 Task: Use the "Mint" extension for tracking spending and budgeting.
Action: Mouse moved to (341, 41)
Screenshot: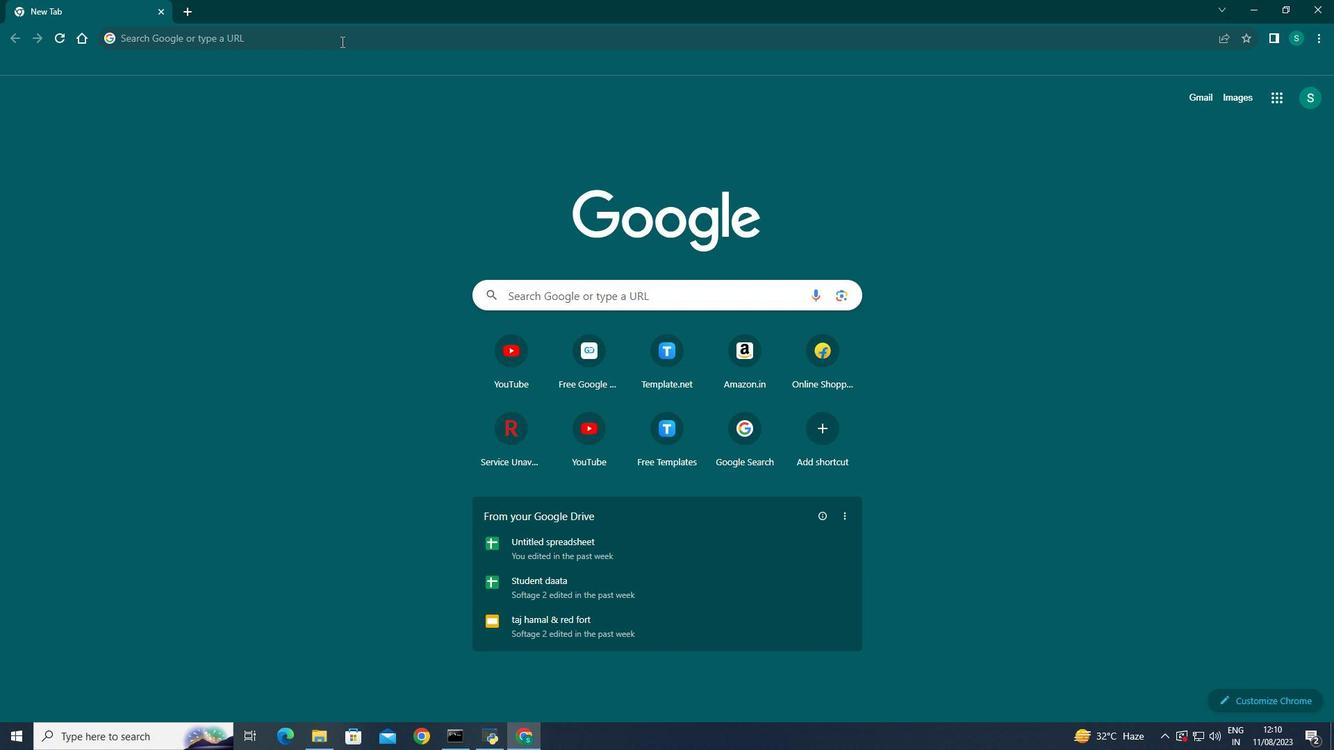 
Action: Mouse pressed left at (341, 41)
Screenshot: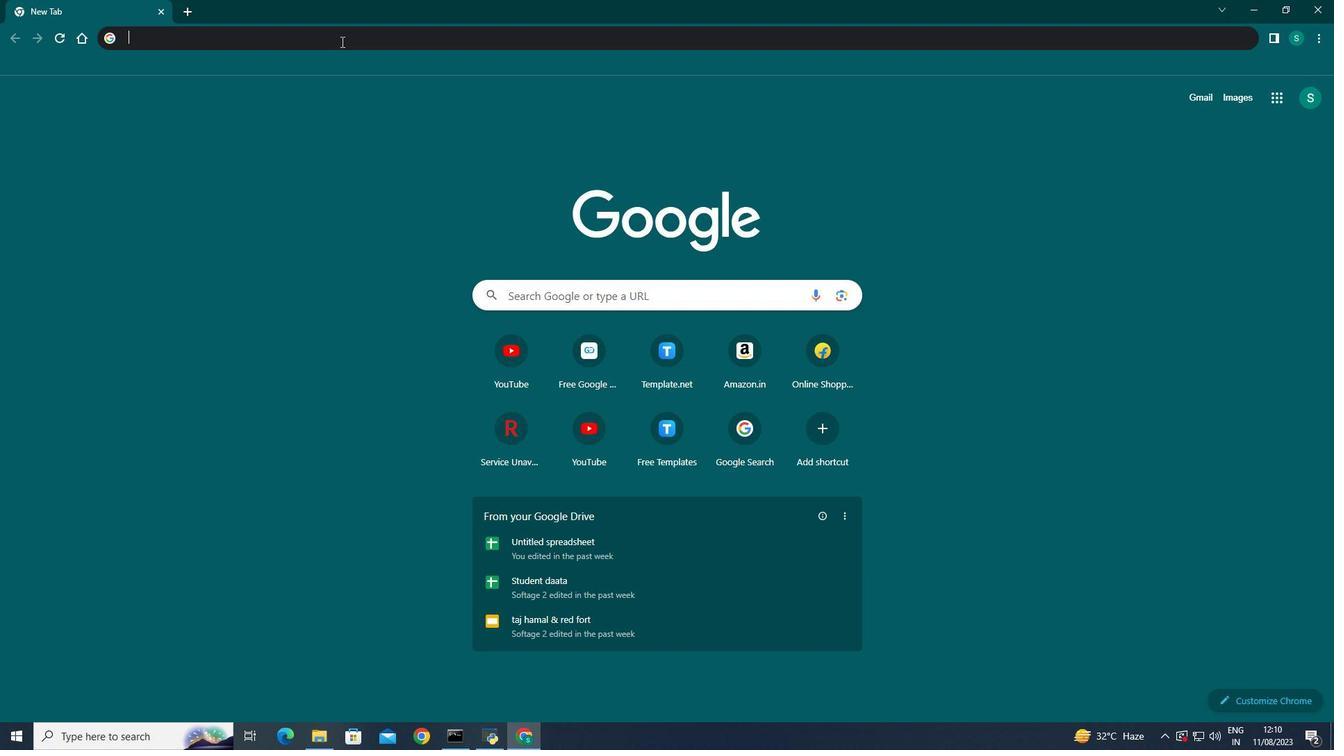 
Action: Key pressed mint<Key.space>extensions<Key.space>for<Key.space>budgeting<Key.space>tracking<Key.enter>
Screenshot: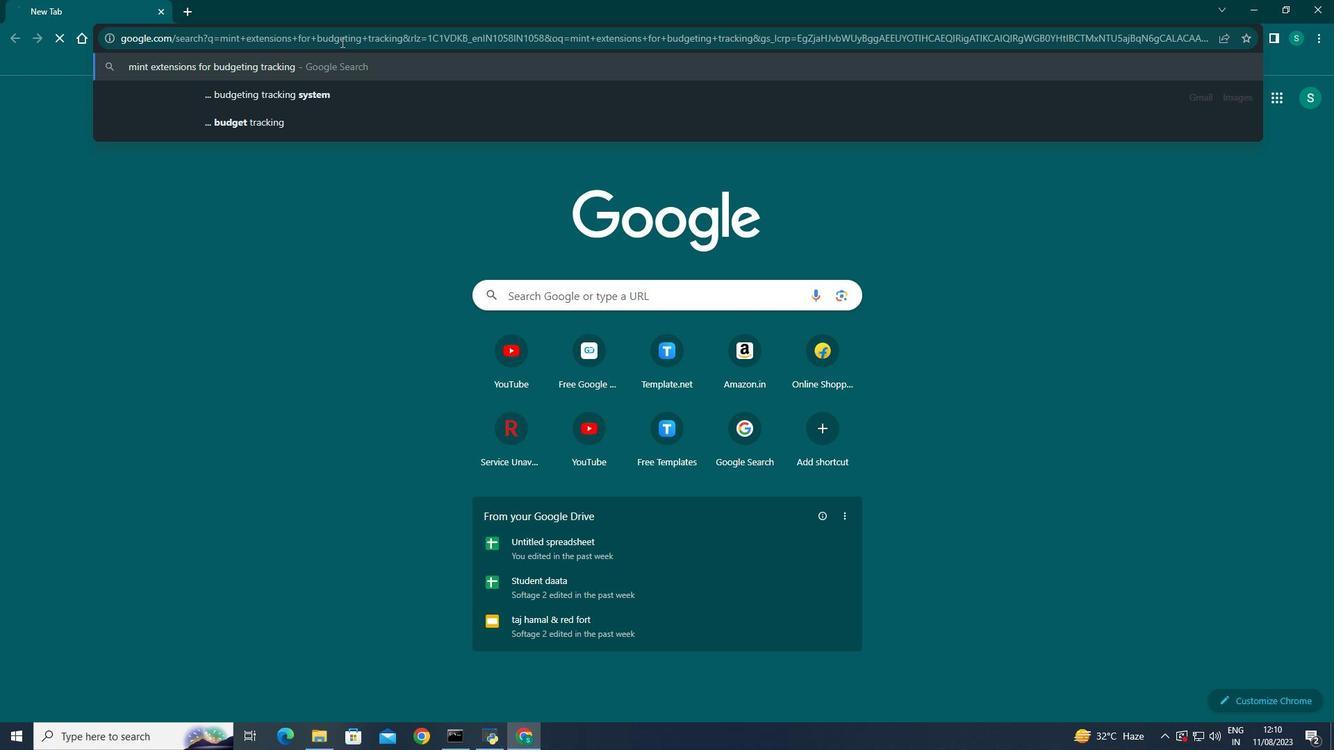 
Action: Mouse moved to (355, 108)
Screenshot: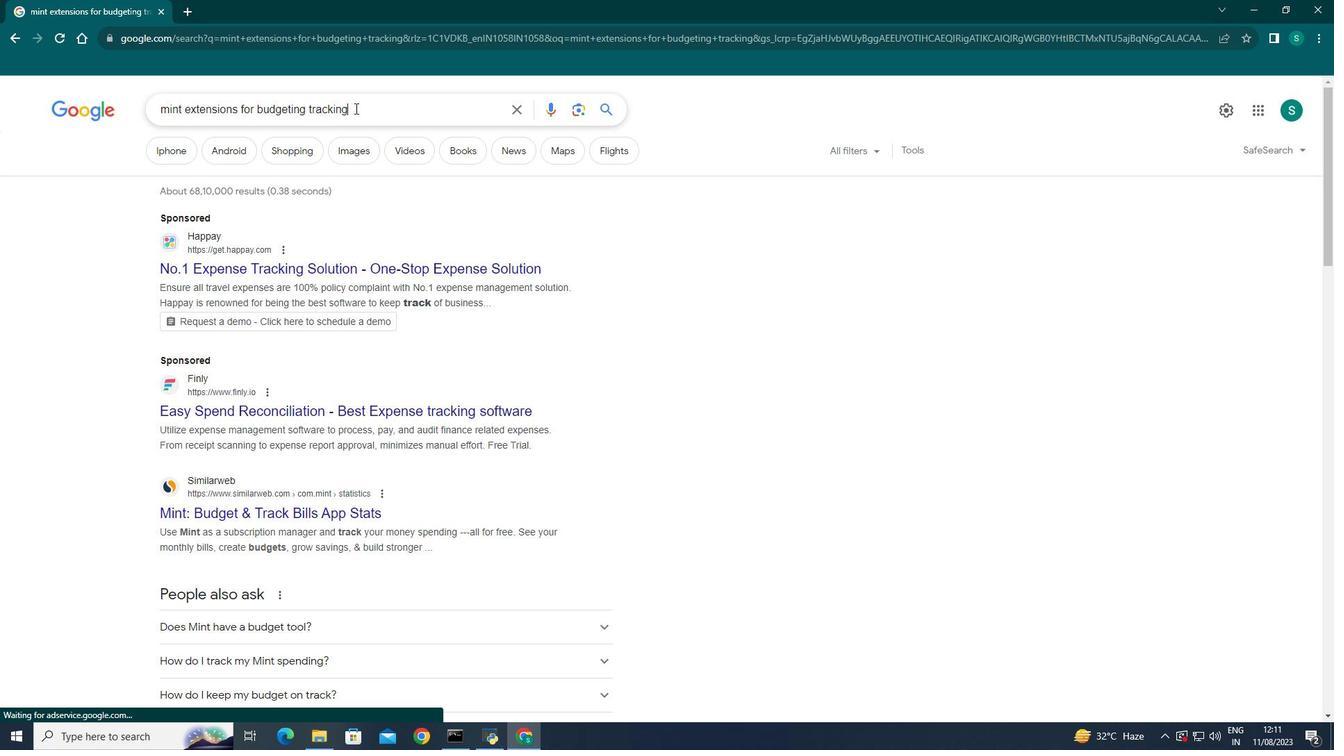 
Action: Mouse pressed left at (355, 108)
Screenshot: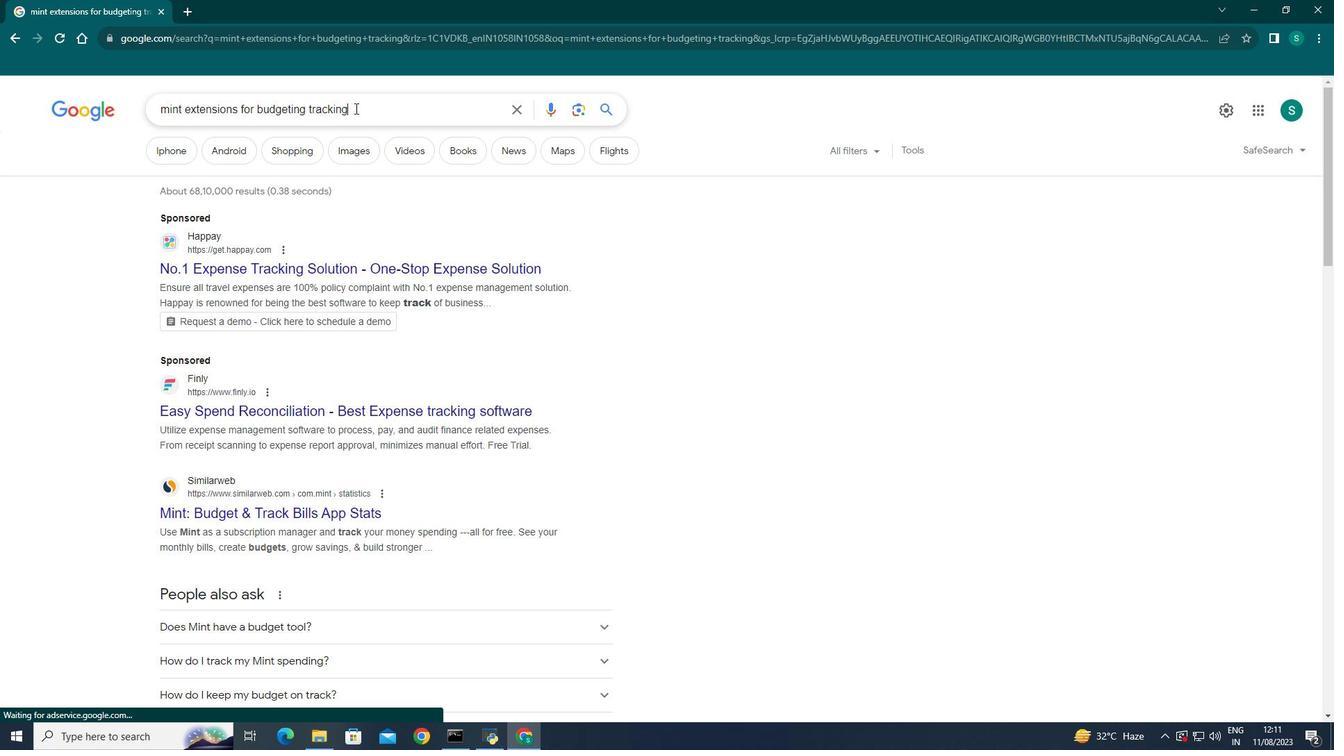 
Action: Mouse moved to (361, 112)
Screenshot: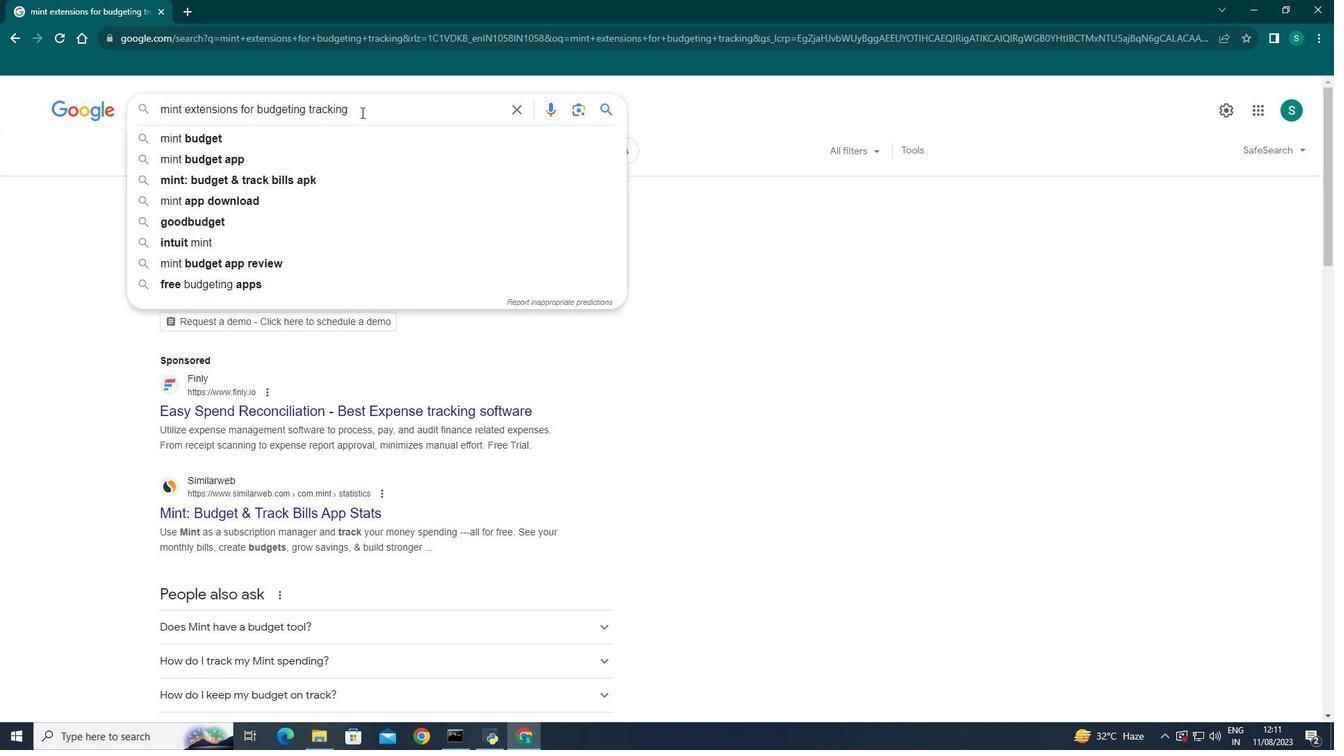 
Action: Key pressed <Key.space>exti<Key.backspace>ension<Key.enter>
Screenshot: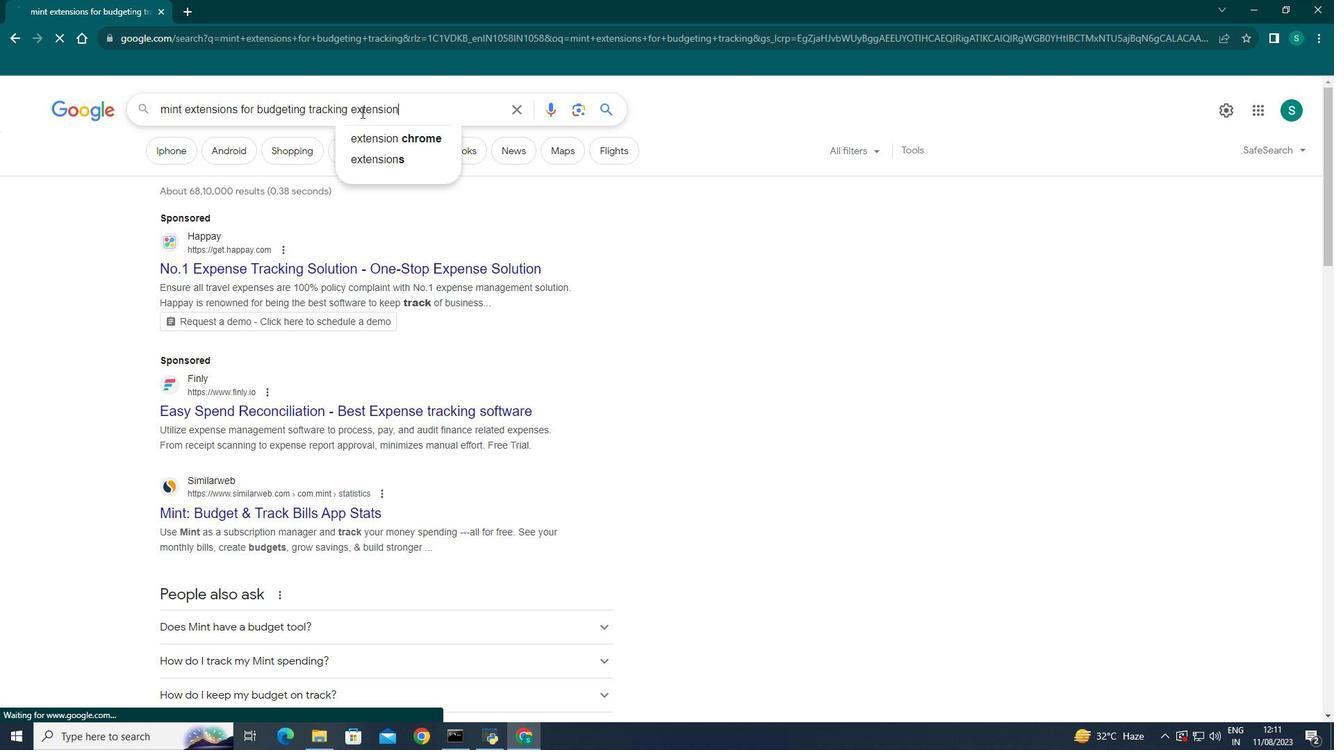 
Action: Mouse moved to (230, 410)
Screenshot: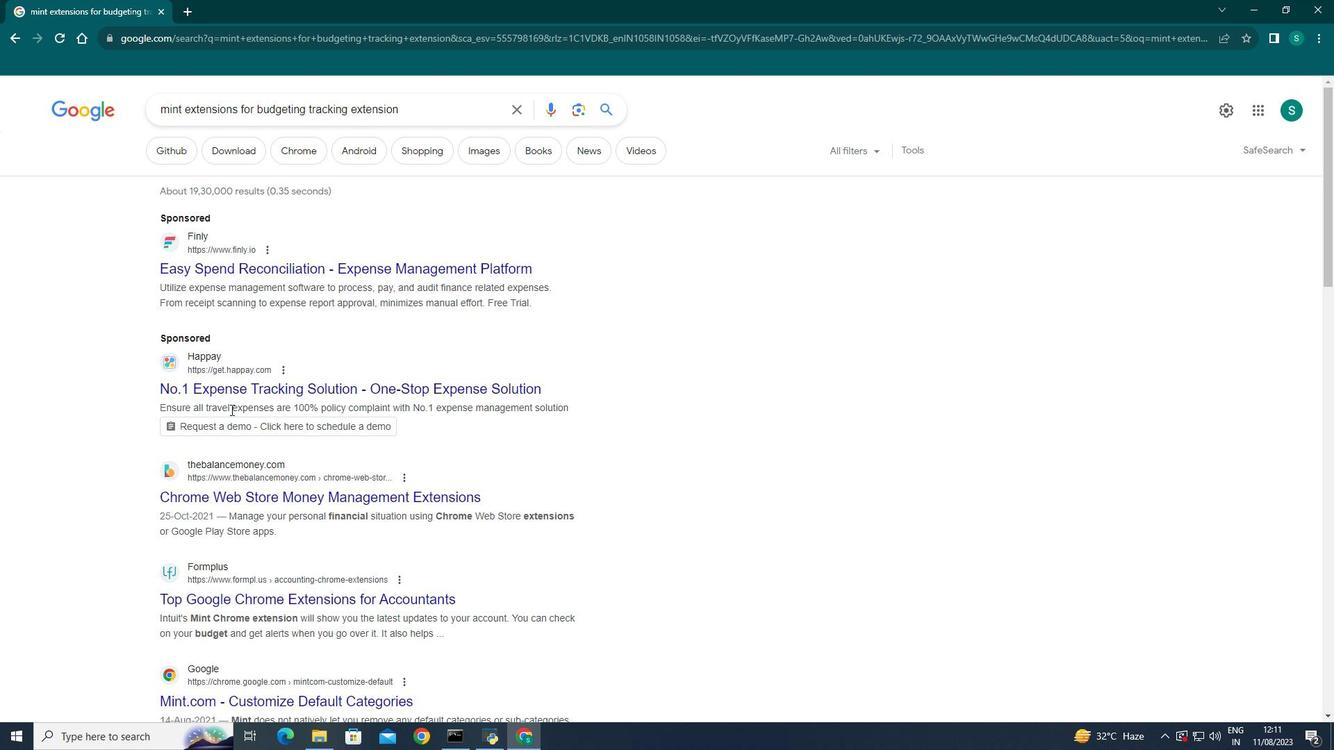 
Action: Mouse scrolled (230, 409) with delta (0, 0)
Screenshot: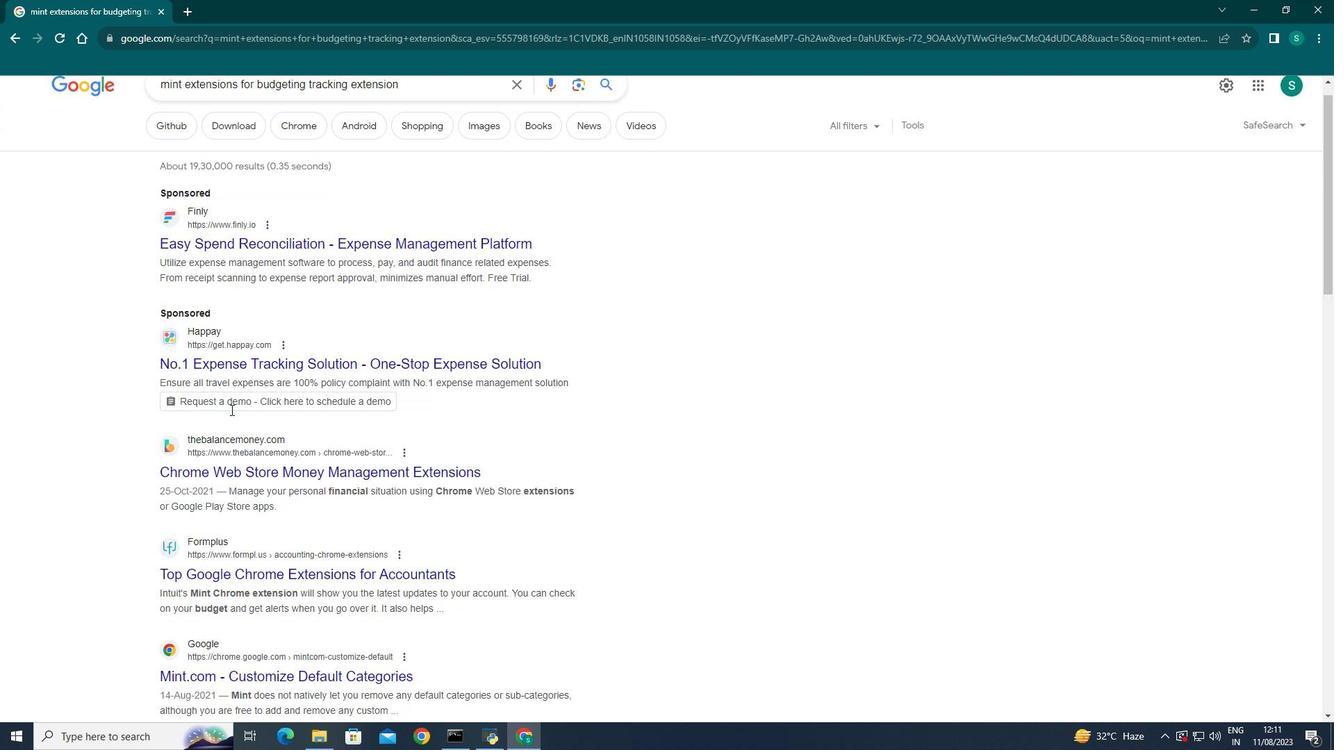 
Action: Mouse scrolled (230, 409) with delta (0, 0)
Screenshot: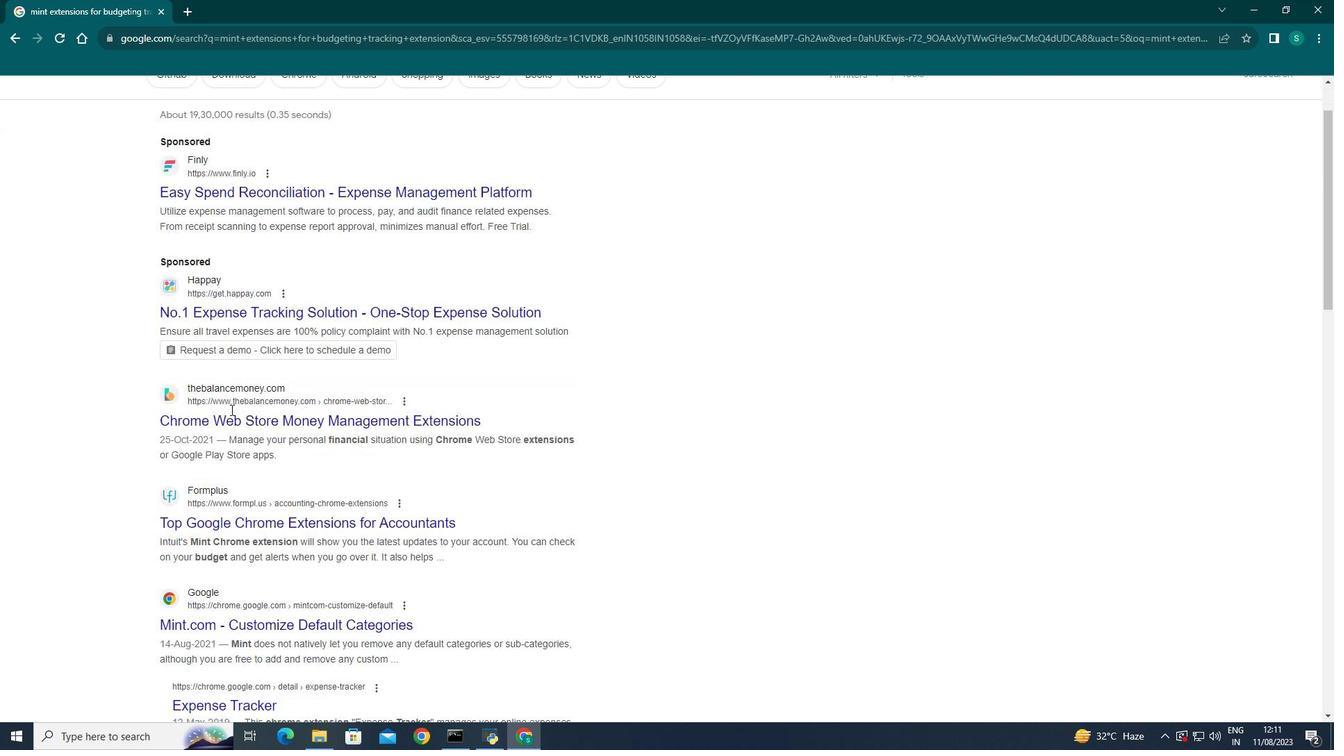 
Action: Mouse scrolled (230, 409) with delta (0, 0)
Screenshot: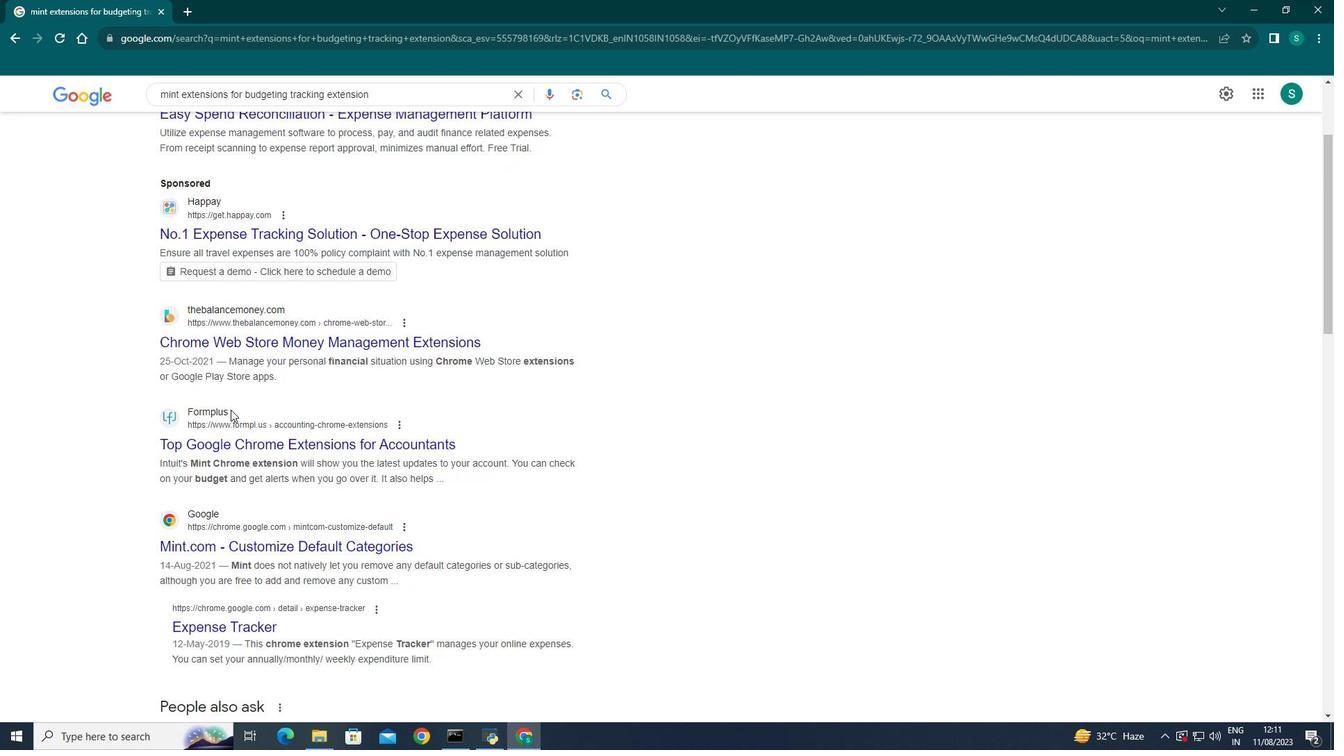 
Action: Mouse scrolled (230, 409) with delta (0, 0)
Screenshot: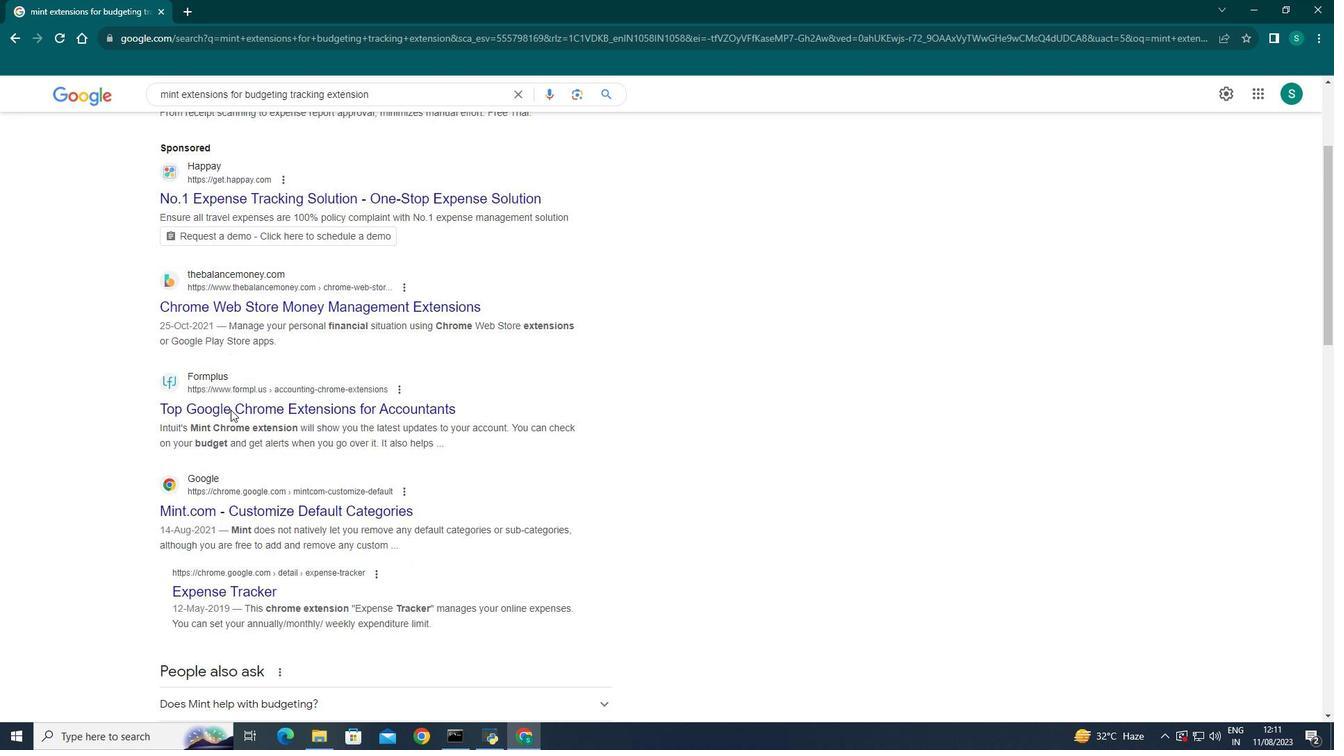 
Action: Mouse moved to (207, 499)
Screenshot: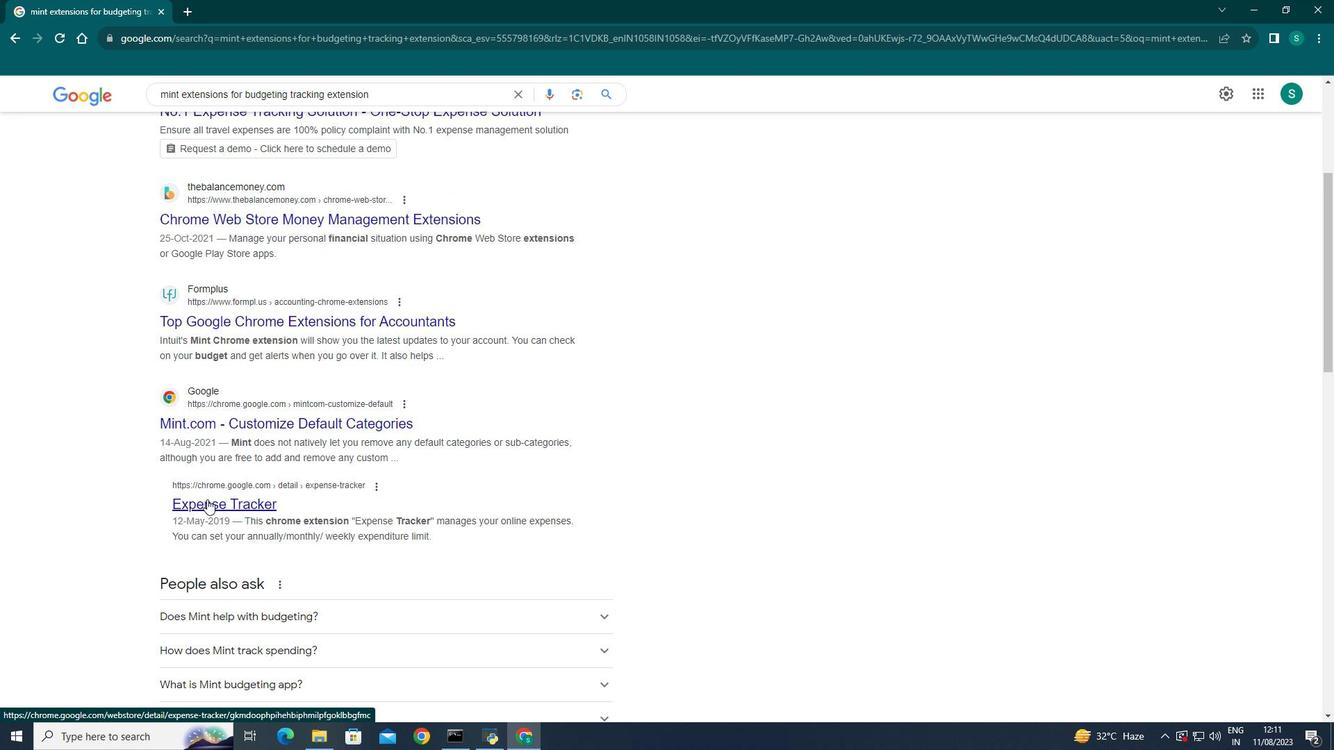 
Action: Mouse pressed left at (207, 499)
Screenshot: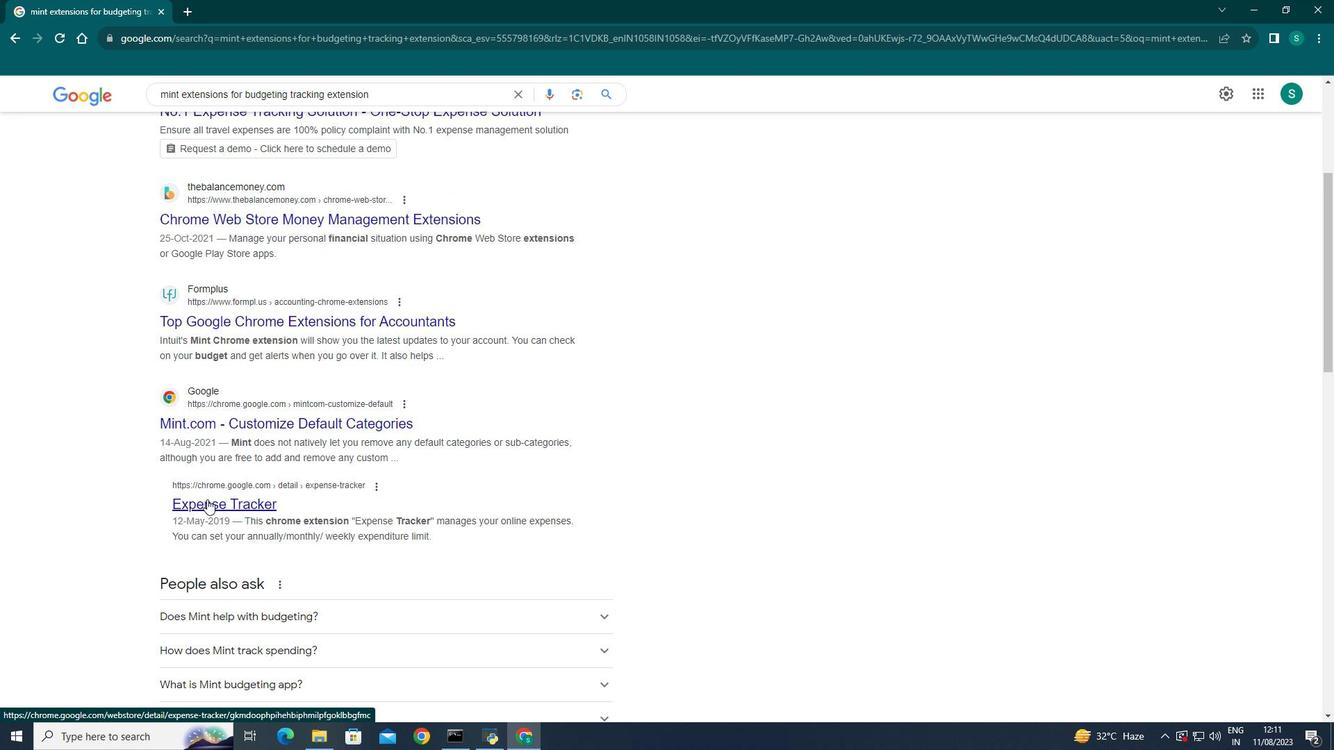 
Action: Mouse moved to (965, 196)
Screenshot: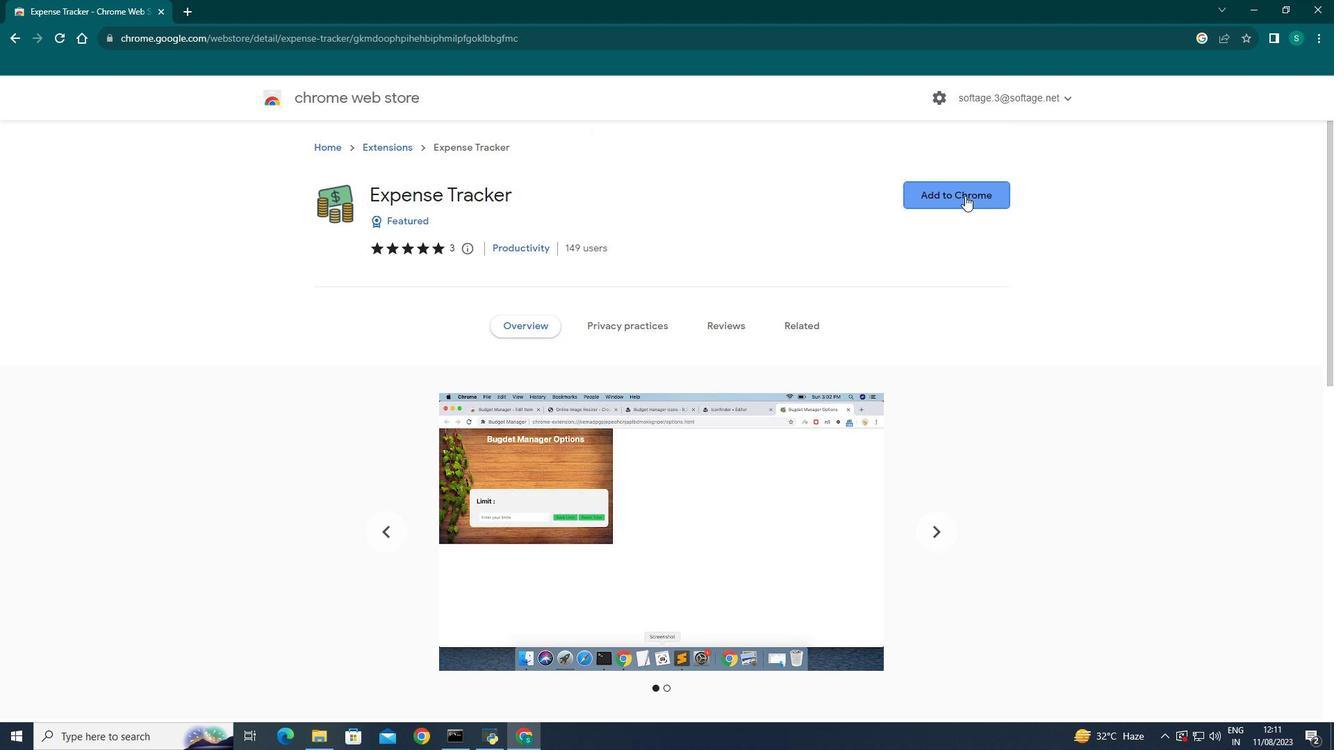 
Action: Mouse pressed left at (965, 196)
Screenshot: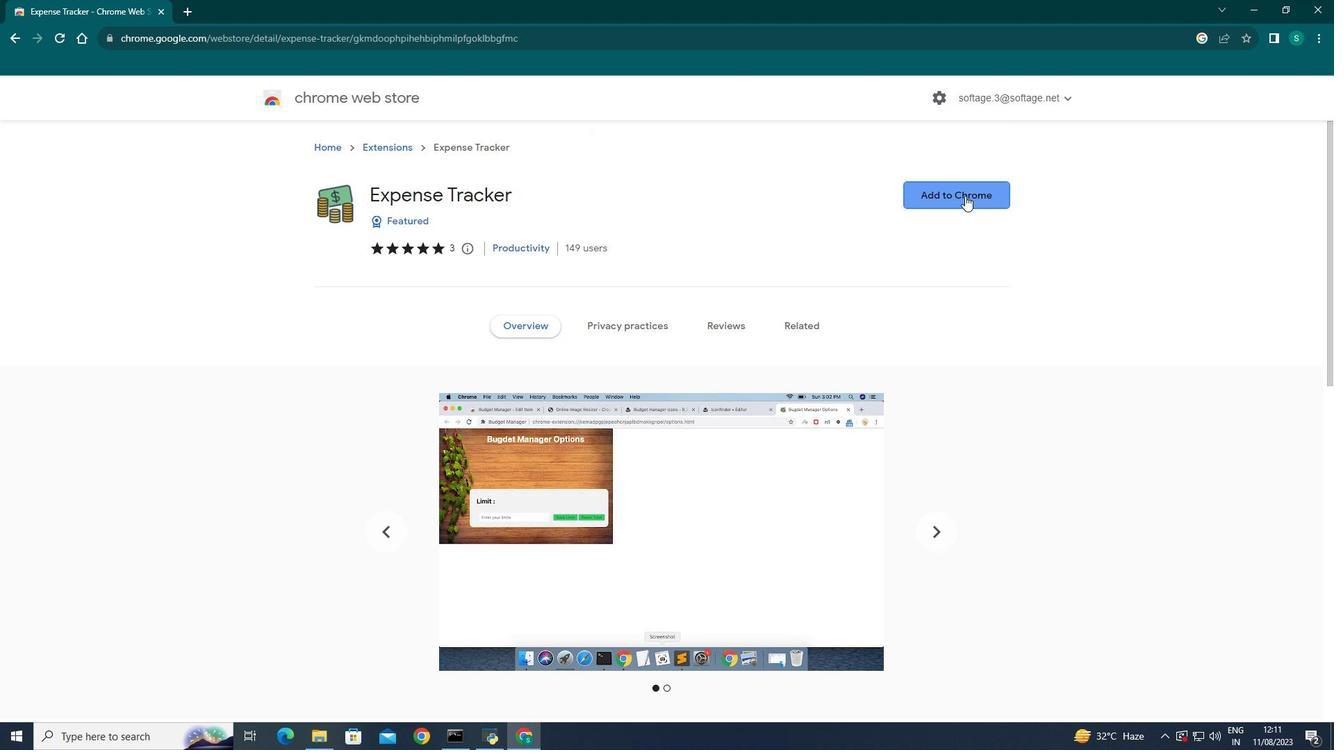 
Action: Mouse moved to (676, 152)
Screenshot: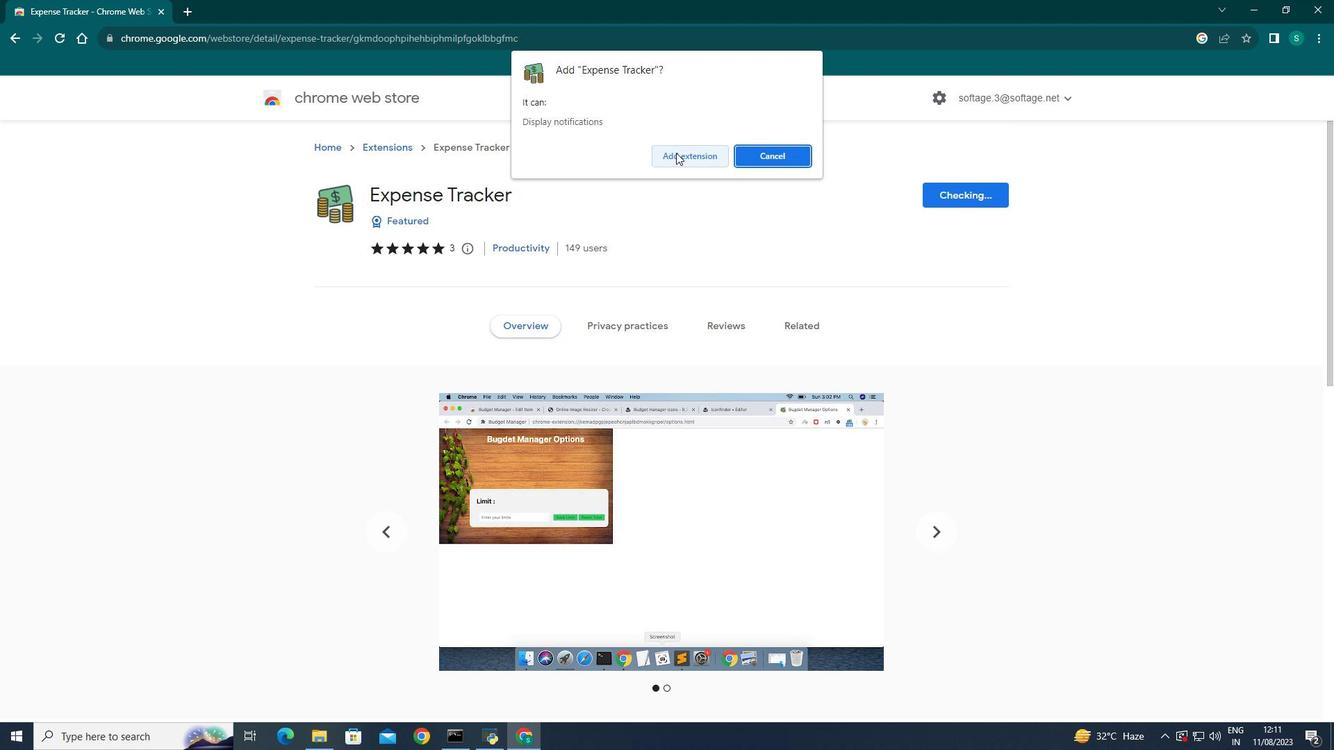 
Action: Mouse pressed left at (676, 152)
Screenshot: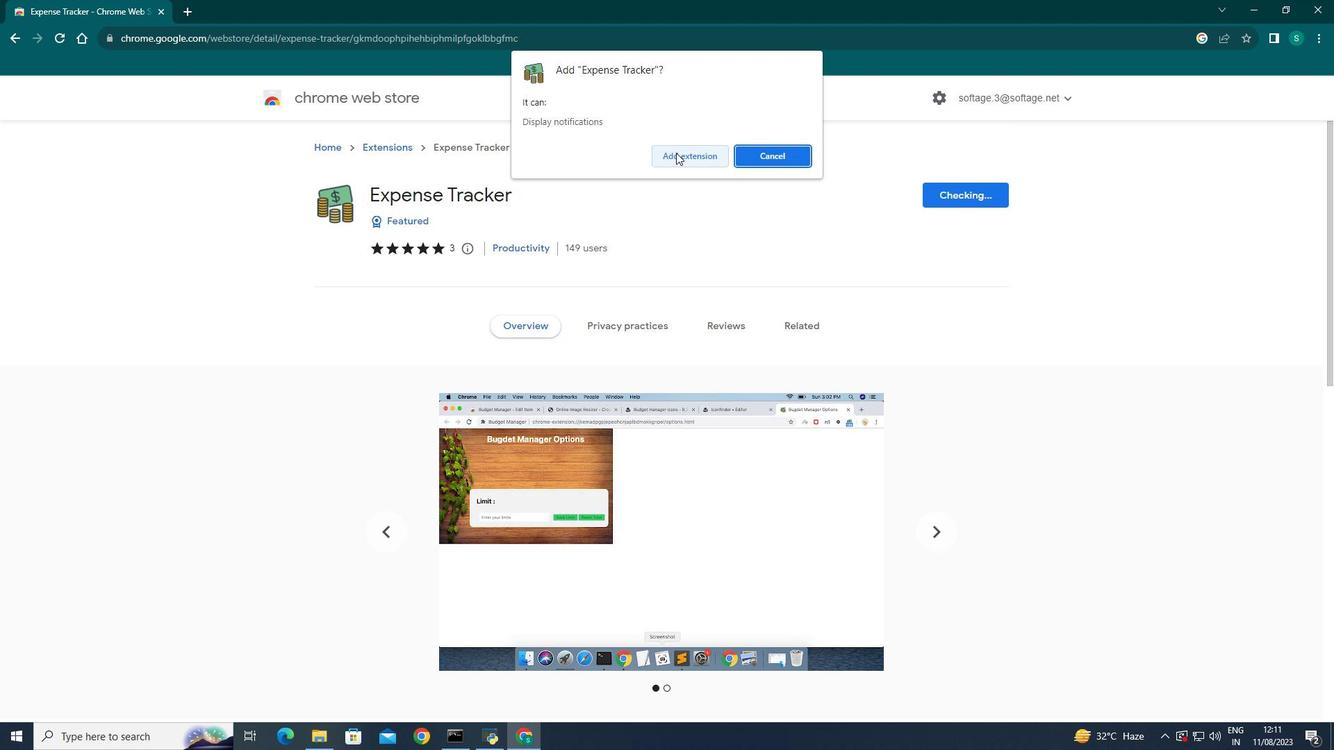 
Action: Mouse moved to (1228, 58)
Screenshot: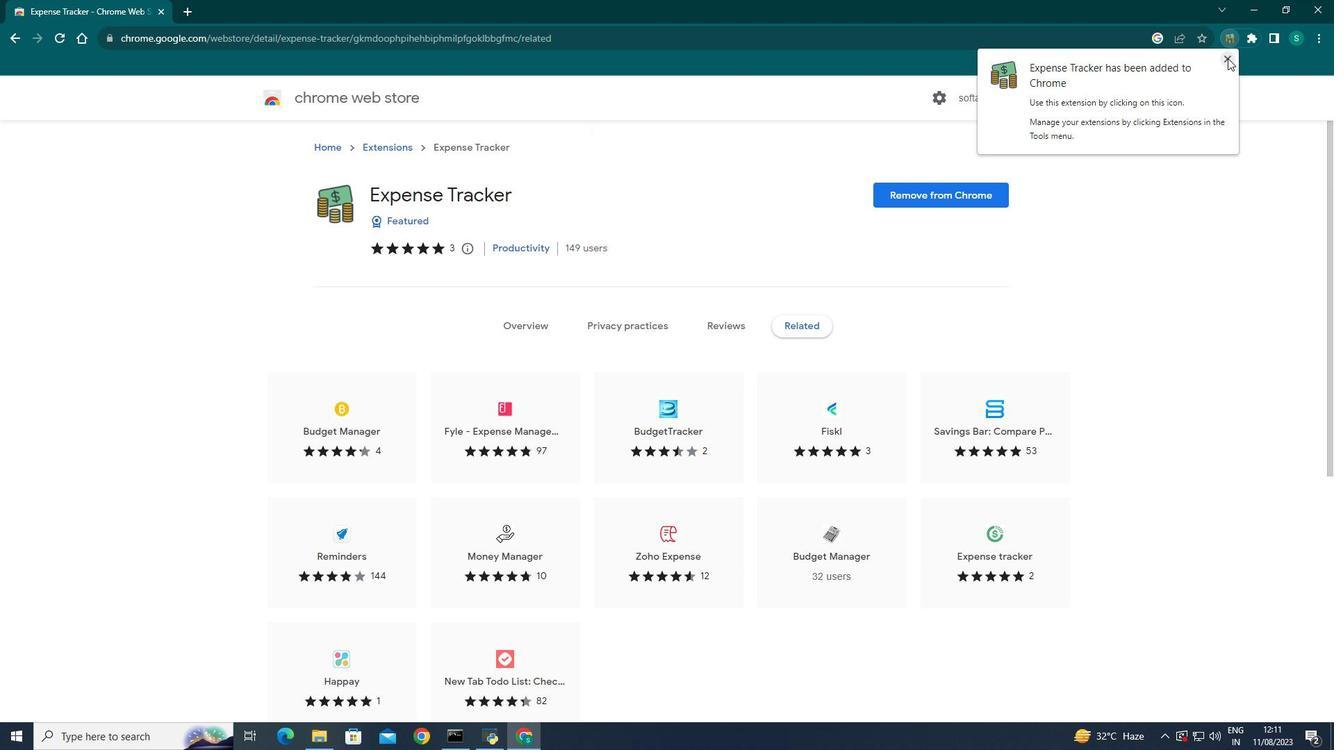 
Action: Mouse pressed left at (1228, 58)
Screenshot: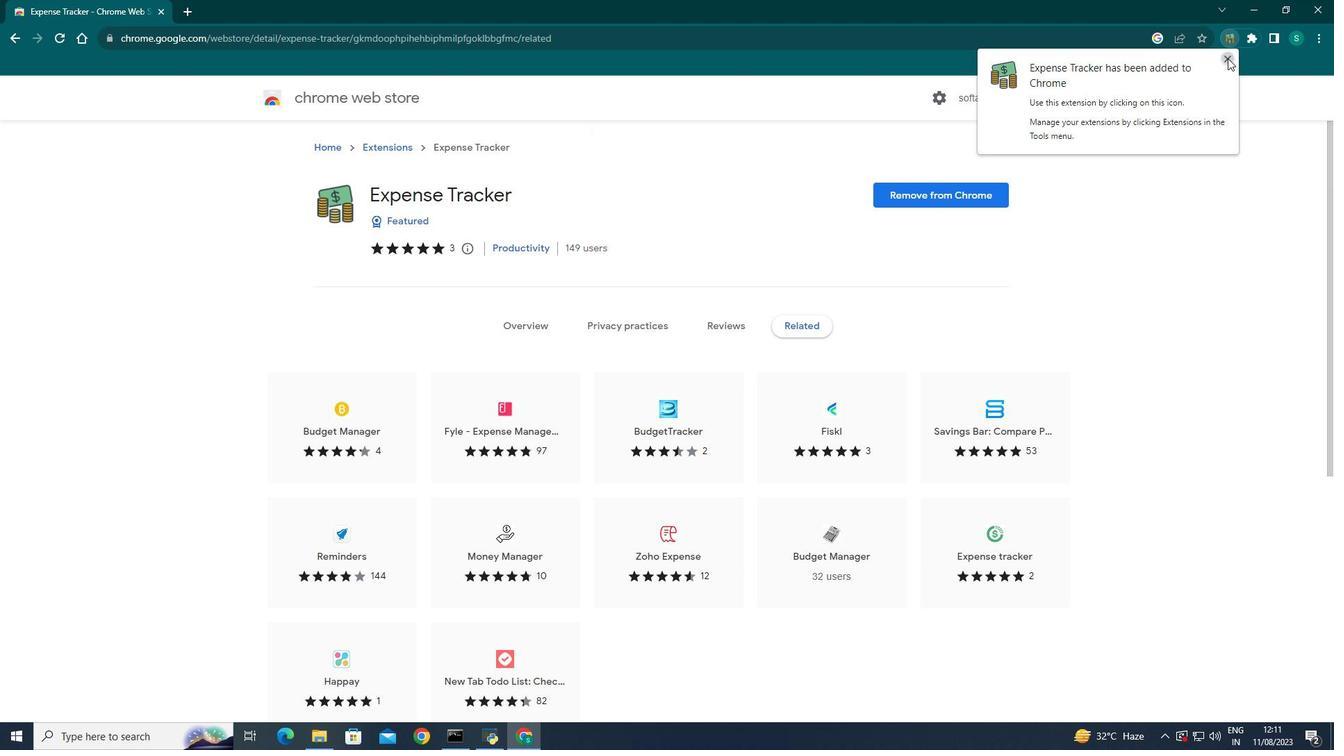 
Action: Mouse moved to (327, 150)
Screenshot: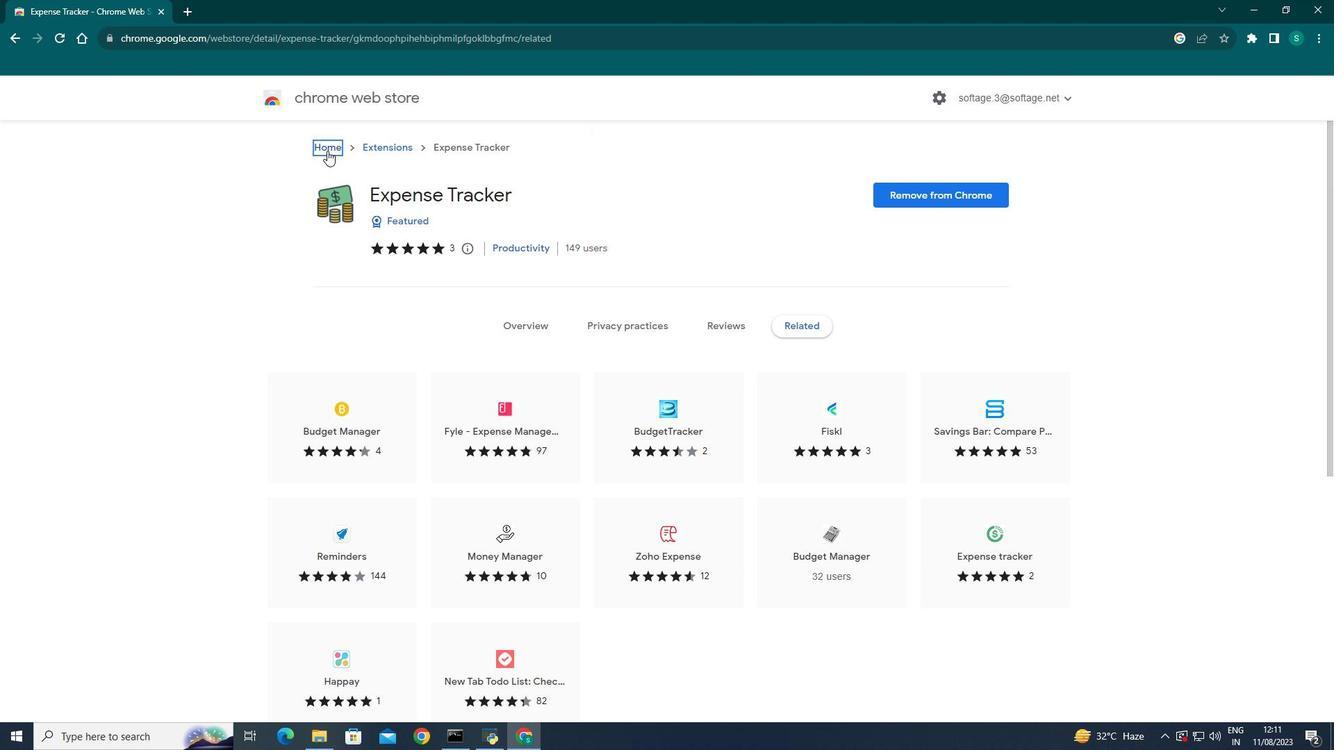
Action: Mouse pressed left at (327, 150)
Screenshot: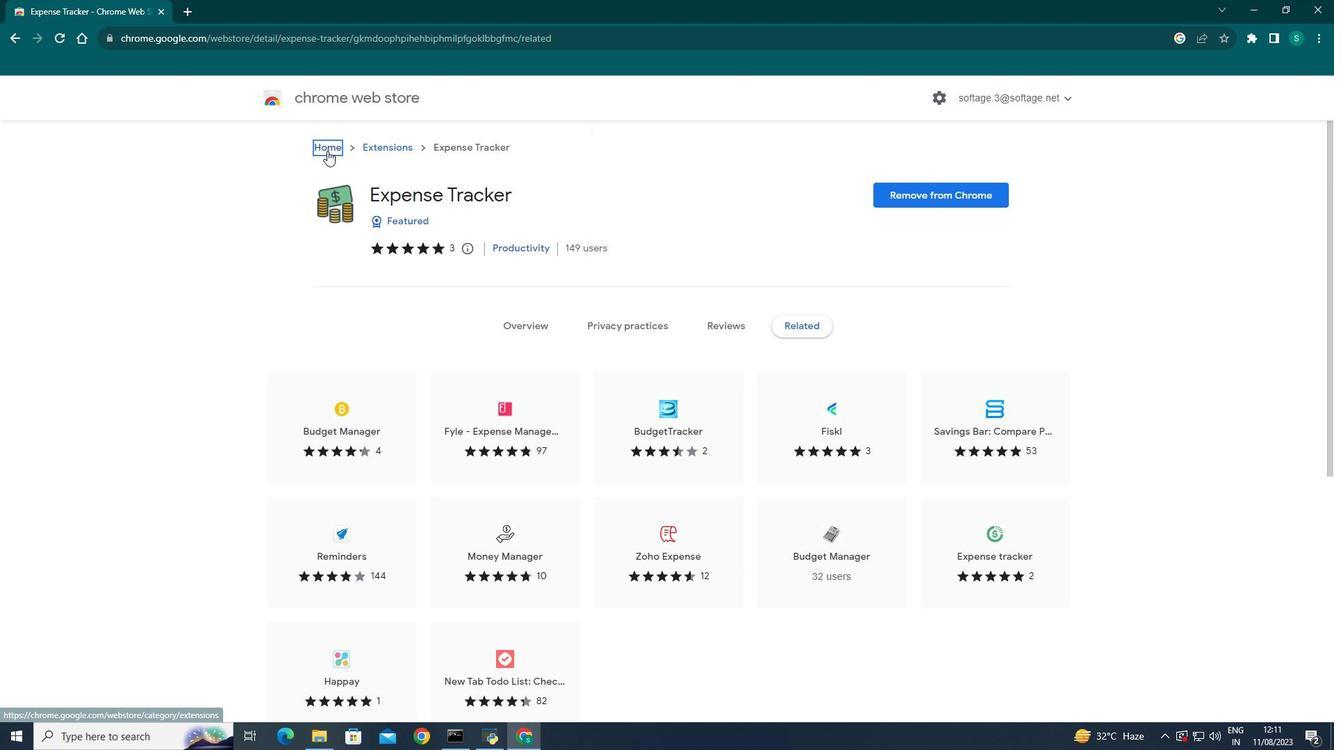 
Action: Mouse moved to (319, 151)
Screenshot: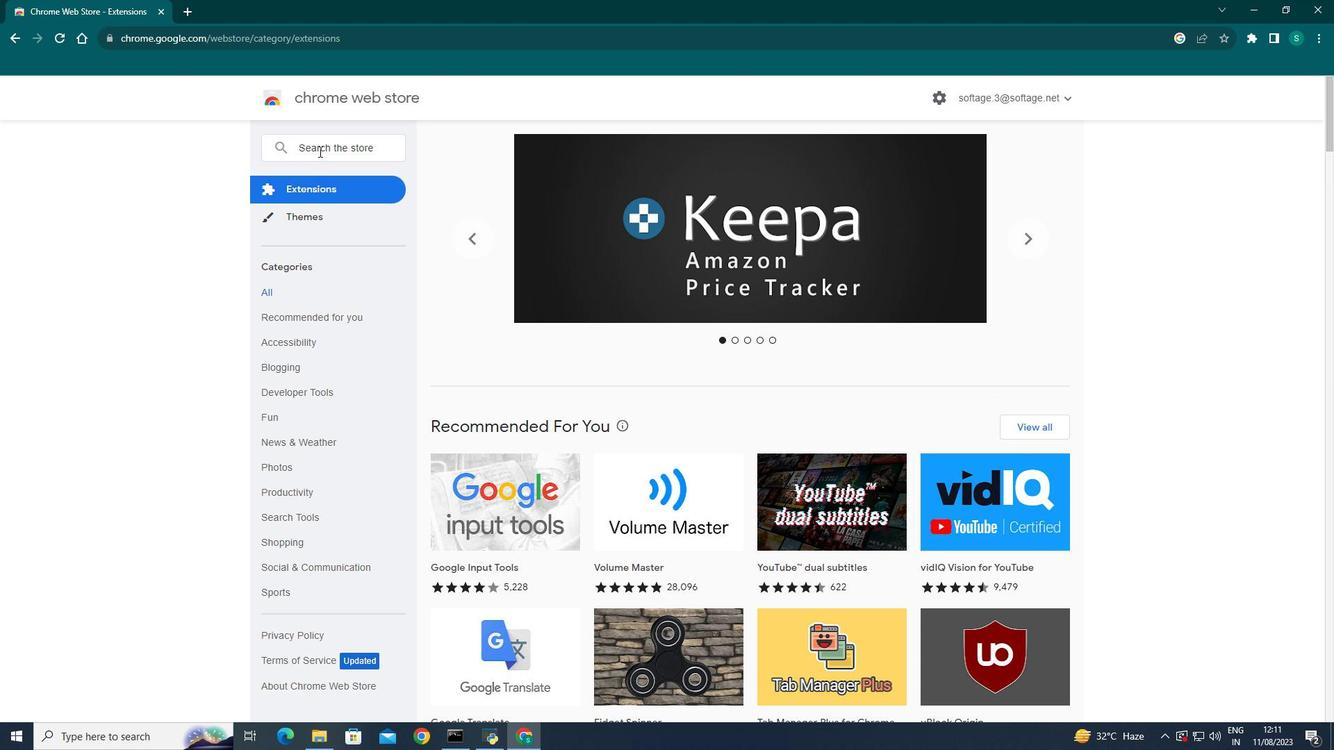 
Action: Mouse pressed left at (319, 151)
Screenshot: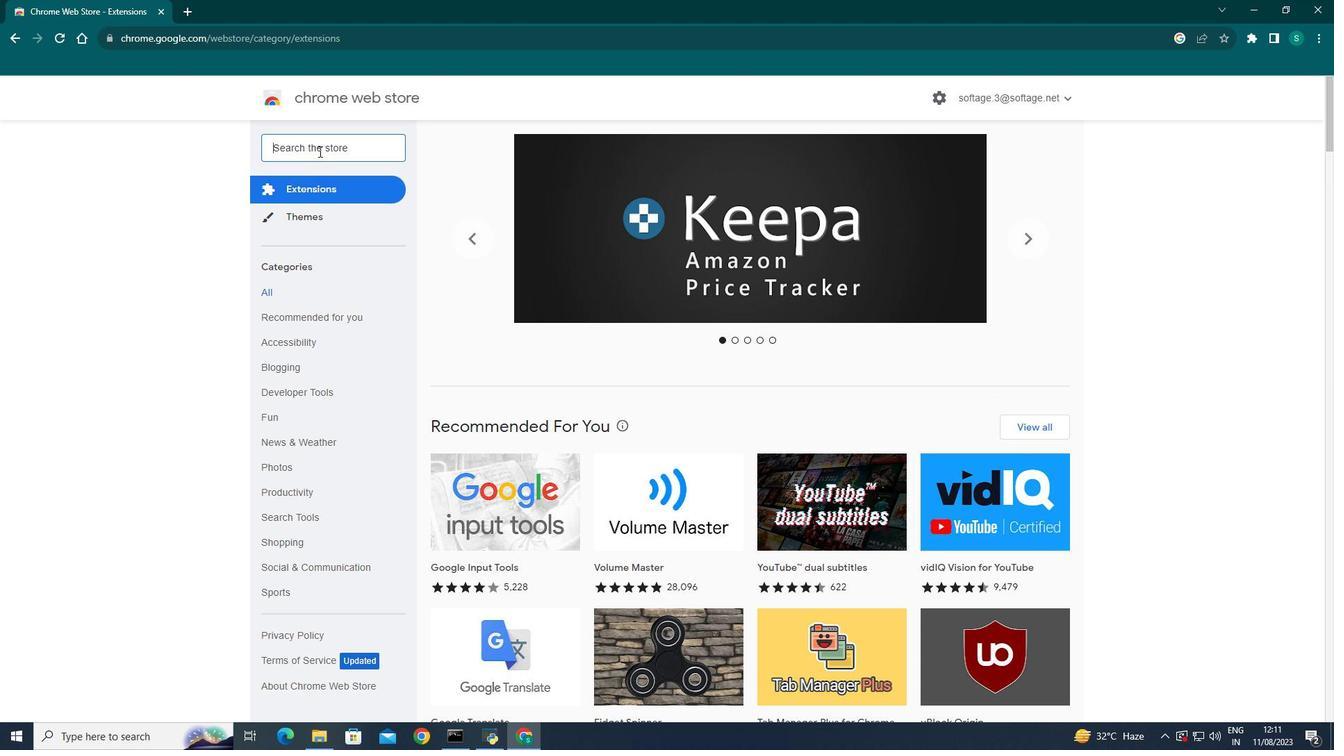 
Action: Key pressed buget
Screenshot: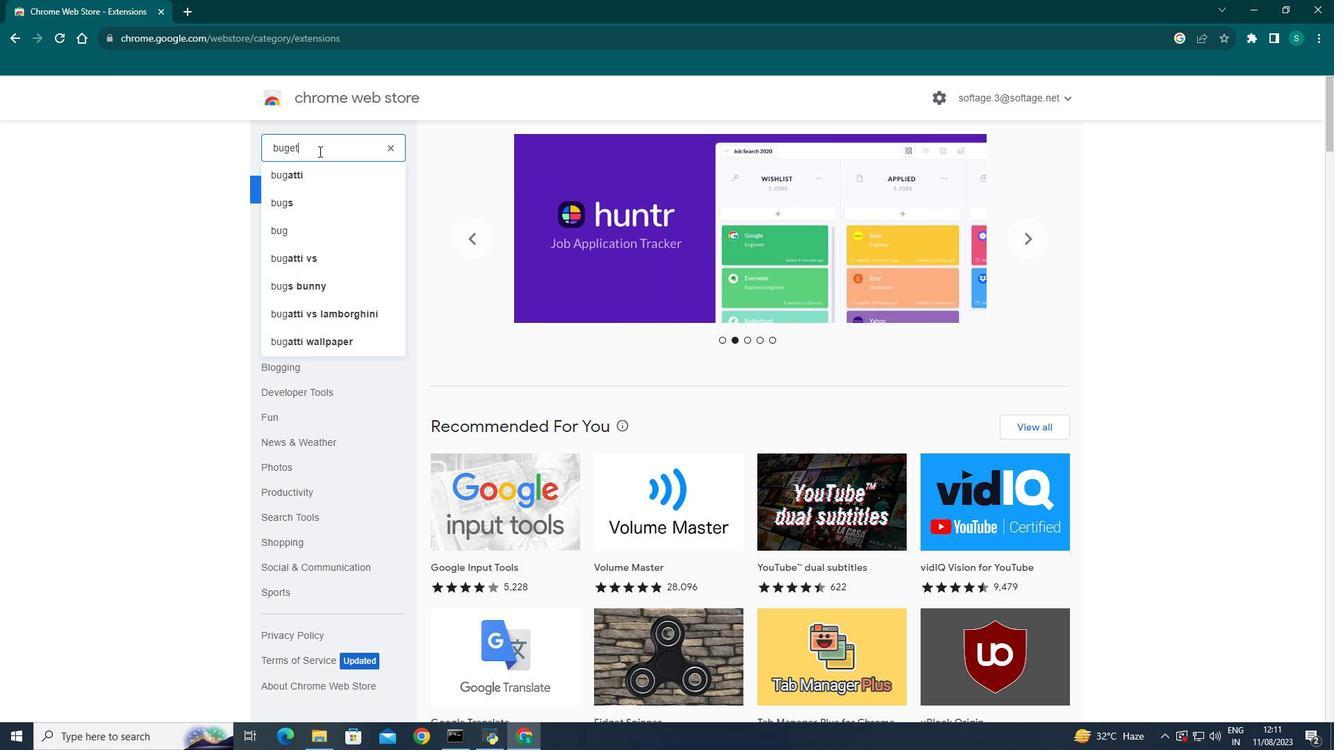 
Action: Mouse moved to (282, 149)
Screenshot: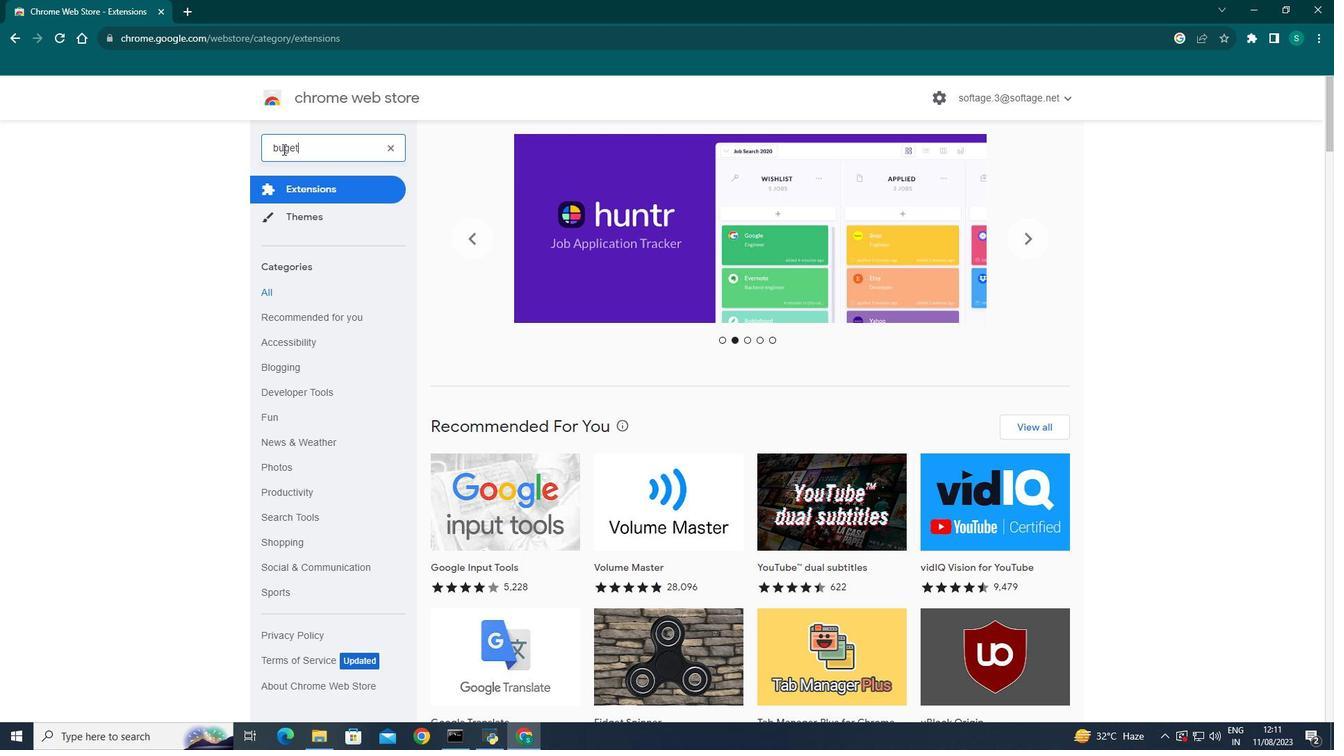 
Action: Mouse pressed left at (282, 149)
Screenshot: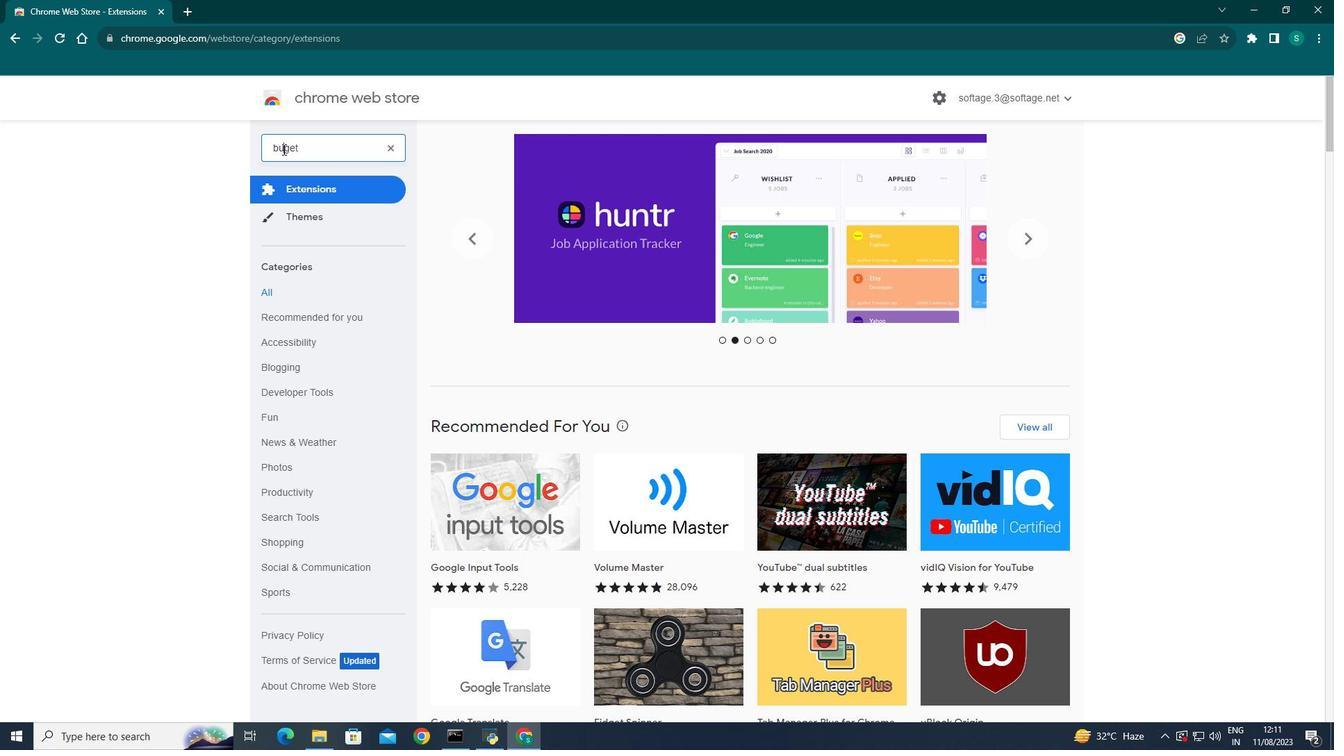 
Action: Mouse moved to (292, 180)
Screenshot: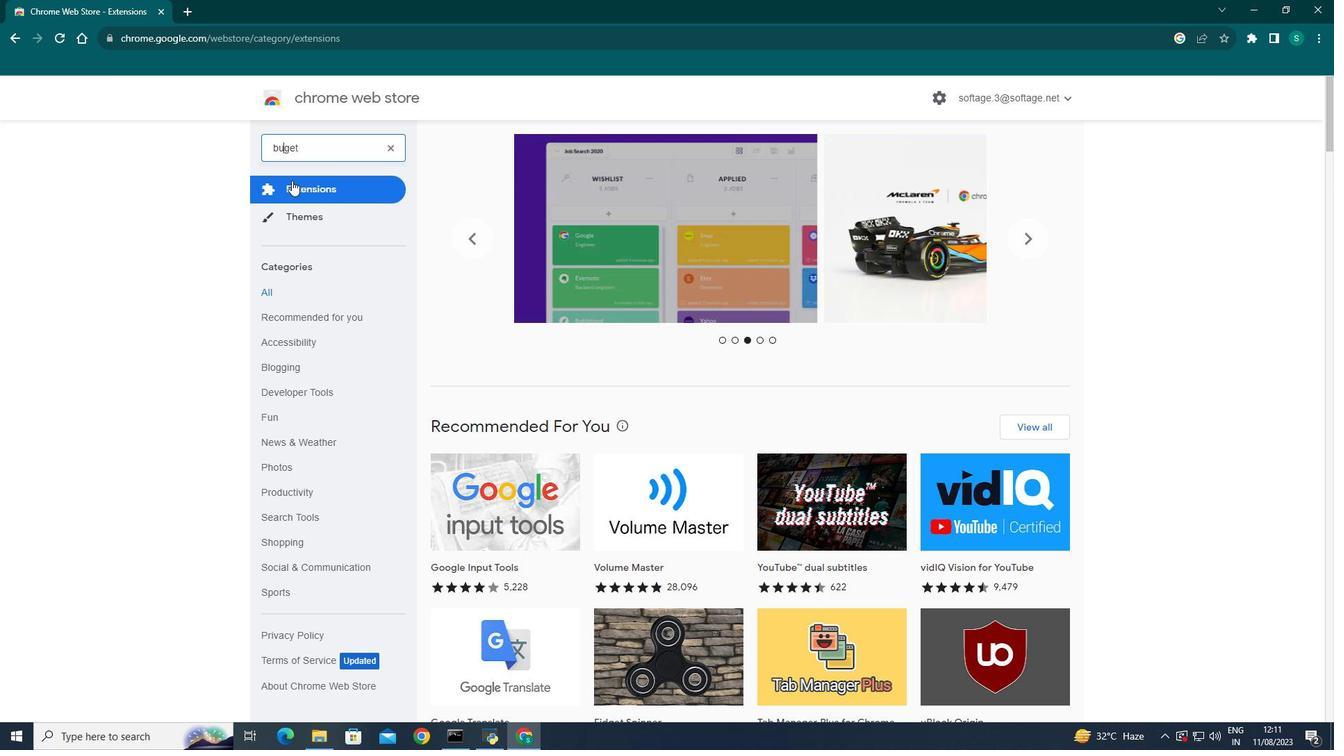 
Action: Key pressed d
Screenshot: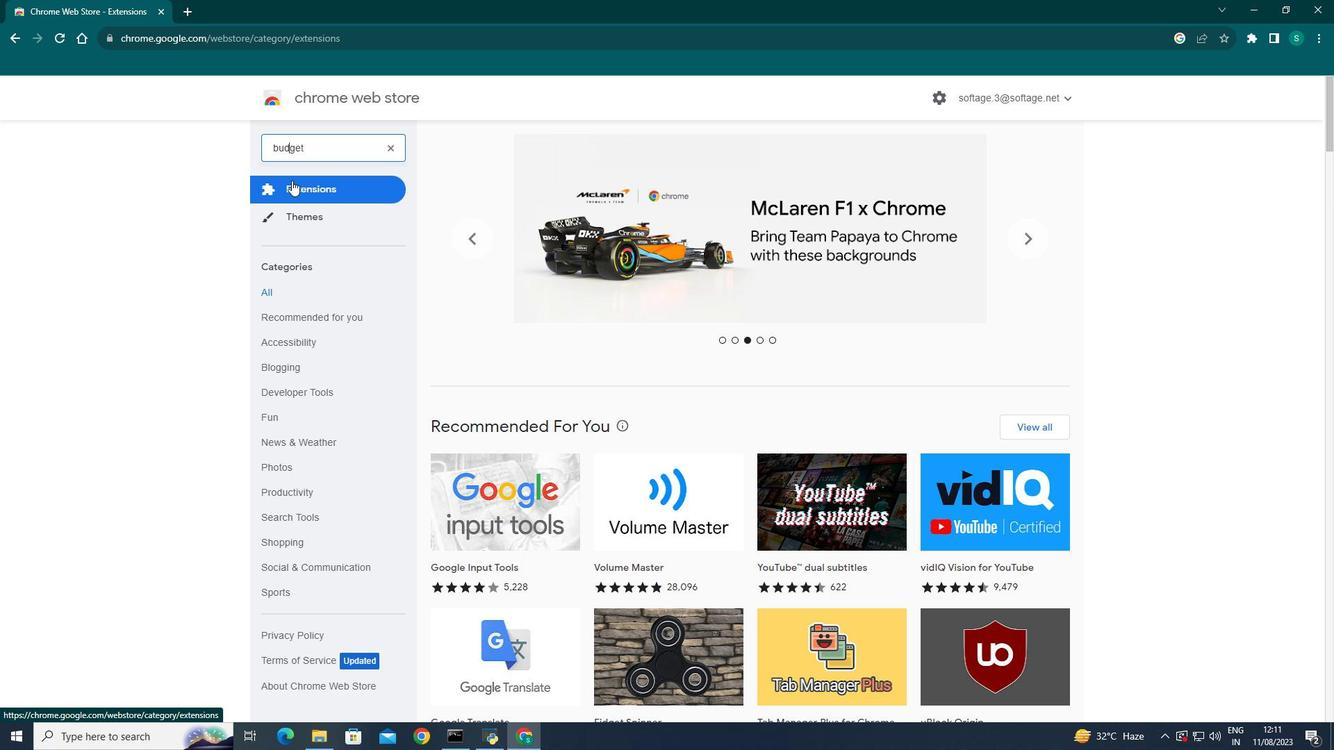 
Action: Mouse moved to (315, 149)
Screenshot: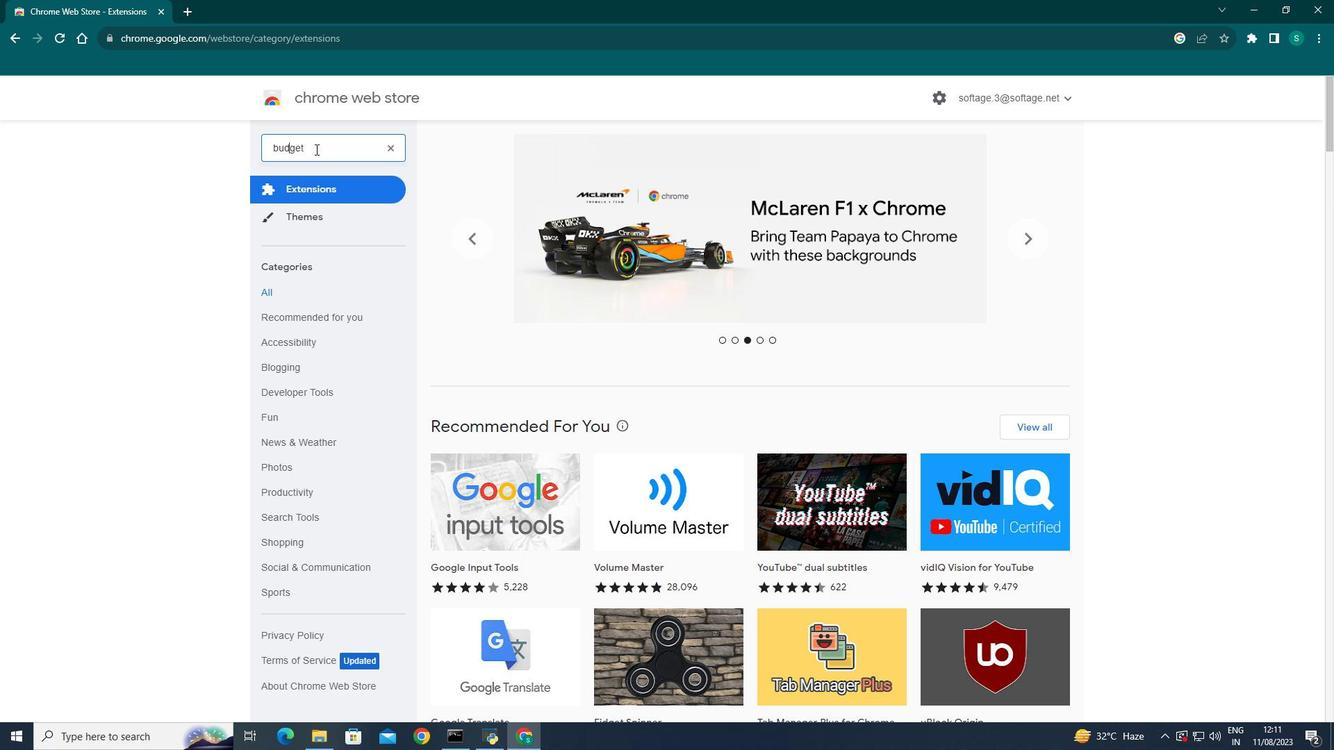 
Action: Mouse pressed left at (315, 149)
Screenshot: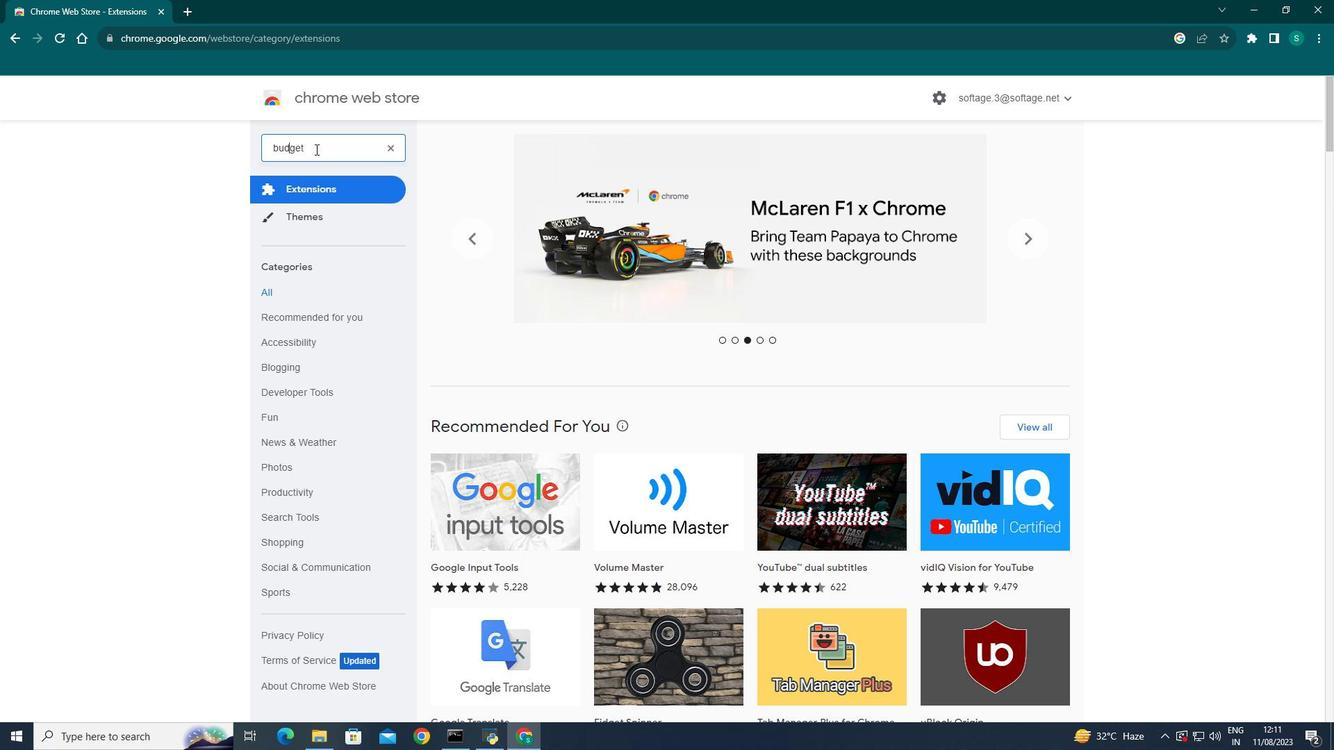 
Action: Mouse moved to (316, 195)
Screenshot: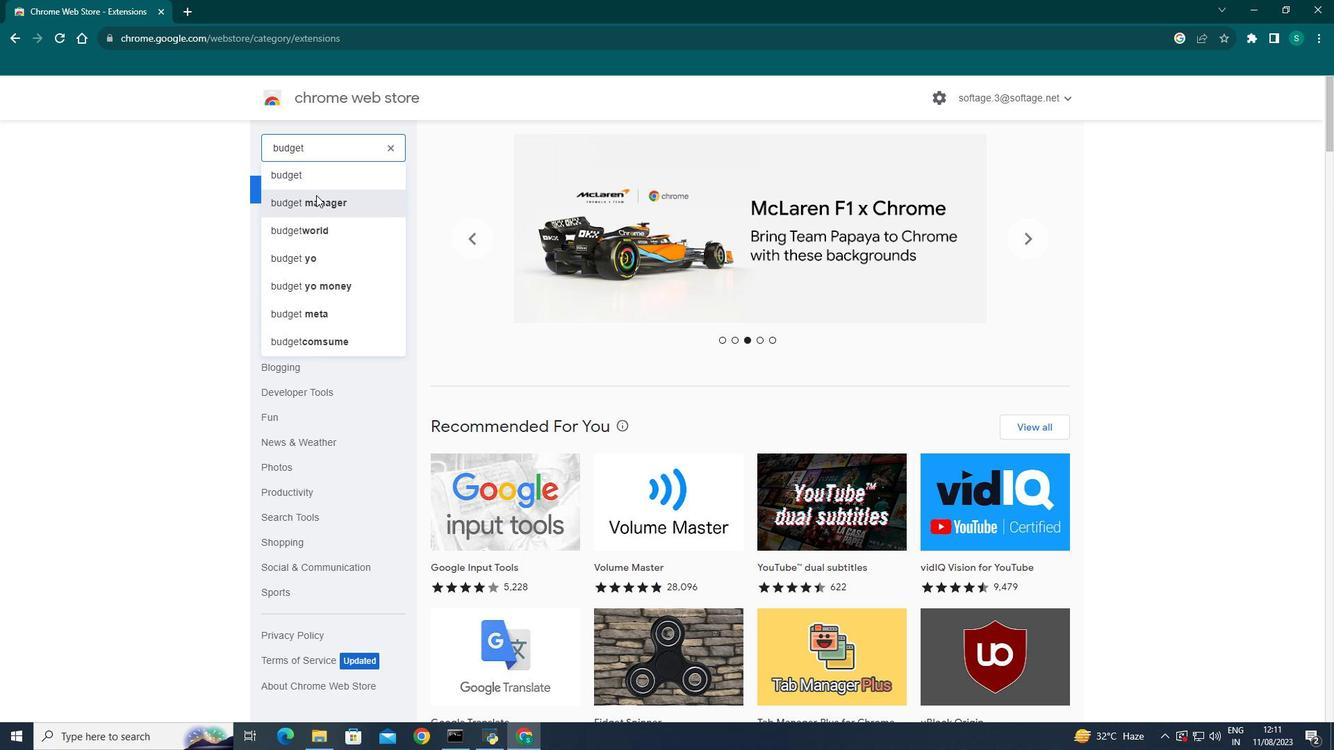 
Action: Mouse pressed left at (316, 195)
Screenshot: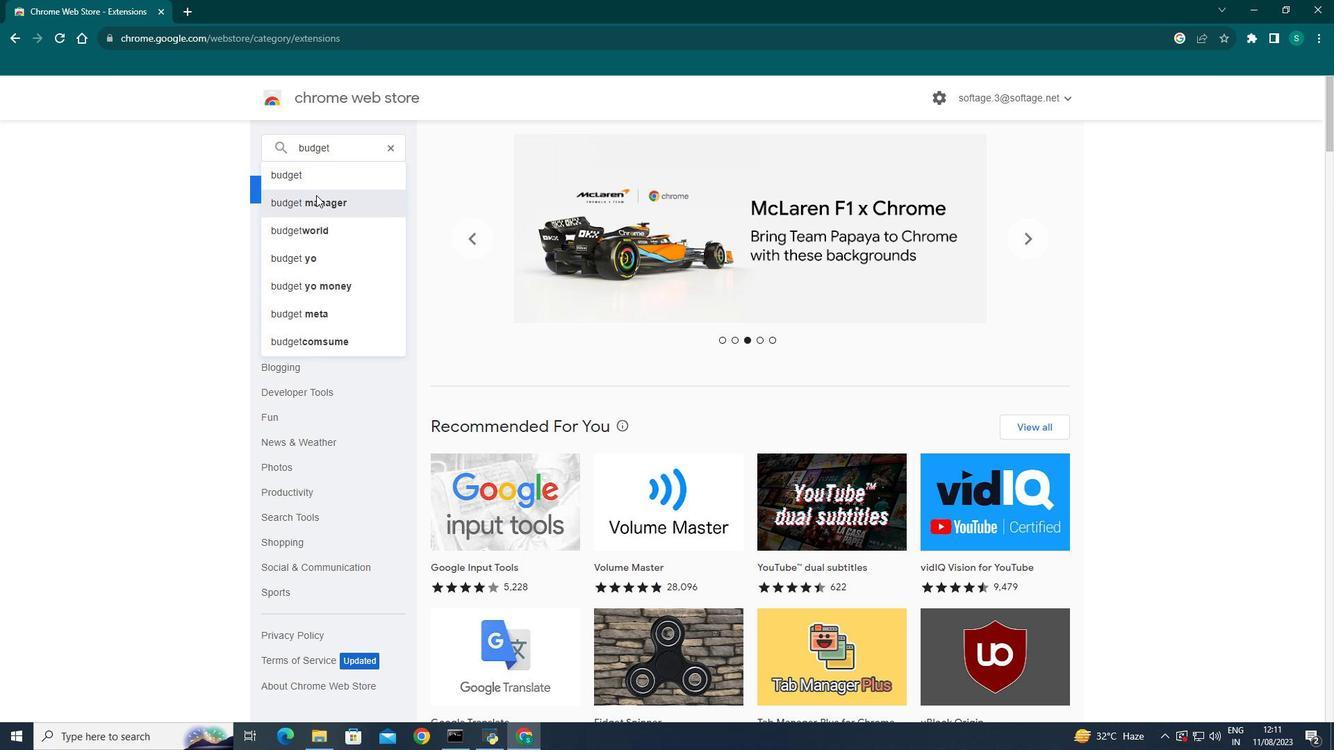 
Action: Mouse moved to (554, 245)
Screenshot: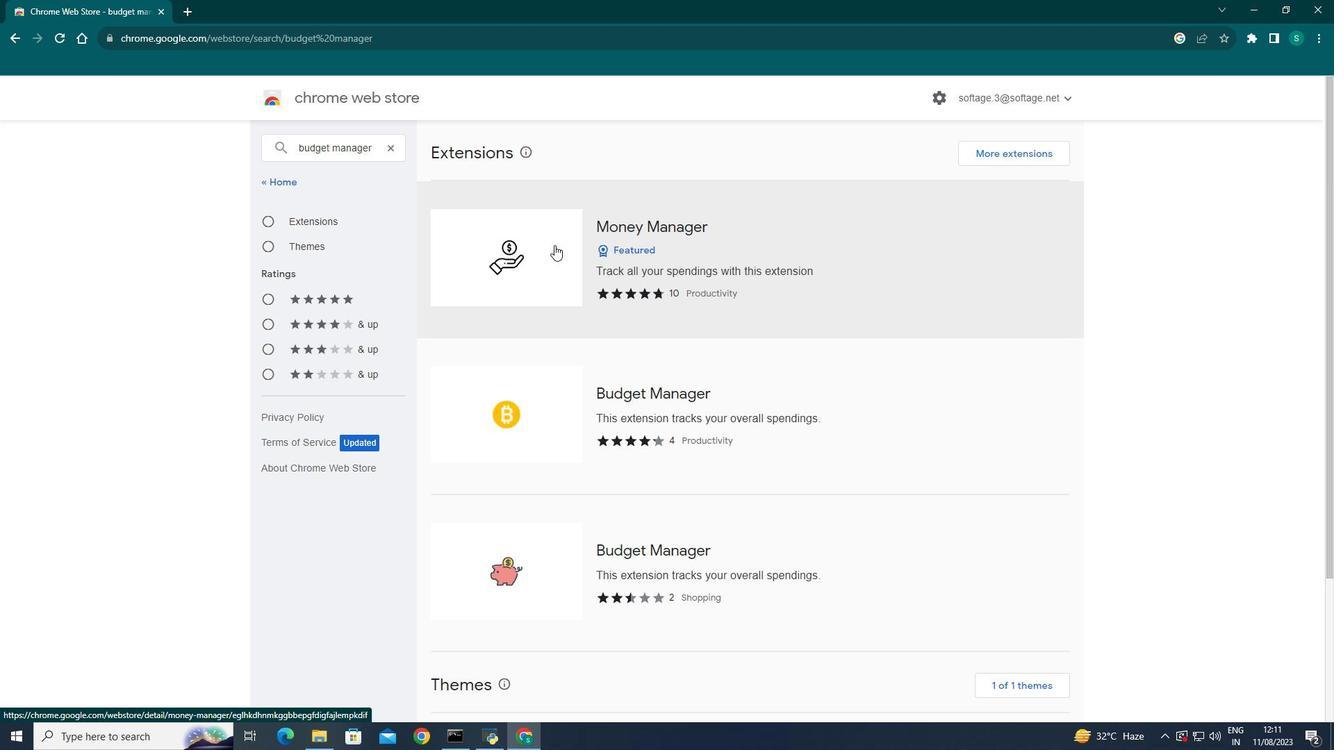 
Action: Mouse pressed left at (554, 245)
Screenshot: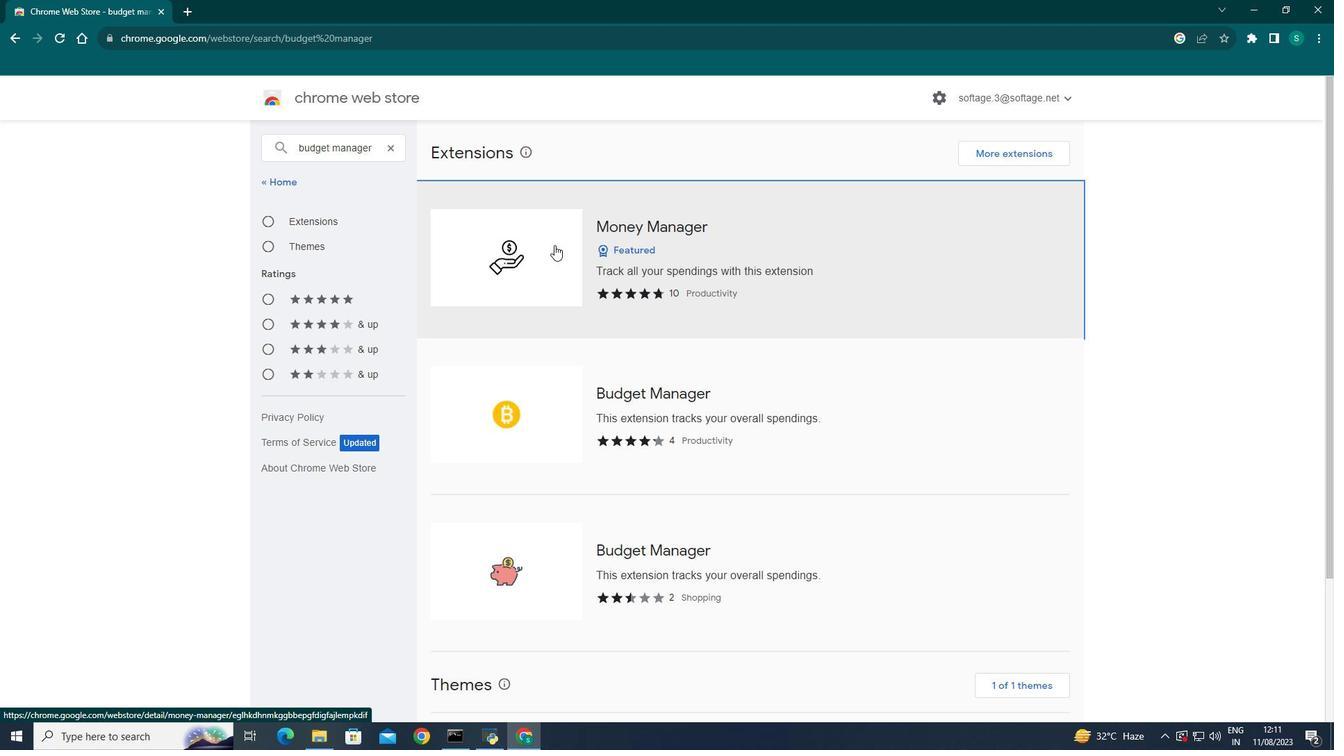 
Action: Mouse moved to (930, 199)
Screenshot: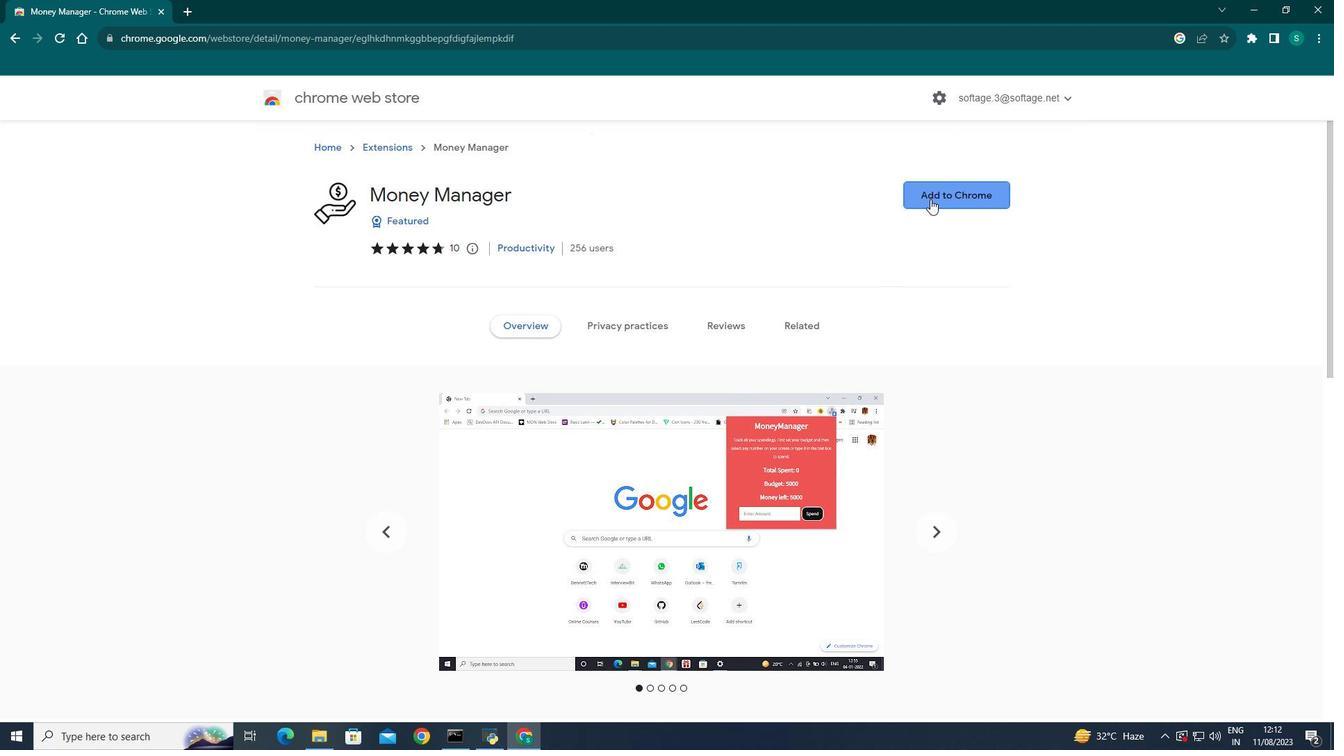 
Action: Mouse pressed left at (930, 199)
Screenshot: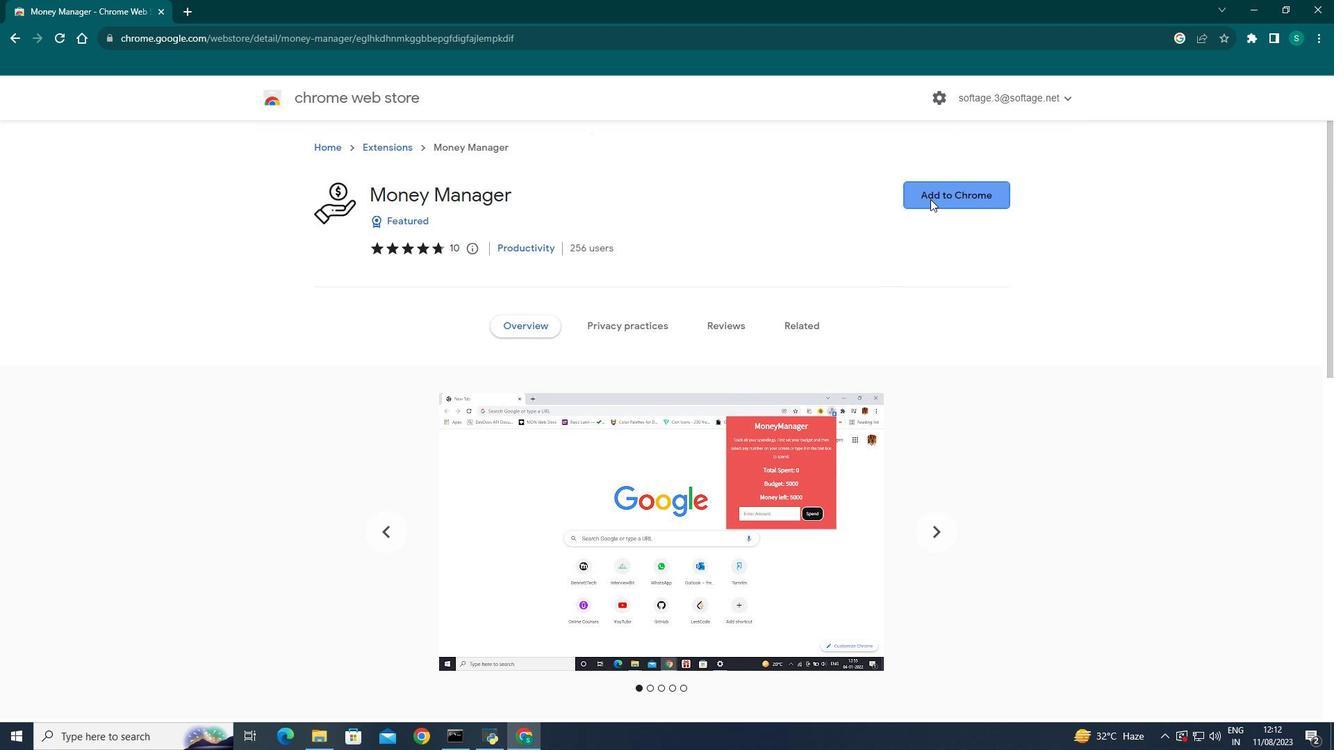 
Action: Mouse moved to (679, 150)
Screenshot: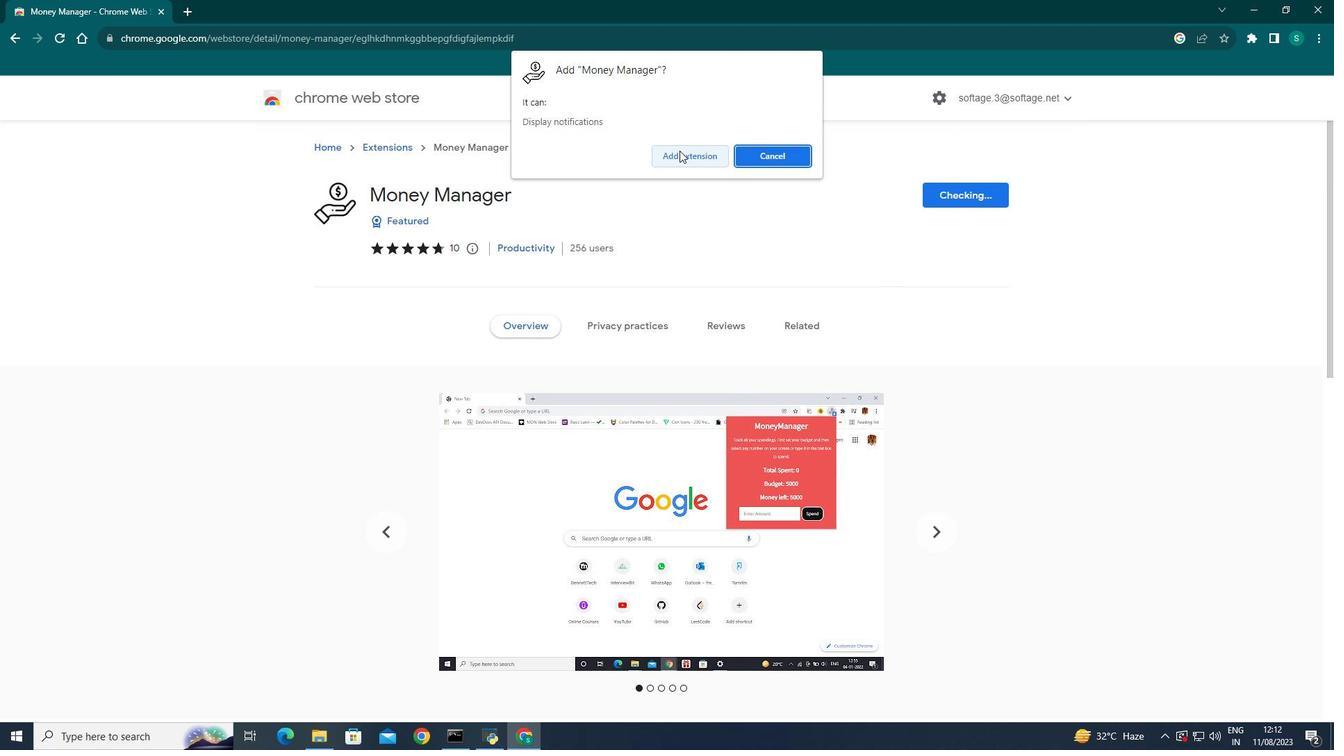 
Action: Mouse pressed left at (679, 150)
Screenshot: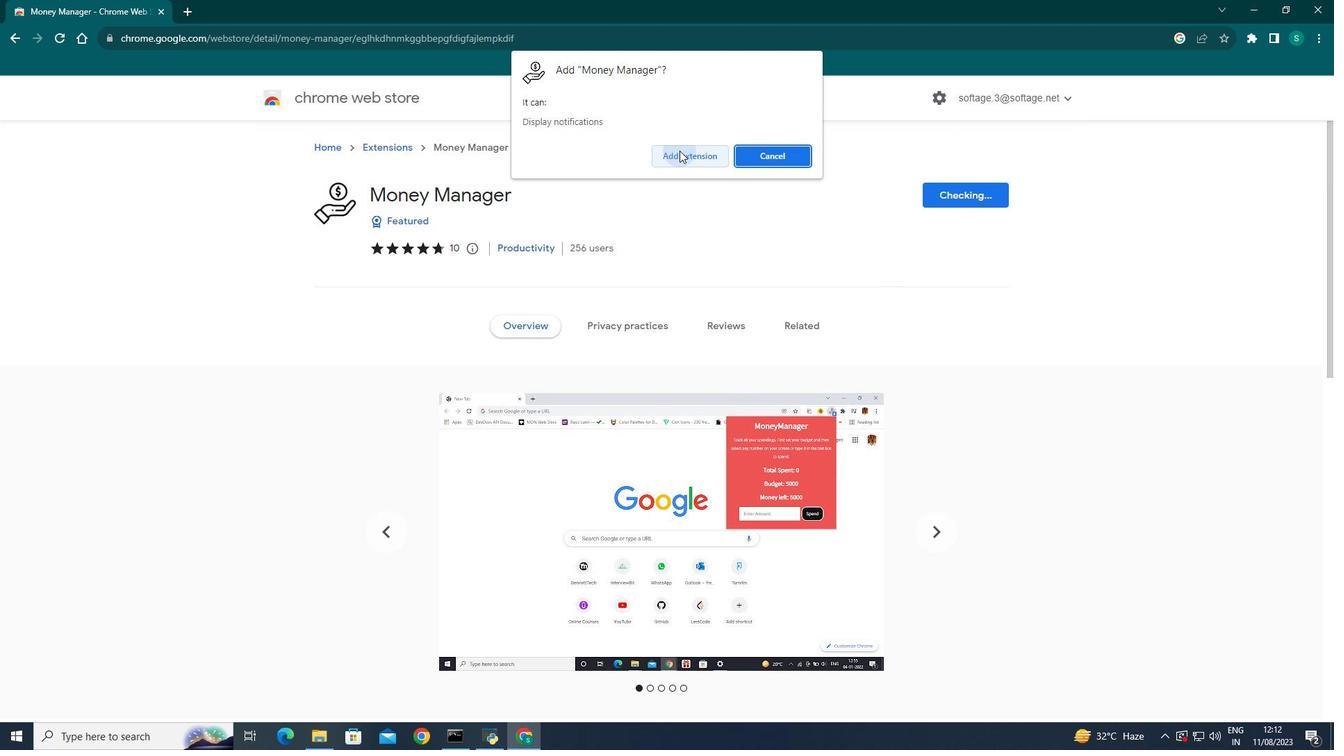 
Action: Mouse moved to (11, 42)
Screenshot: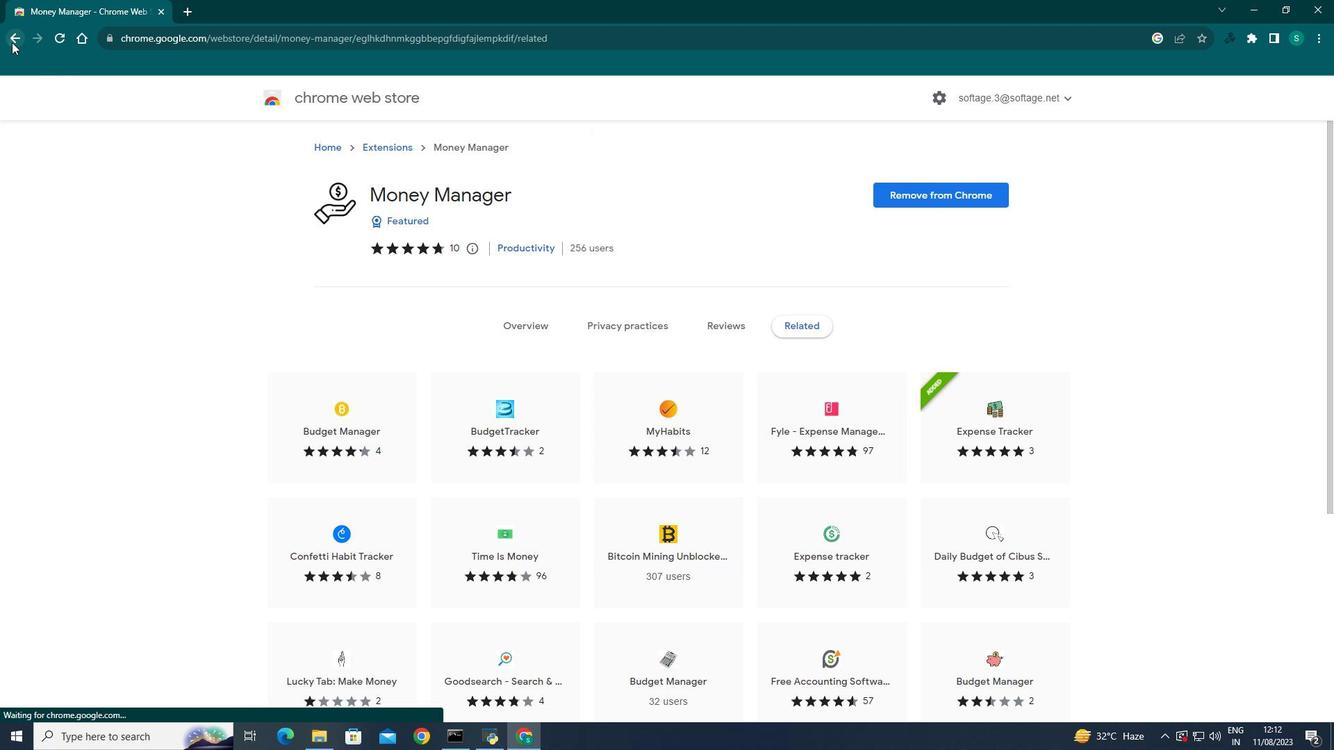 
Action: Mouse pressed left at (11, 42)
Screenshot: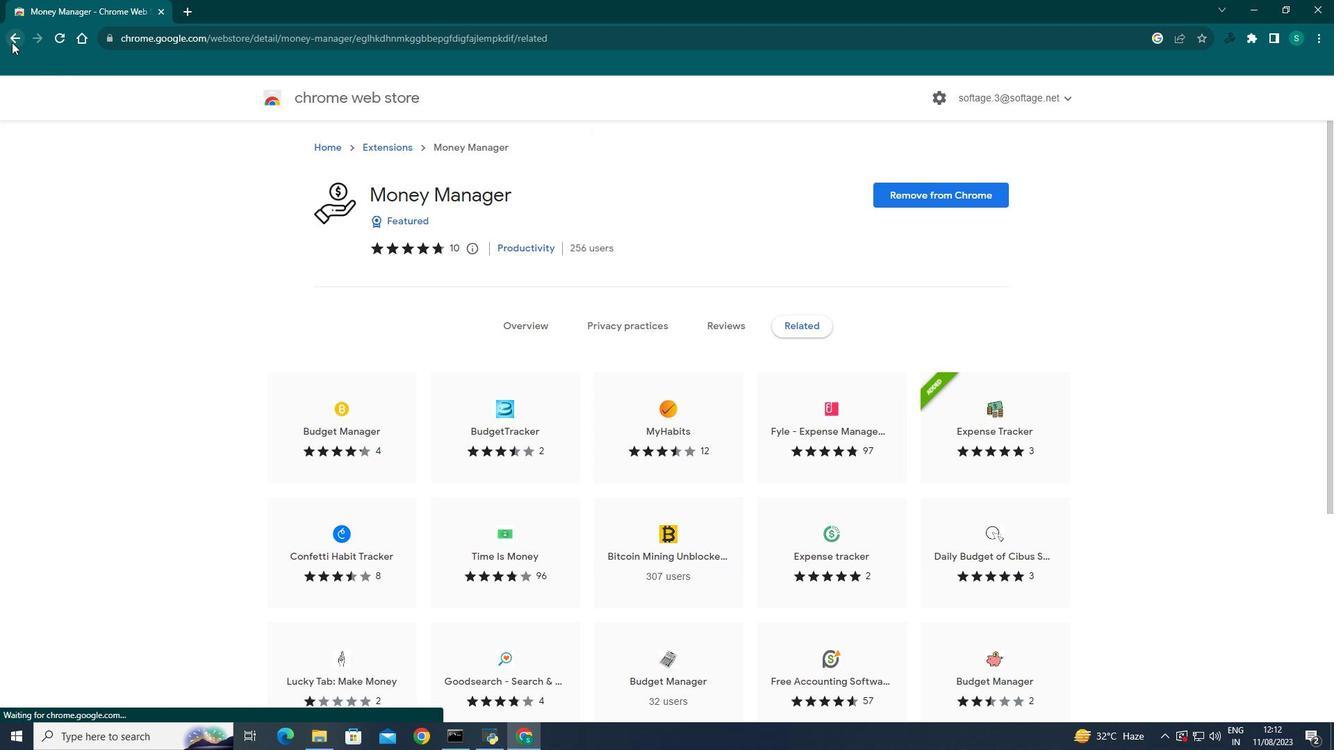 
Action: Mouse moved to (13, 36)
Screenshot: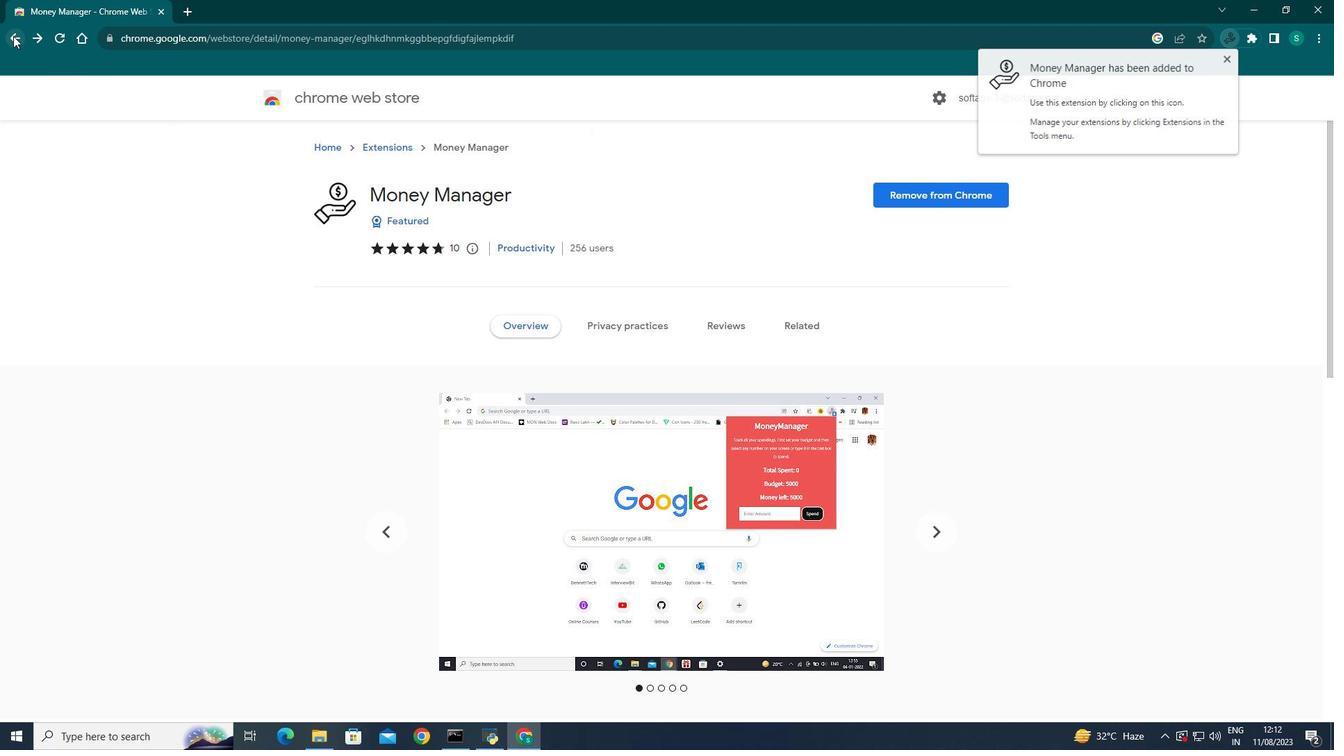 
Action: Mouse pressed left at (13, 36)
Screenshot: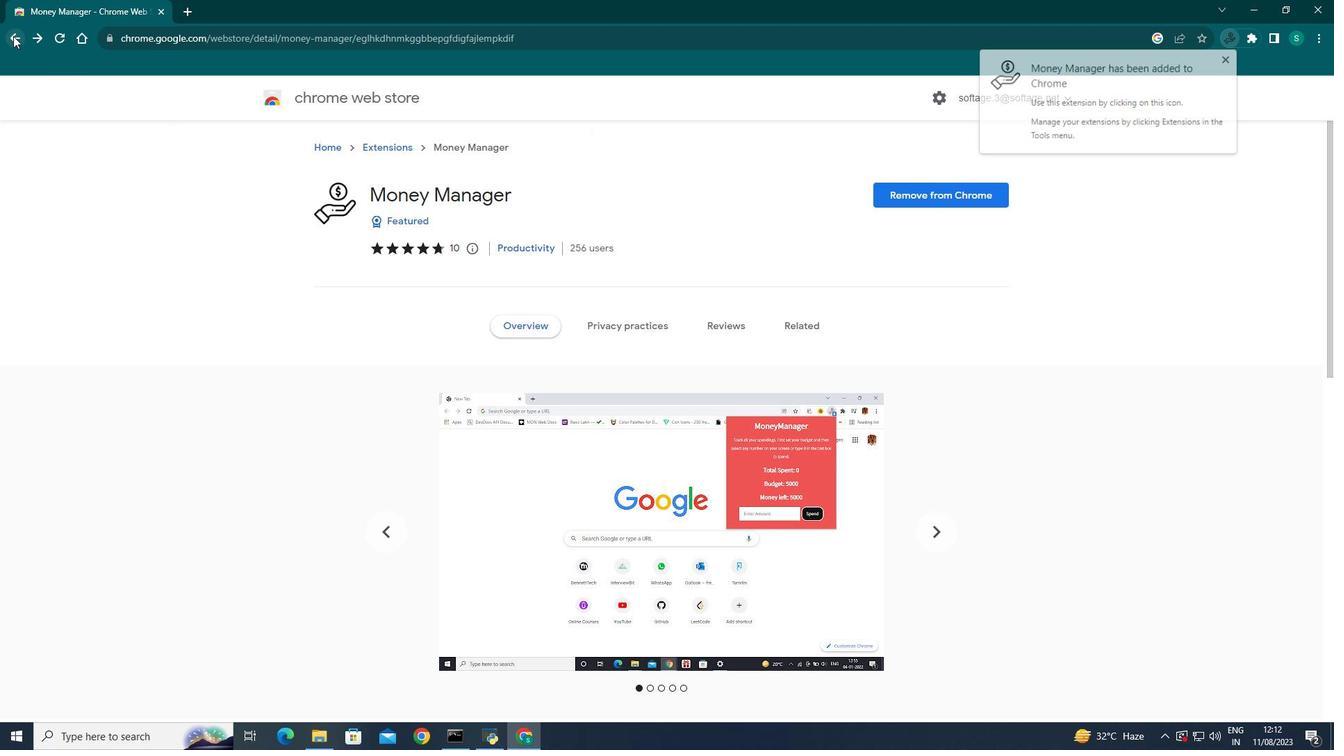 
Action: Mouse moved to (645, 390)
Screenshot: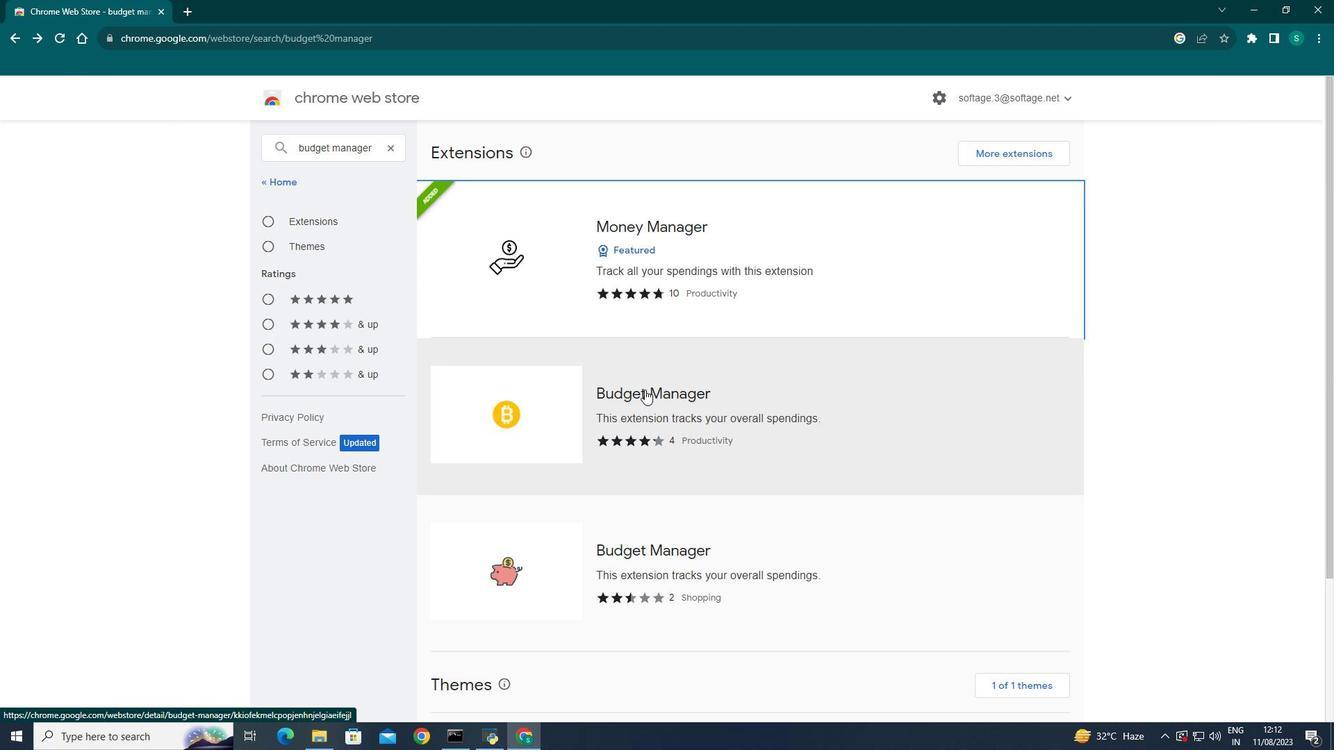 
Action: Mouse pressed left at (645, 390)
Screenshot: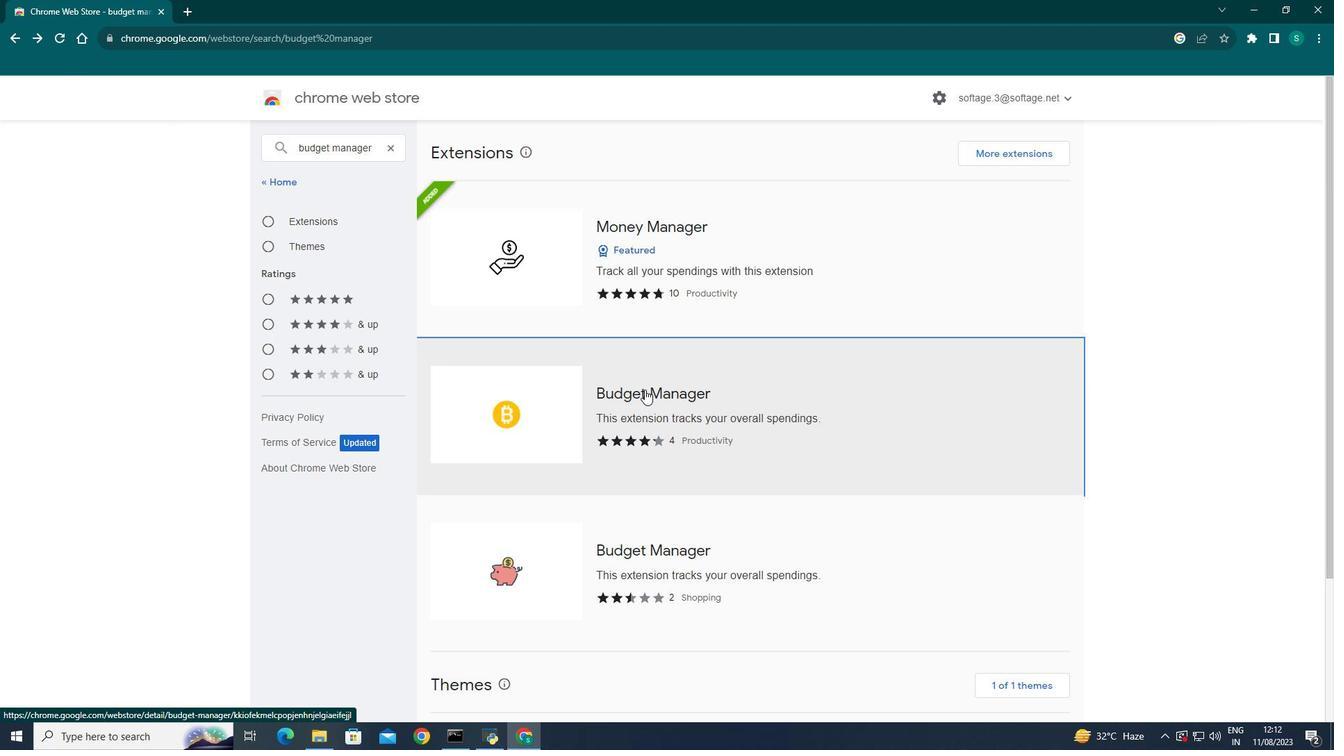 
Action: Mouse moved to (643, 391)
Screenshot: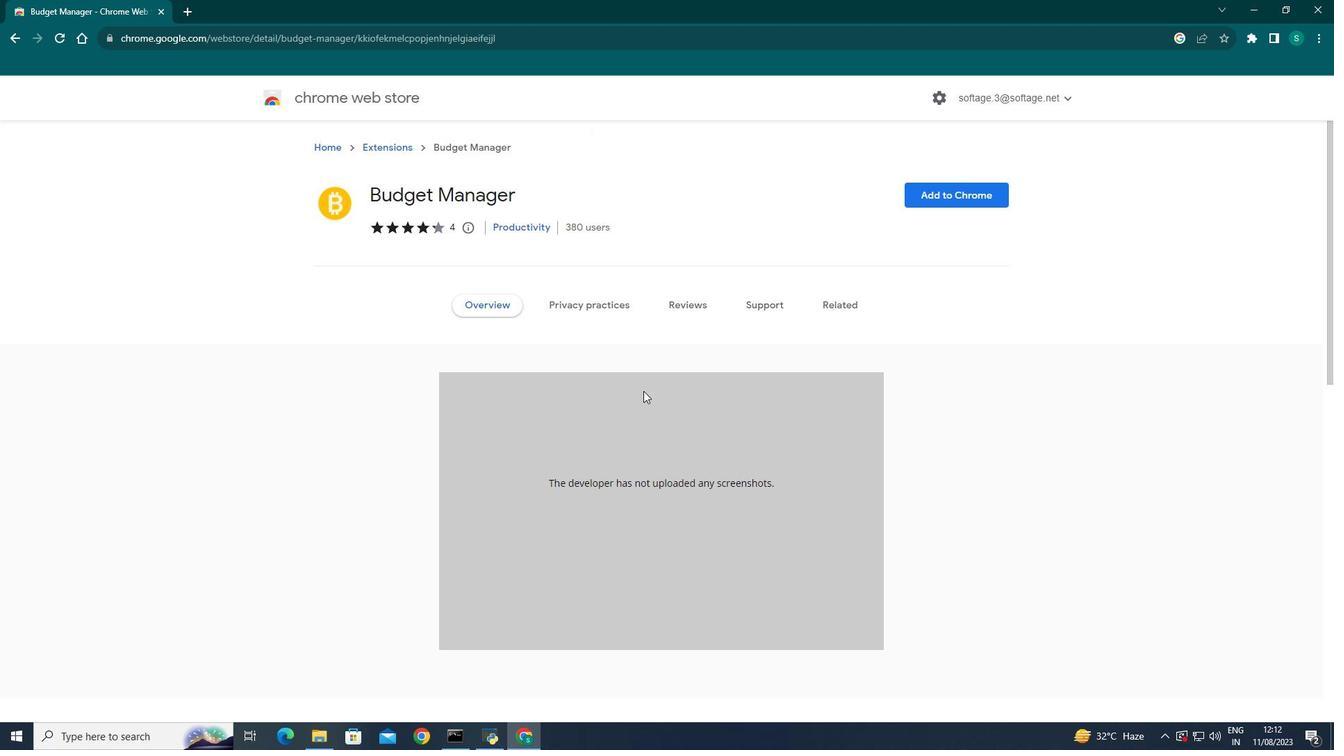 
Action: Mouse scrolled (643, 390) with delta (0, 0)
Screenshot: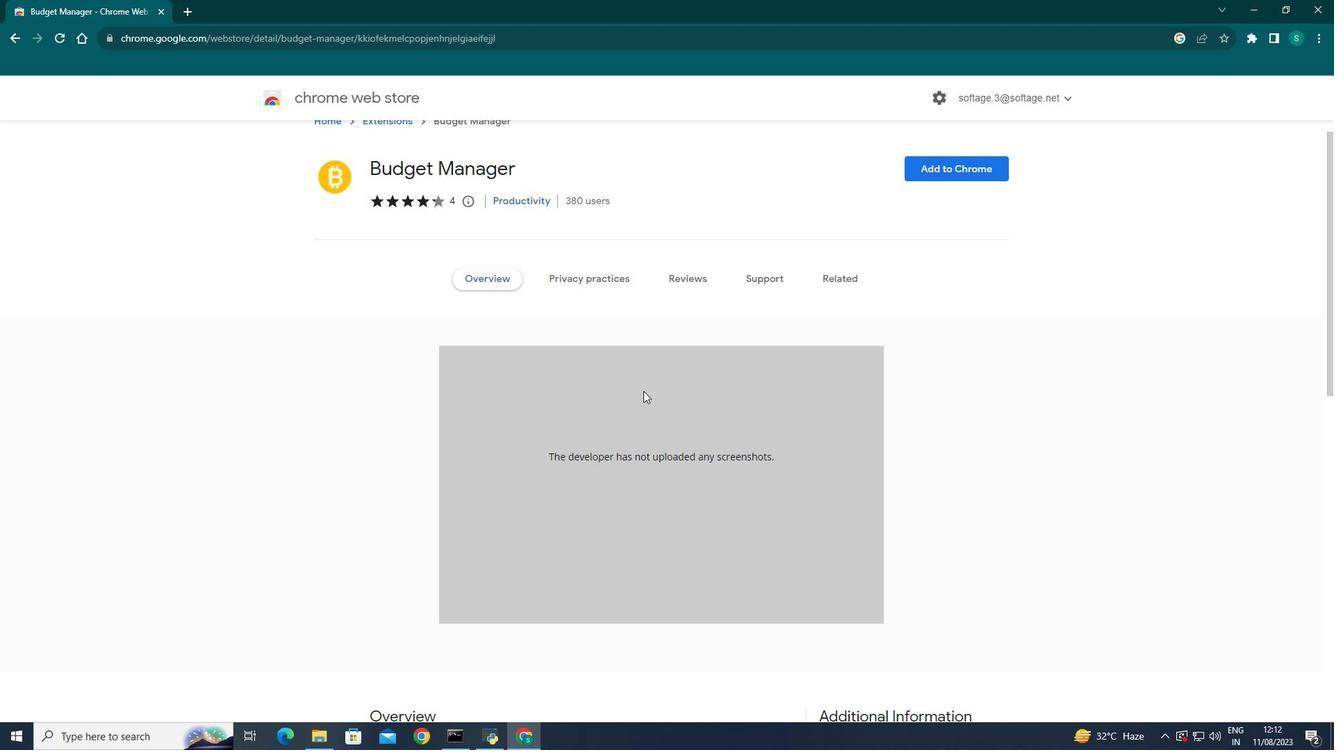 
Action: Mouse scrolled (643, 390) with delta (0, 0)
Screenshot: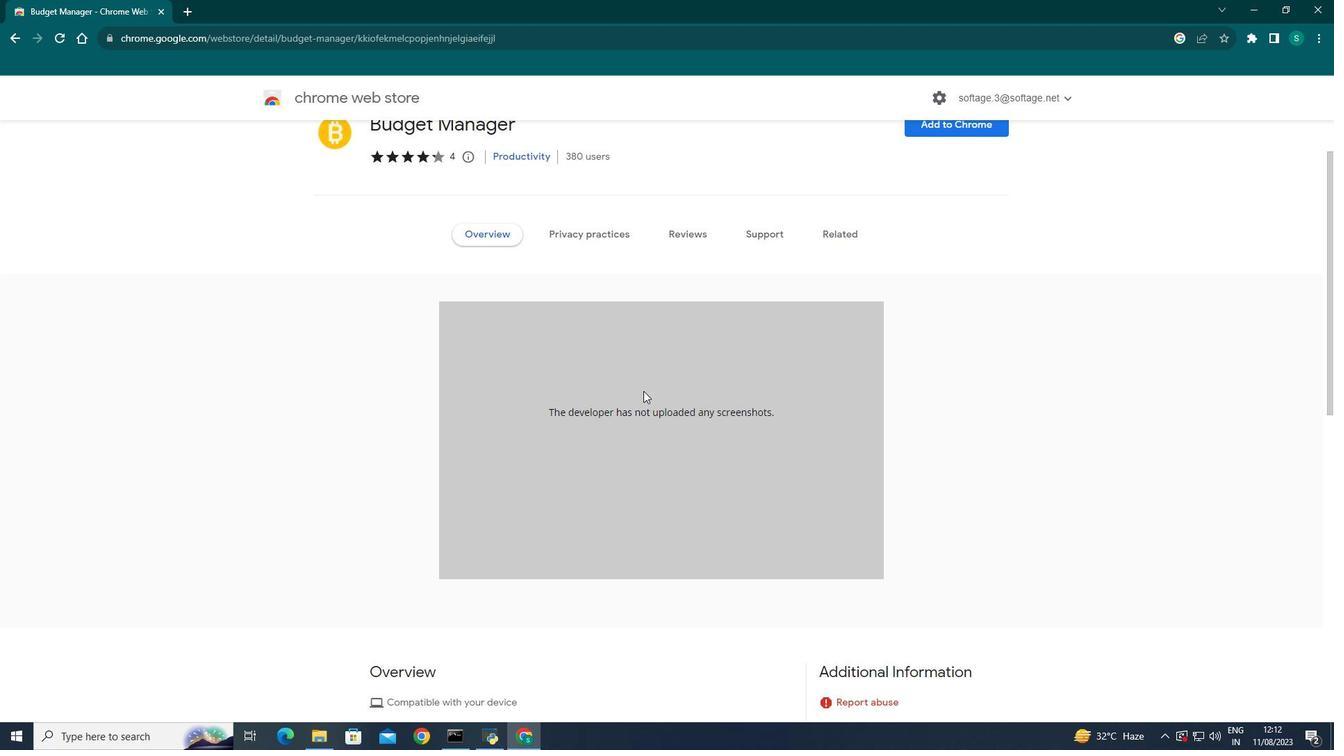 
Action: Mouse scrolled (643, 390) with delta (0, 0)
Screenshot: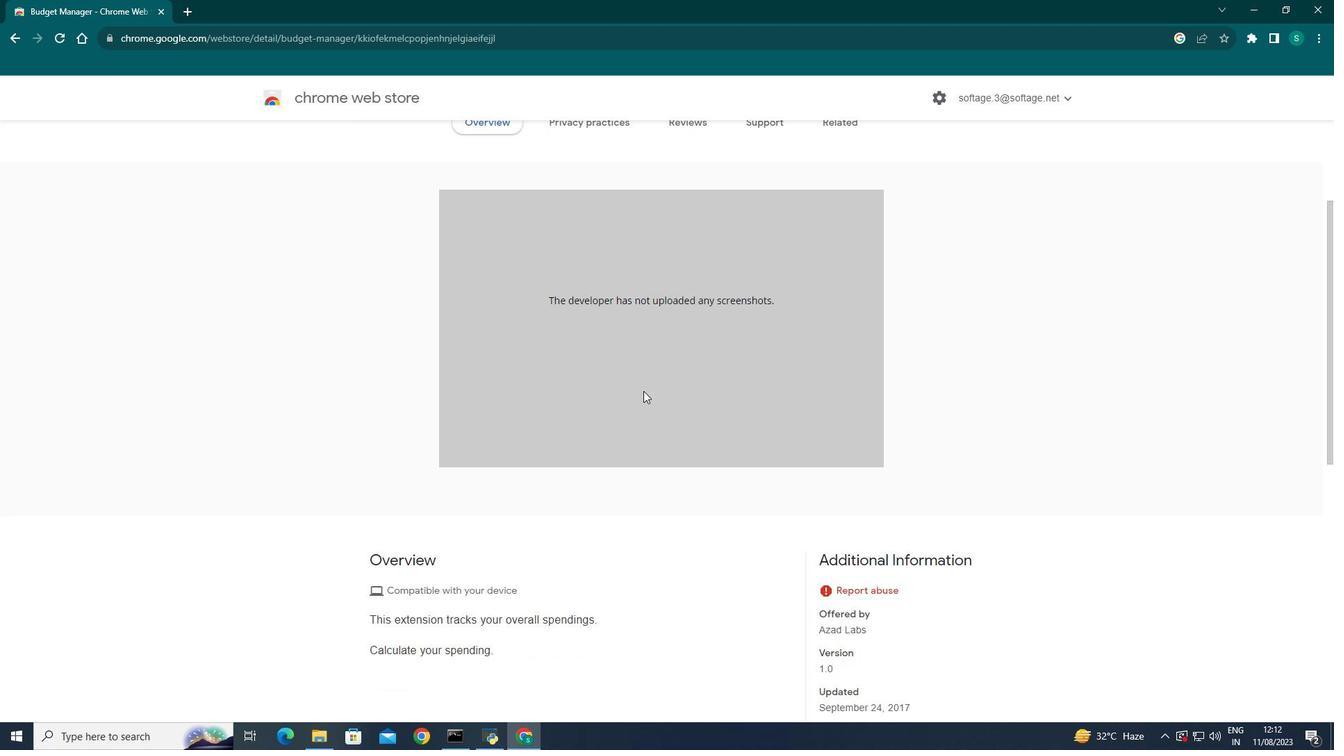 
Action: Mouse scrolled (643, 390) with delta (0, 0)
Screenshot: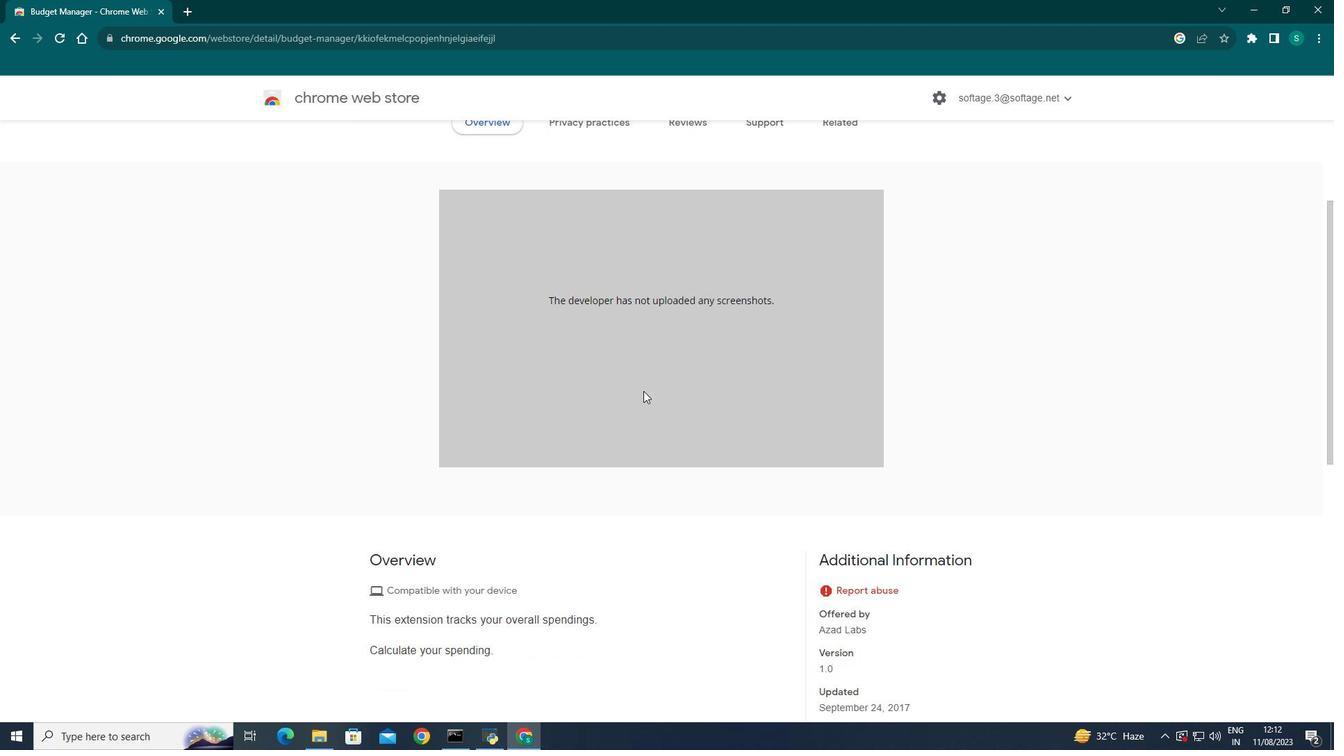 
Action: Mouse scrolled (643, 390) with delta (0, 0)
Screenshot: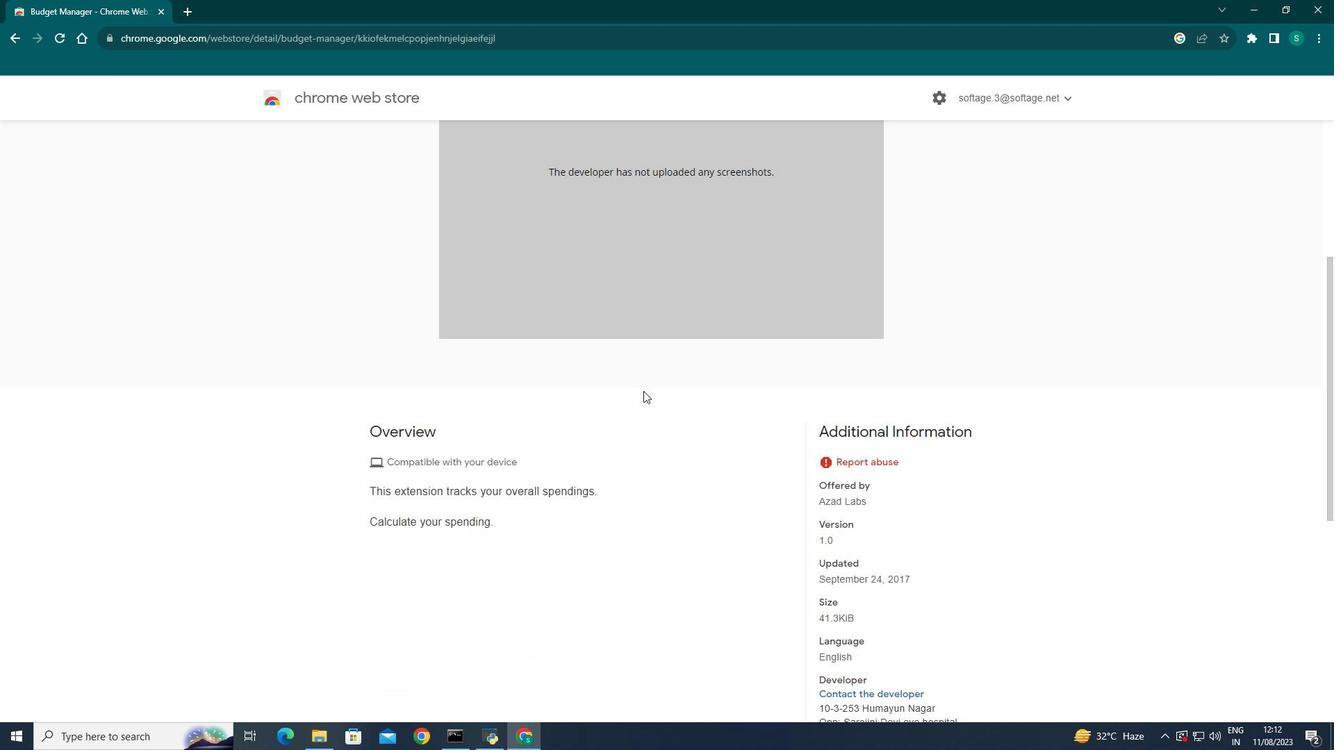 
Action: Mouse scrolled (643, 392) with delta (0, 0)
Screenshot: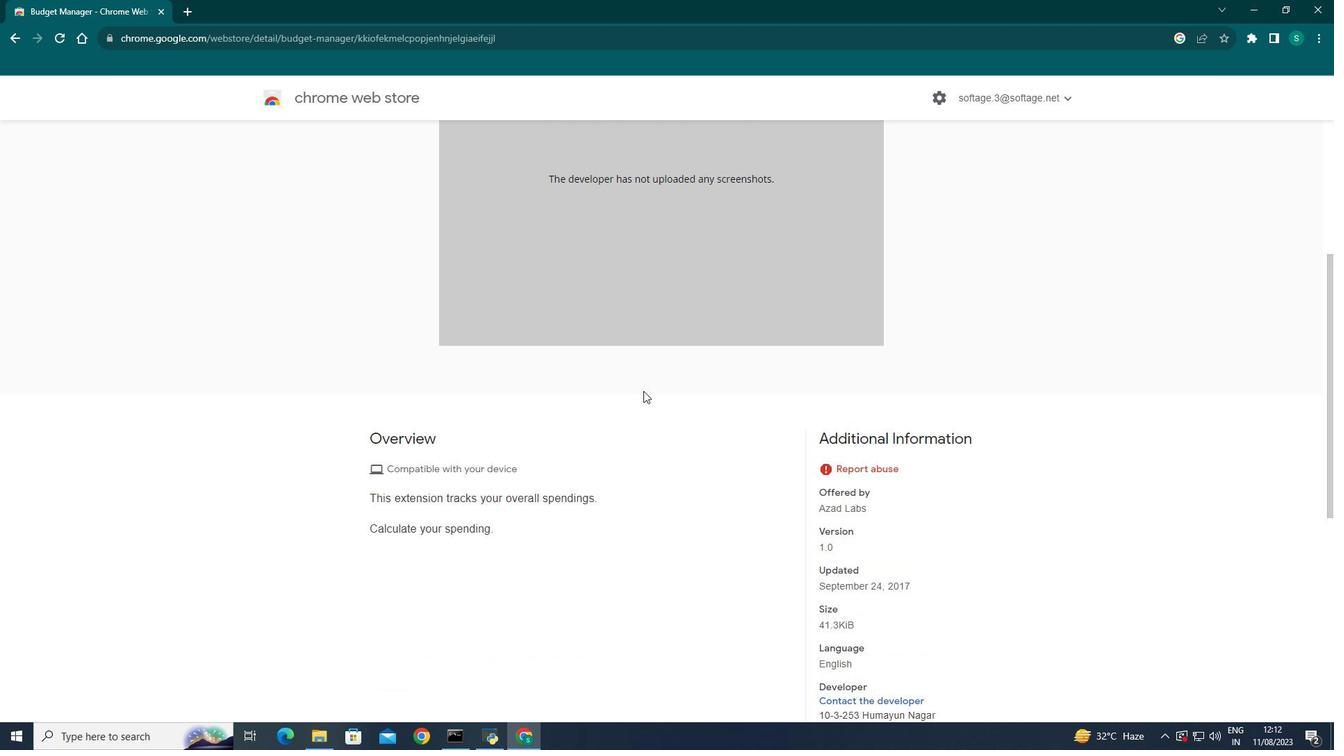 
Action: Mouse scrolled (643, 392) with delta (0, 0)
Screenshot: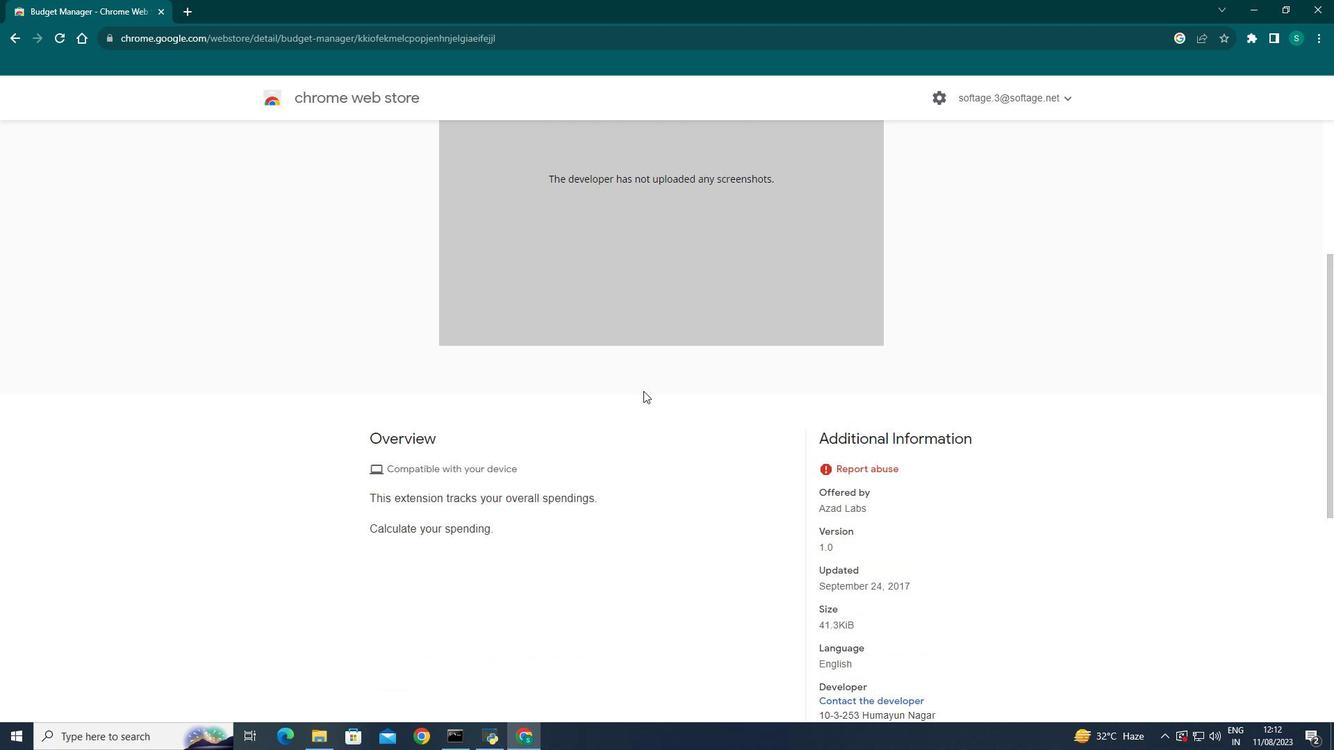 
Action: Mouse scrolled (643, 392) with delta (0, 0)
Screenshot: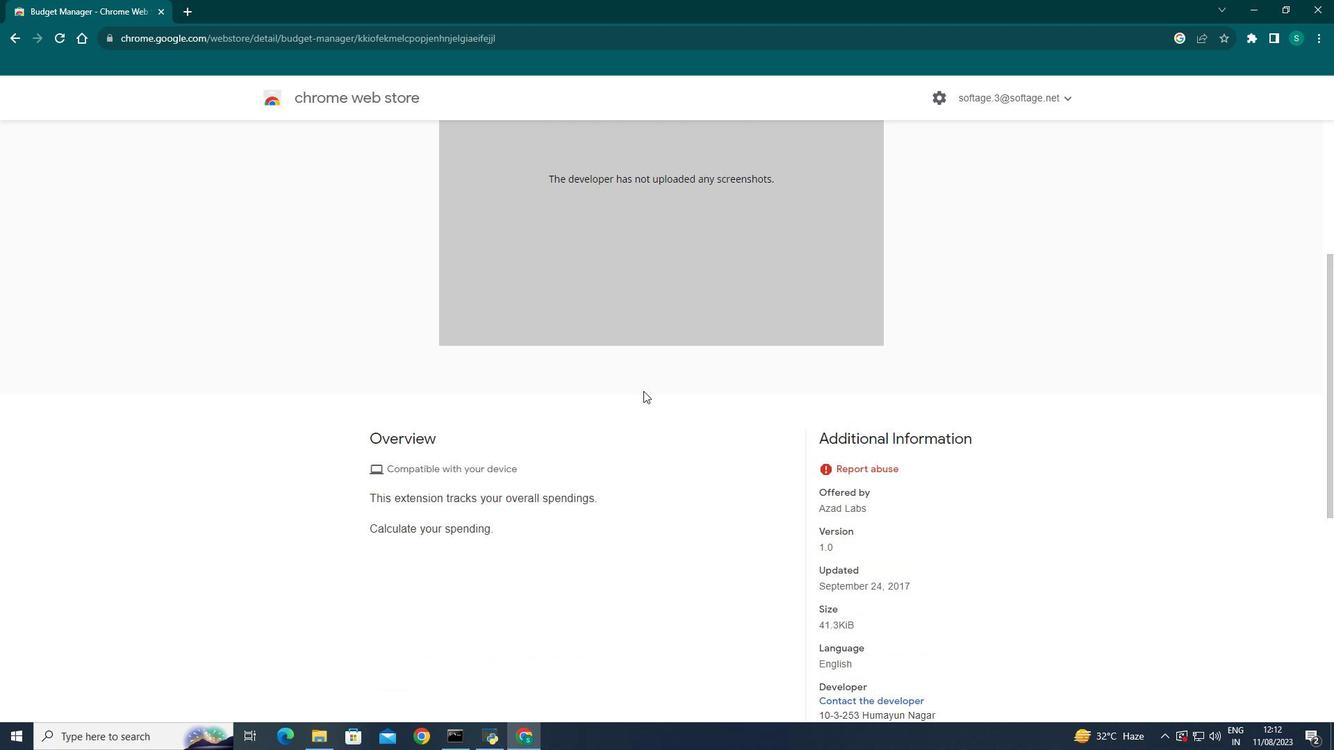 
Action: Mouse scrolled (643, 392) with delta (0, 0)
Screenshot: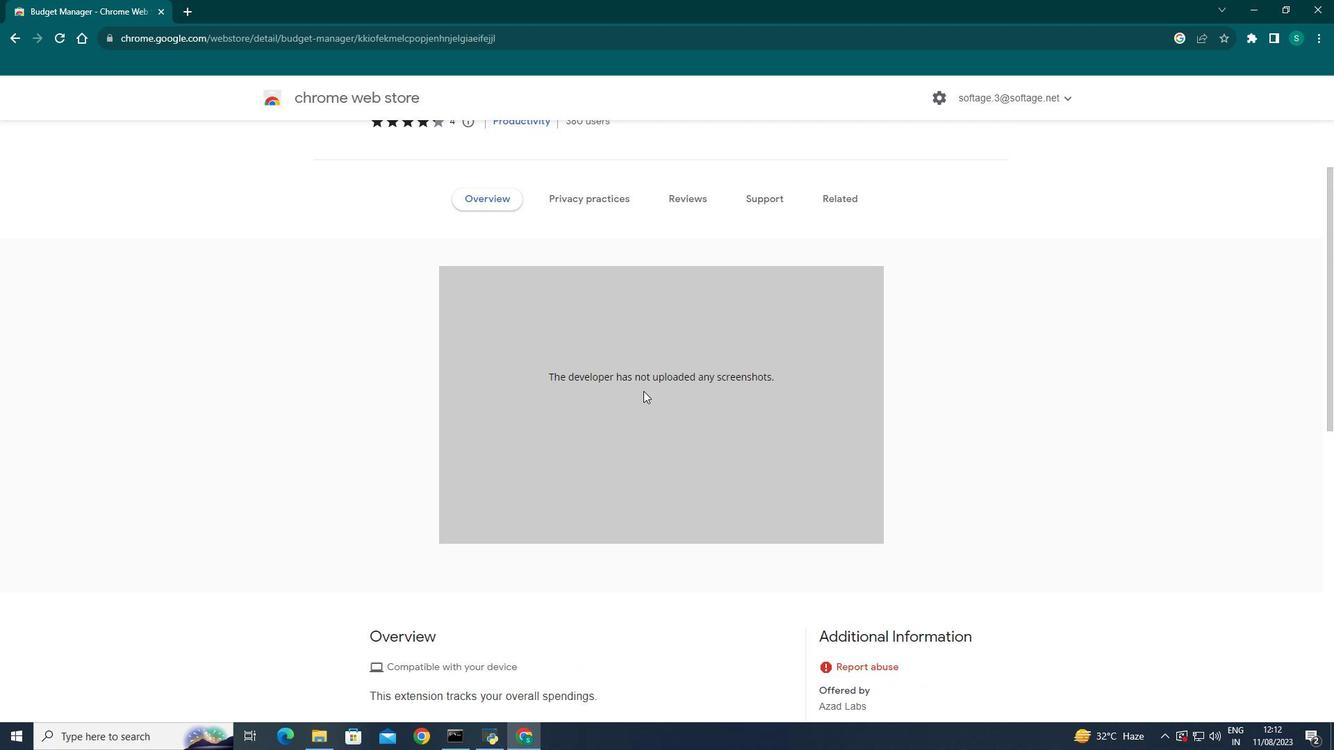 
Action: Mouse scrolled (643, 392) with delta (0, 0)
Screenshot: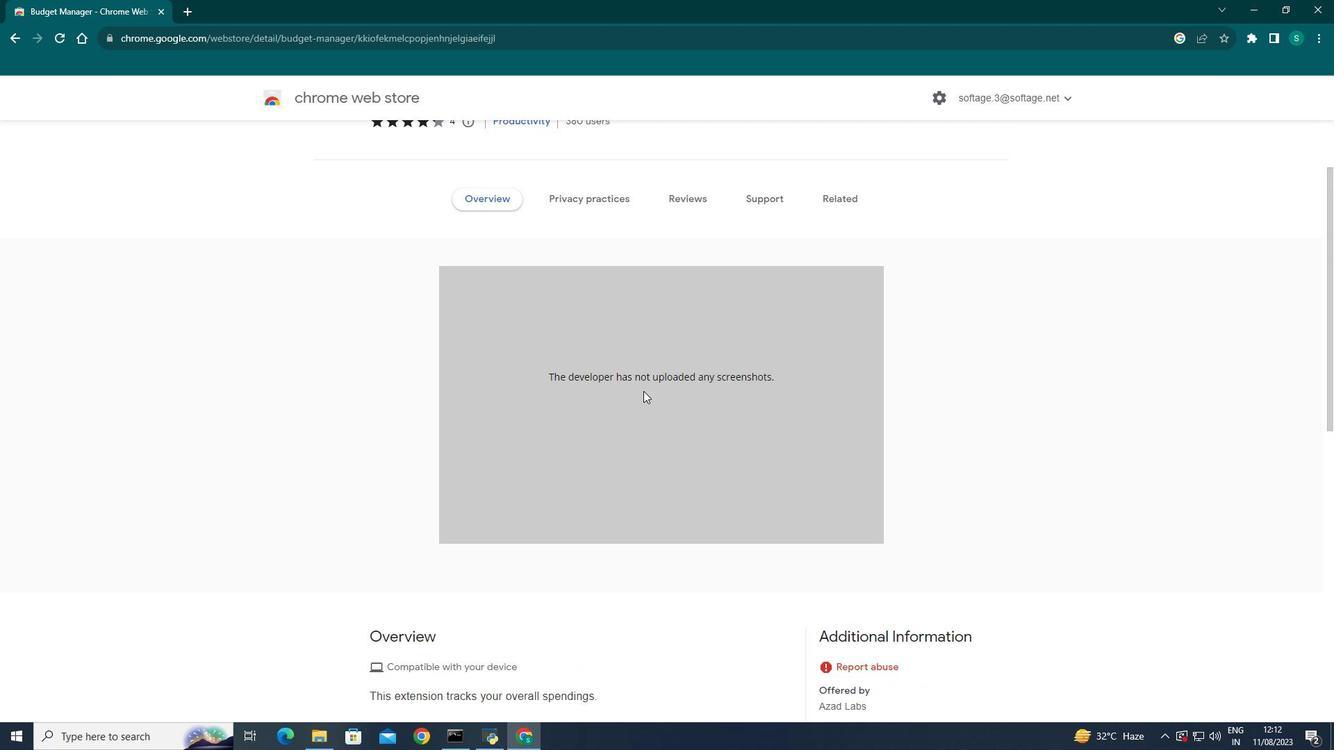 
Action: Mouse scrolled (643, 392) with delta (0, 0)
Screenshot: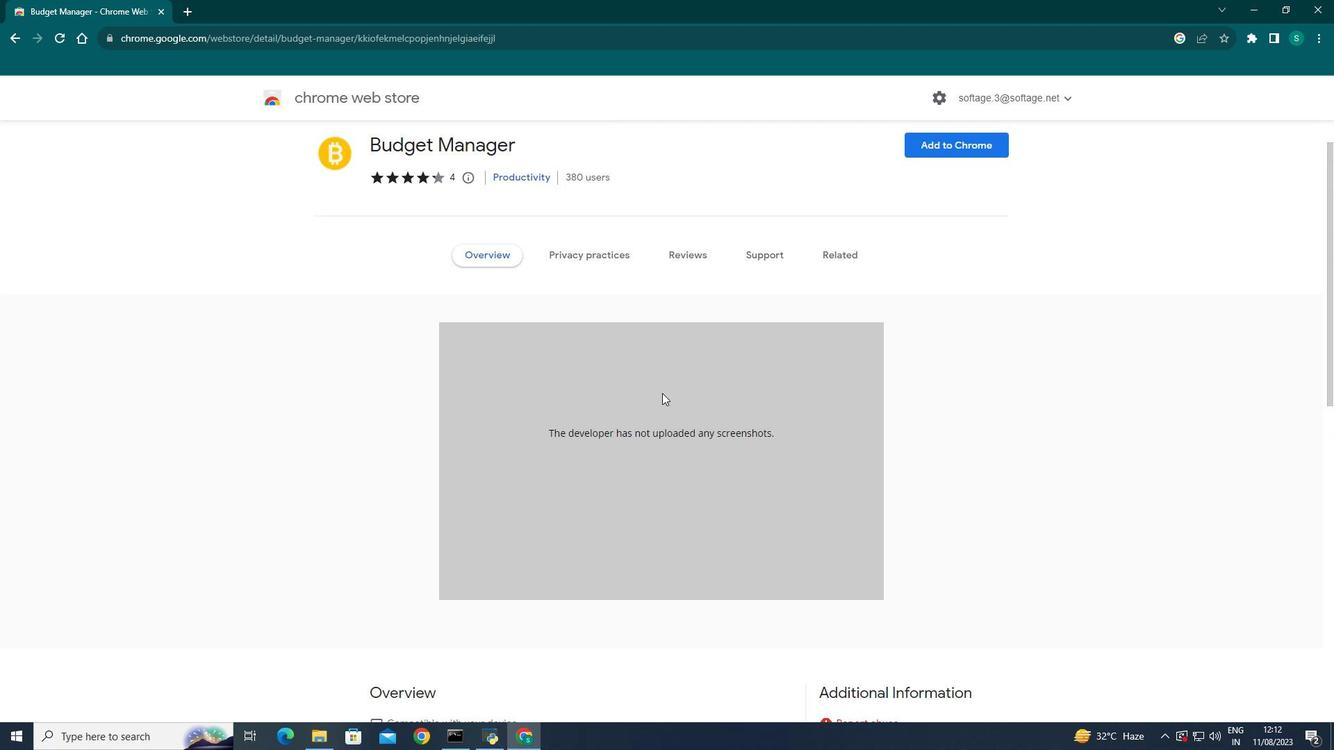 
Action: Mouse scrolled (643, 392) with delta (0, 0)
Screenshot: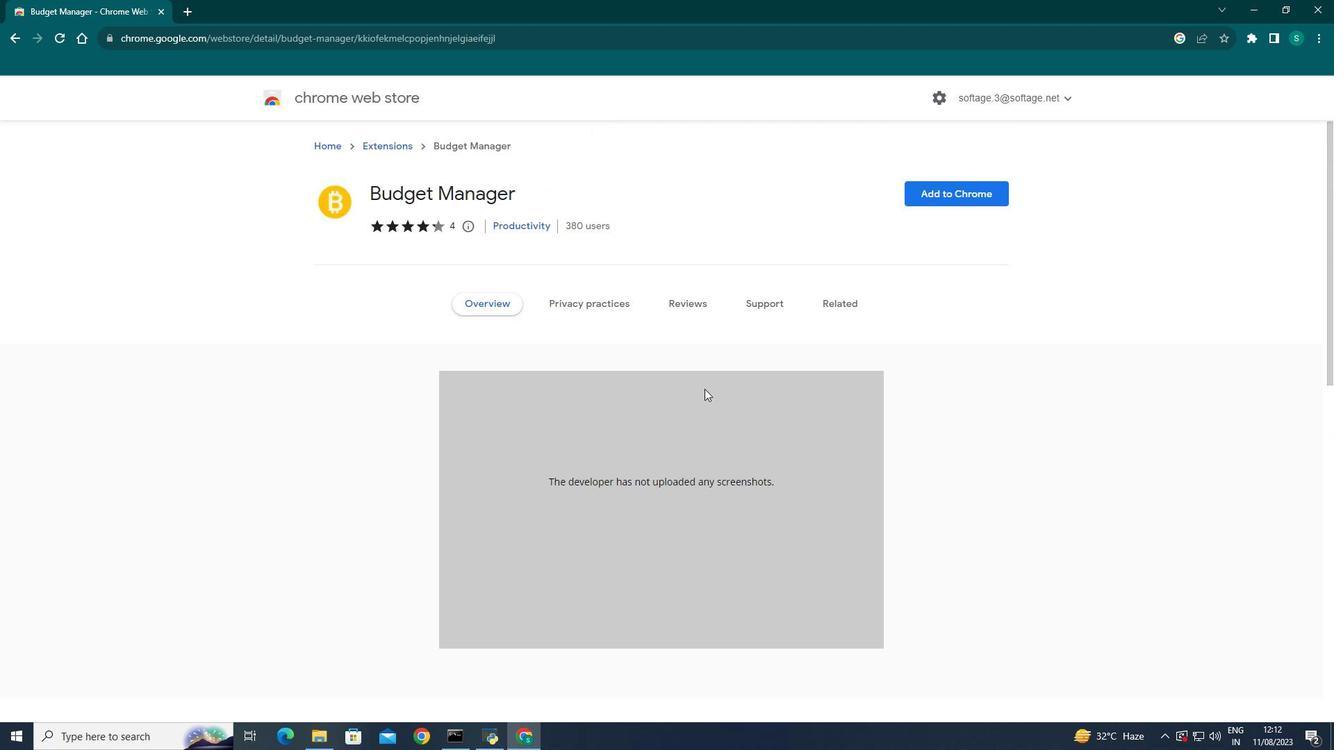
Action: Mouse moved to (942, 191)
Screenshot: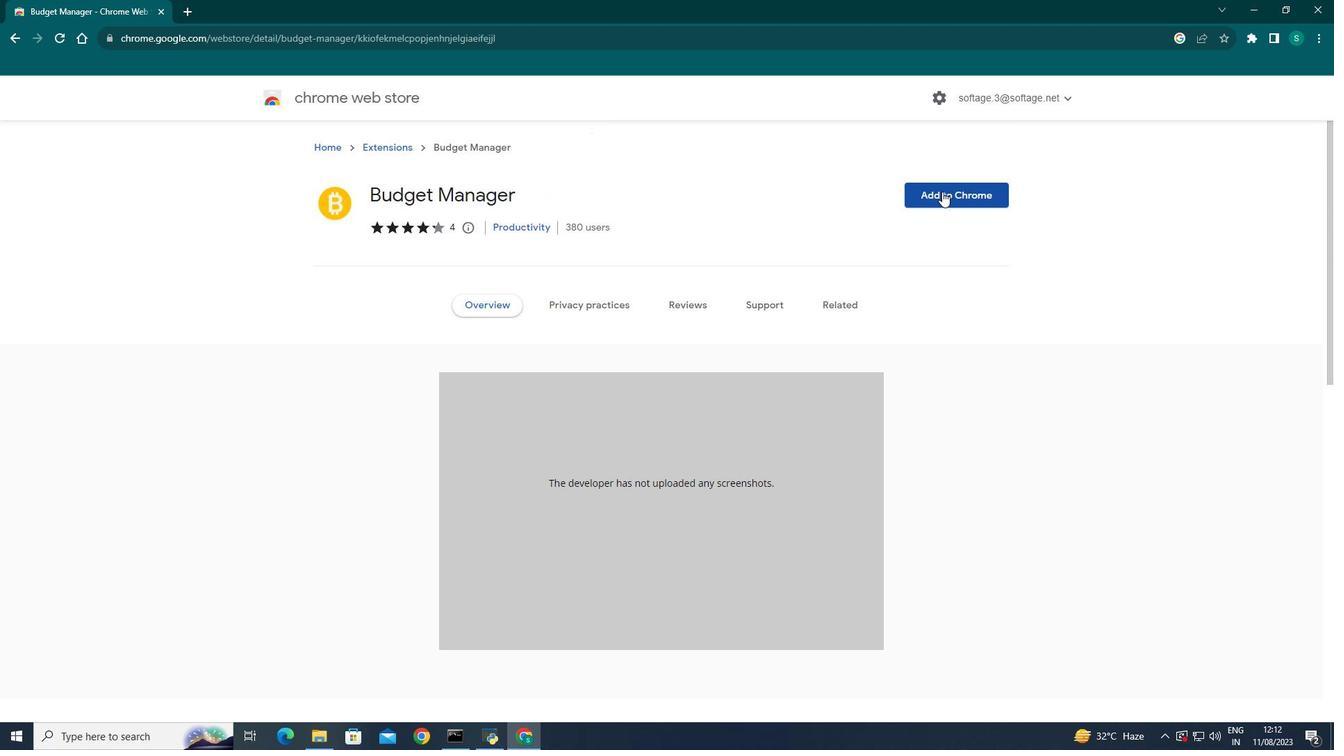 
Action: Mouse pressed left at (942, 191)
Screenshot: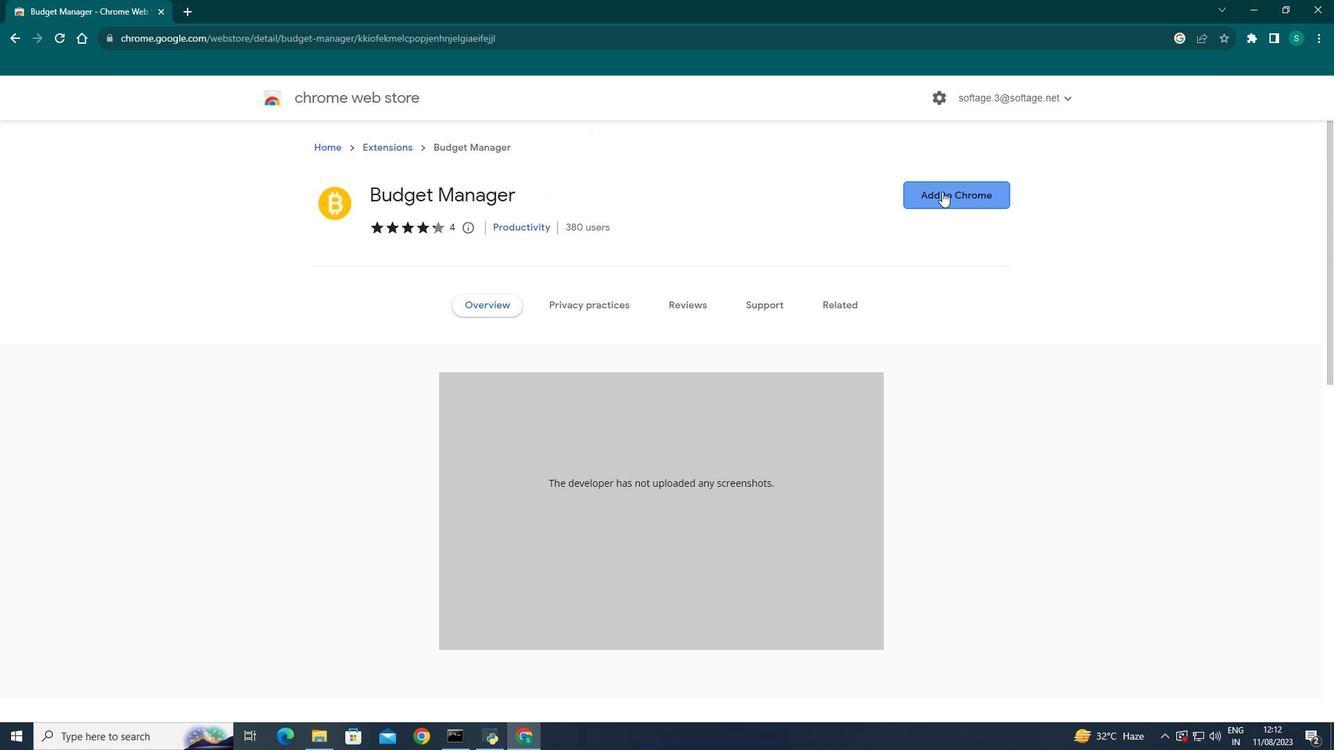
Action: Mouse moved to (677, 150)
Screenshot: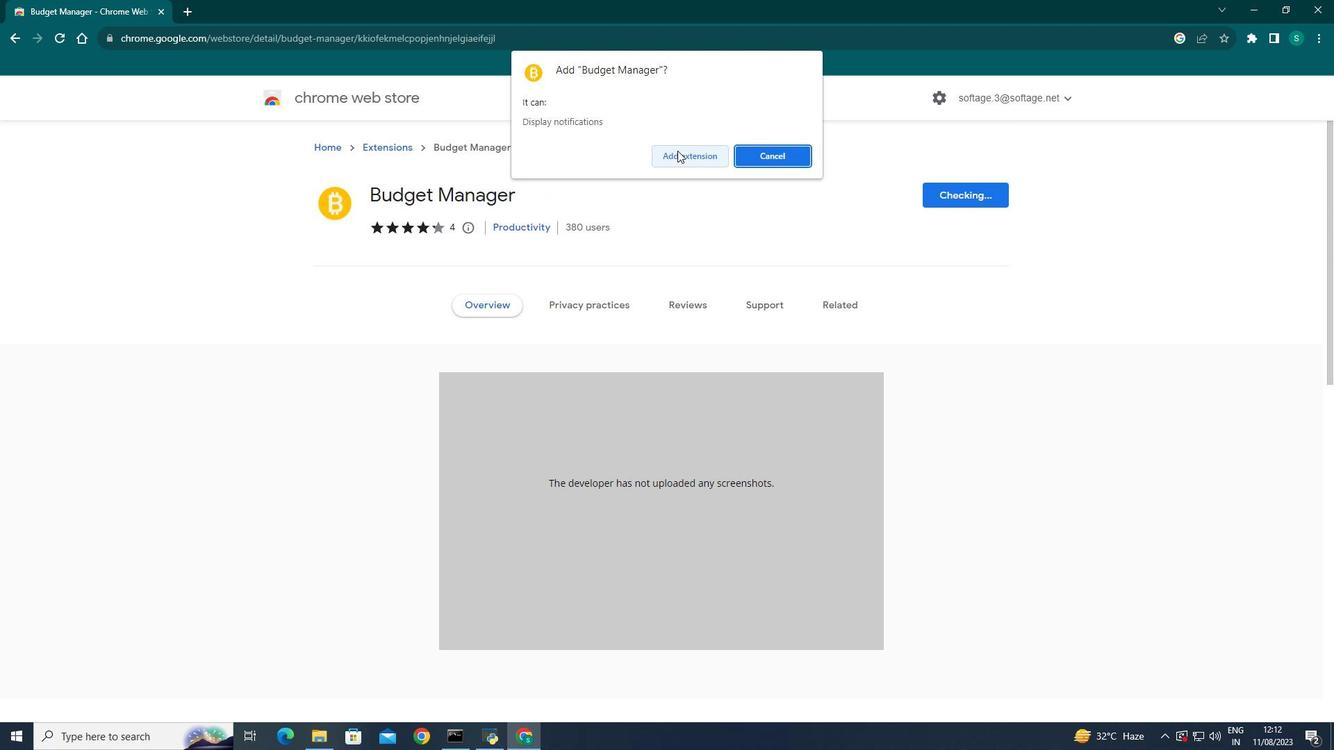 
Action: Mouse pressed left at (677, 150)
Screenshot: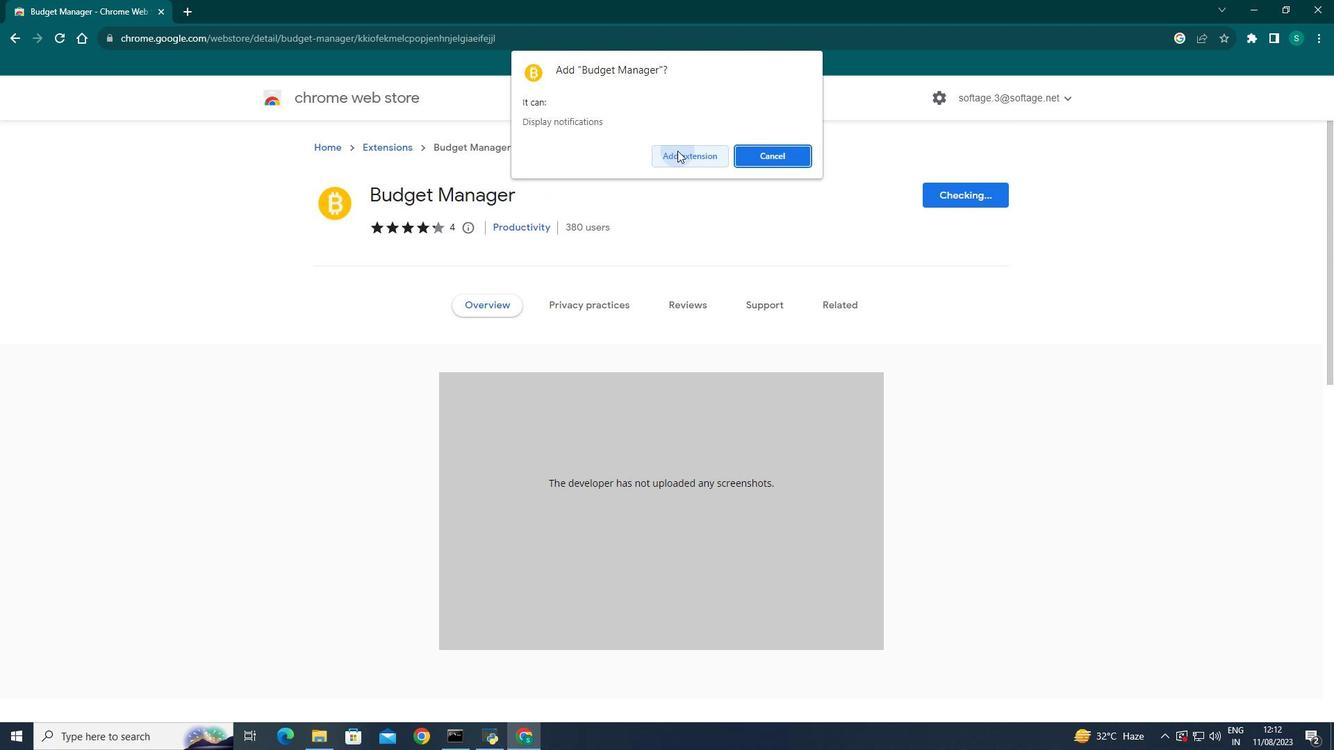 
Action: Mouse moved to (15, 36)
Screenshot: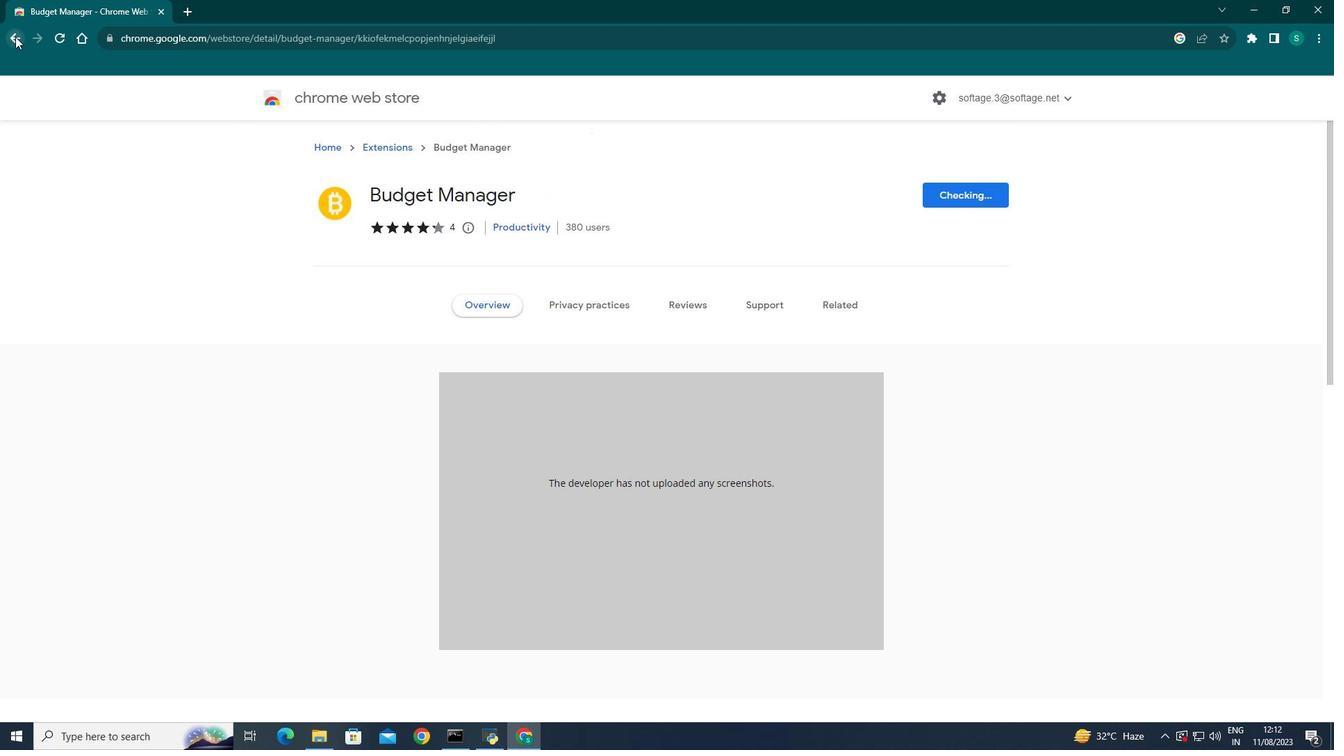 
Action: Mouse pressed left at (15, 36)
Screenshot: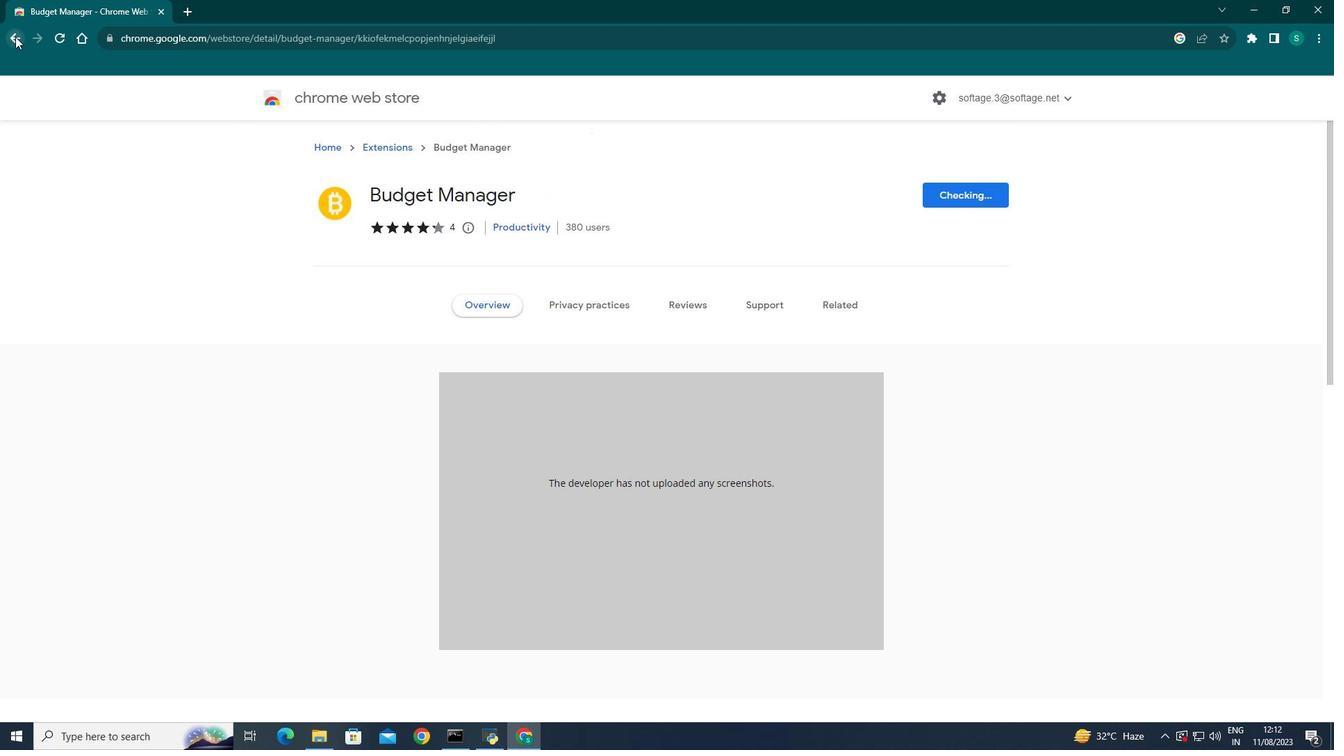 
Action: Mouse moved to (591, 553)
Screenshot: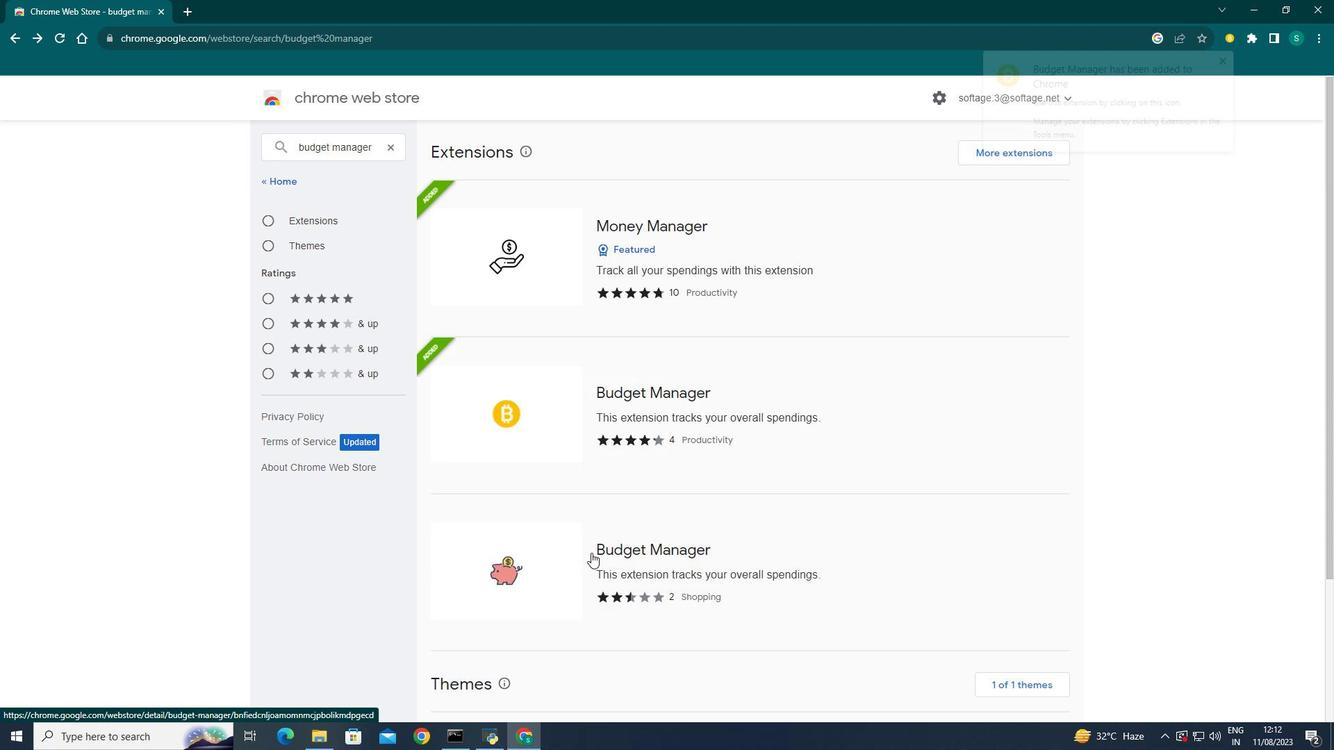 
Action: Mouse scrolled (591, 552) with delta (0, 0)
Screenshot: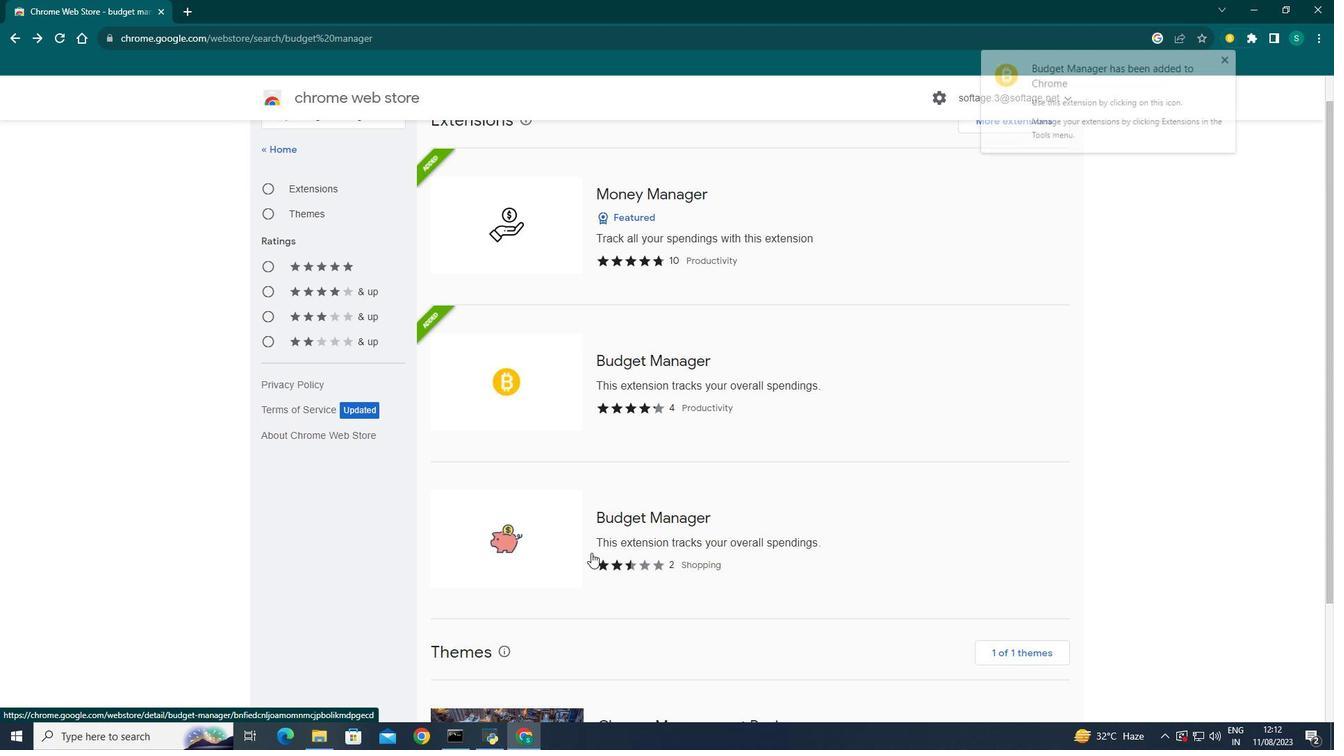 
Action: Mouse scrolled (591, 552) with delta (0, 0)
Screenshot: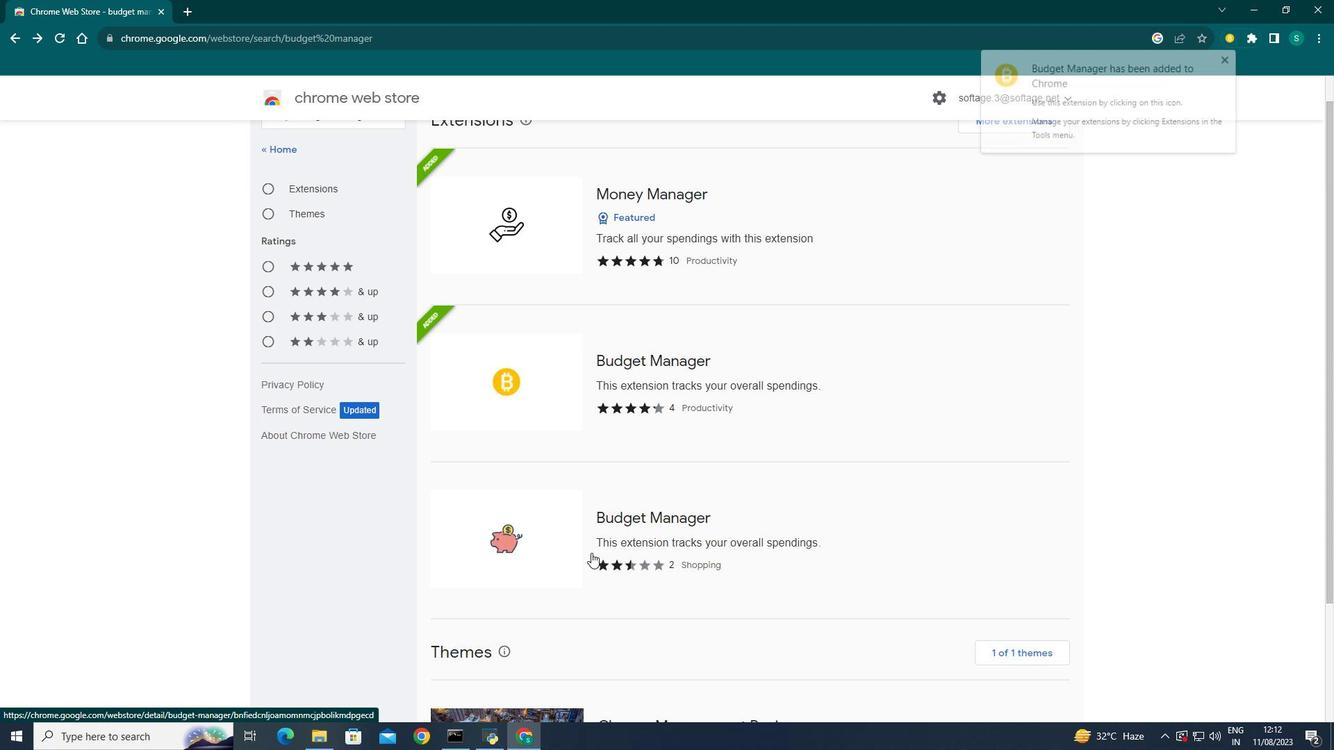 
Action: Mouse scrolled (591, 552) with delta (0, 0)
Screenshot: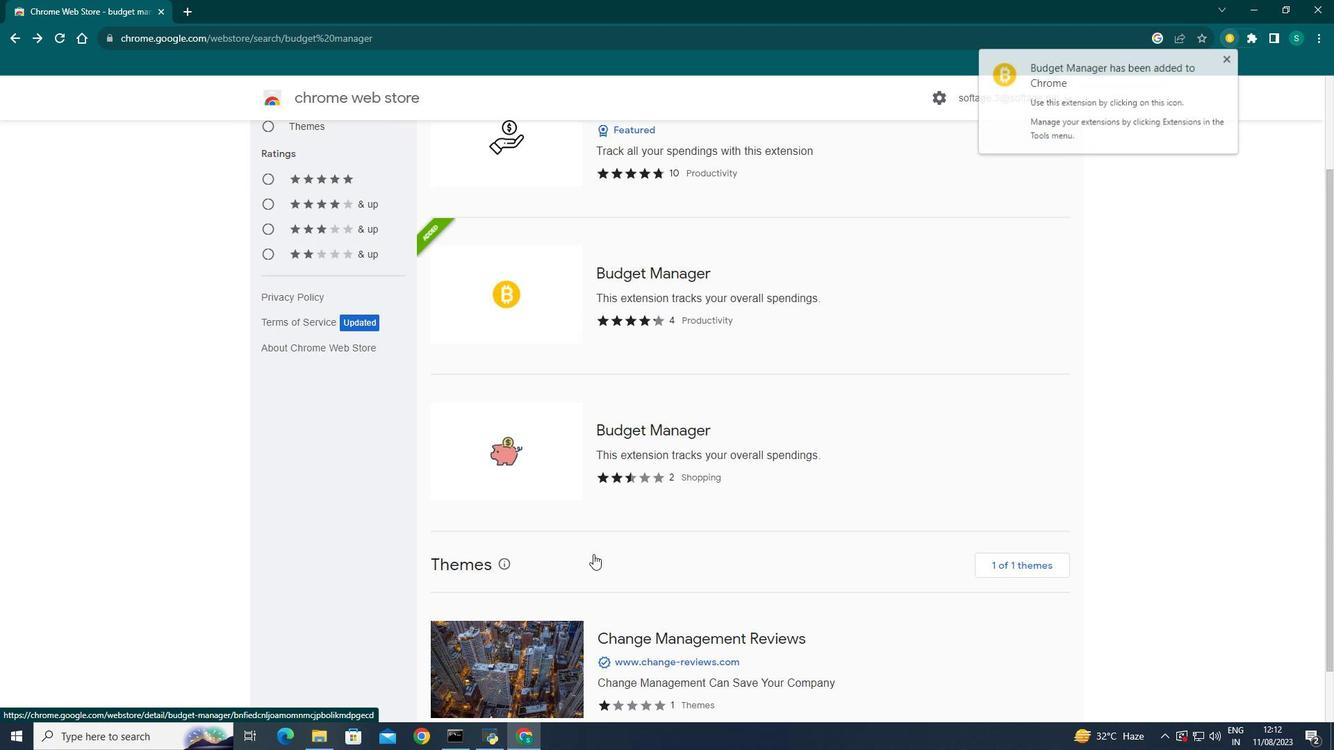 
Action: Mouse moved to (638, 474)
Screenshot: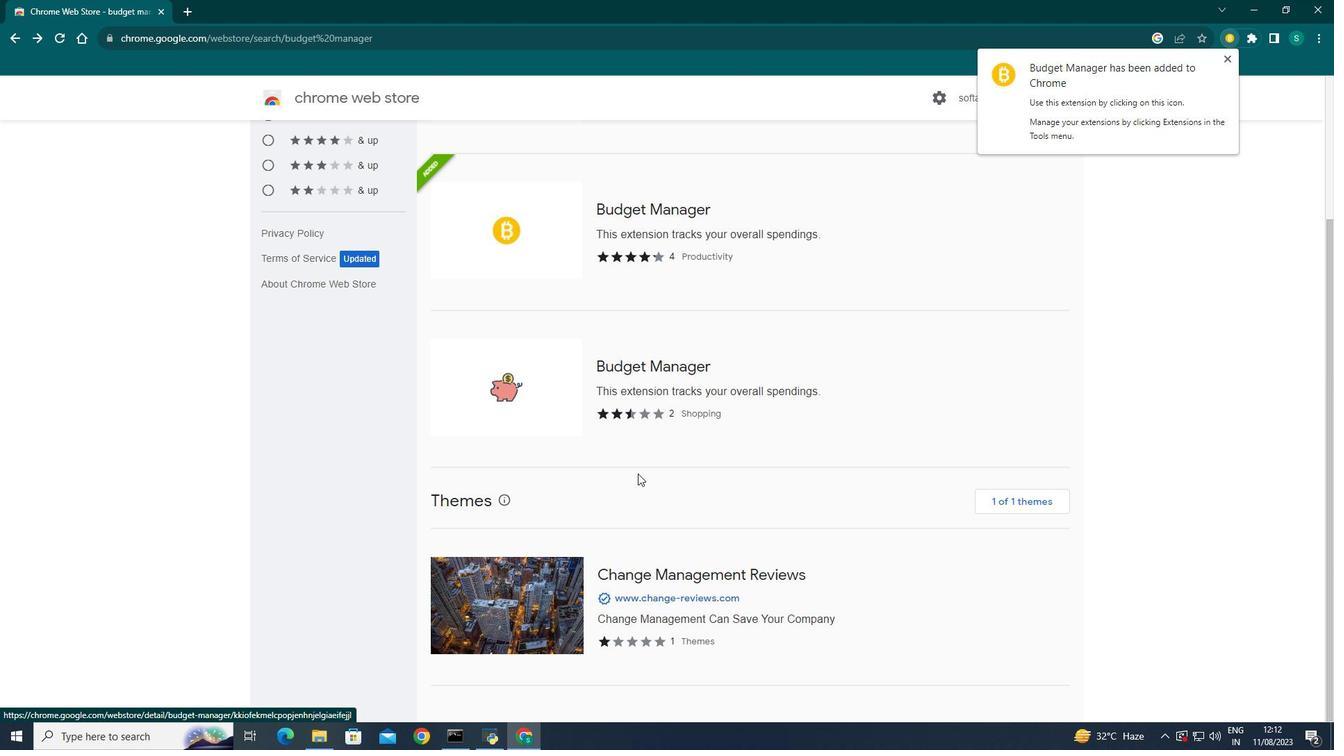 
Action: Mouse scrolled (638, 473) with delta (0, 0)
Screenshot: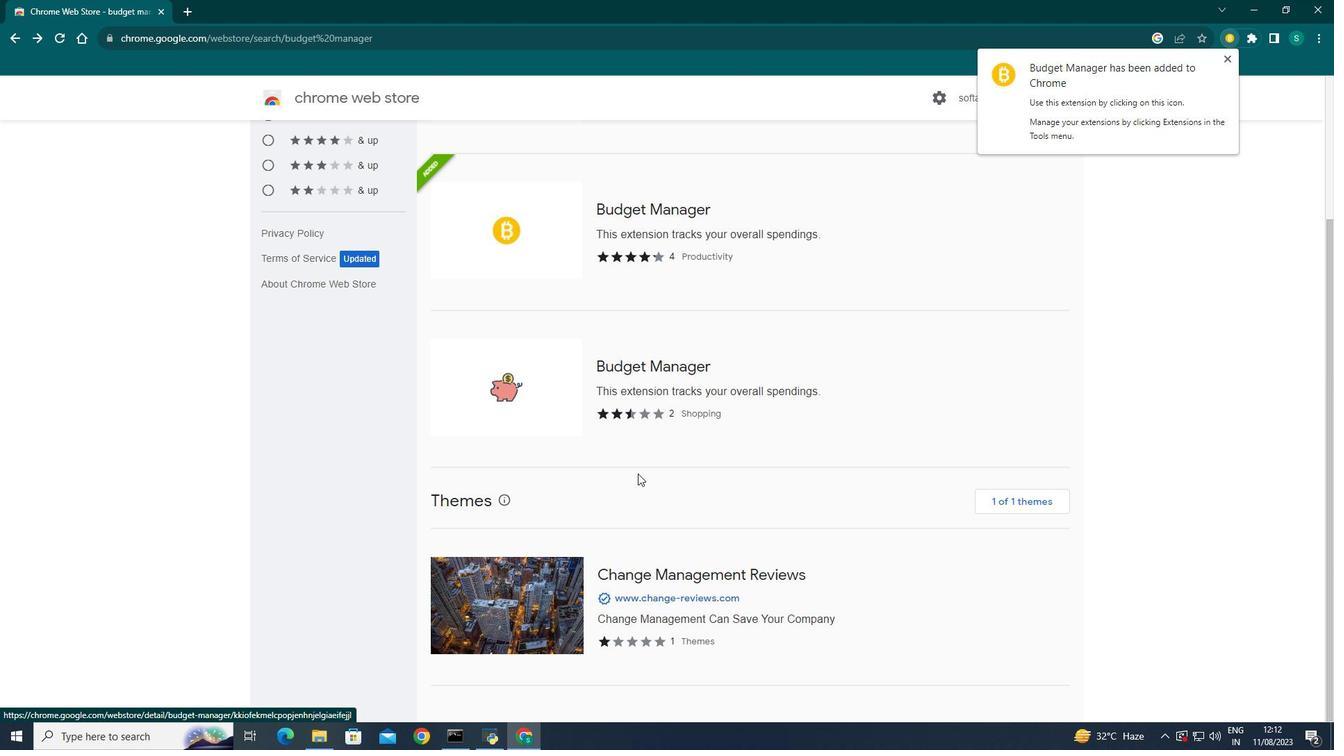 
Action: Mouse scrolled (638, 473) with delta (0, 0)
Screenshot: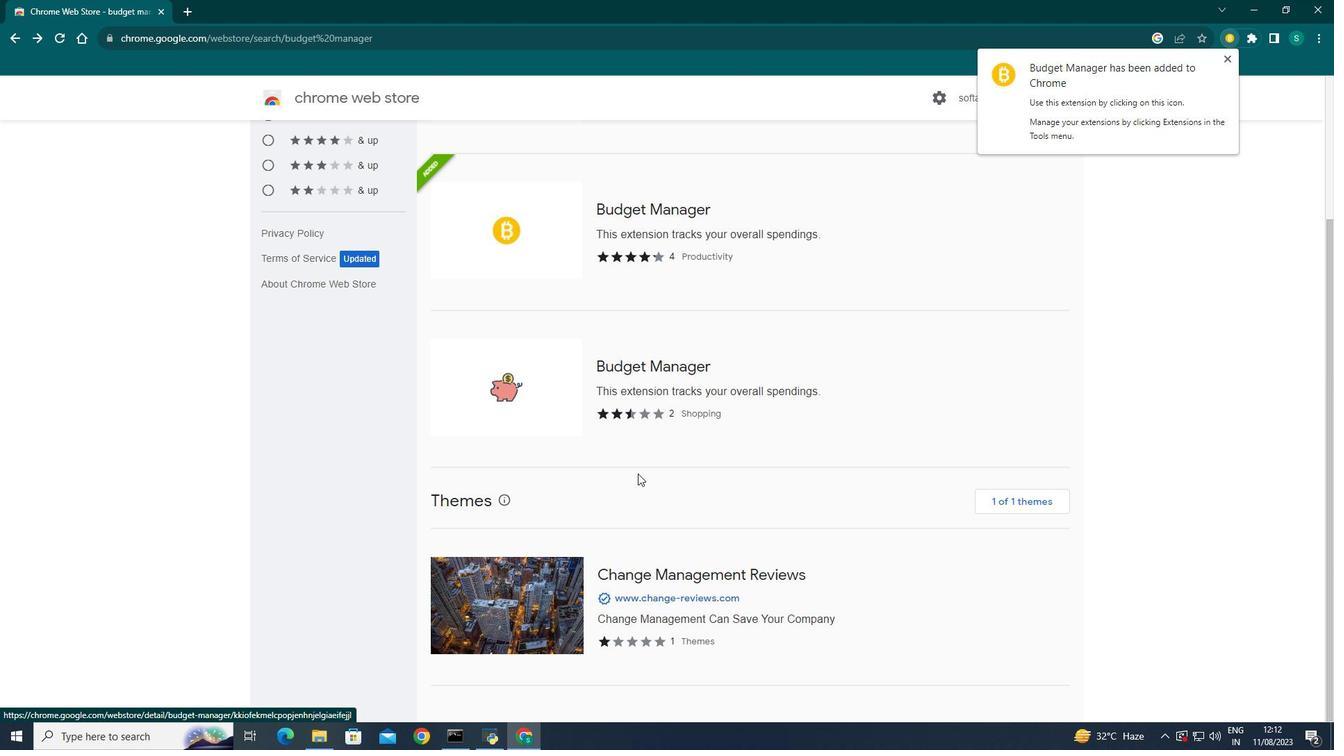 
Action: Mouse moved to (638, 474)
Screenshot: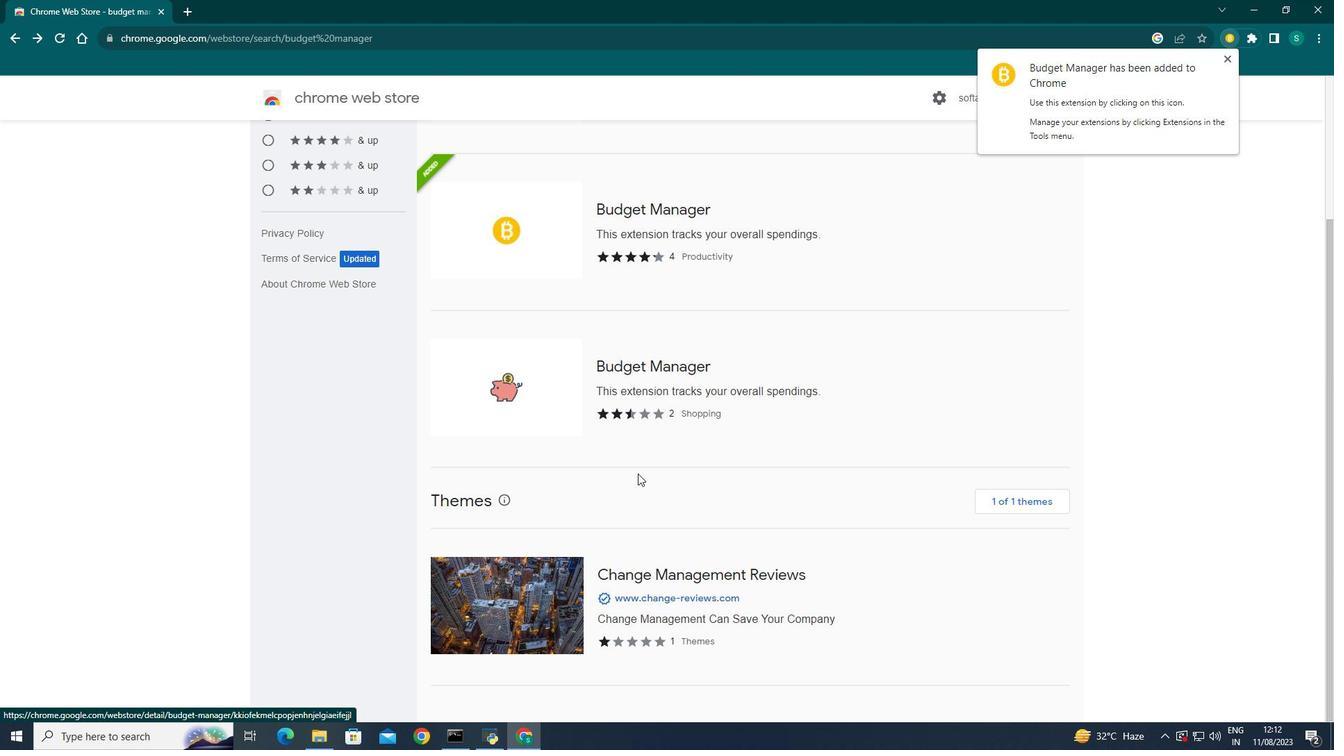 
Action: Mouse scrolled (638, 473) with delta (0, 0)
Screenshot: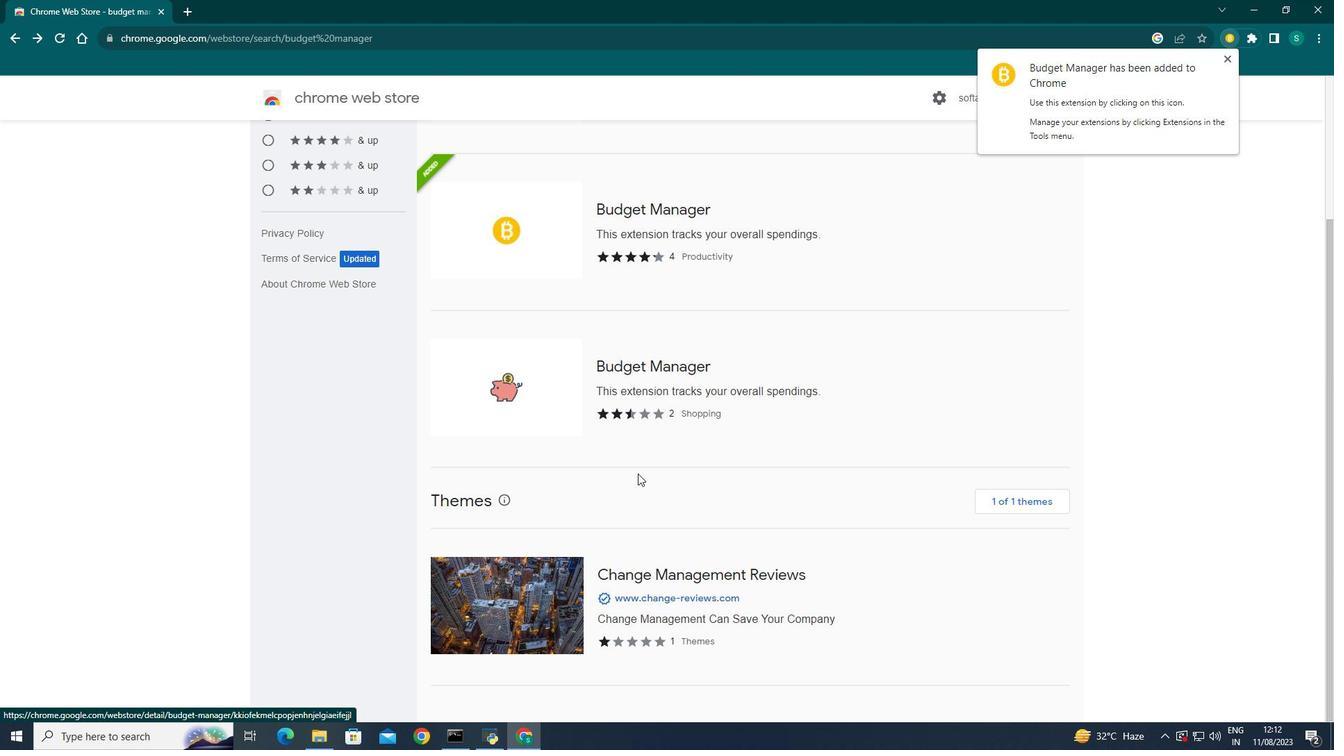 
Action: Mouse scrolled (638, 474) with delta (0, 0)
Screenshot: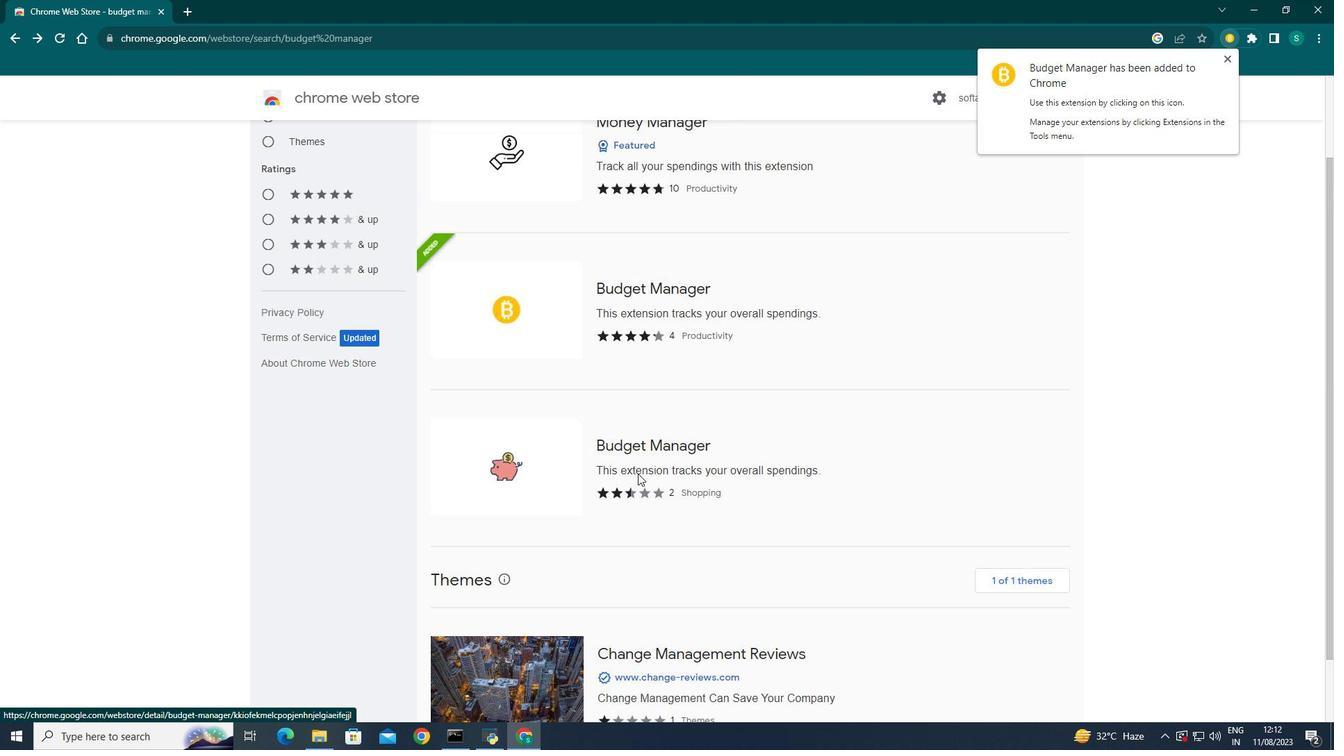 
Action: Mouse scrolled (638, 474) with delta (0, 0)
Screenshot: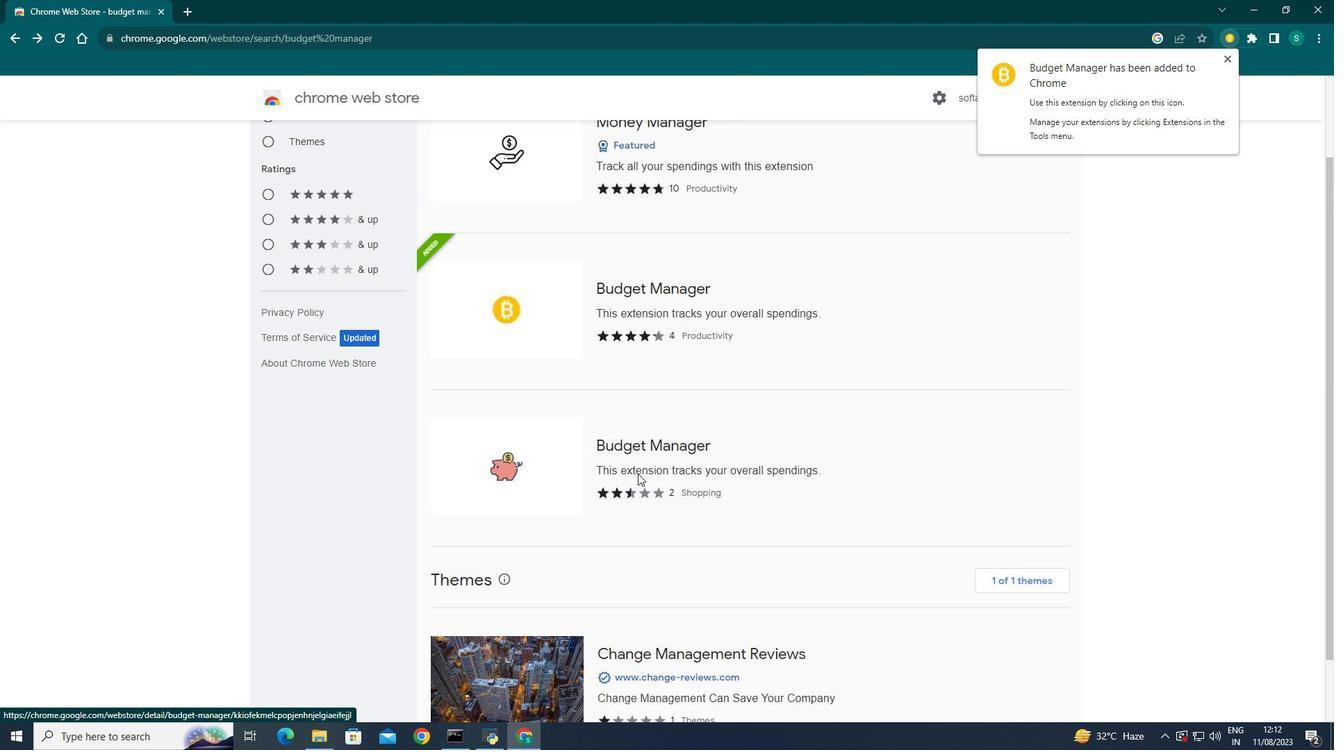
Action: Mouse scrolled (638, 474) with delta (0, 0)
Screenshot: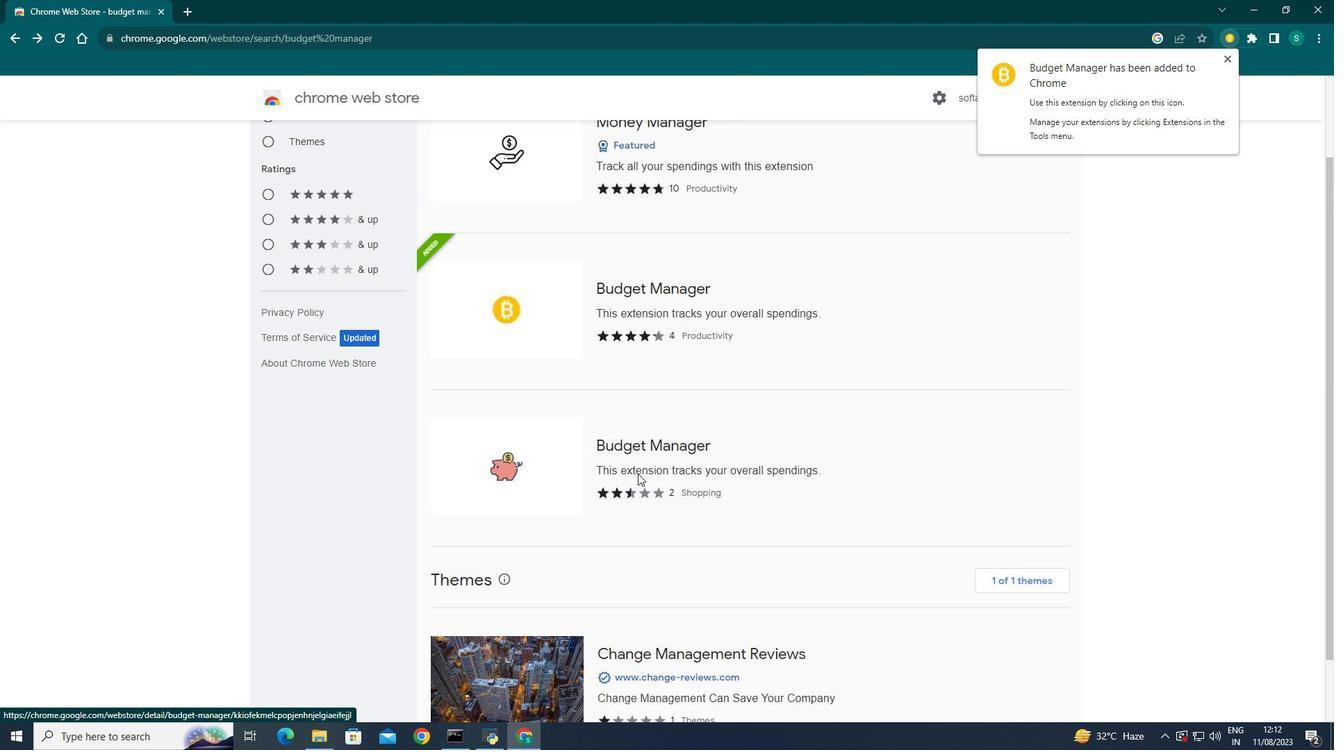
Action: Mouse scrolled (638, 474) with delta (0, 0)
Screenshot: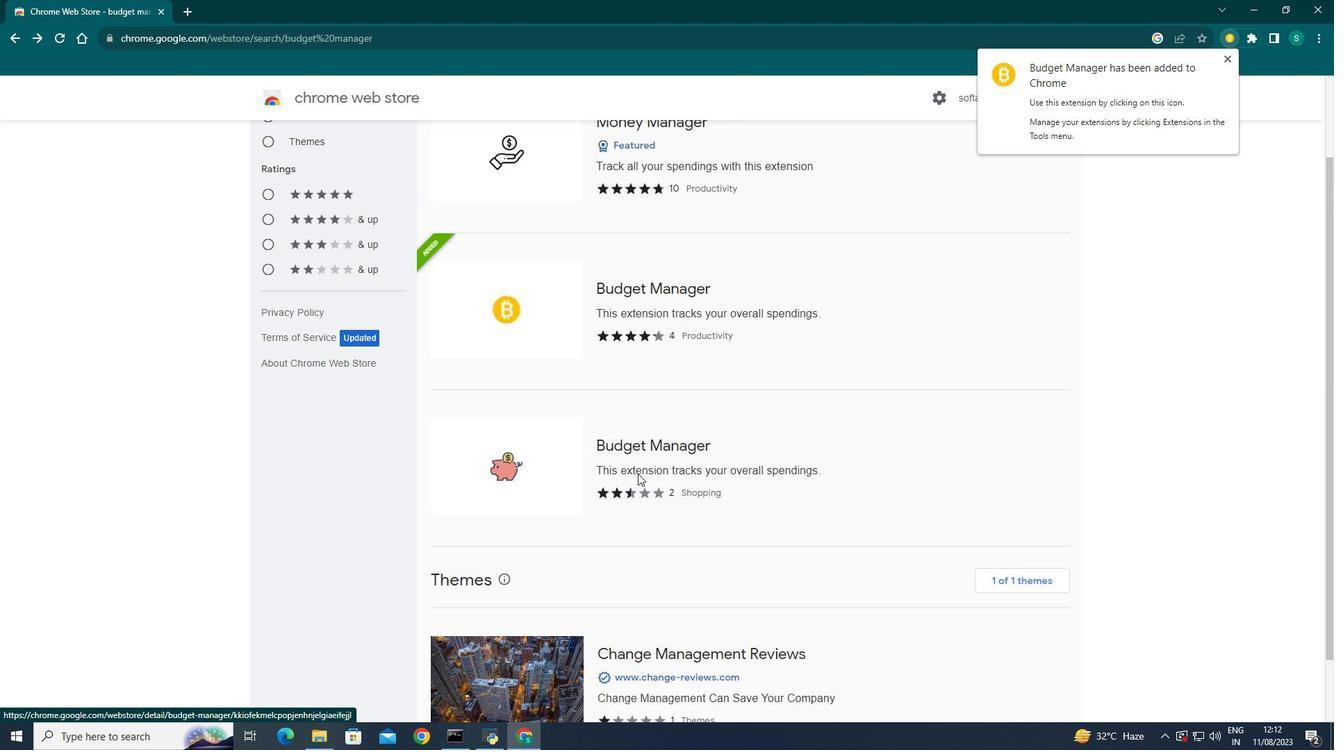 
Action: Mouse scrolled (638, 474) with delta (0, 0)
Screenshot: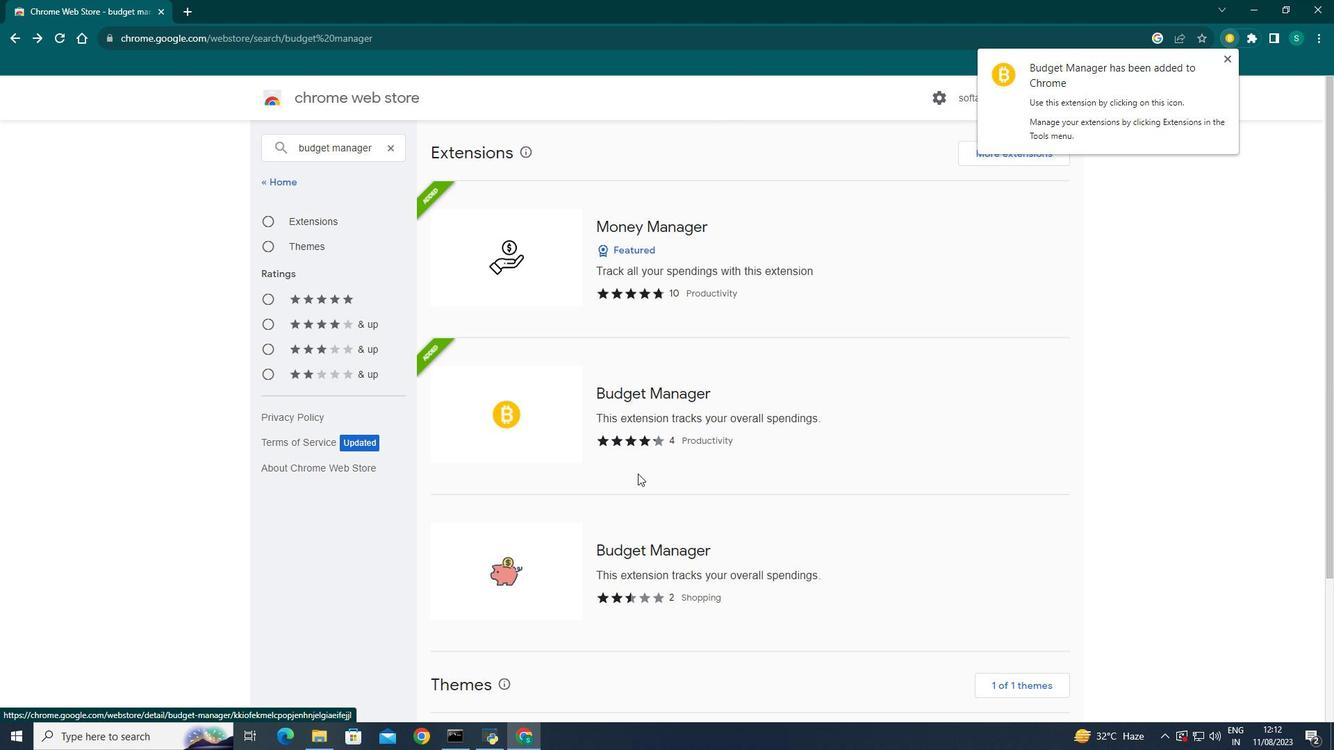 
Action: Mouse scrolled (638, 474) with delta (0, 0)
Screenshot: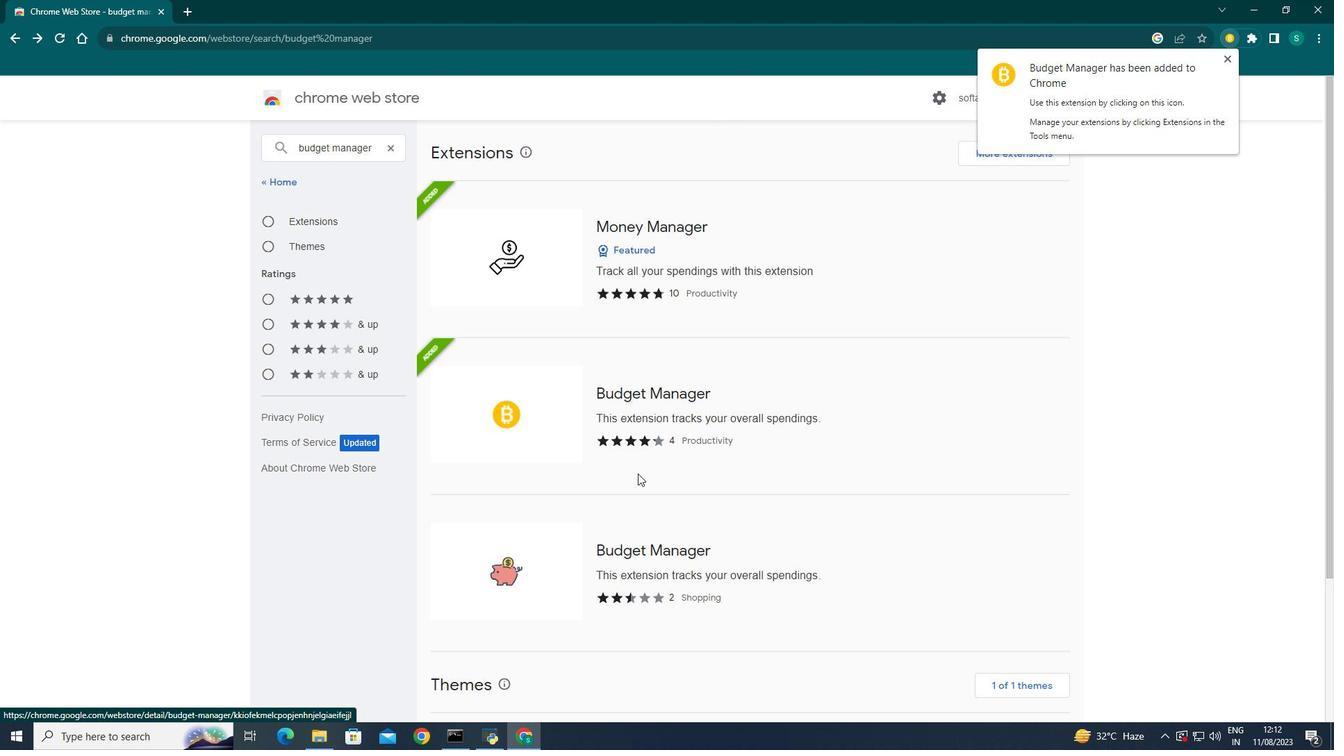
Action: Mouse scrolled (638, 474) with delta (0, 0)
Screenshot: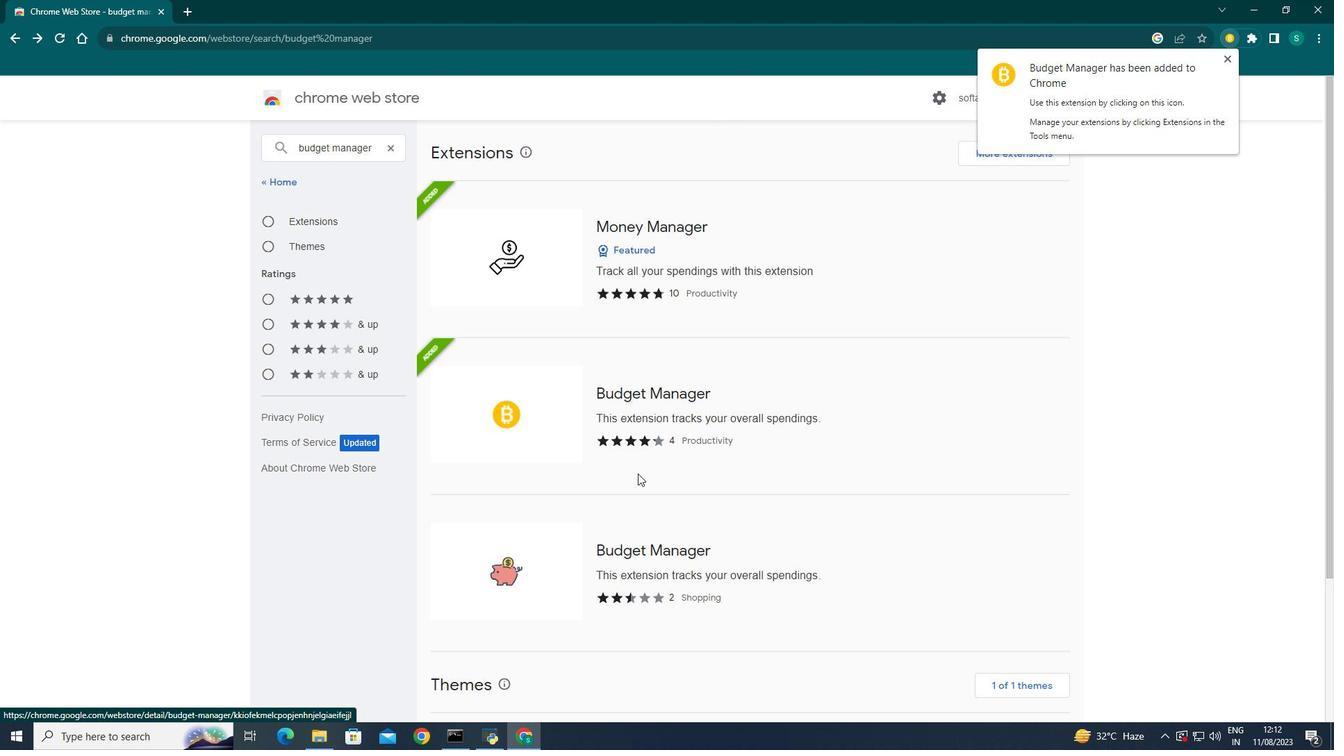 
Action: Mouse scrolled (638, 474) with delta (0, 0)
Screenshot: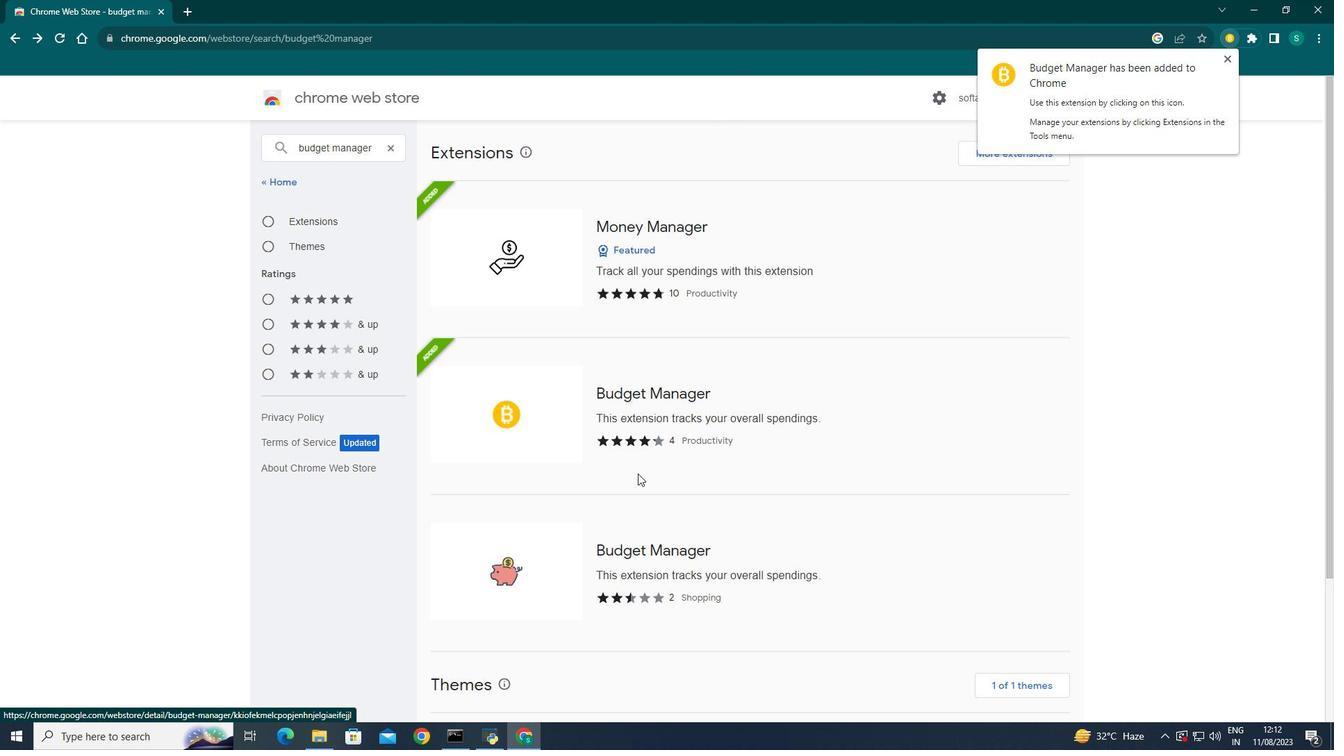 
Action: Mouse scrolled (638, 473) with delta (0, 0)
Screenshot: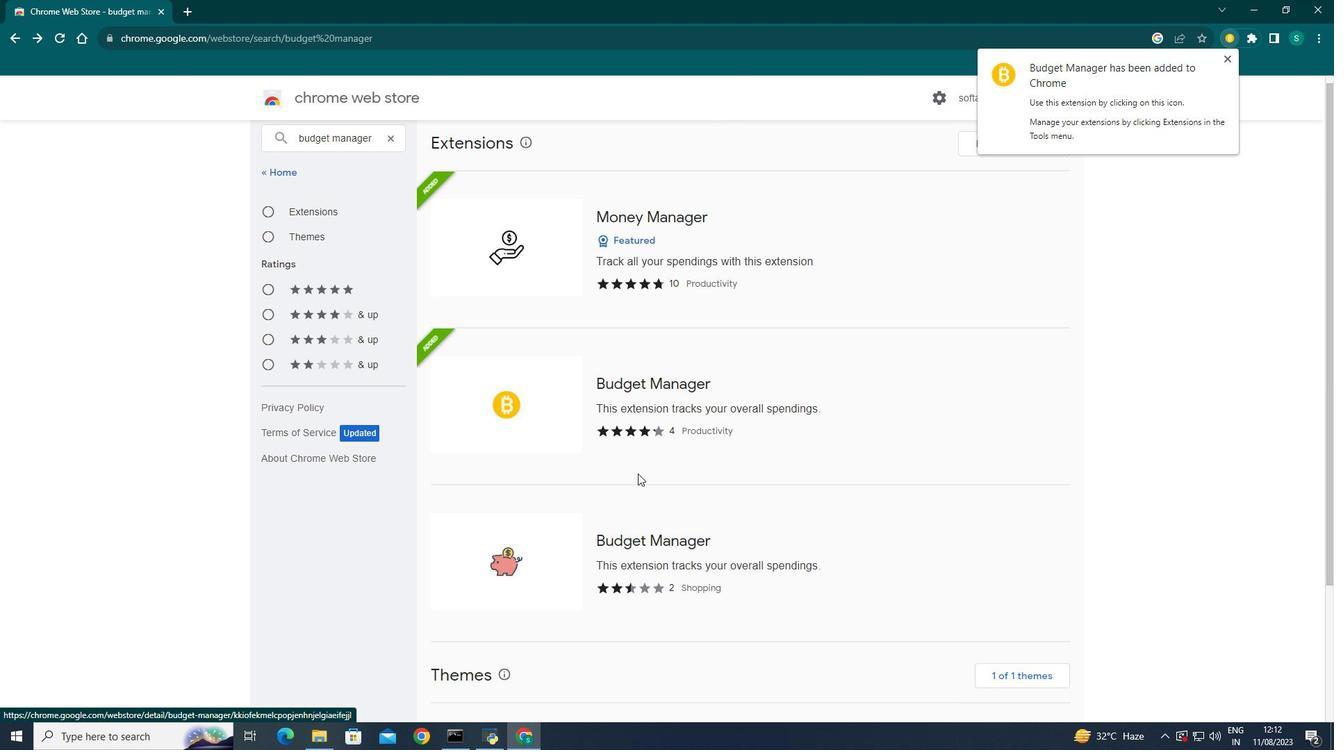 
Action: Mouse scrolled (638, 473) with delta (0, 0)
Screenshot: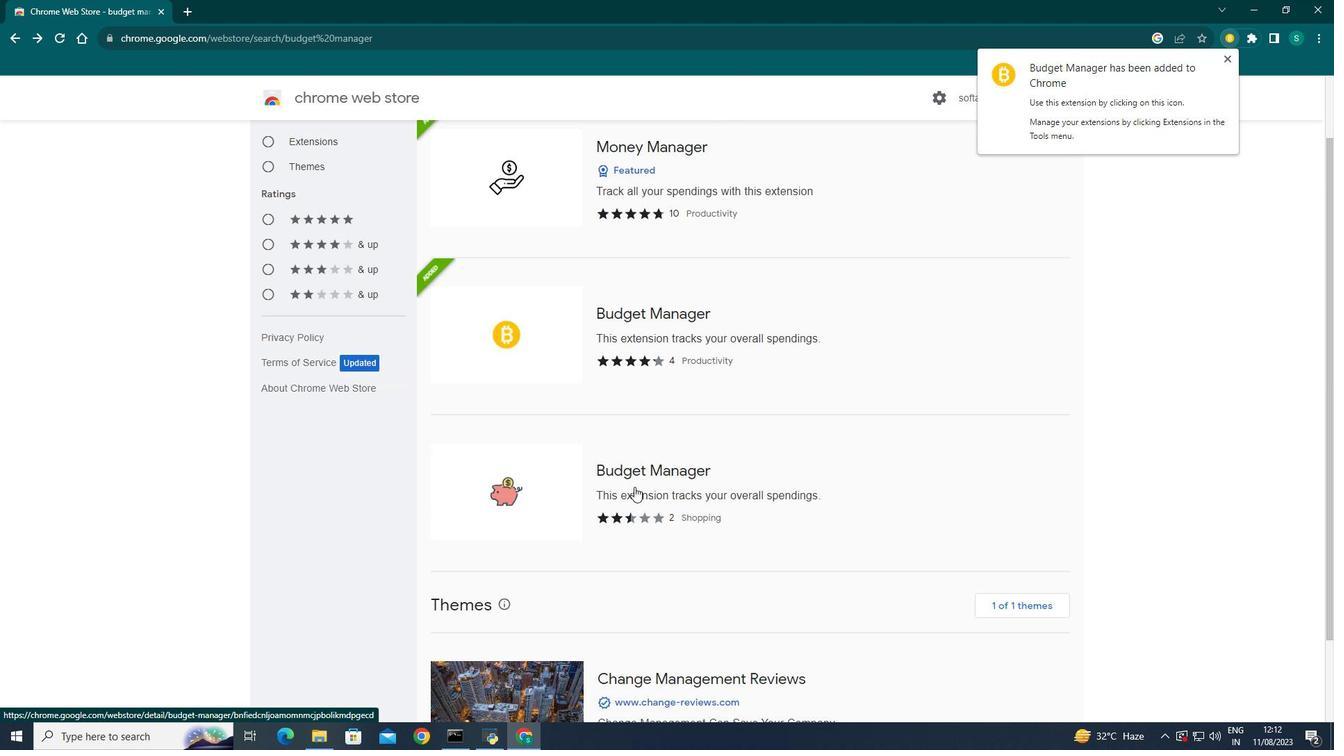 
Action: Mouse scrolled (638, 473) with delta (0, 0)
Screenshot: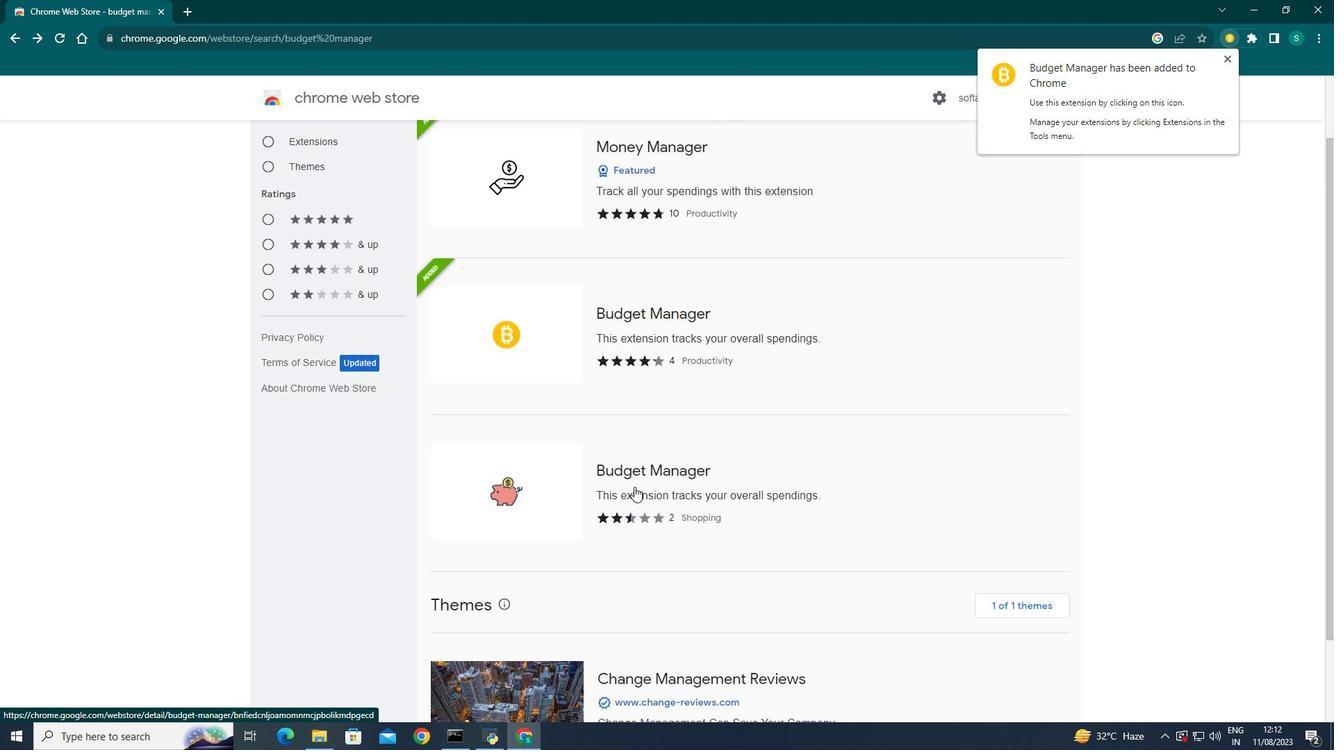 
Action: Mouse scrolled (638, 473) with delta (0, 0)
Screenshot: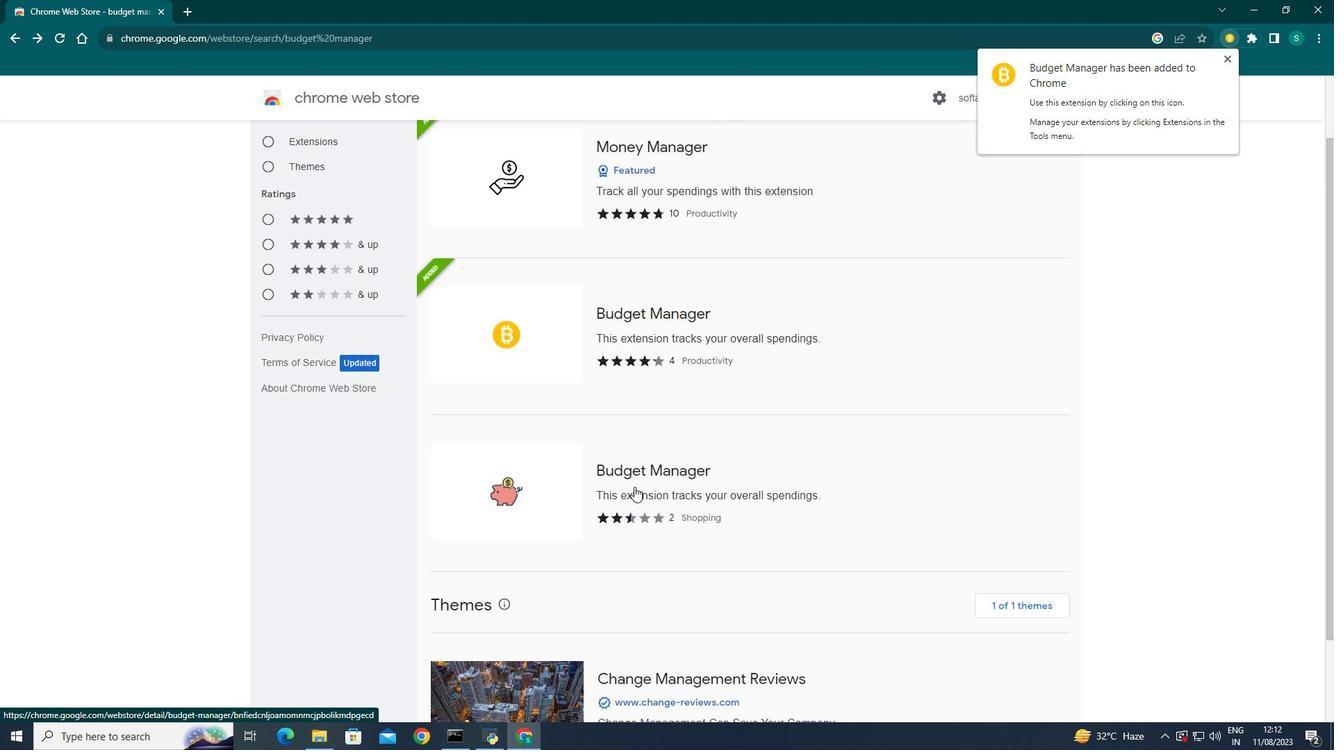 
Action: Mouse moved to (644, 371)
Screenshot: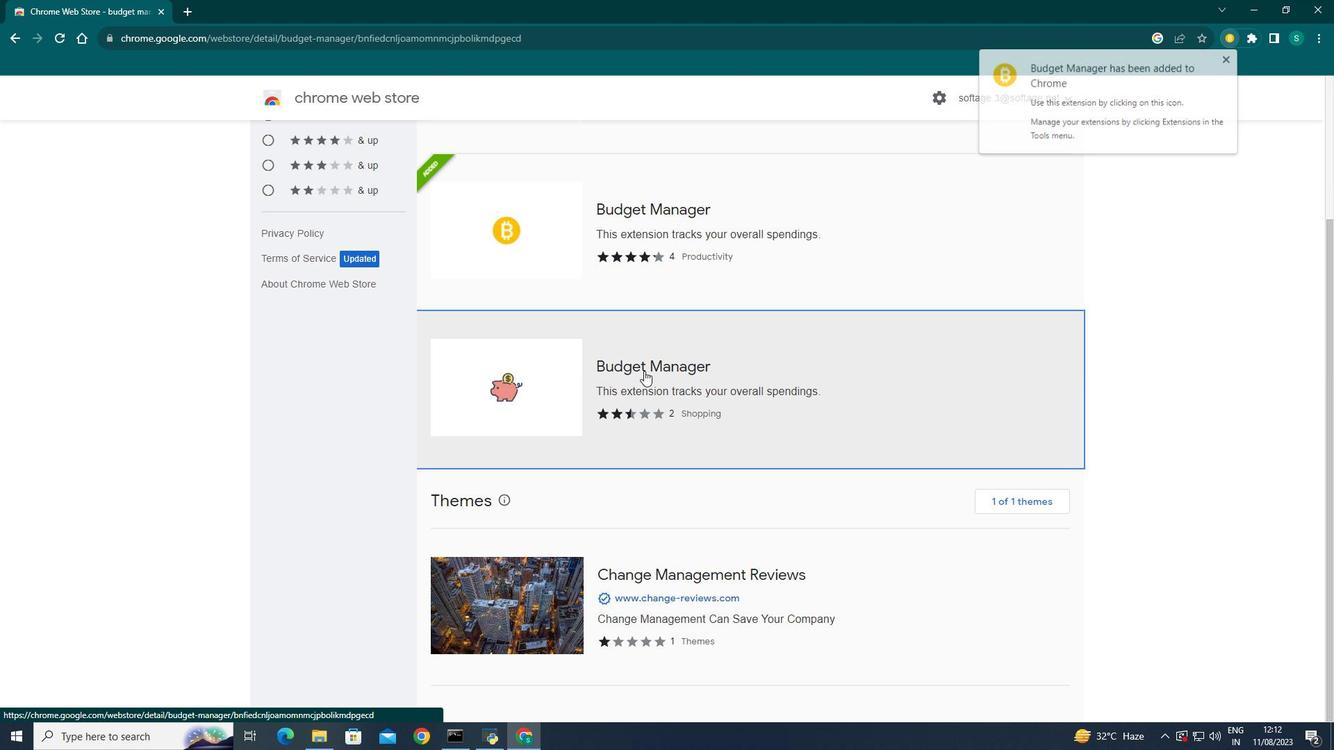 
Action: Mouse pressed left at (644, 371)
Screenshot: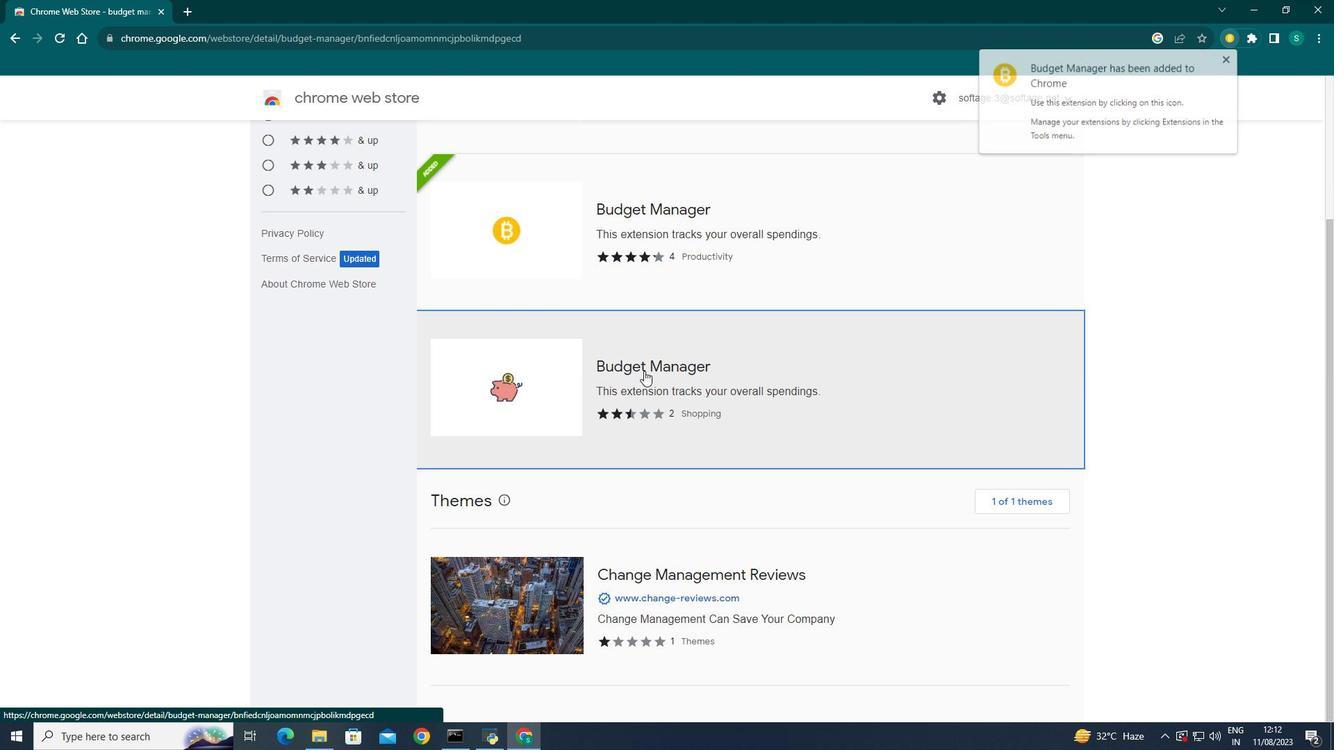 
Action: Mouse moved to (952, 203)
Screenshot: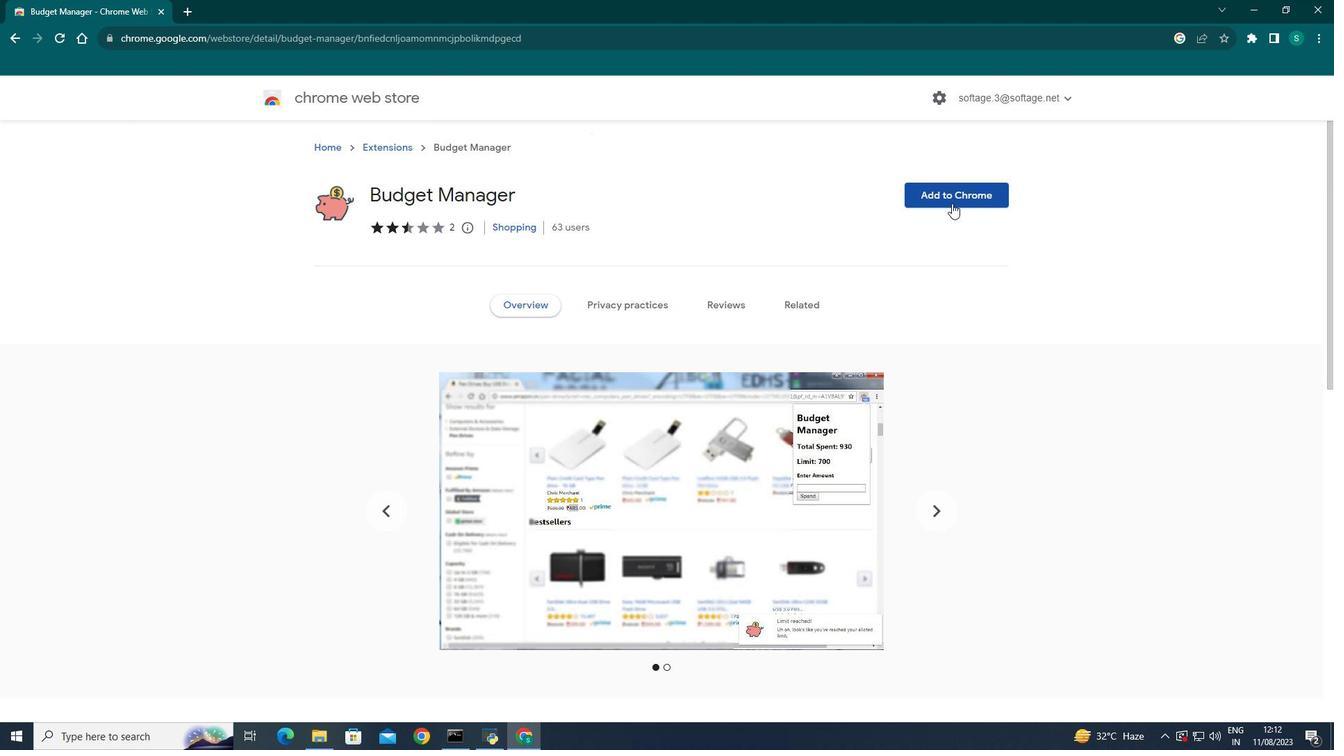 
Action: Mouse pressed left at (952, 203)
Screenshot: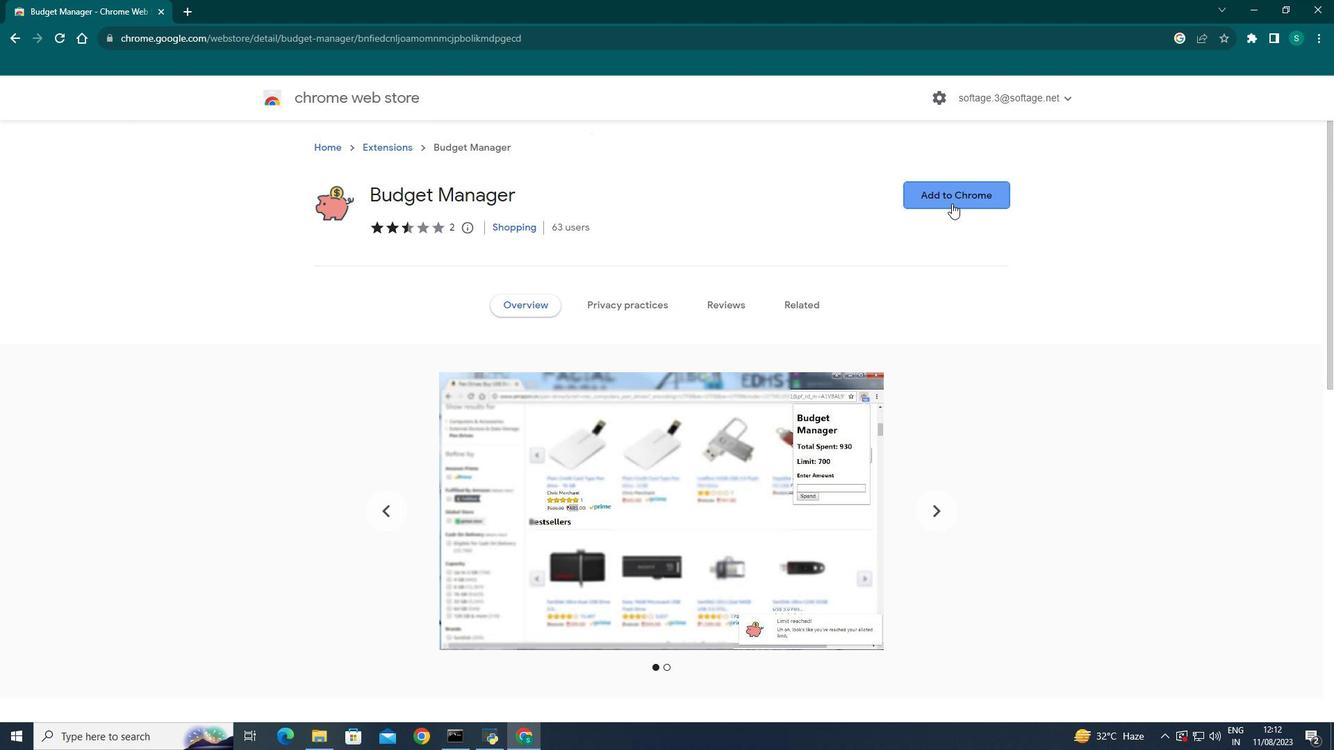 
Action: Mouse moved to (710, 162)
Screenshot: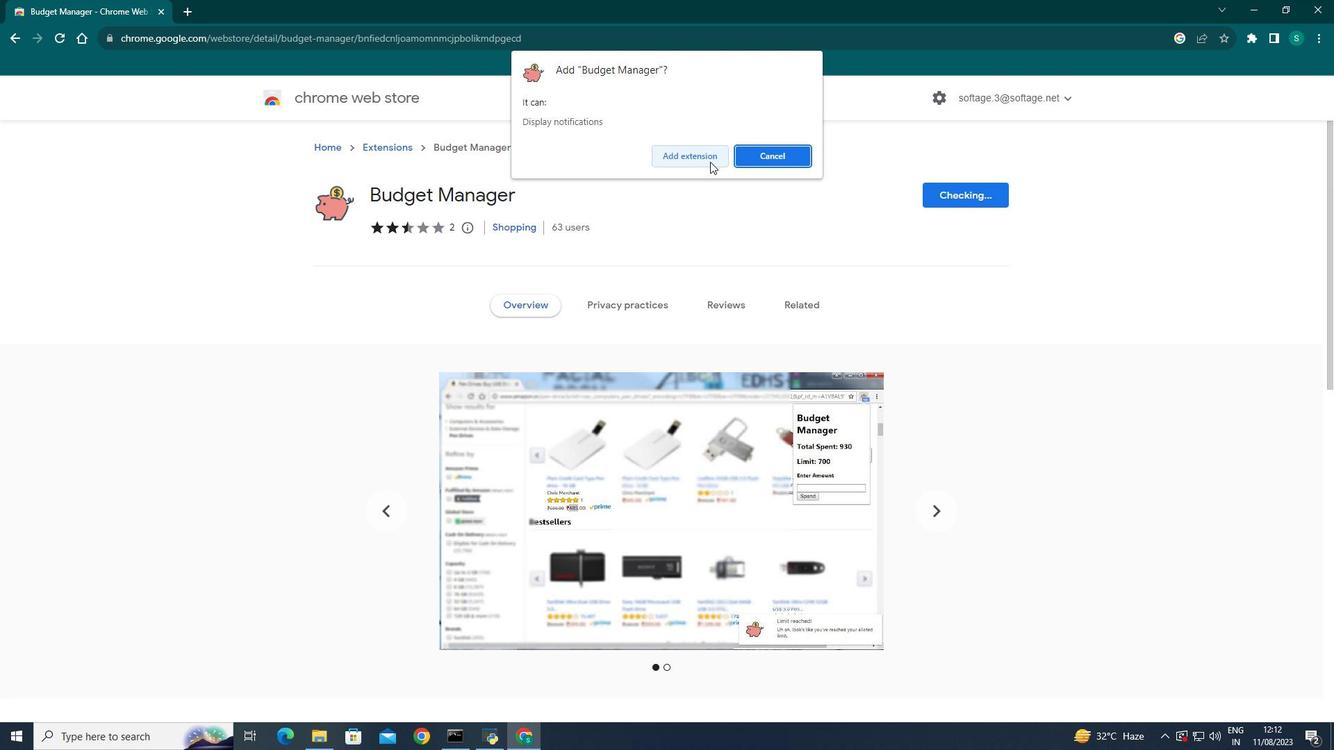 
Action: Mouse pressed left at (710, 162)
Screenshot: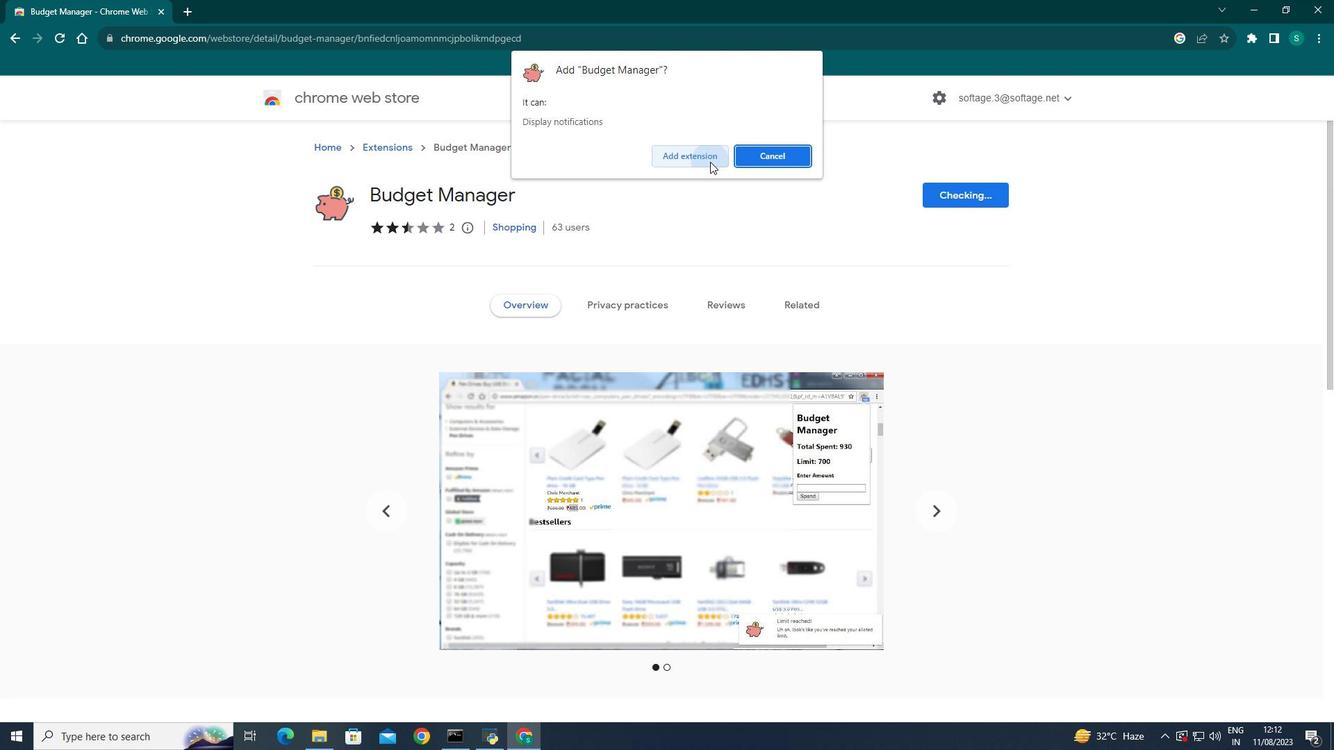 
Action: Mouse moved to (11, 38)
Screenshot: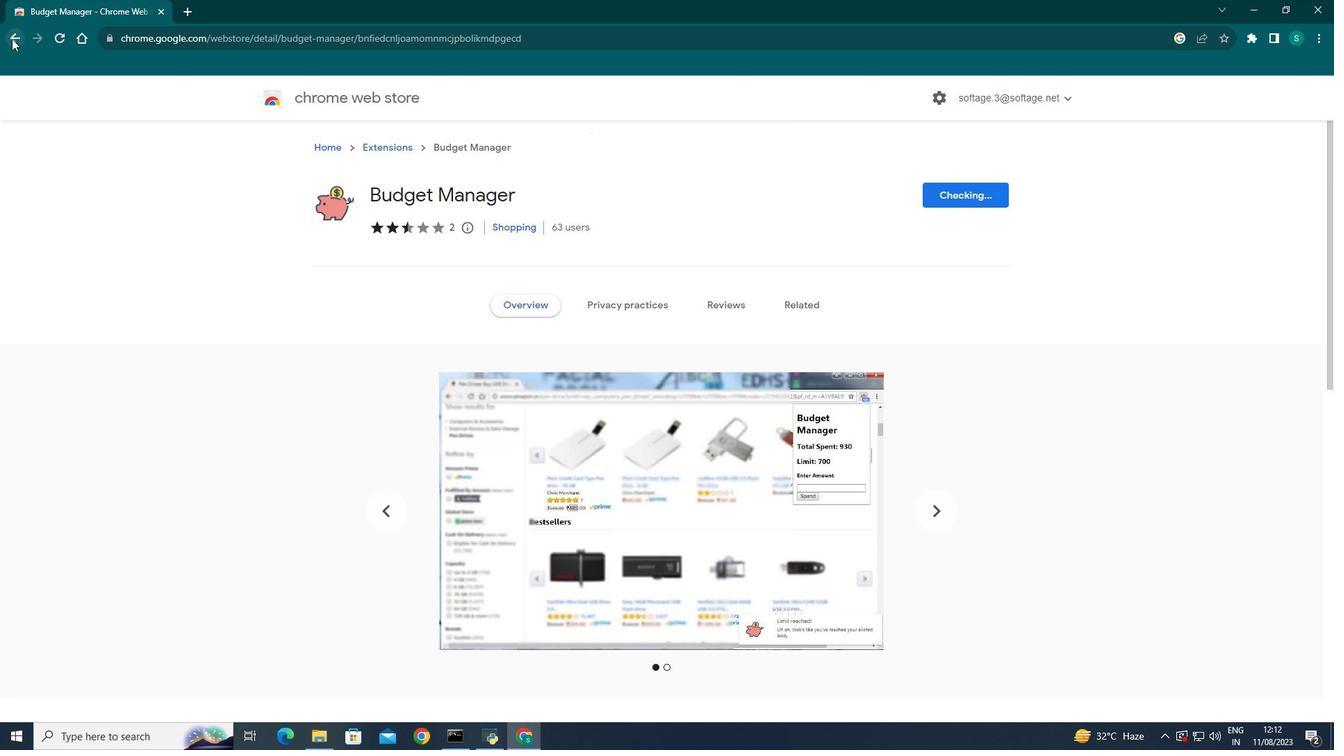 
Action: Mouse pressed left at (11, 38)
Screenshot: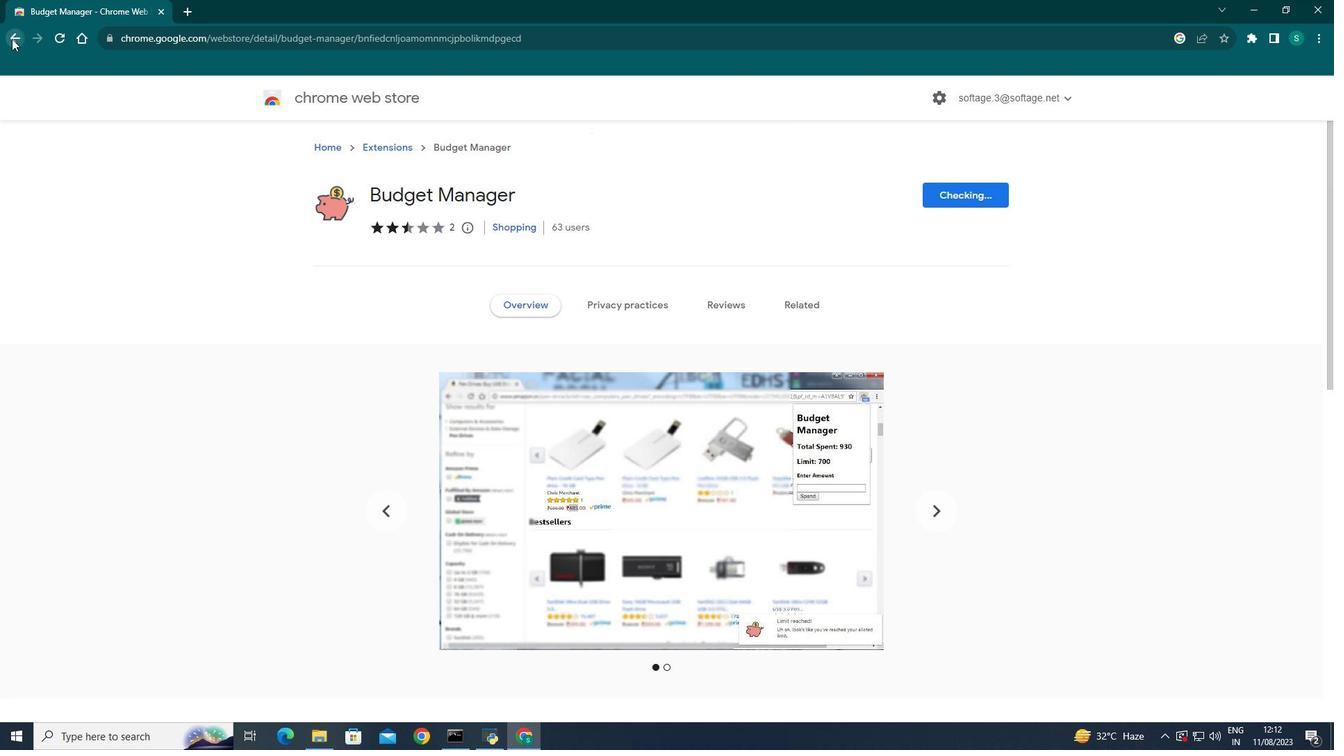
Action: Mouse moved to (348, 285)
Screenshot: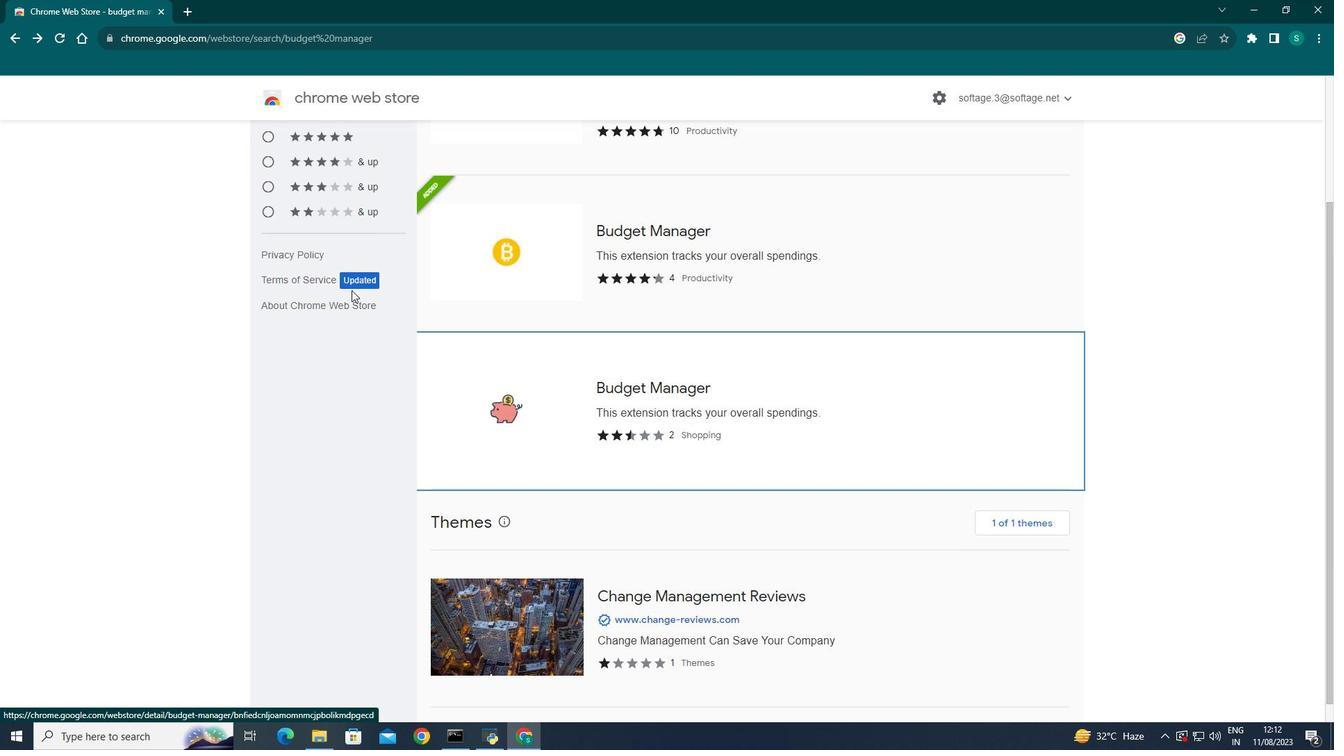 
Action: Mouse scrolled (348, 285) with delta (0, 0)
Screenshot: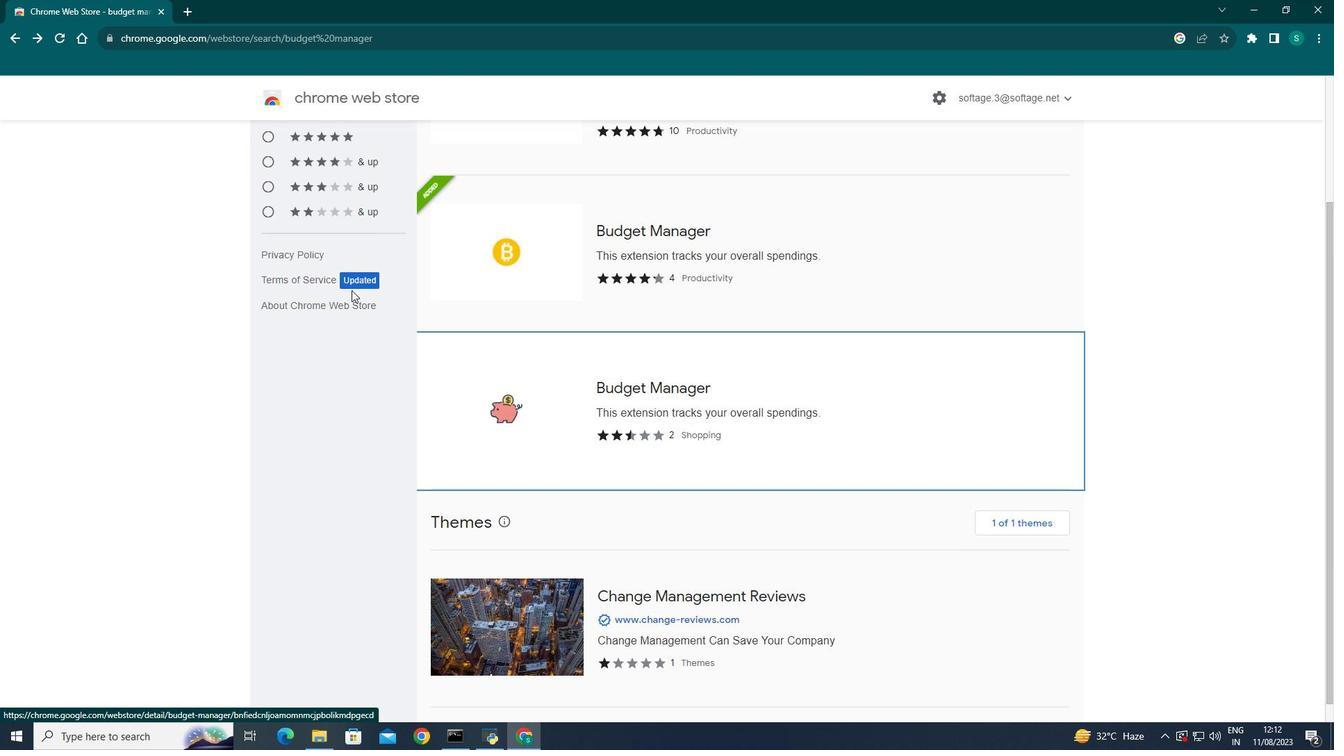 
Action: Mouse moved to (349, 285)
Screenshot: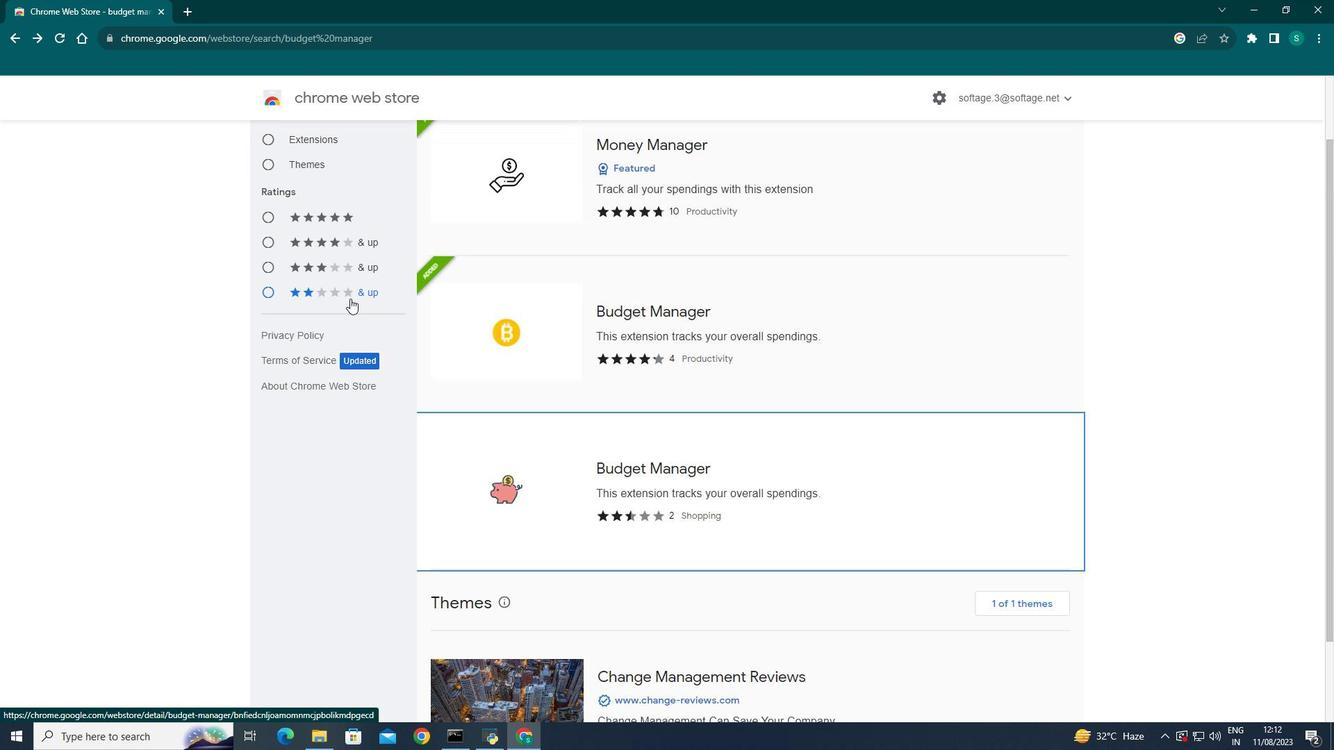 
Action: Mouse scrolled (349, 285) with delta (0, 0)
Screenshot: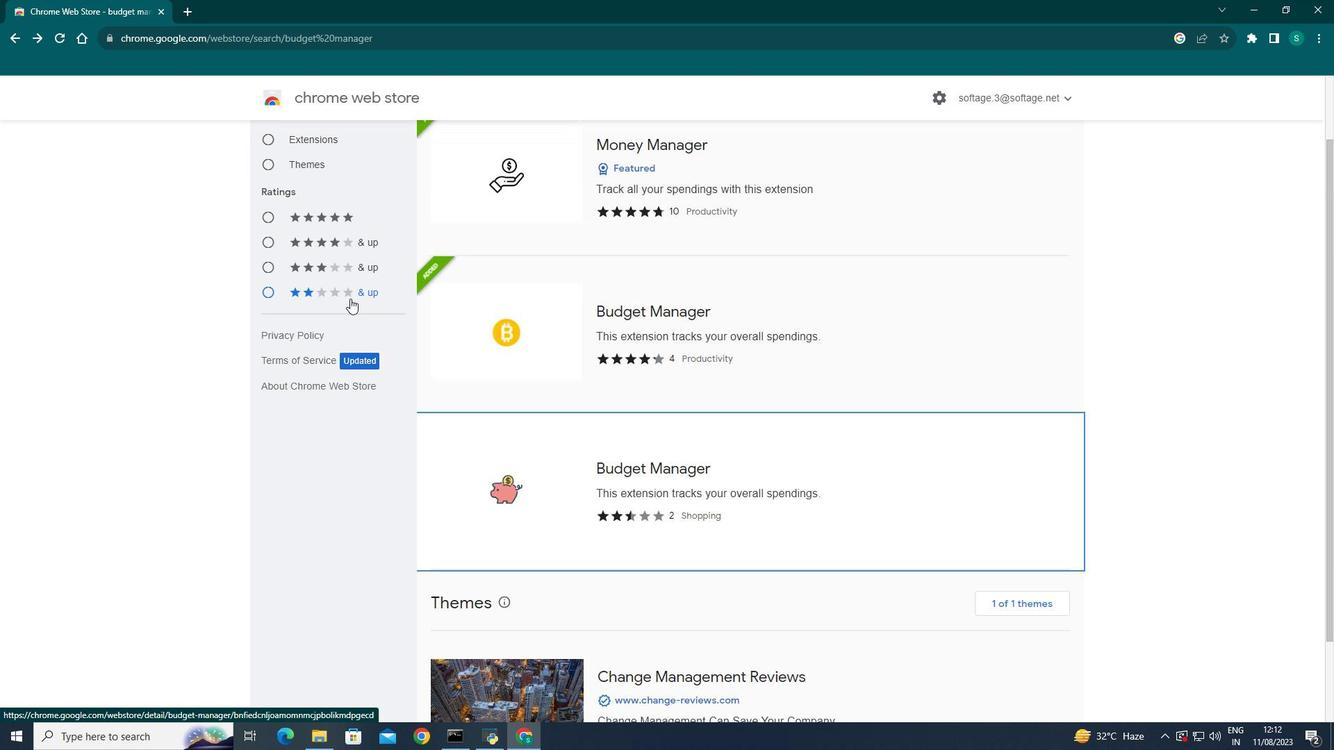 
Action: Mouse moved to (350, 286)
Screenshot: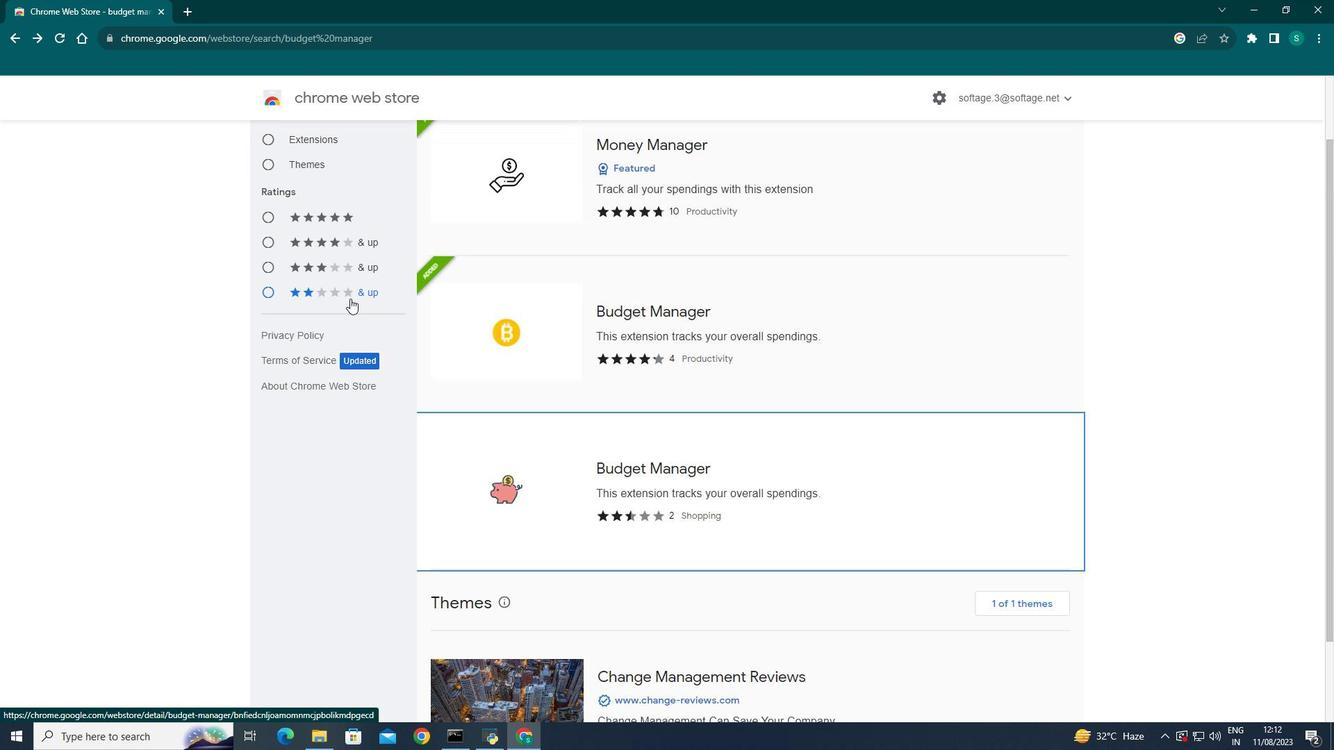 
Action: Mouse scrolled (349, 286) with delta (0, 0)
Screenshot: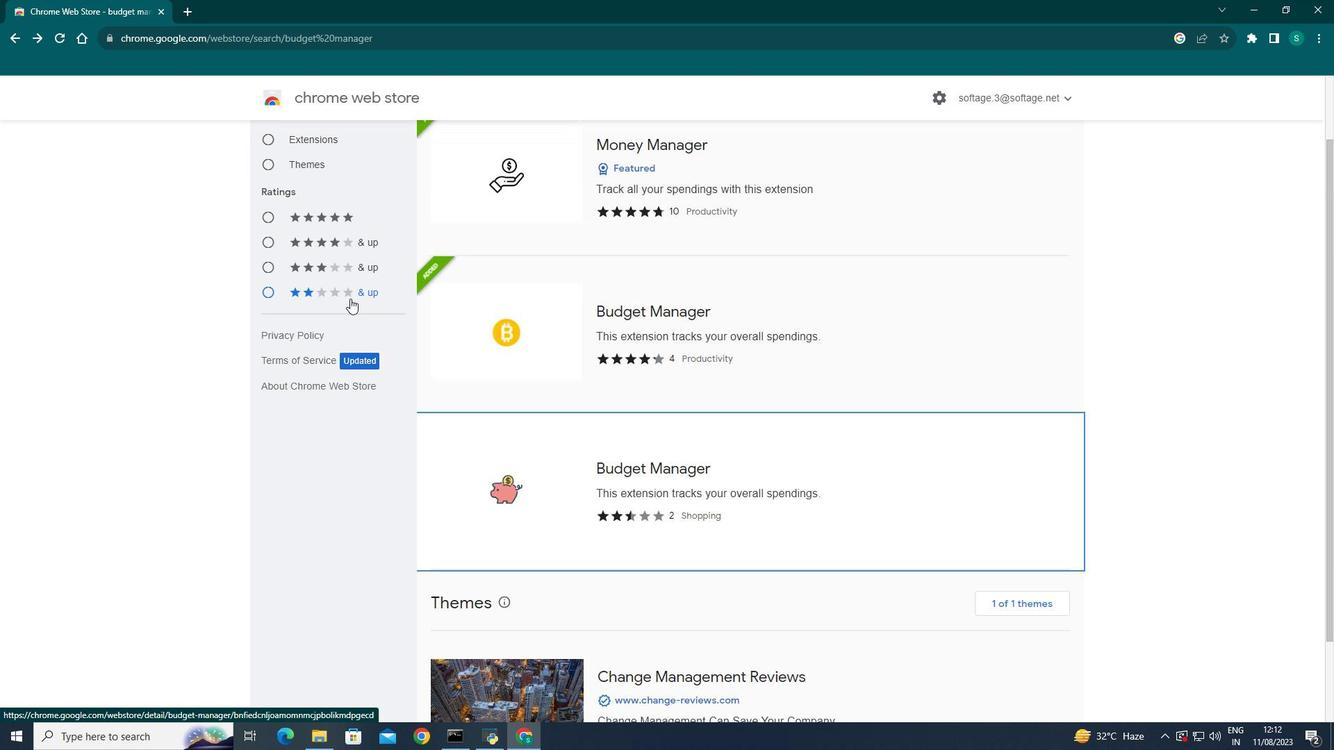 
Action: Mouse scrolled (350, 287) with delta (0, 0)
Screenshot: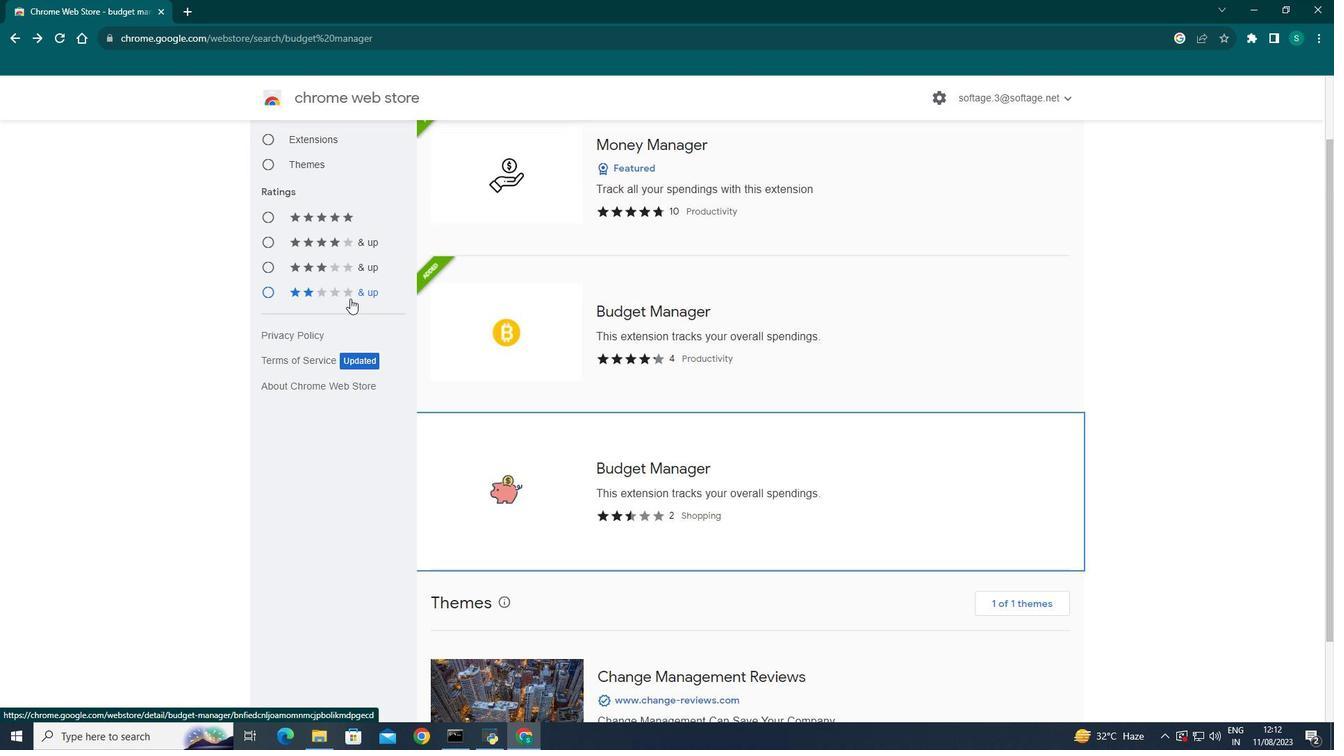 
Action: Mouse moved to (349, 303)
Screenshot: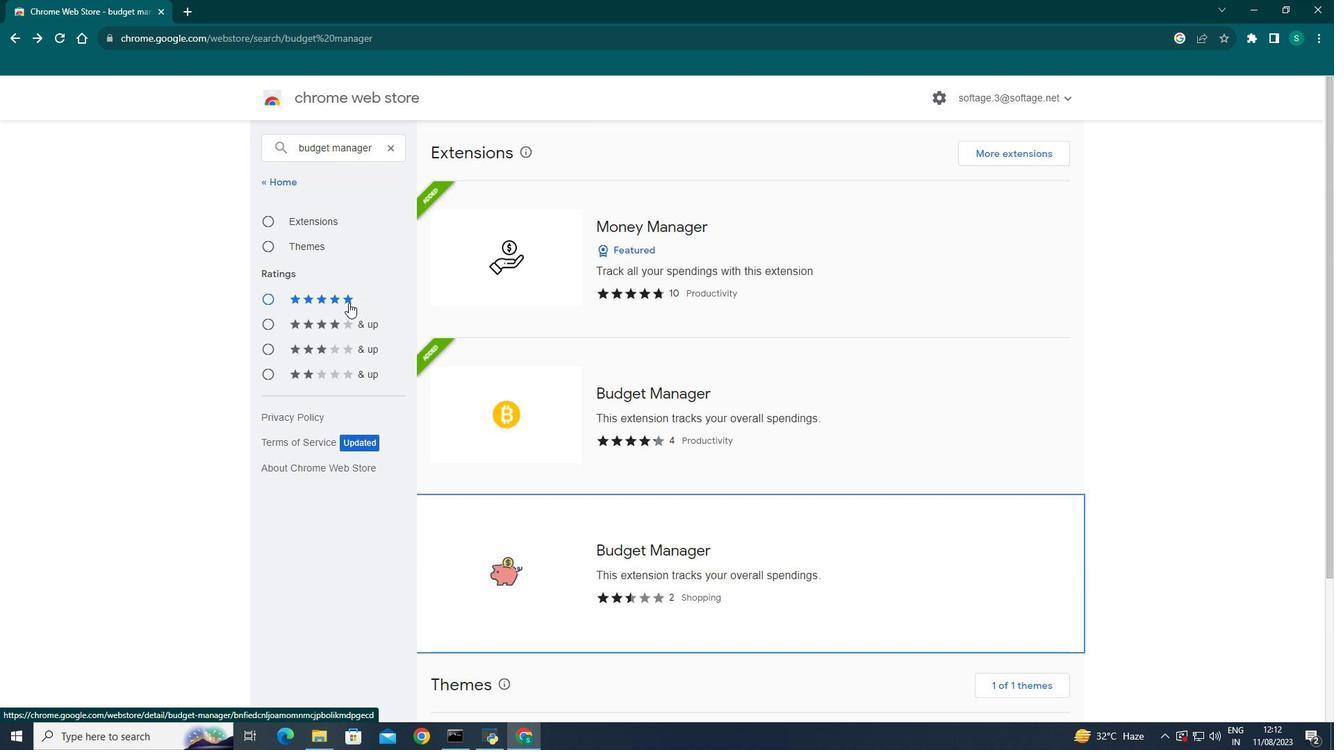 
Action: Mouse scrolled (349, 303) with delta (0, 0)
Screenshot: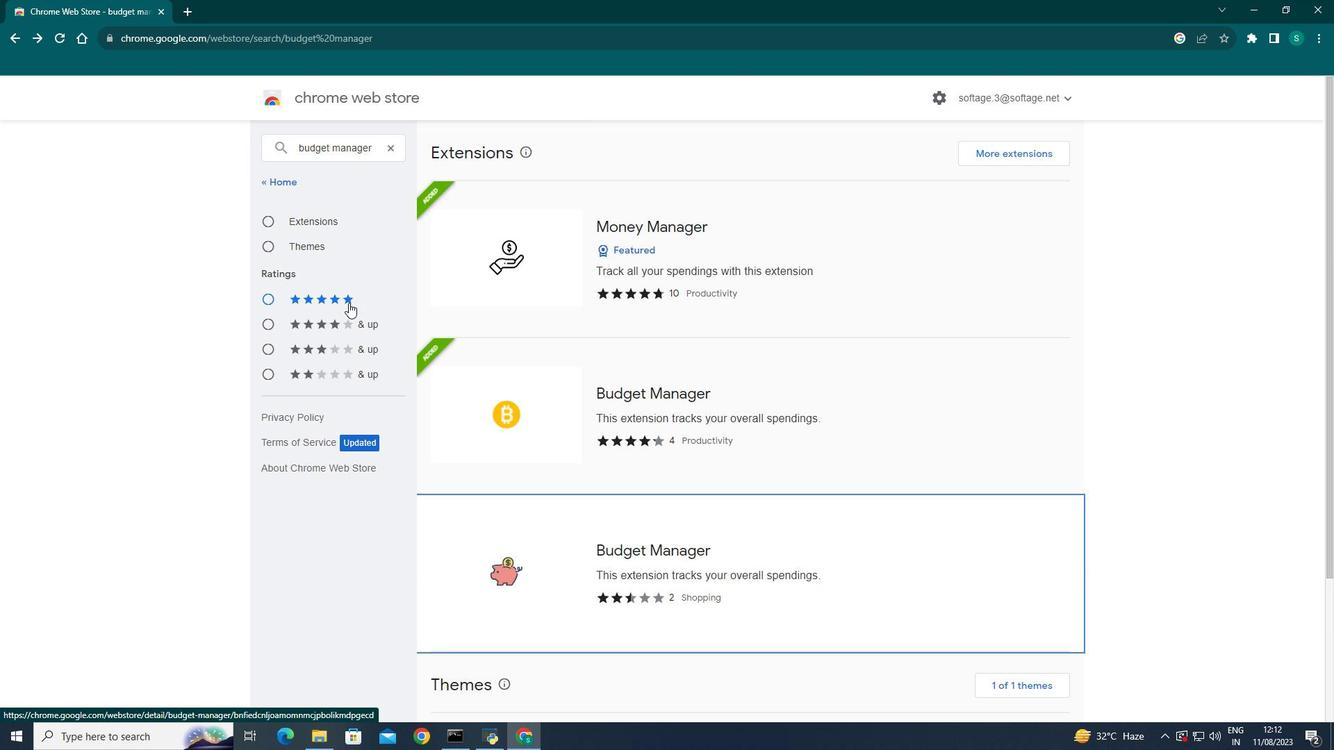 
Action: Mouse scrolled (349, 303) with delta (0, 0)
Screenshot: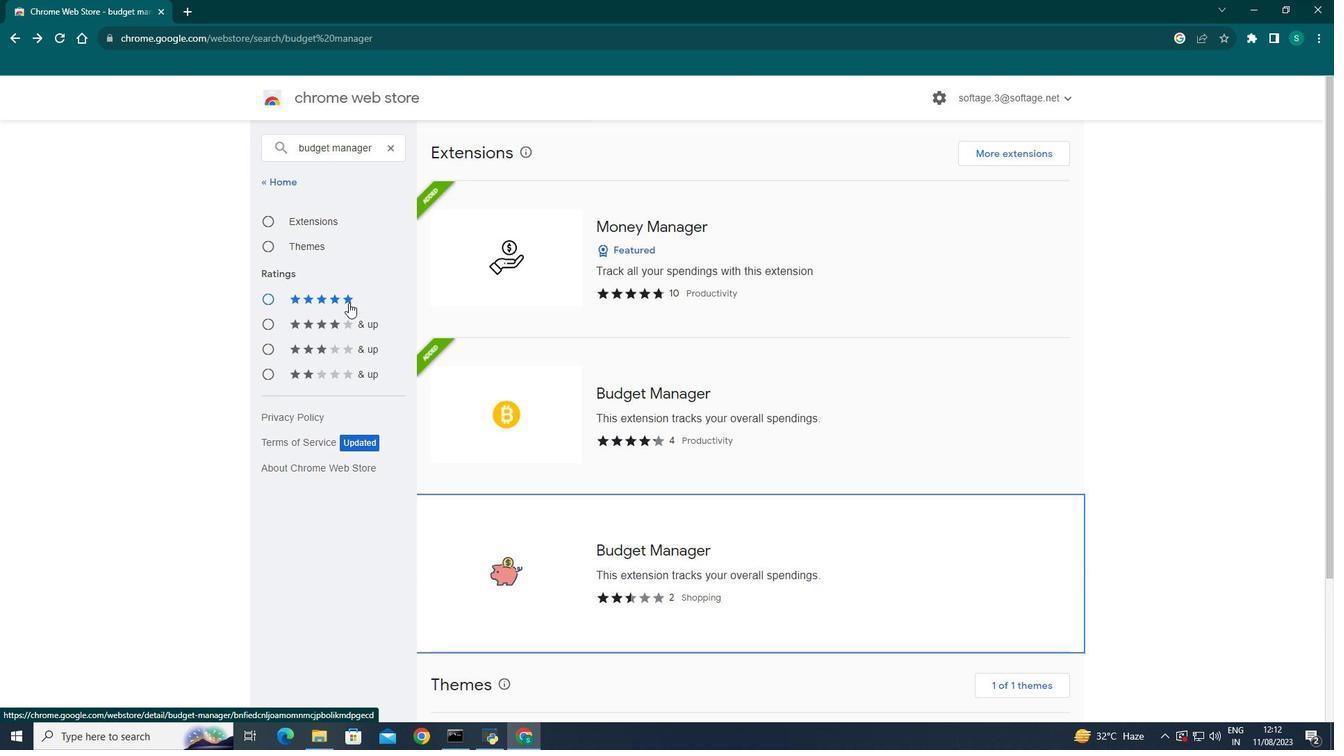 
Action: Mouse scrolled (349, 303) with delta (0, 0)
Screenshot: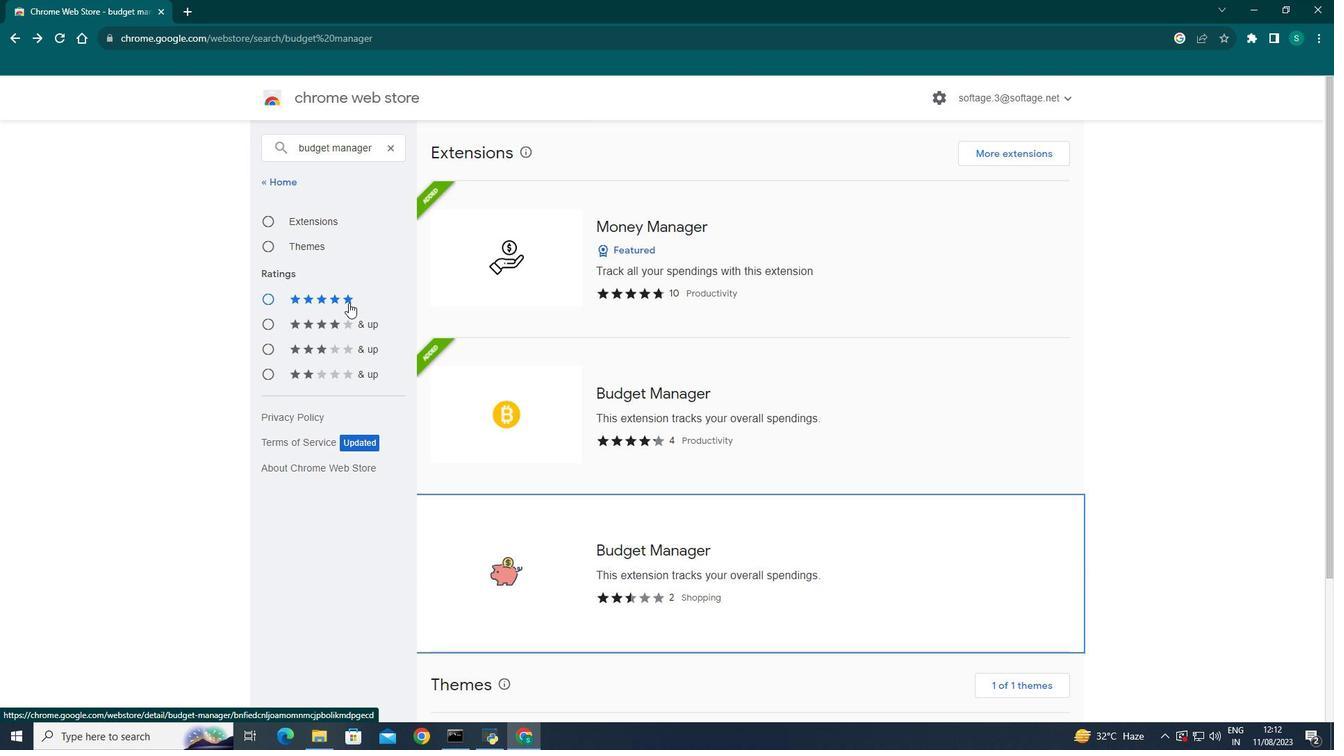 
Action: Mouse scrolled (349, 303) with delta (0, 0)
Screenshot: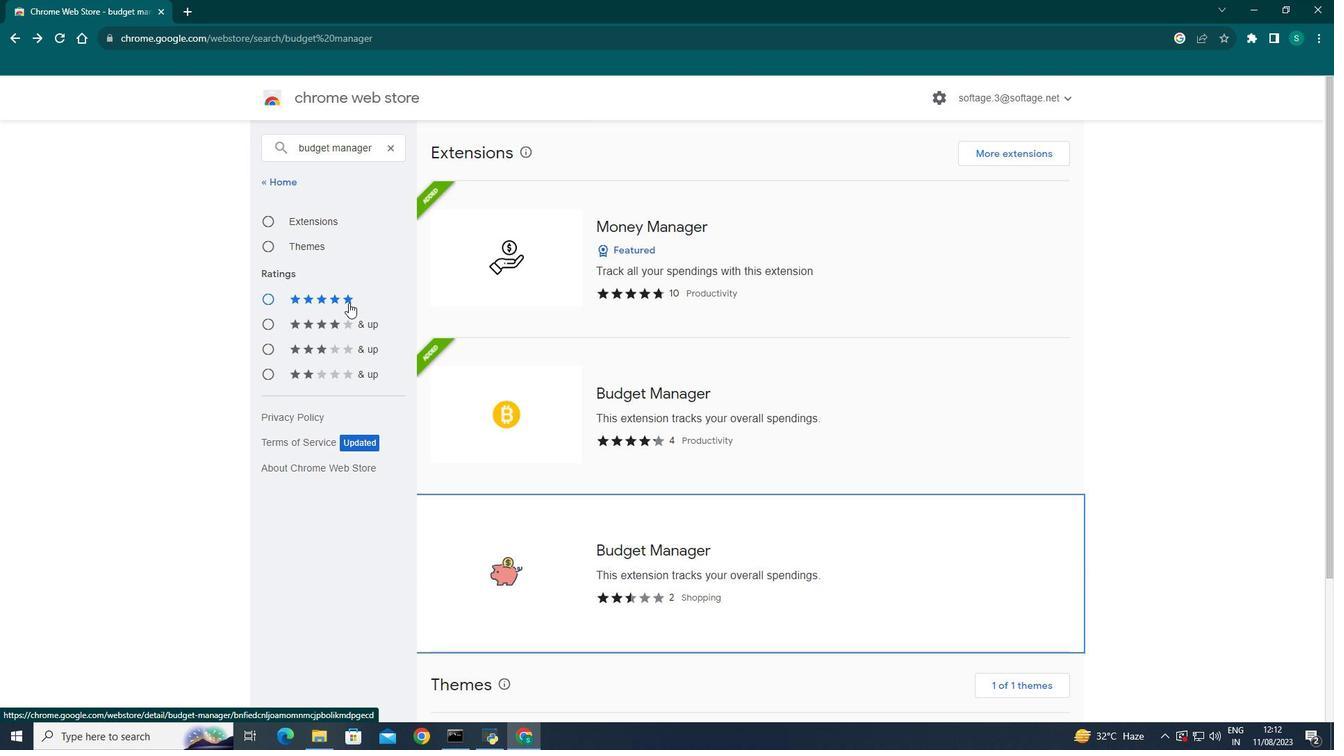 
Action: Mouse moved to (374, 141)
Screenshot: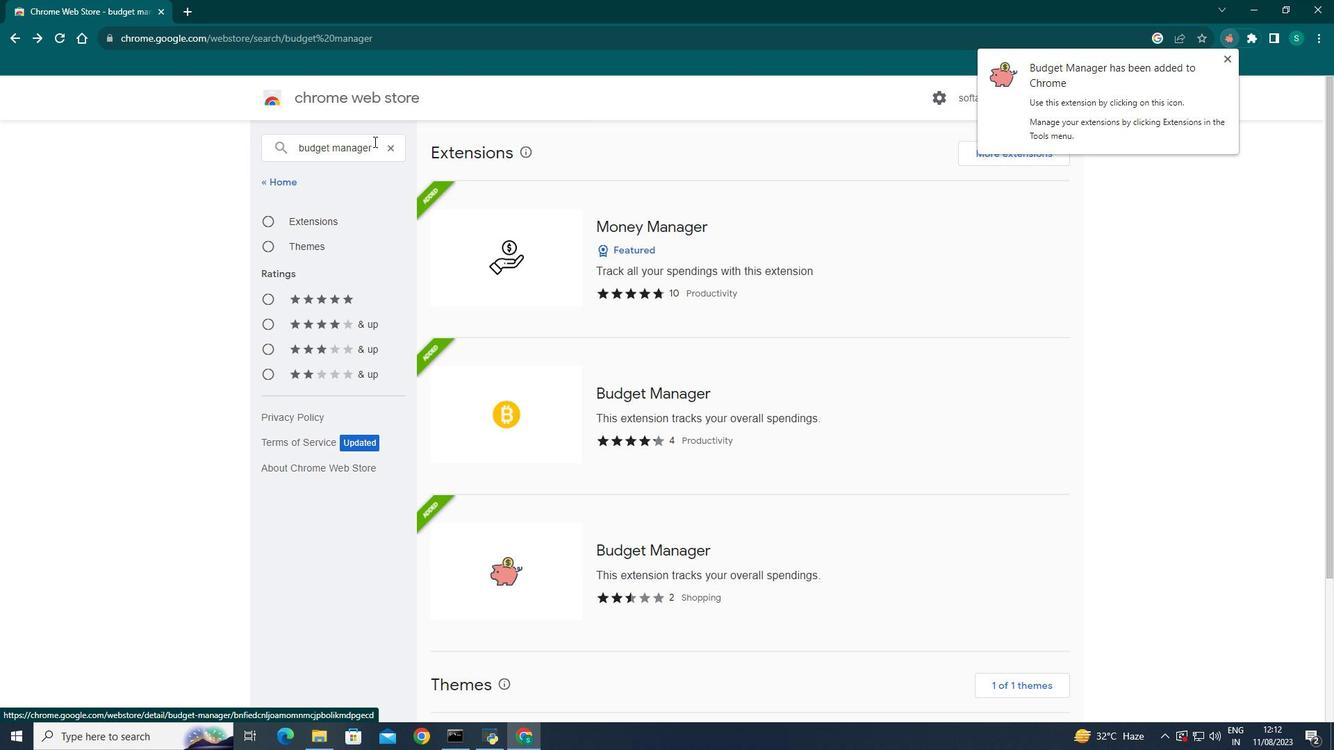 
Action: Mouse pressed left at (374, 141)
Screenshot: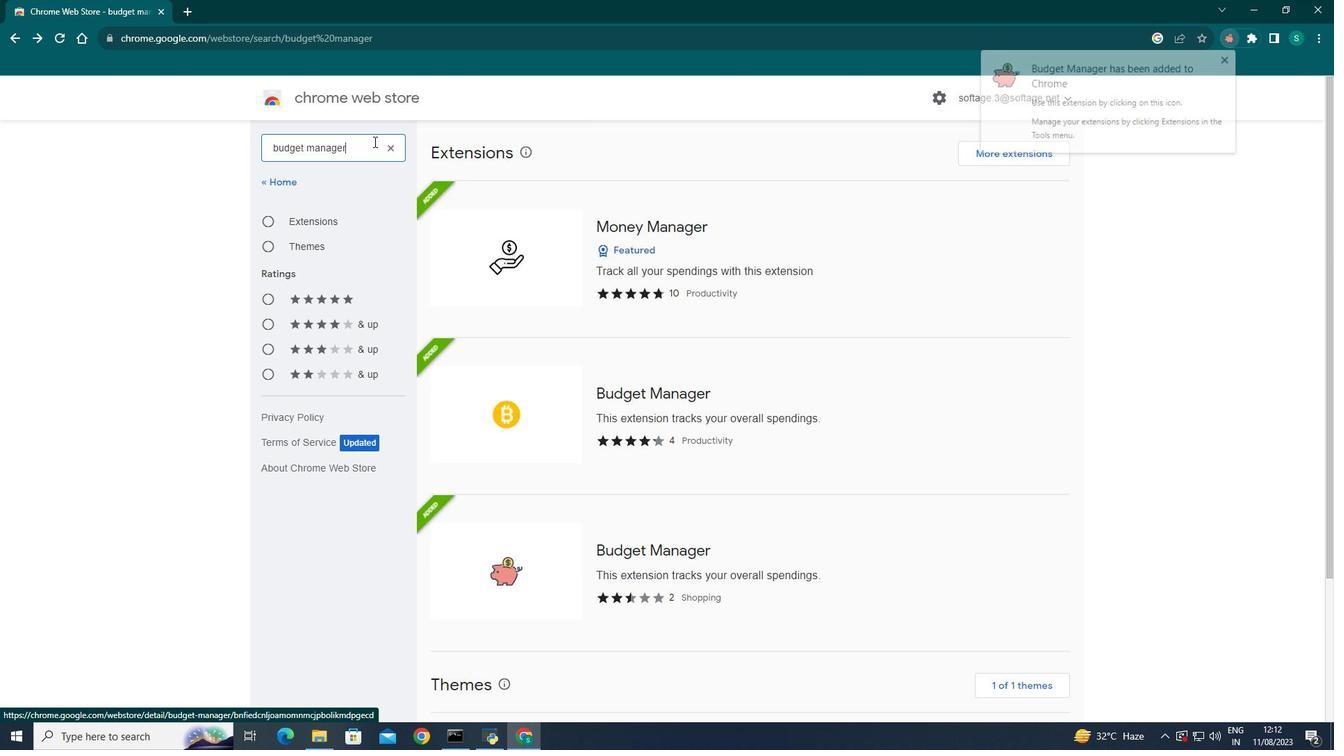 
Action: Mouse moved to (357, 148)
Screenshot: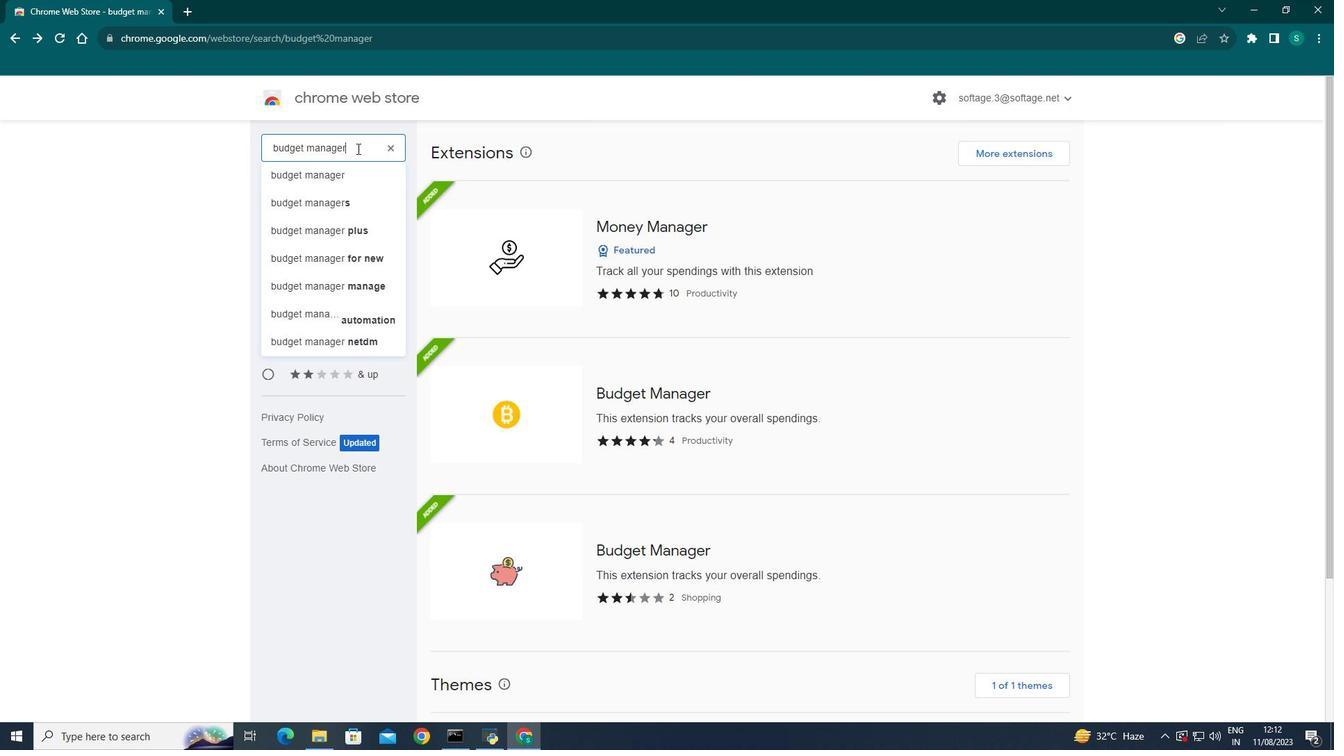 
Action: Mouse pressed left at (357, 148)
Screenshot: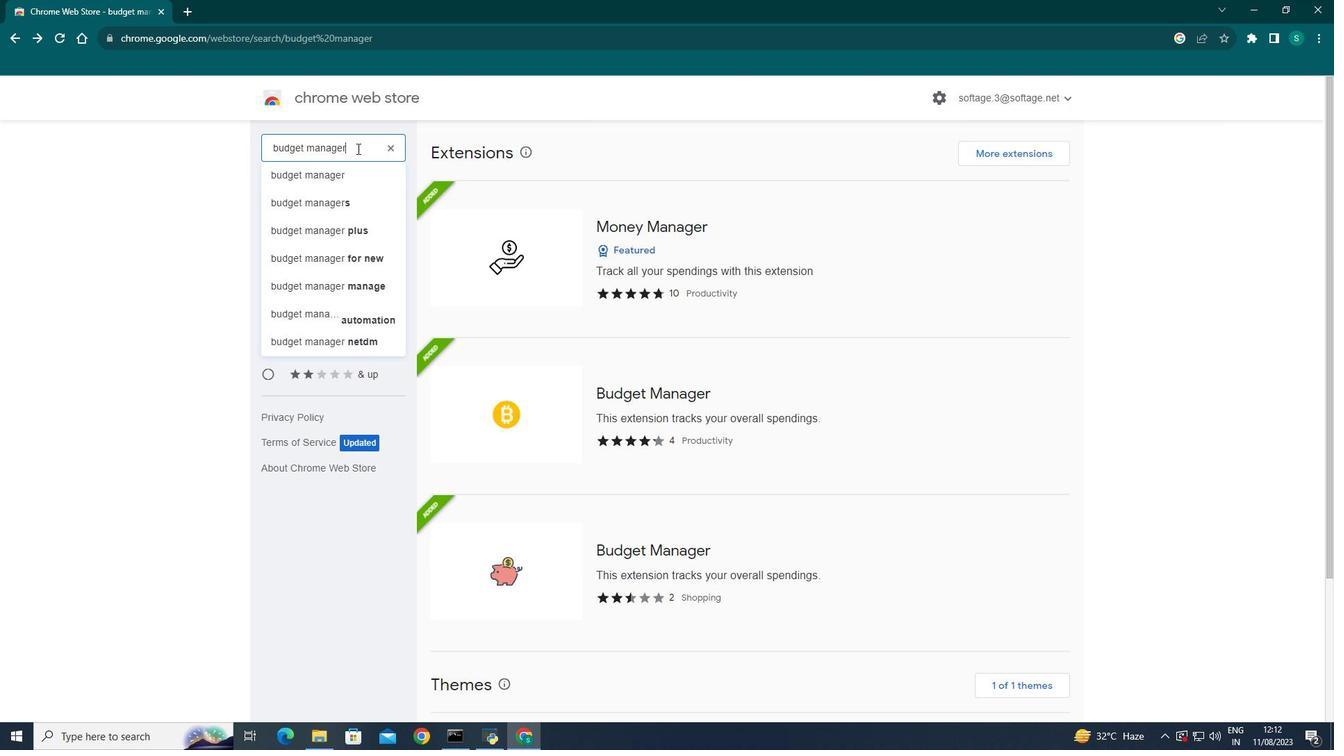
Action: Mouse moved to (194, 169)
Screenshot: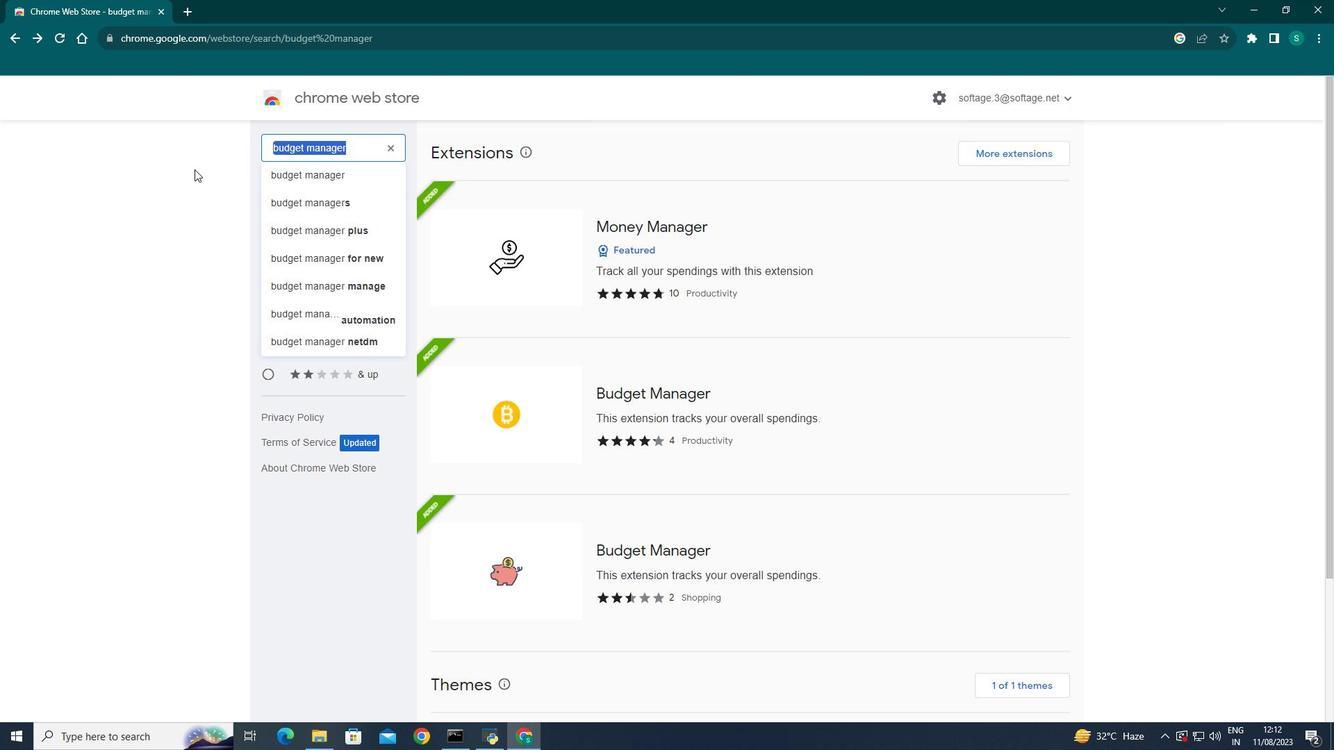 
Action: Key pressed <Key.backspace>spend
Screenshot: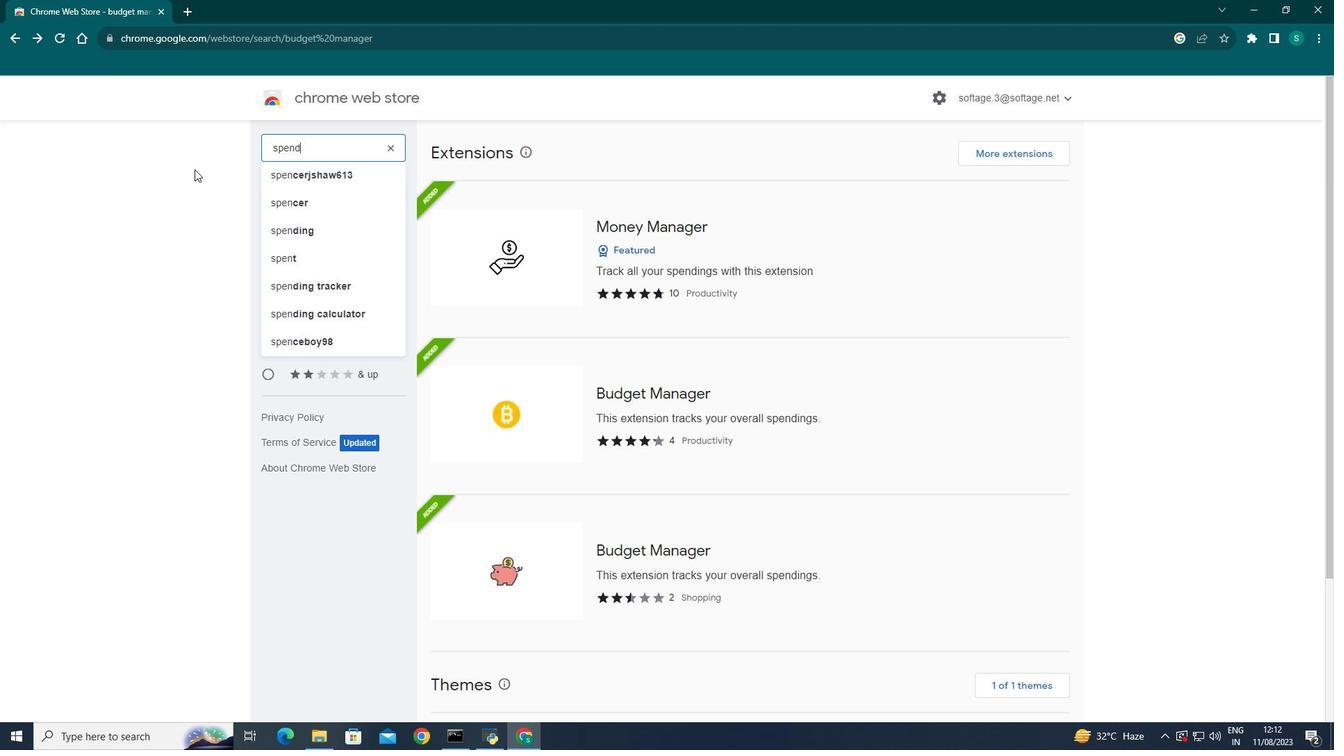 
Action: Mouse moved to (298, 200)
Screenshot: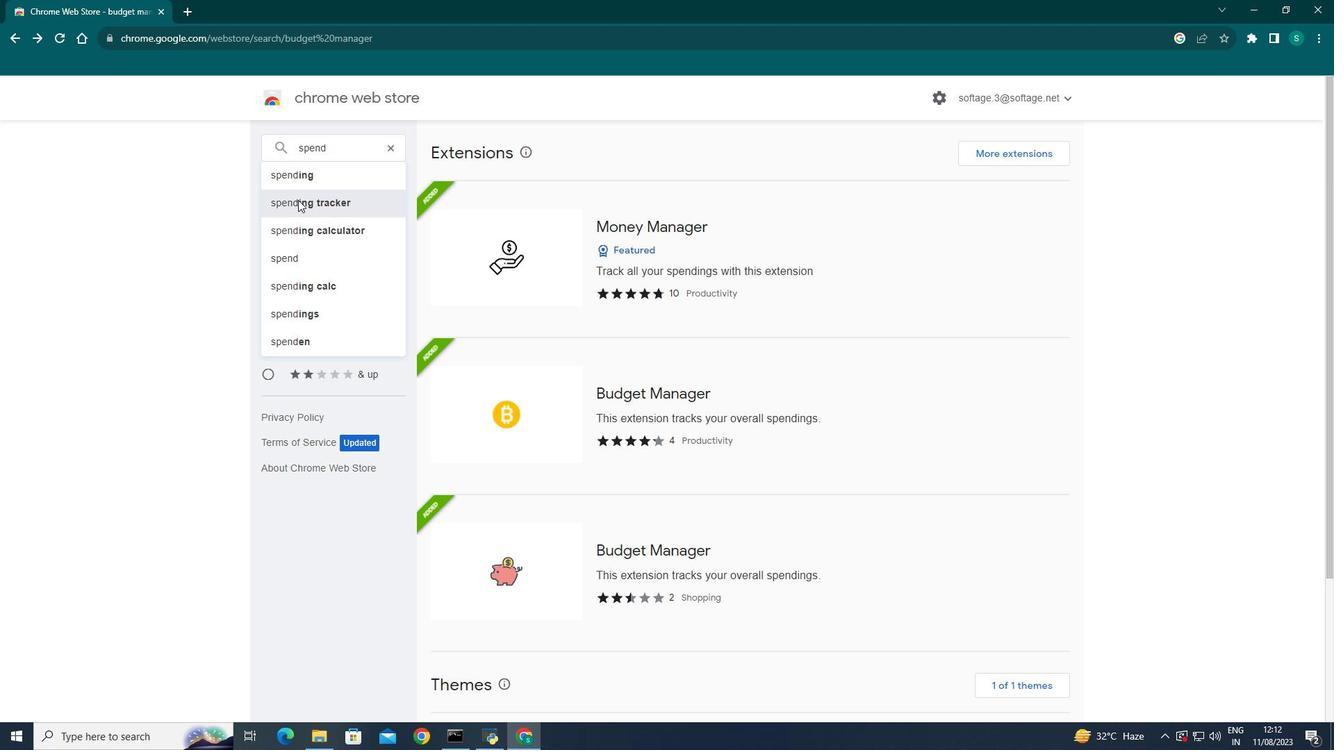 
Action: Mouse pressed left at (298, 200)
Screenshot: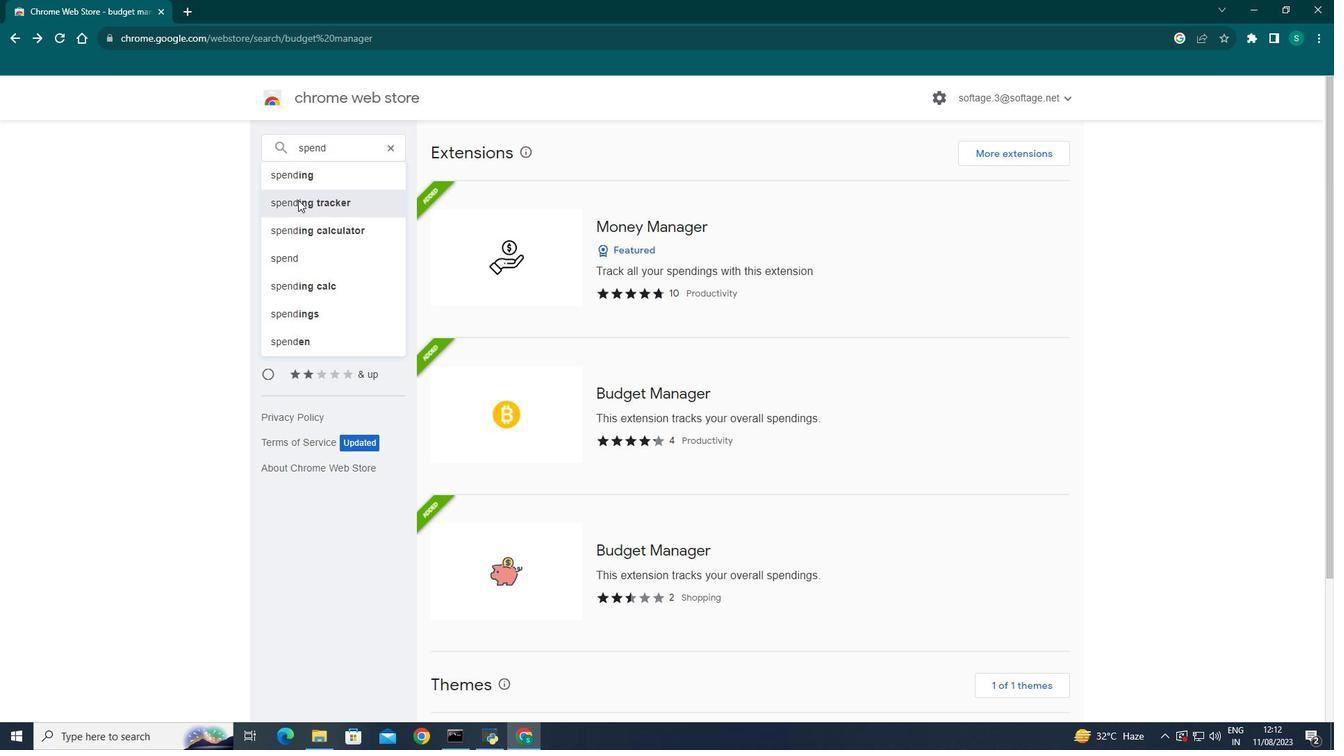 
Action: Mouse moved to (596, 500)
Screenshot: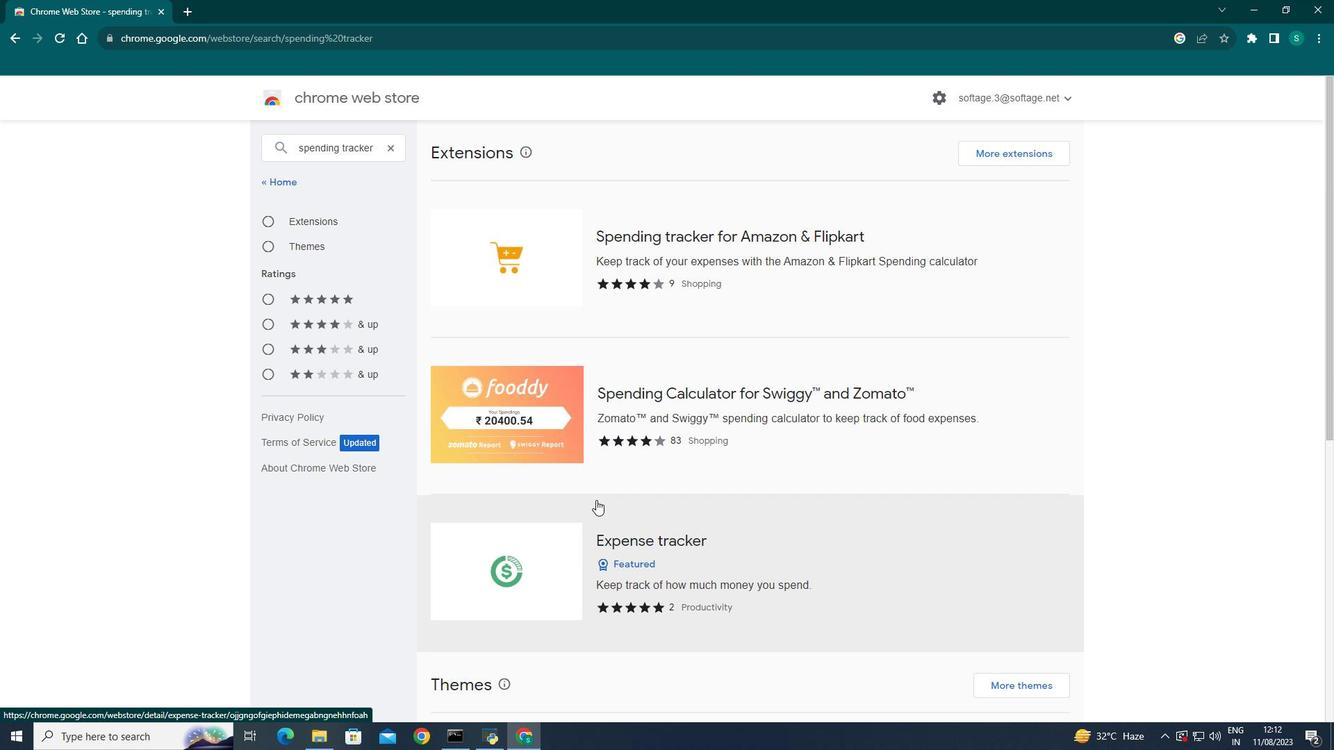 
Action: Mouse scrolled (596, 499) with delta (0, 0)
Screenshot: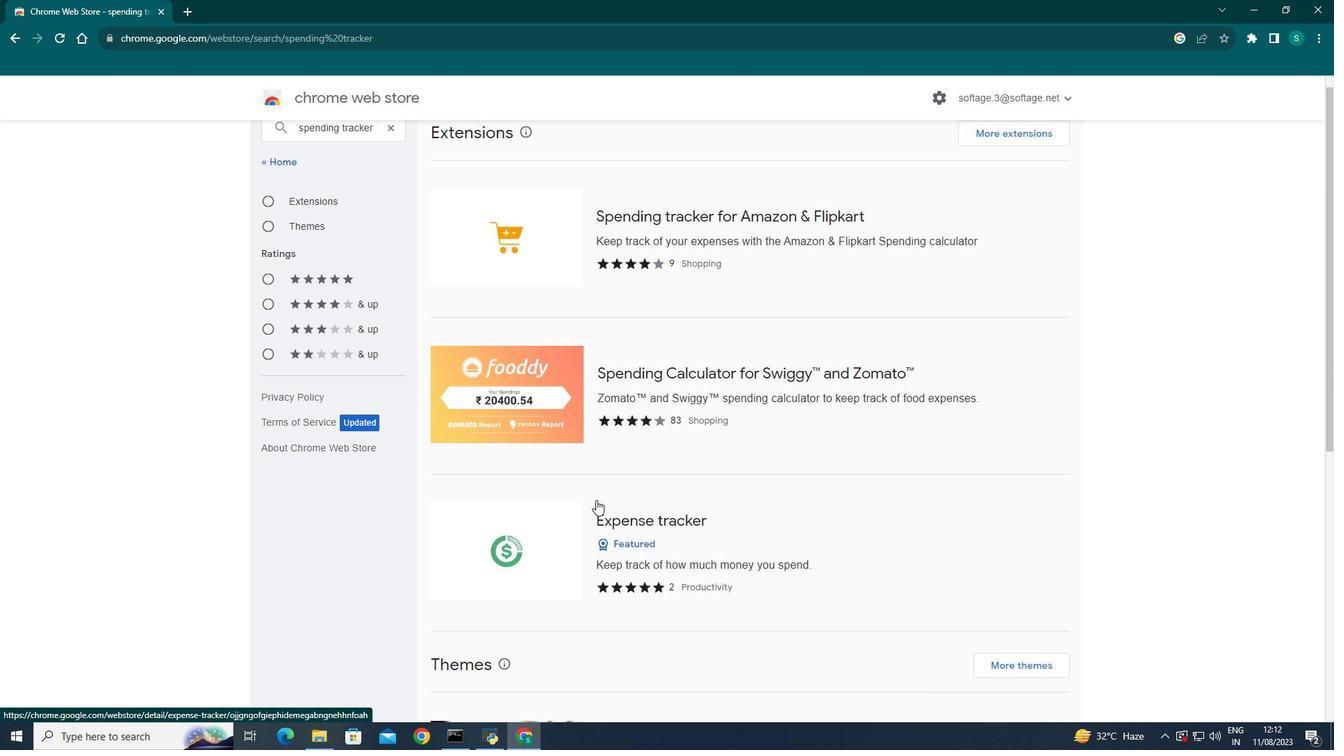 
Action: Mouse scrolled (596, 499) with delta (0, 0)
Screenshot: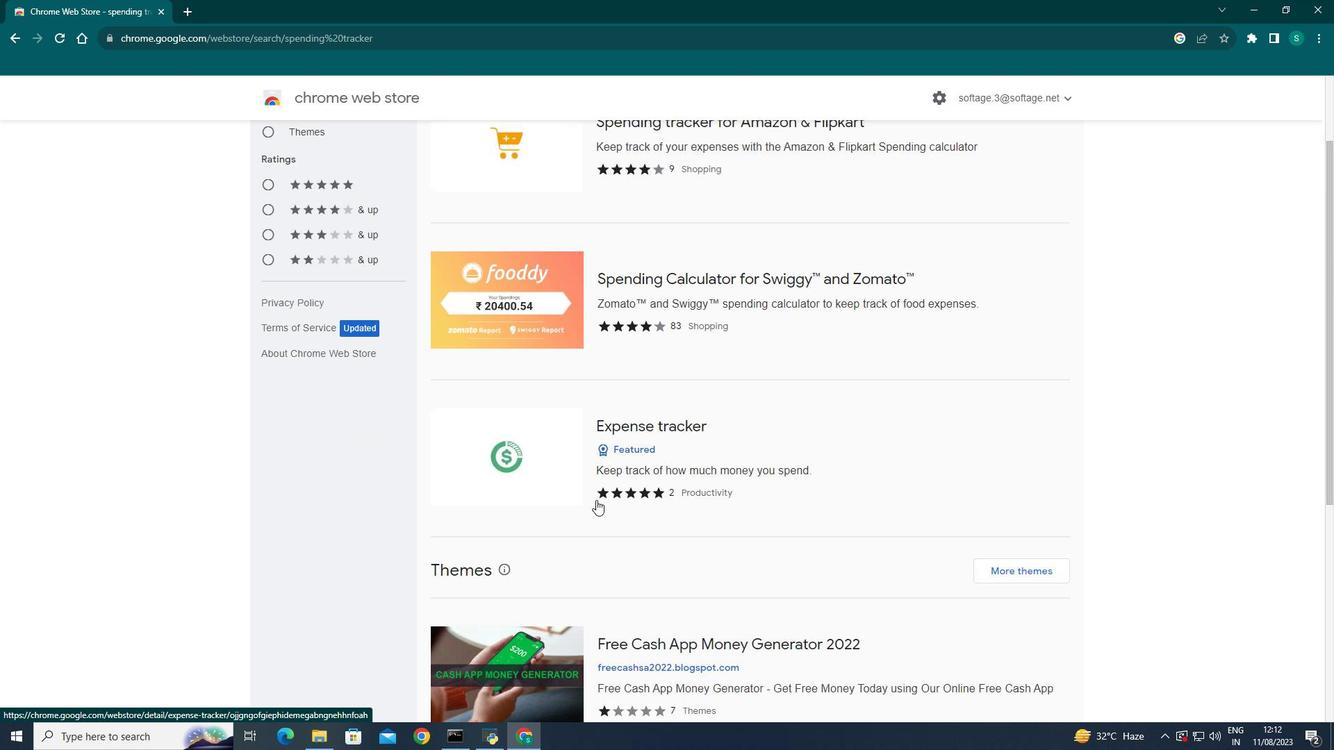 
Action: Mouse scrolled (596, 499) with delta (0, 0)
Screenshot: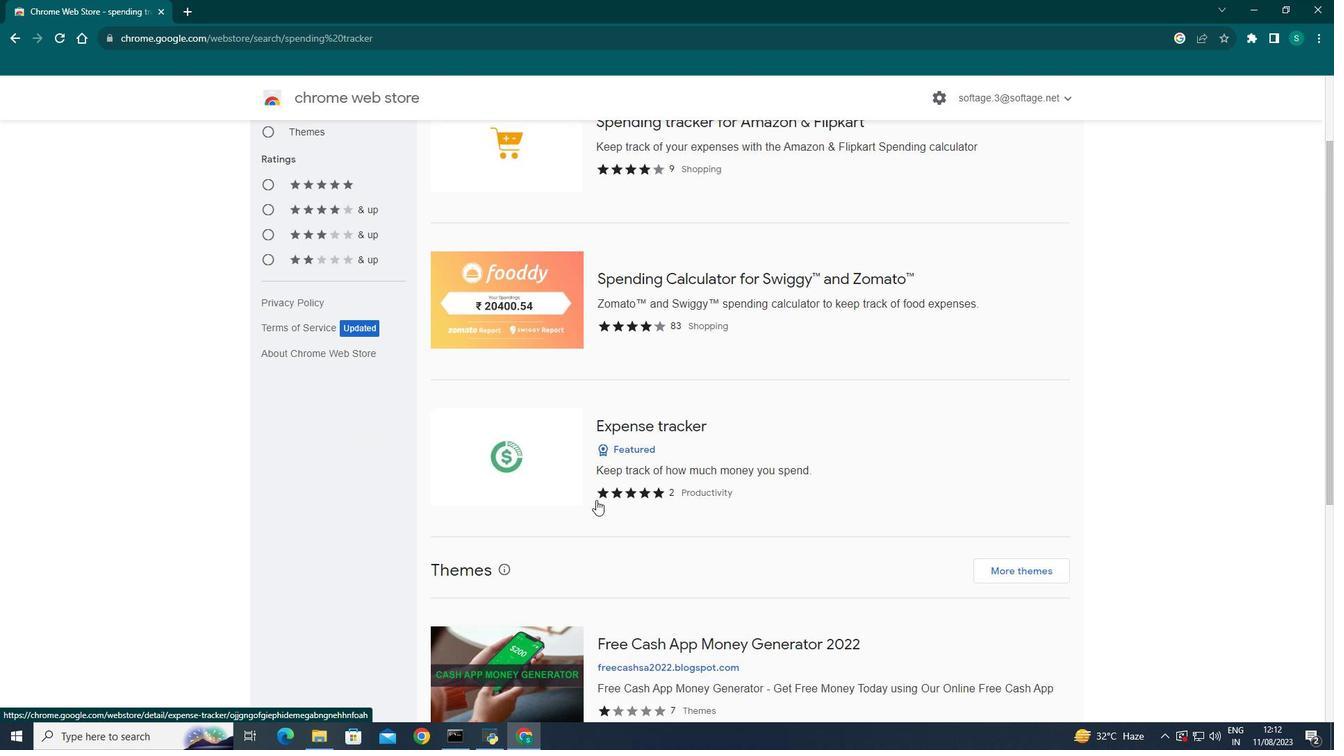 
Action: Mouse scrolled (596, 499) with delta (0, 0)
Screenshot: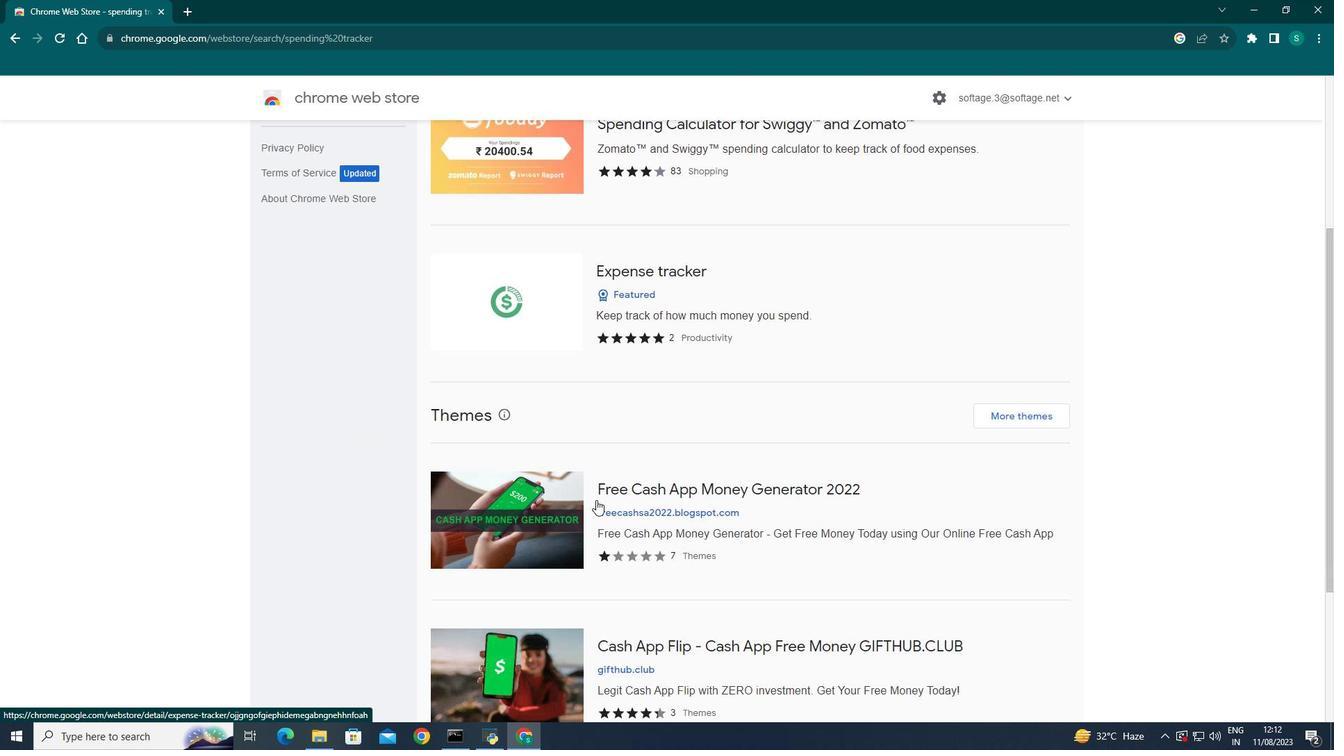 
Action: Mouse moved to (574, 292)
Screenshot: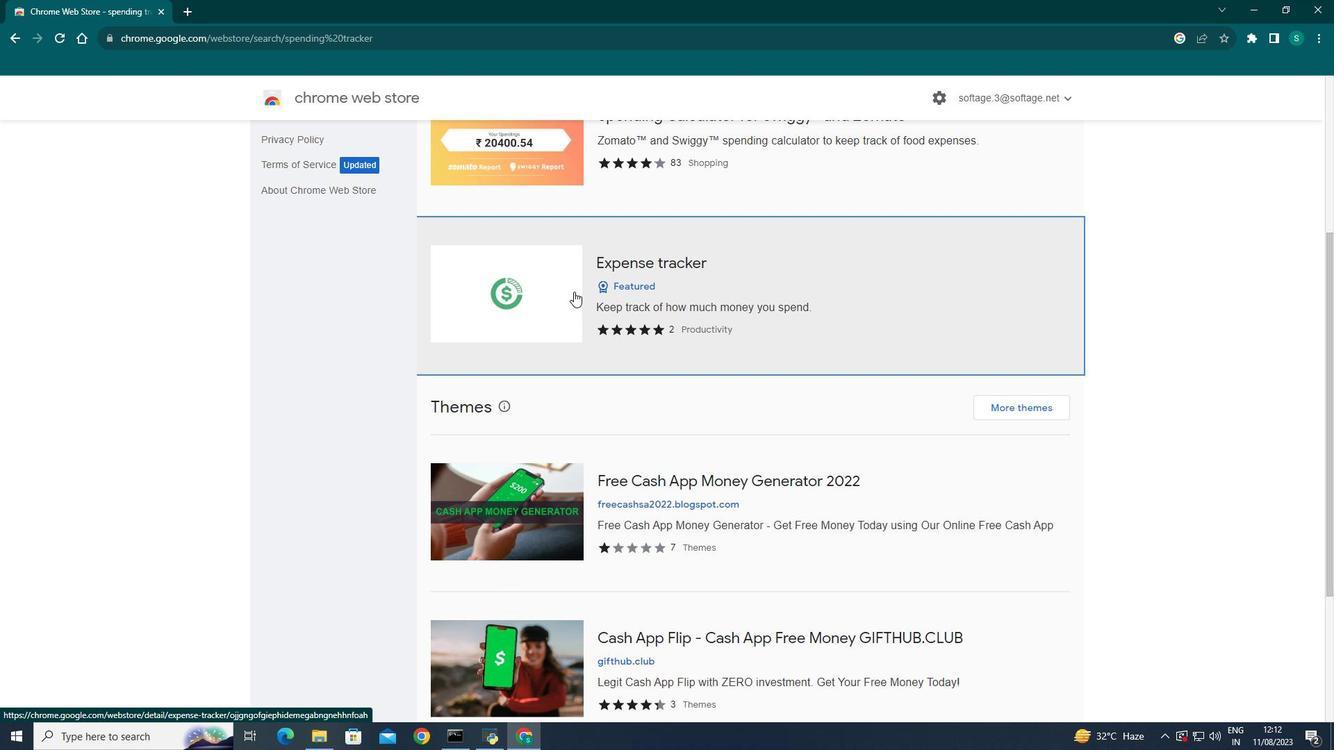 
Action: Mouse pressed left at (574, 292)
Screenshot: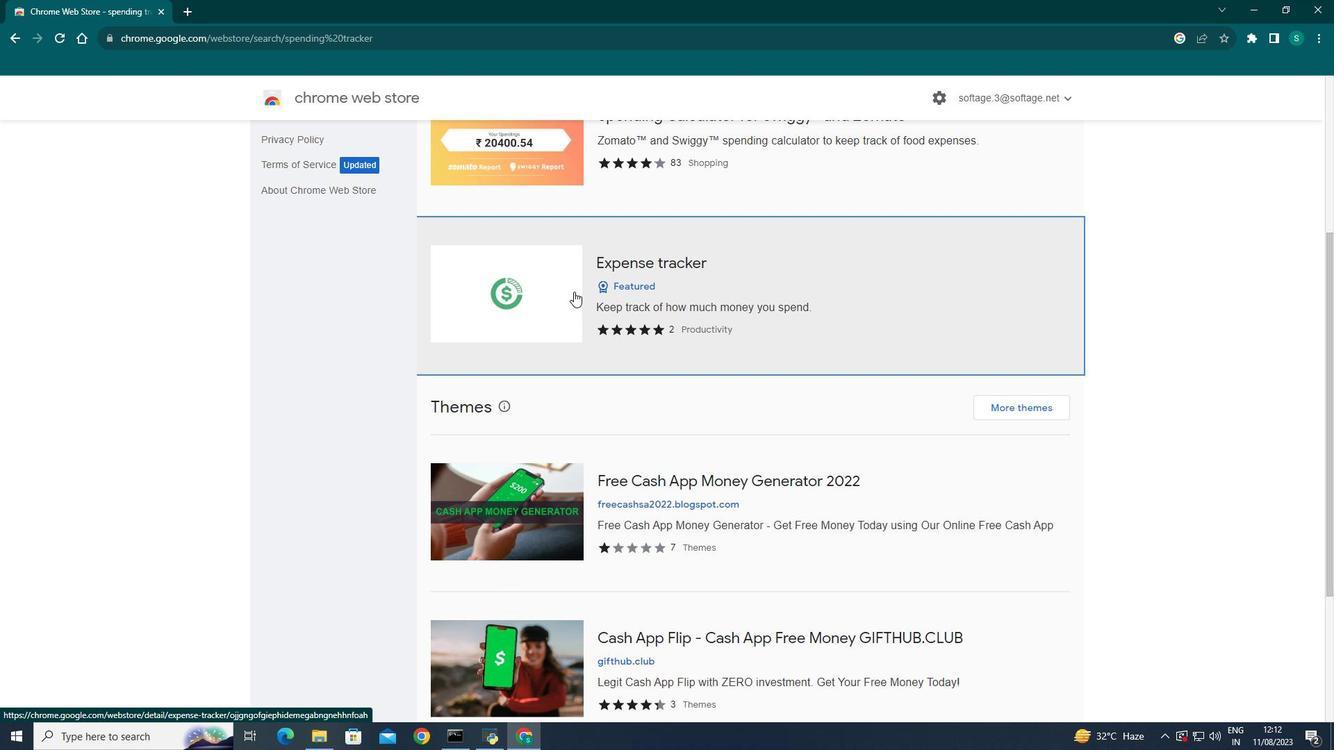 
Action: Mouse moved to (952, 197)
Screenshot: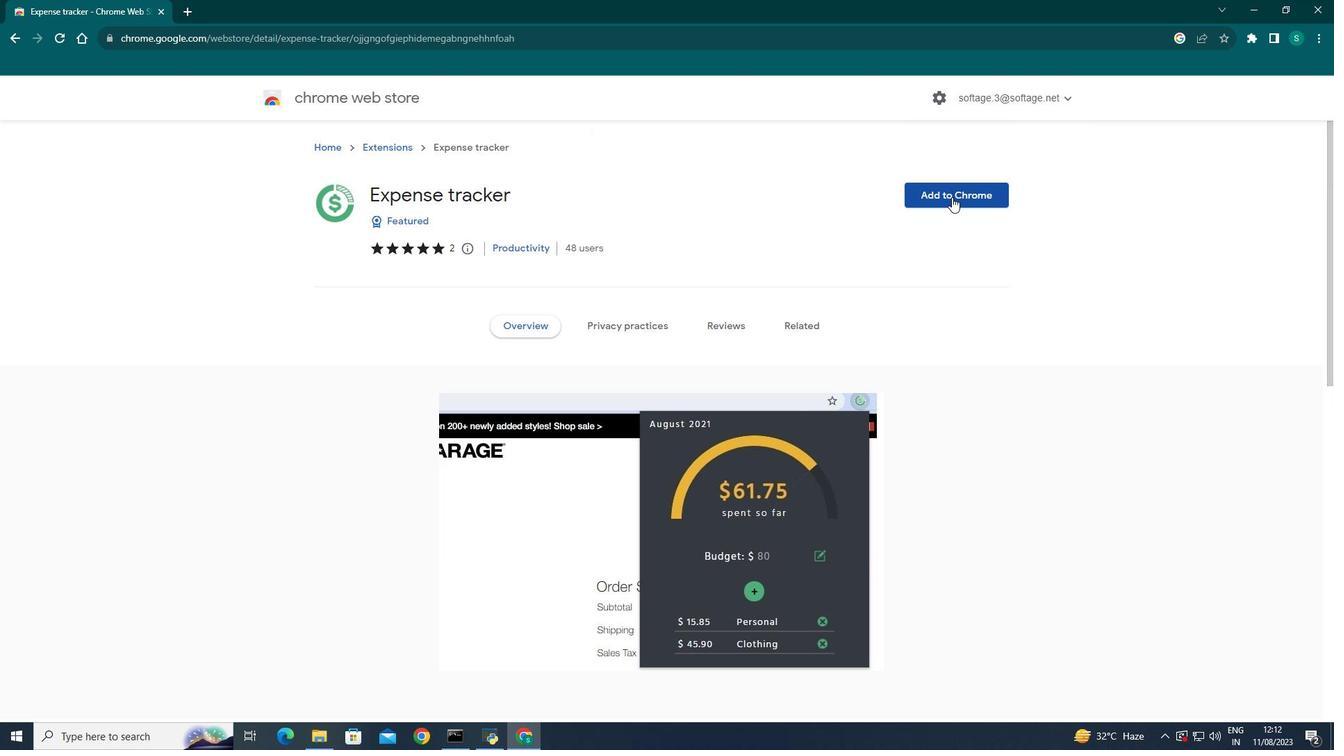 
Action: Mouse pressed left at (952, 197)
Screenshot: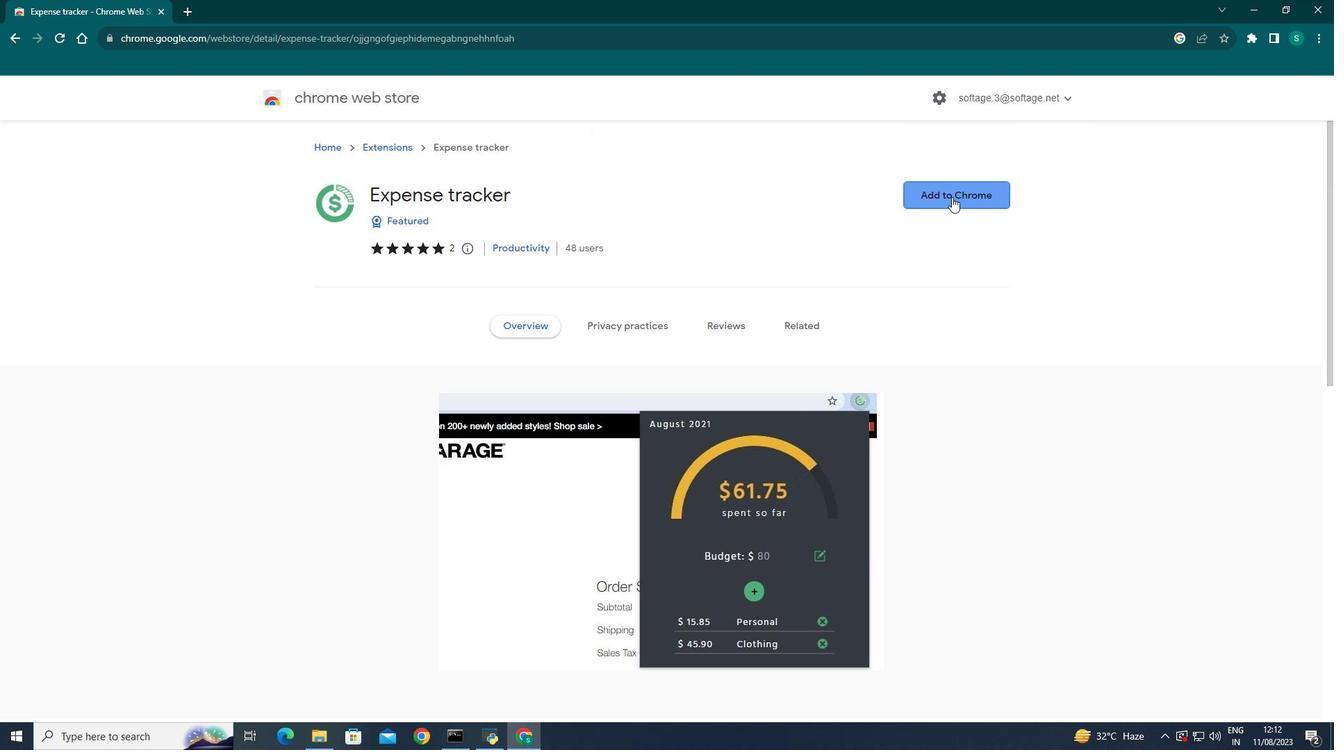 
Action: Mouse moved to (670, 105)
Screenshot: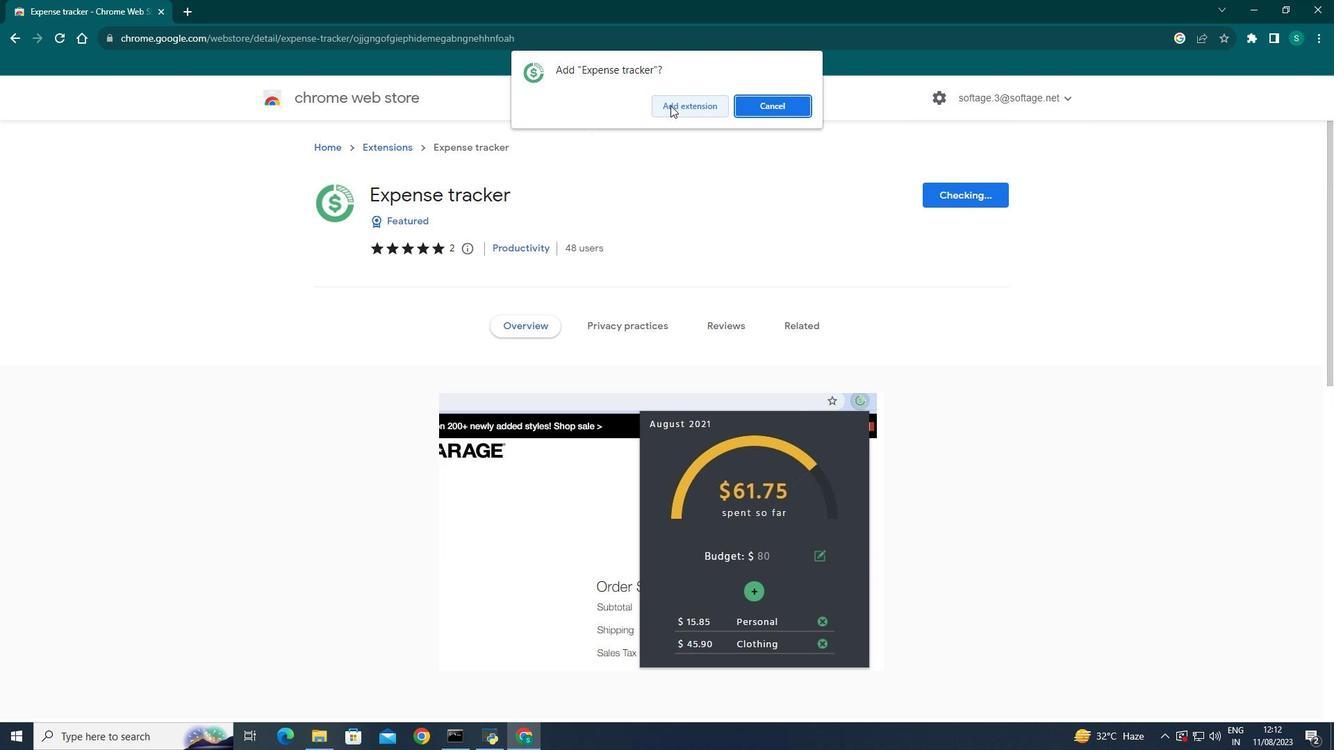 
Action: Mouse pressed left at (670, 105)
Screenshot: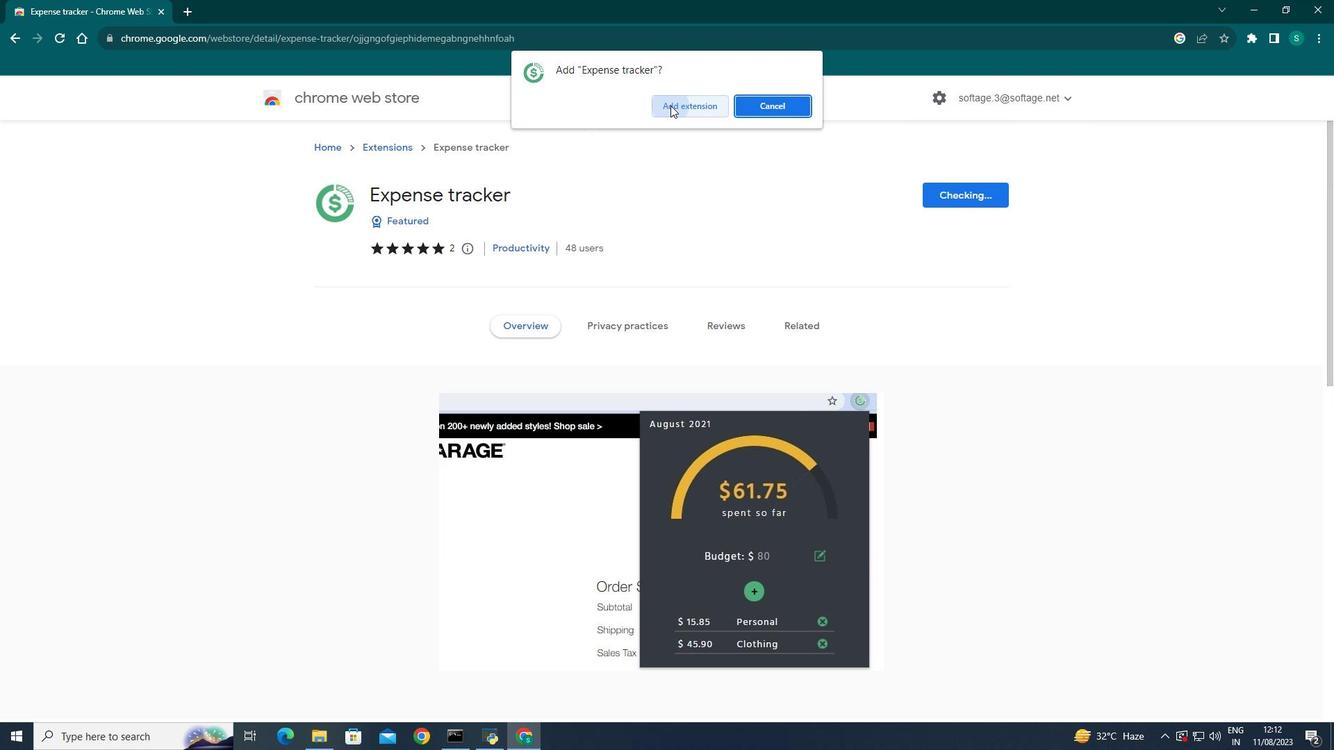 
Action: Mouse moved to (8, 36)
Screenshot: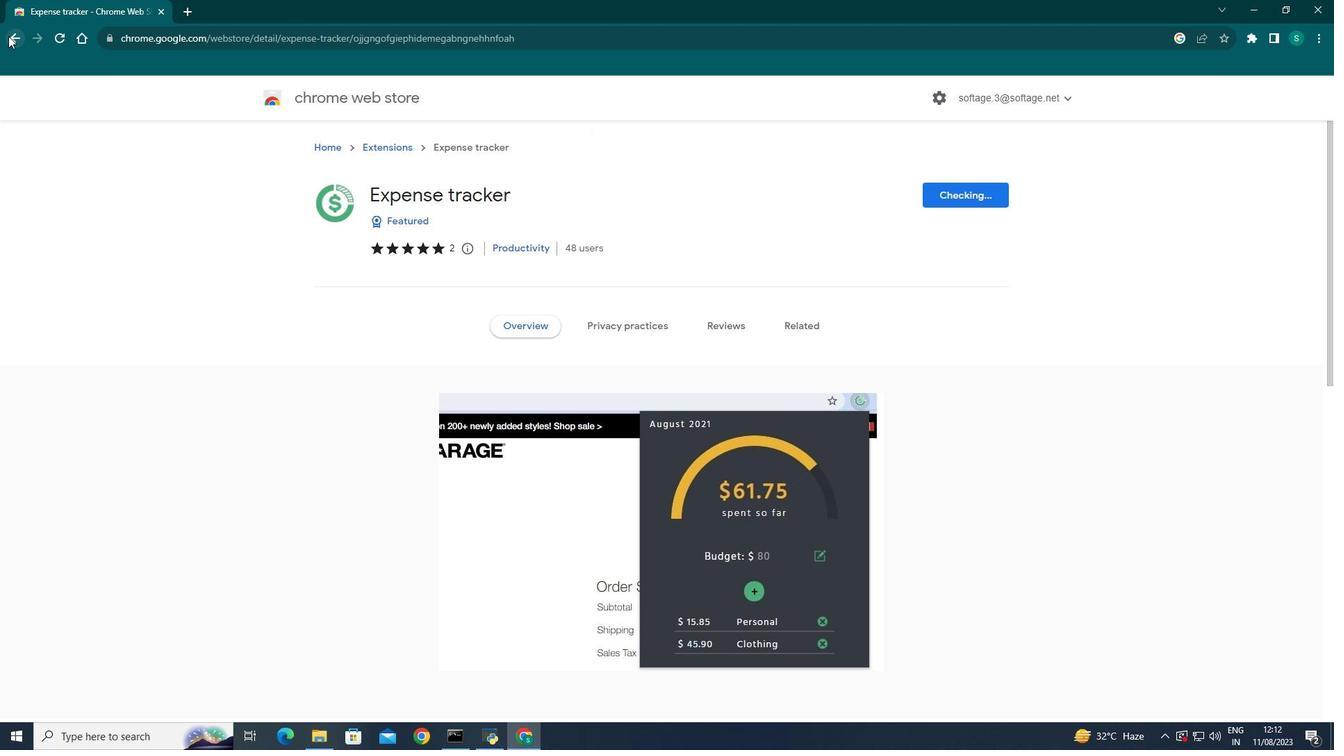 
Action: Mouse pressed left at (8, 36)
Screenshot: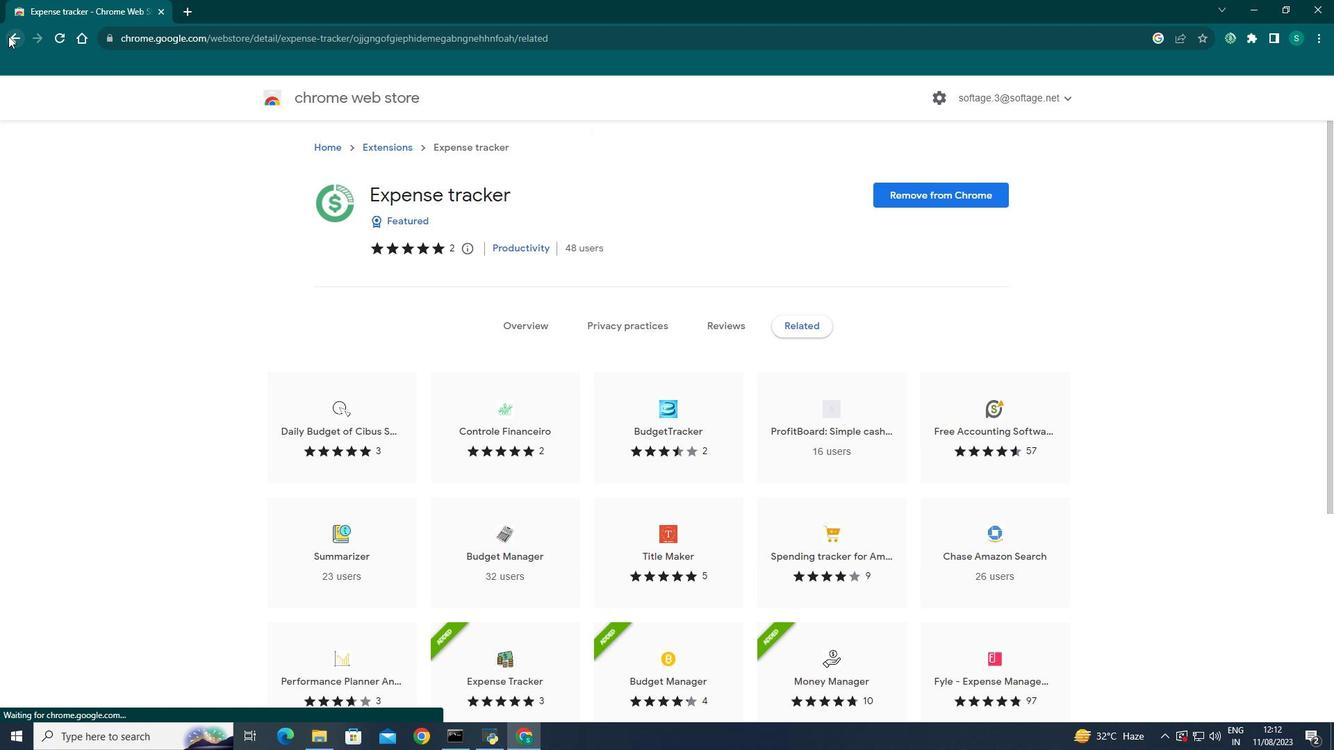 
Action: Mouse moved to (15, 37)
Screenshot: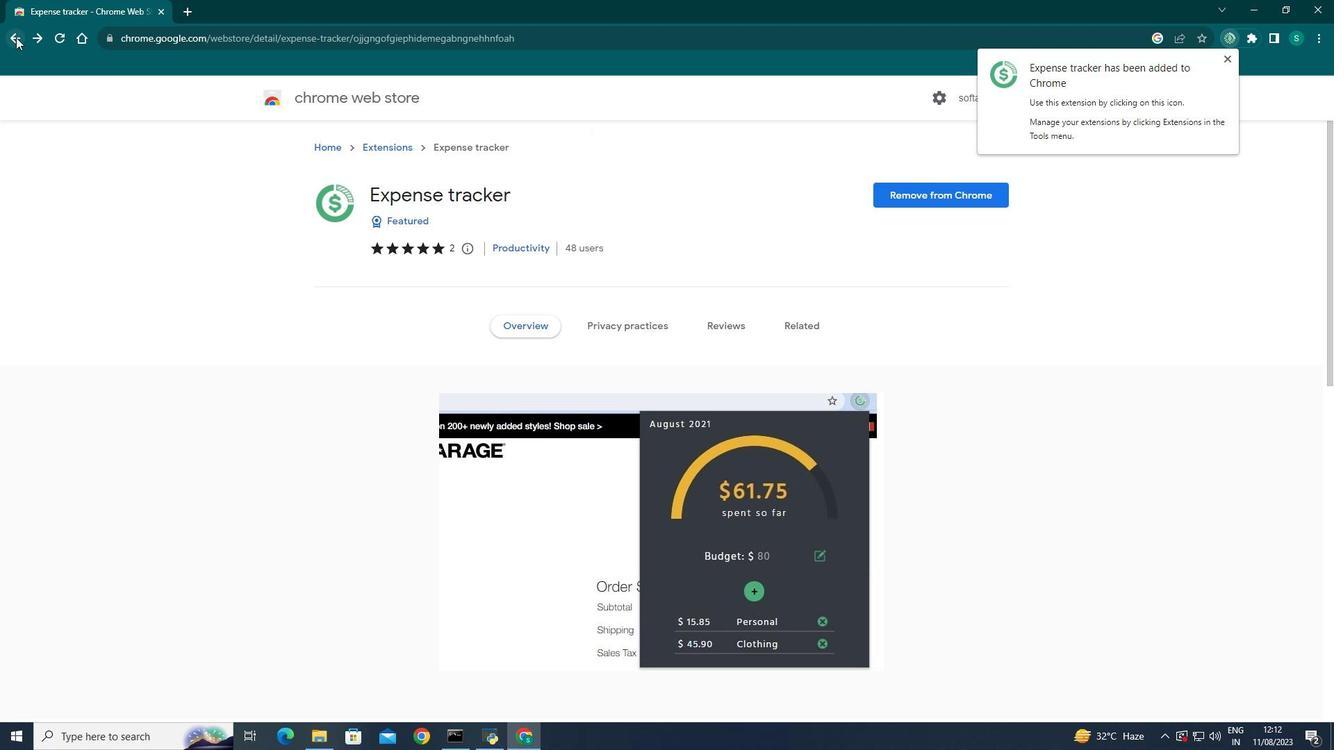 
Action: Mouse pressed left at (15, 37)
Screenshot: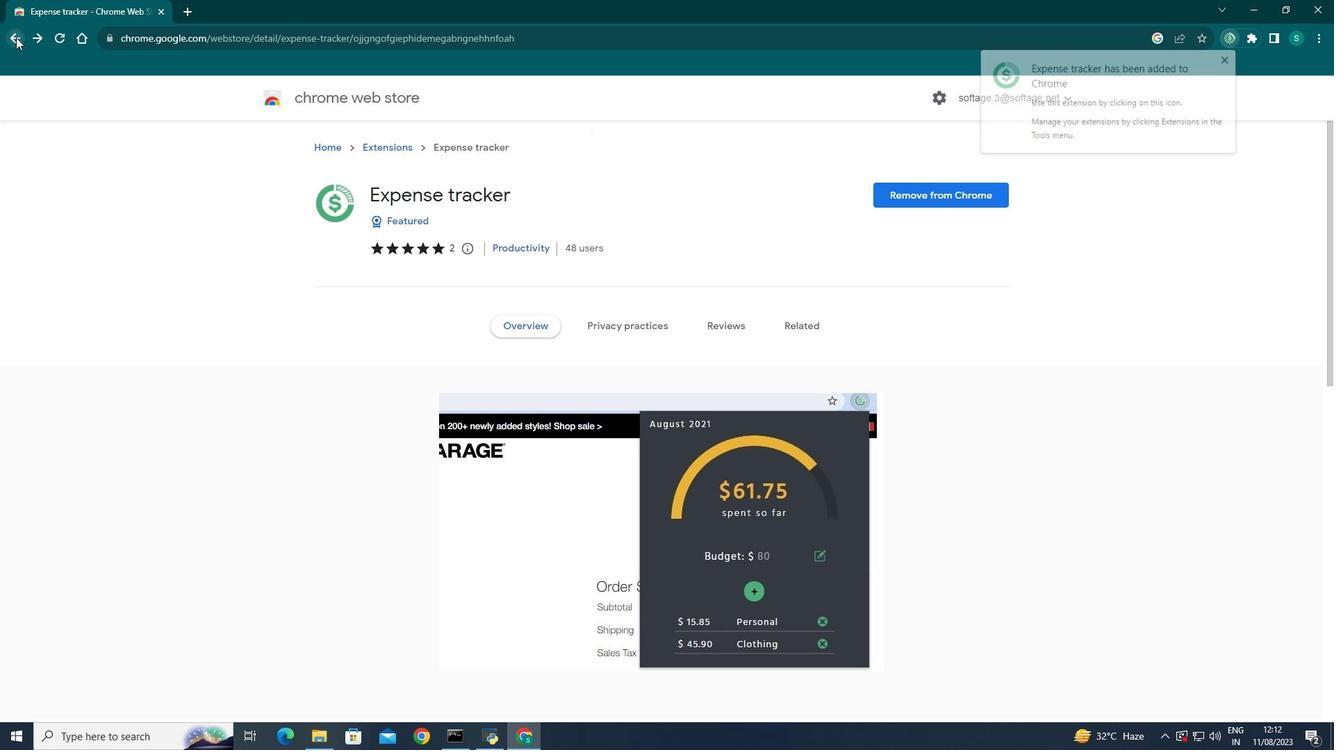 
Action: Mouse moved to (310, 282)
Screenshot: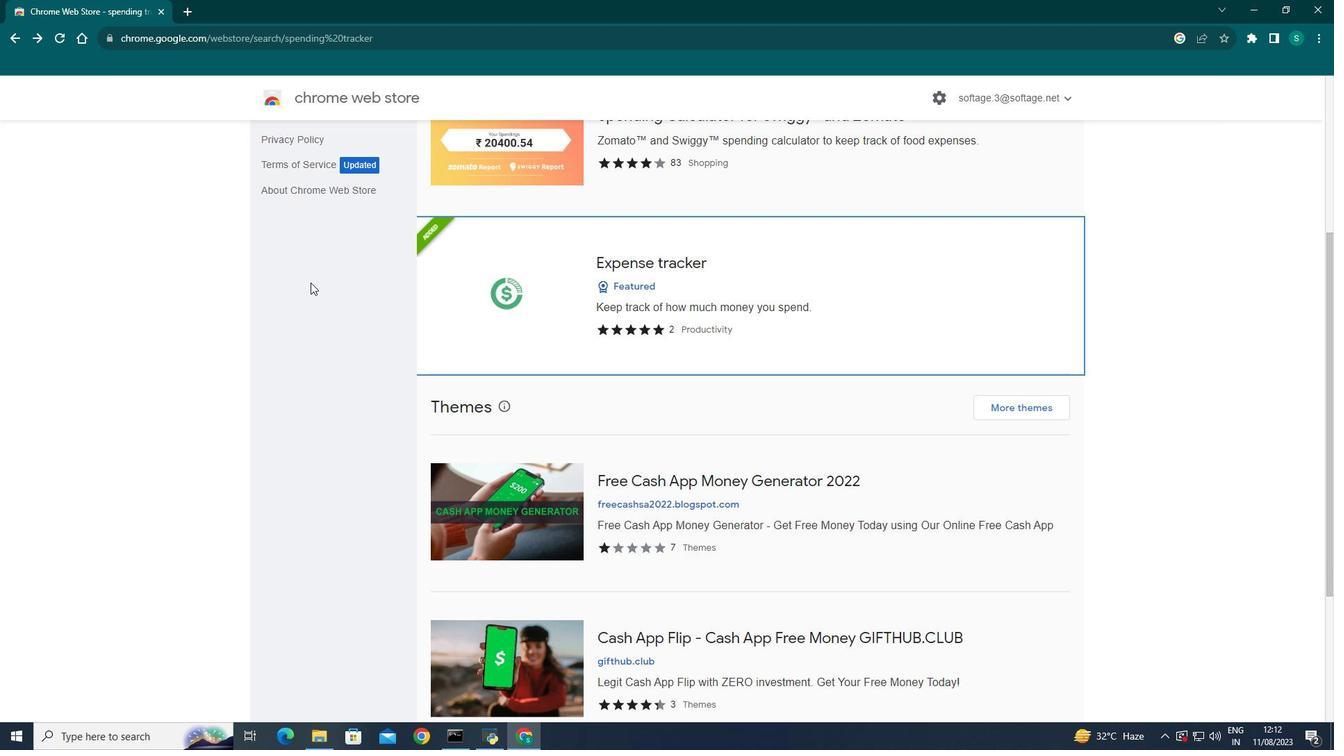 
Action: Mouse scrolled (310, 283) with delta (0, 0)
Screenshot: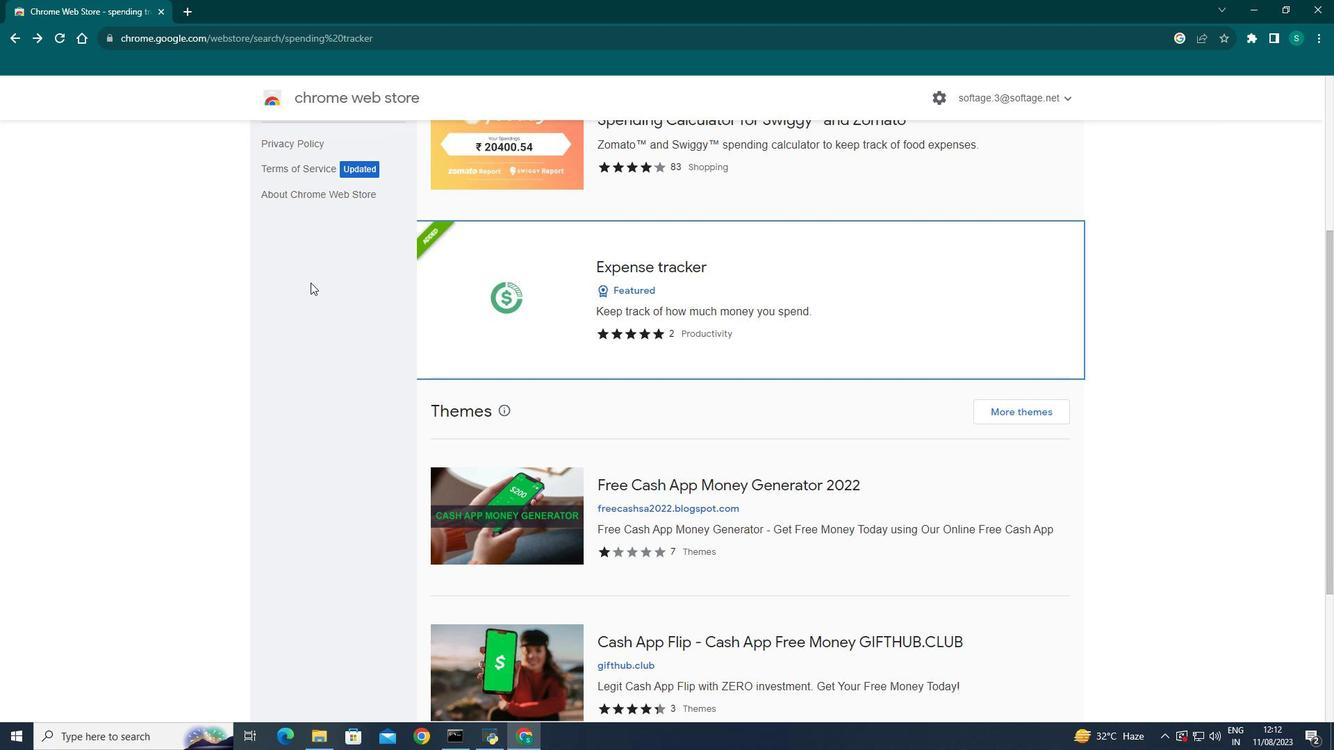 
Action: Mouse scrolled (310, 283) with delta (0, 0)
Screenshot: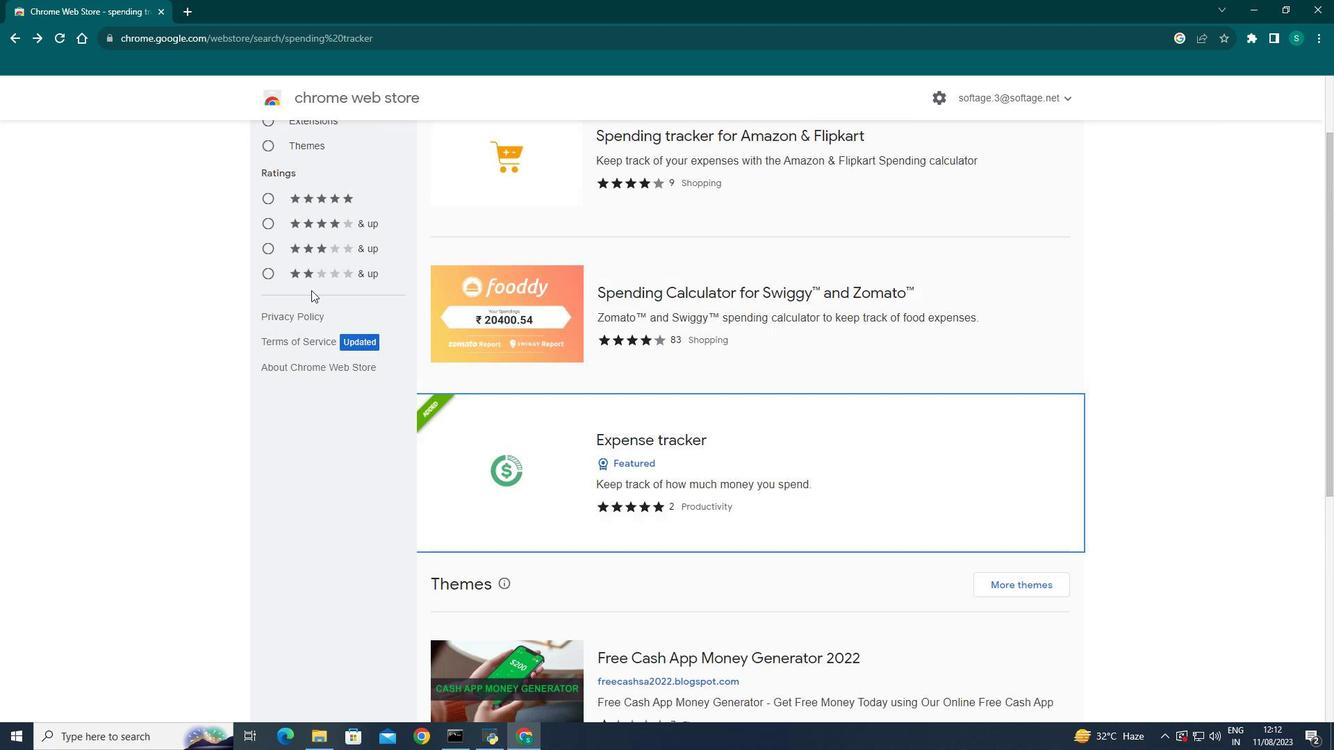 
Action: Mouse scrolled (310, 283) with delta (0, 0)
Screenshot: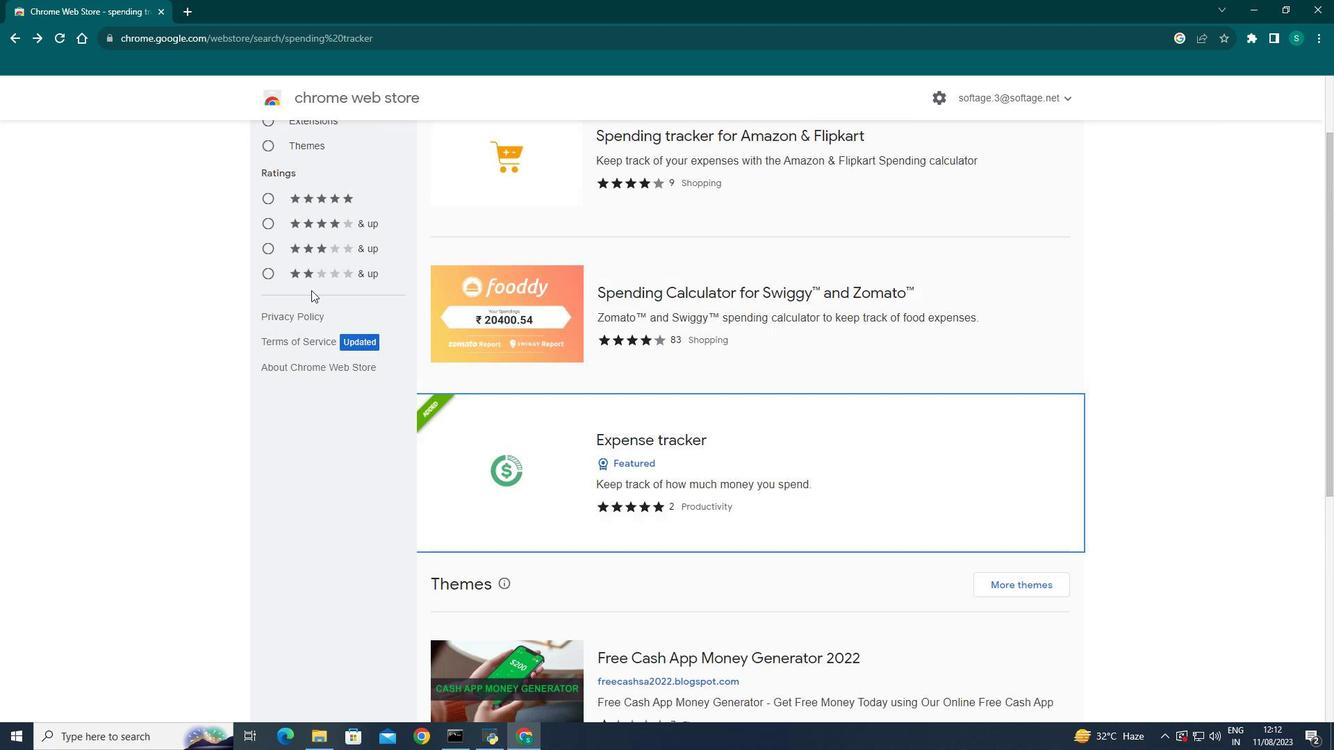 
Action: Mouse scrolled (310, 283) with delta (0, 0)
Screenshot: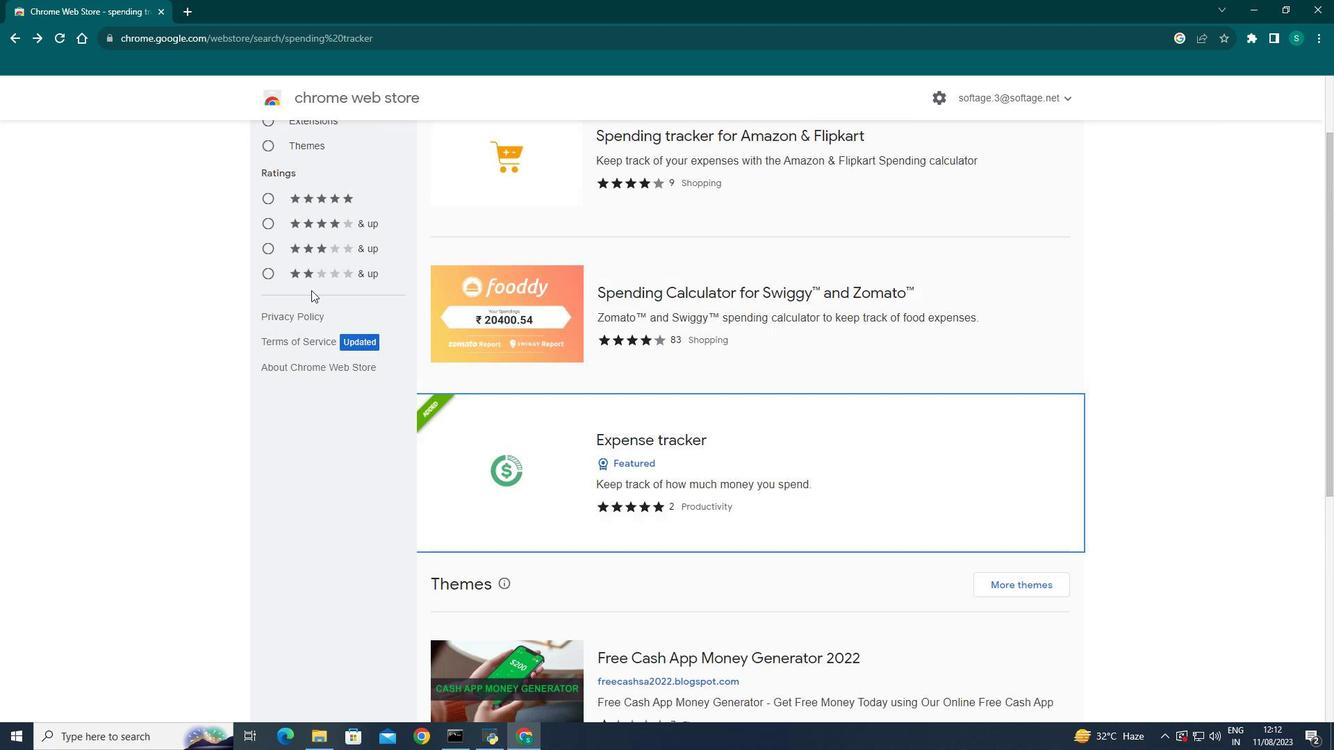 
Action: Mouse moved to (311, 296)
Screenshot: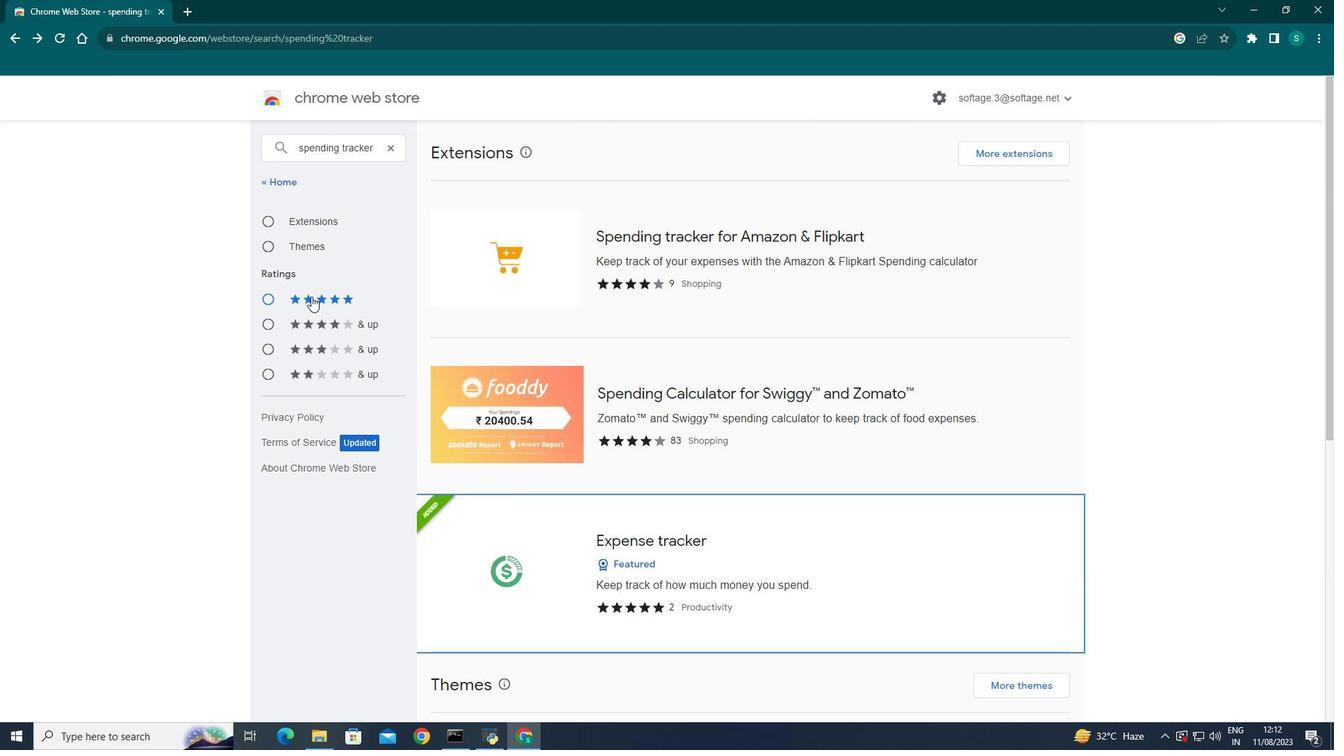 
Action: Mouse scrolled (311, 297) with delta (0, 0)
Screenshot: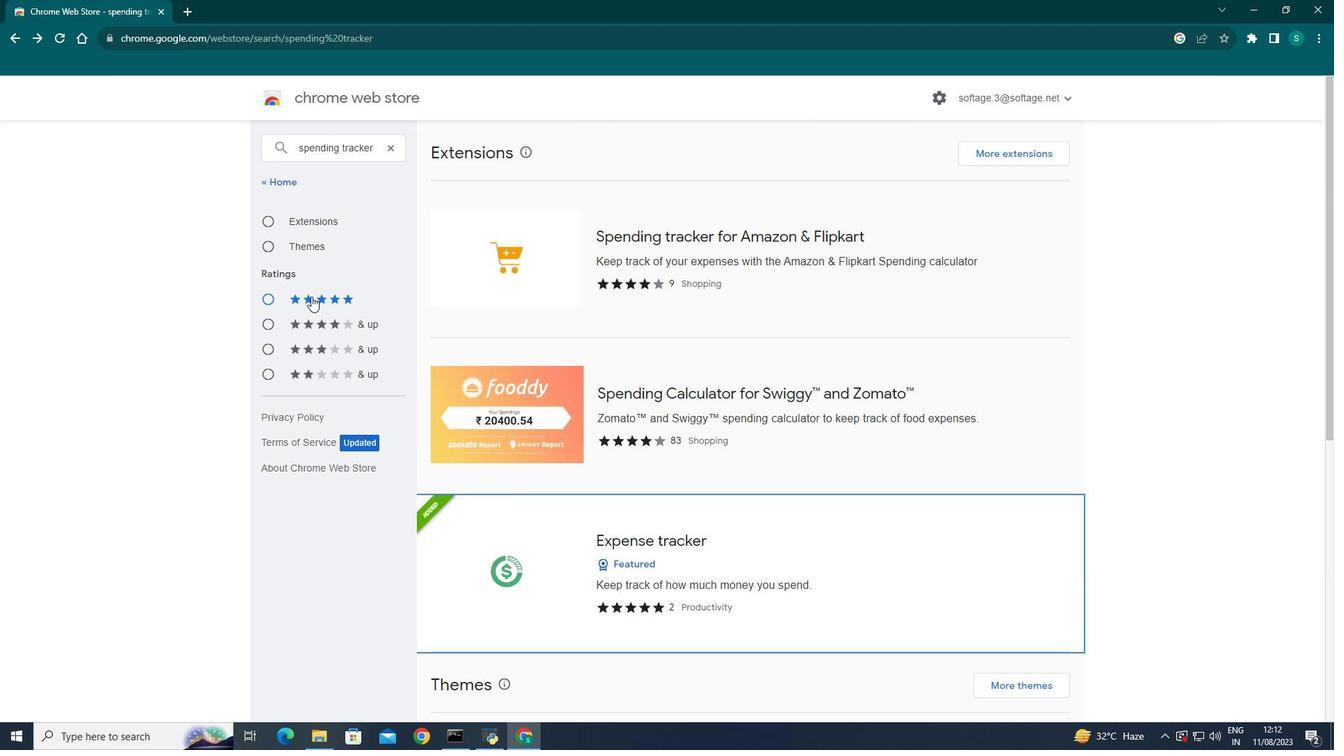
Action: Mouse scrolled (311, 297) with delta (0, 0)
Screenshot: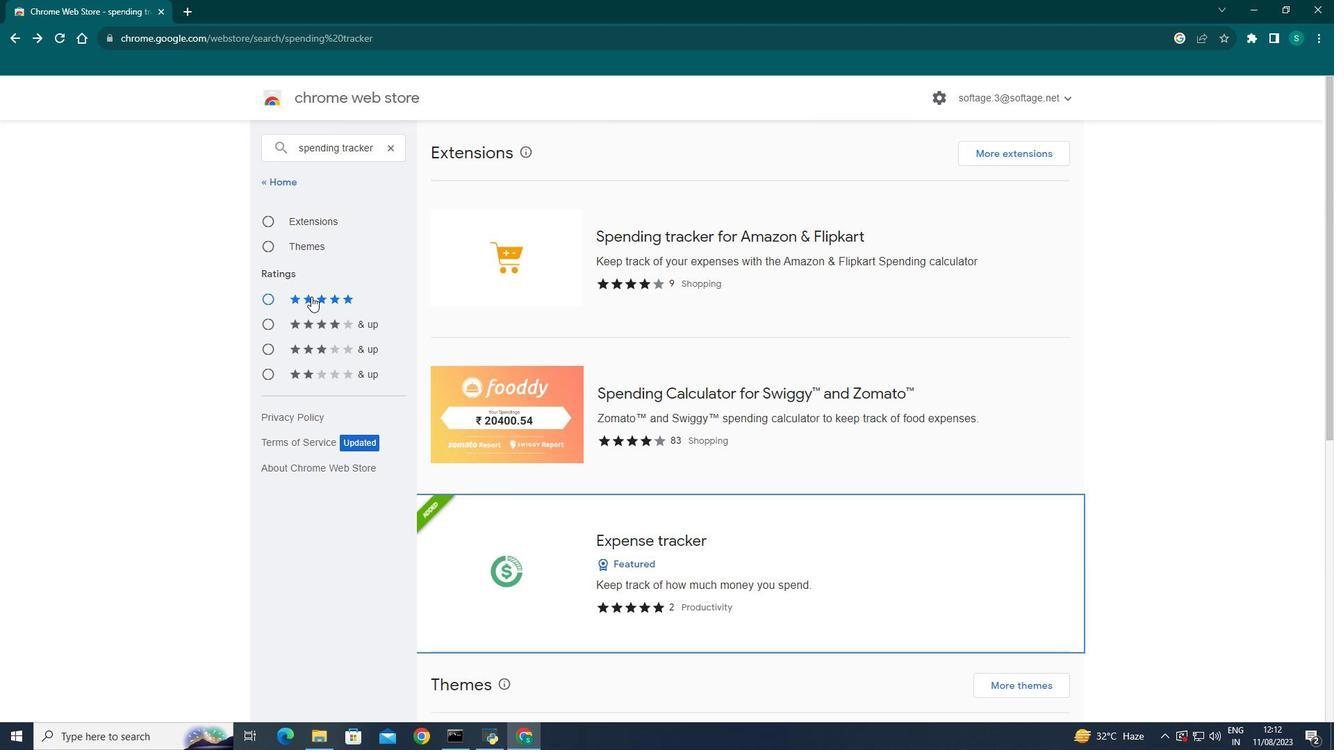 
Action: Mouse scrolled (311, 297) with delta (0, 0)
Screenshot: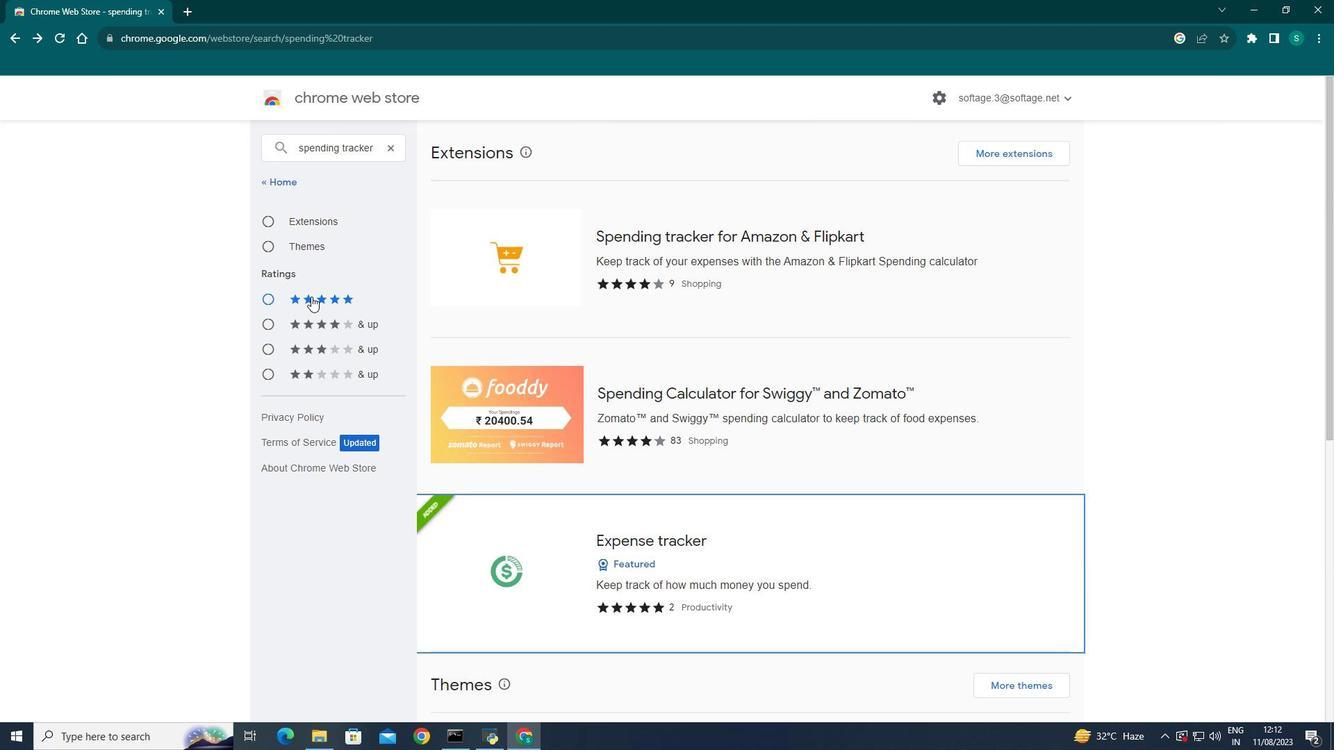 
Action: Mouse scrolled (311, 297) with delta (0, 0)
Screenshot: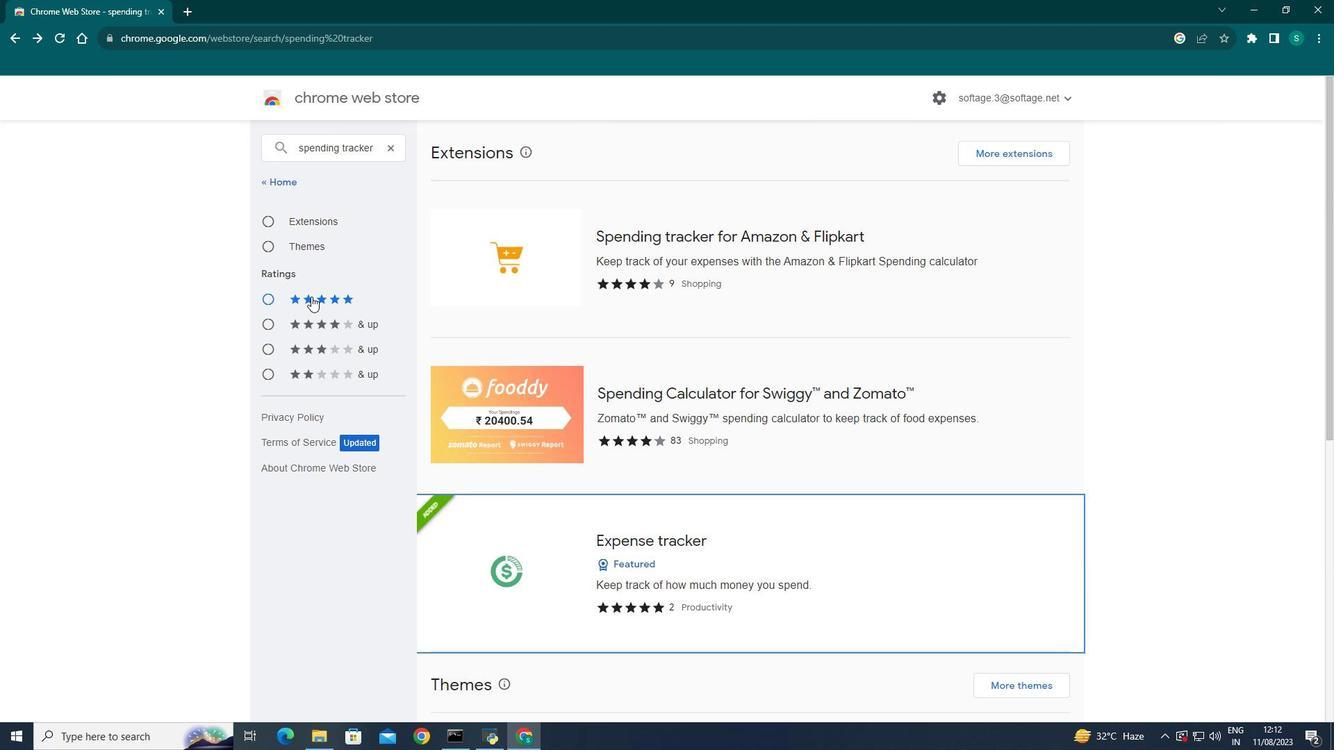 
Action: Mouse moved to (394, 148)
Screenshot: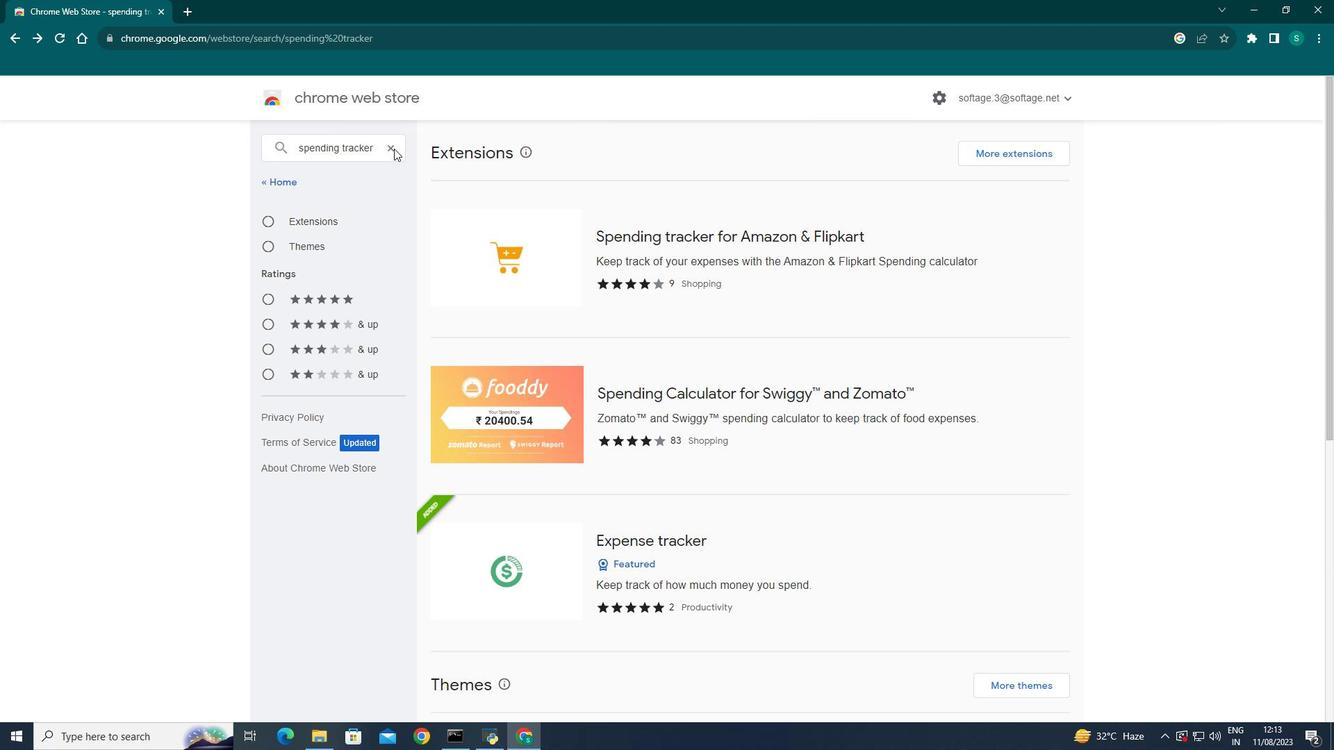
Action: Mouse pressed left at (394, 148)
Screenshot: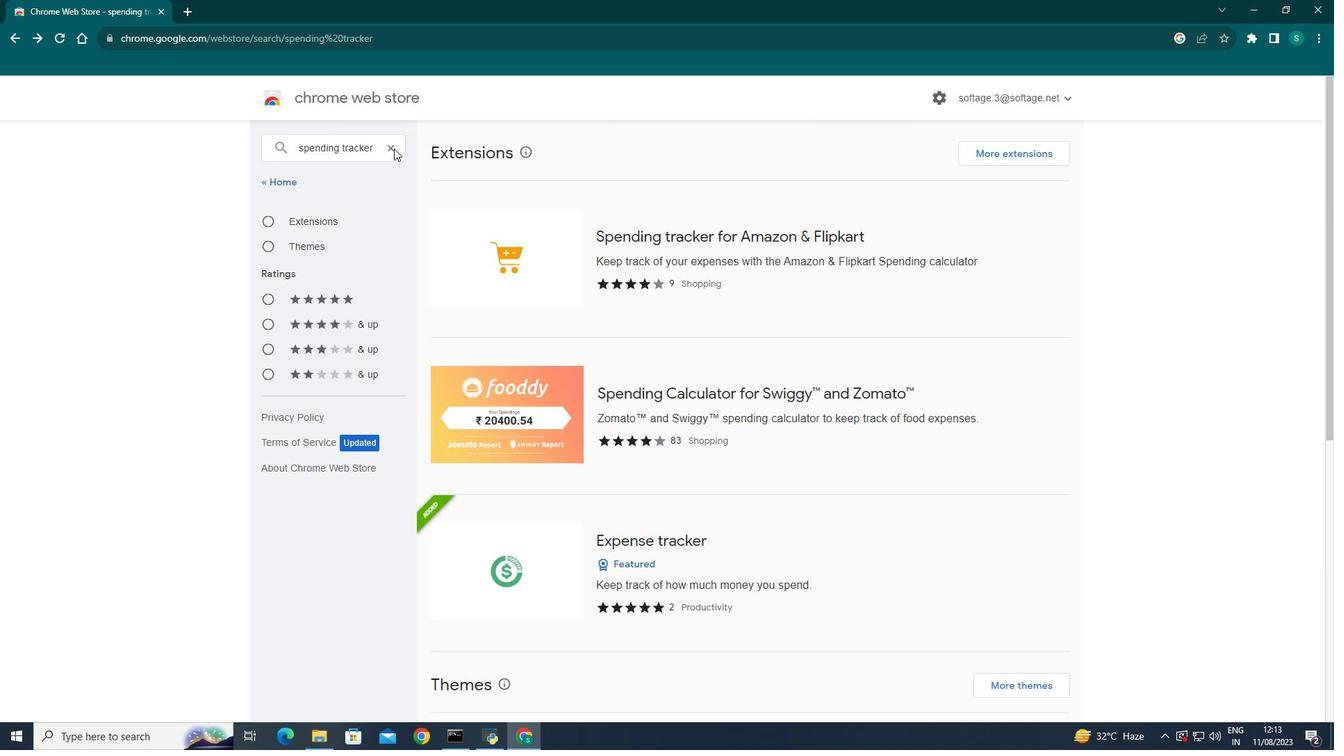 
Action: Mouse moved to (389, 149)
Screenshot: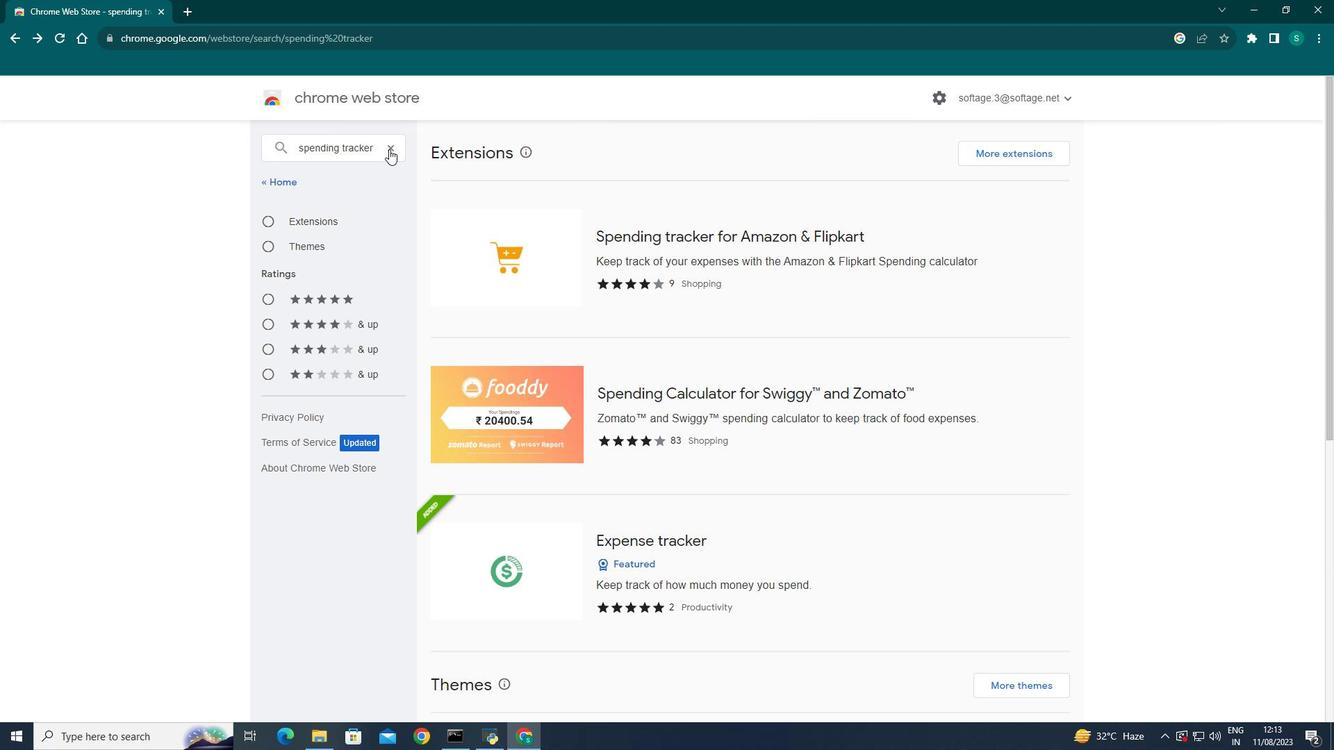 
Action: Mouse pressed left at (389, 149)
Screenshot: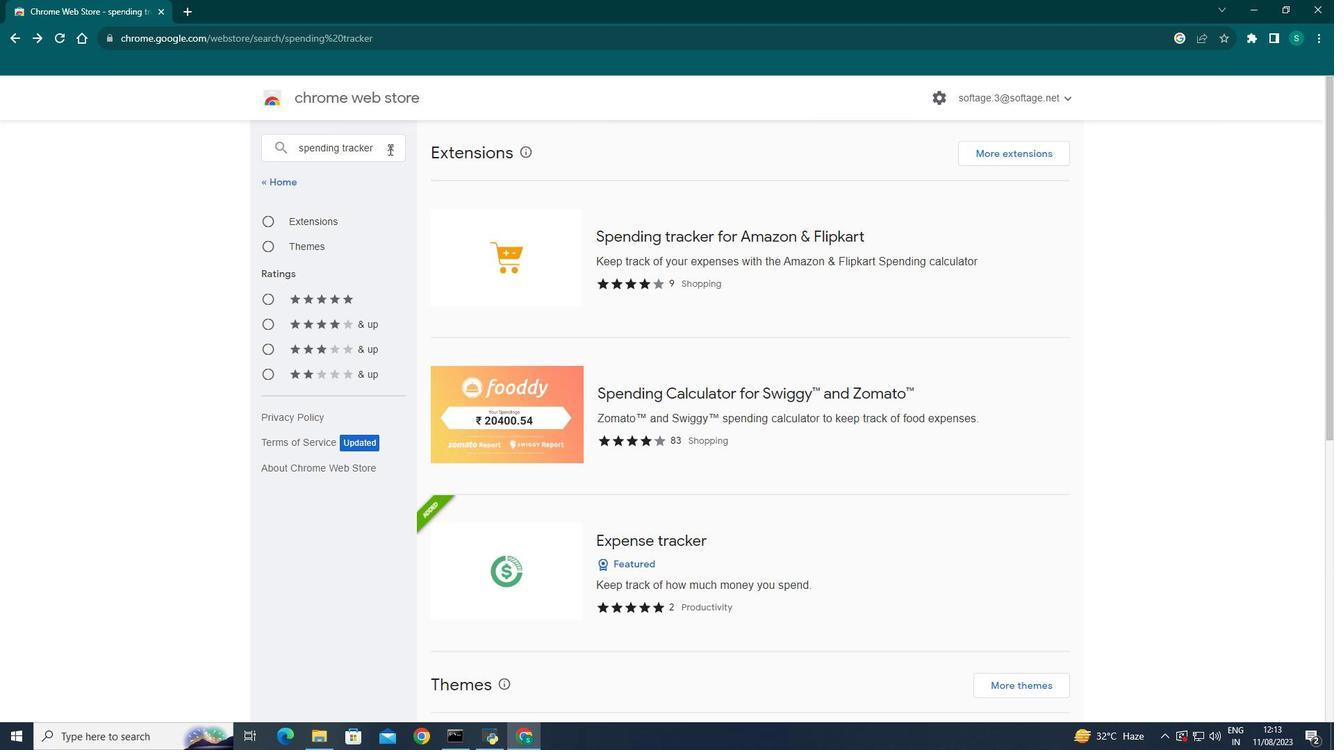 
Action: Mouse moved to (345, 147)
Screenshot: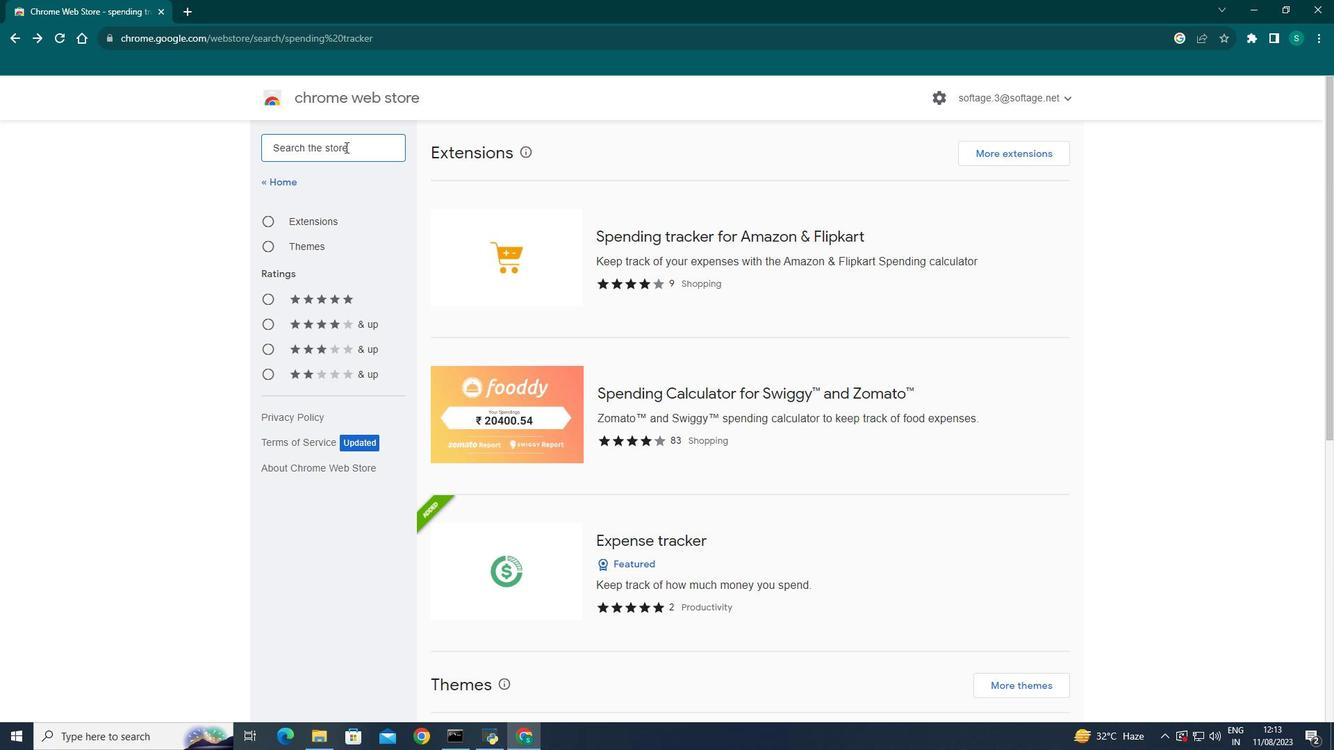 
Action: Mouse pressed left at (345, 147)
Screenshot: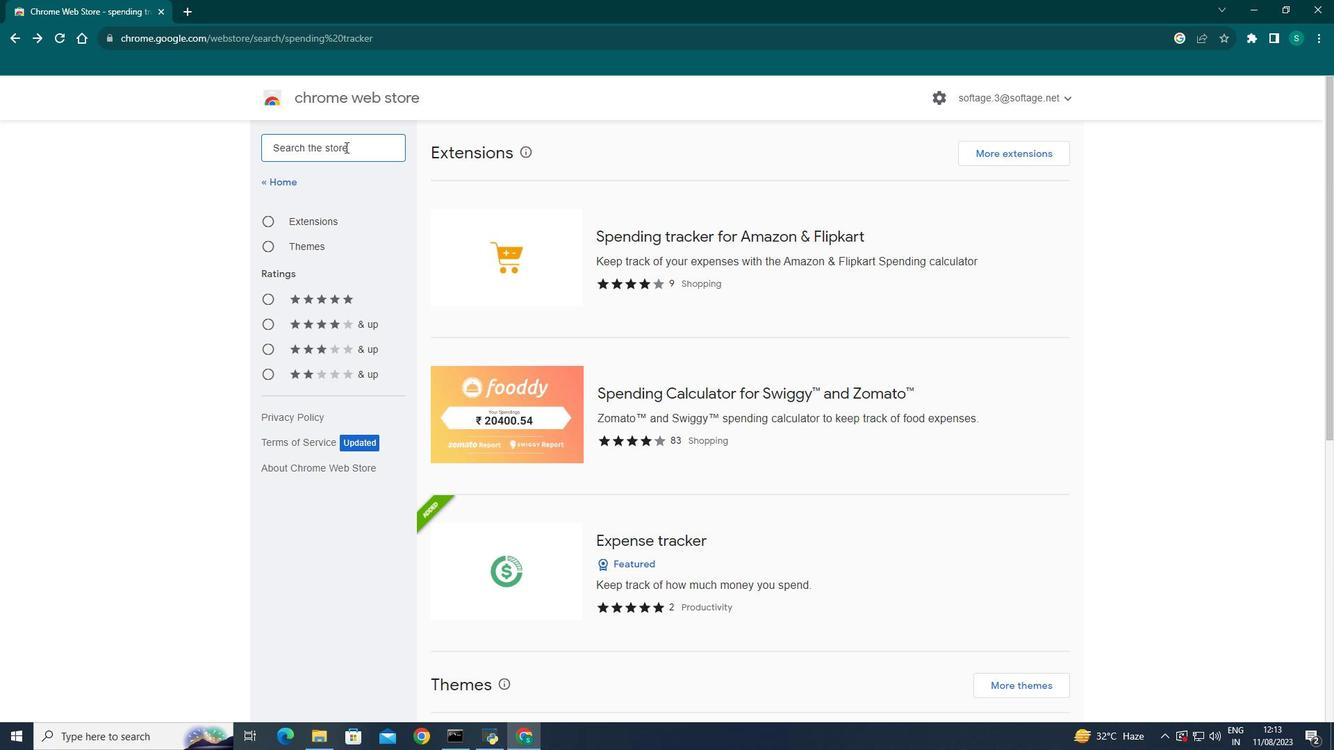 
Action: Key pressed spens<Key.space>tracker<Key.enter>
Screenshot: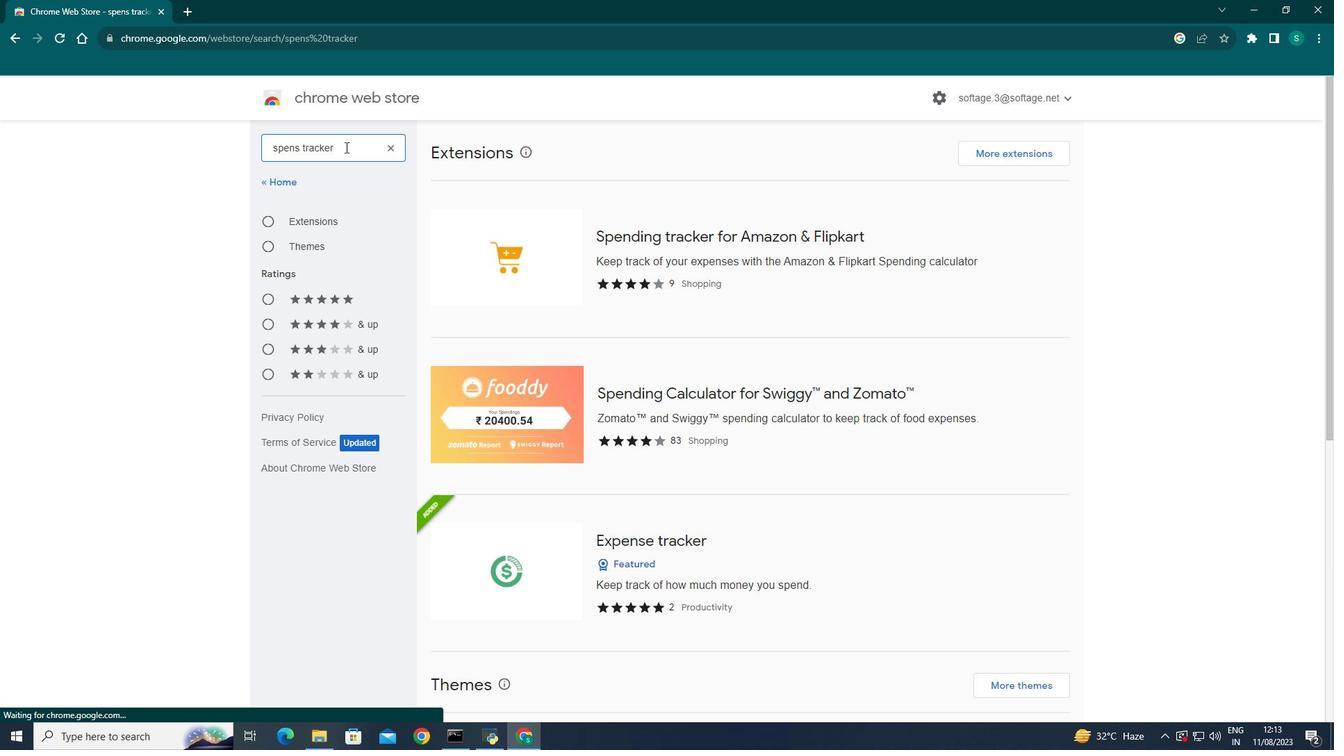 
Action: Mouse moved to (321, 221)
Screenshot: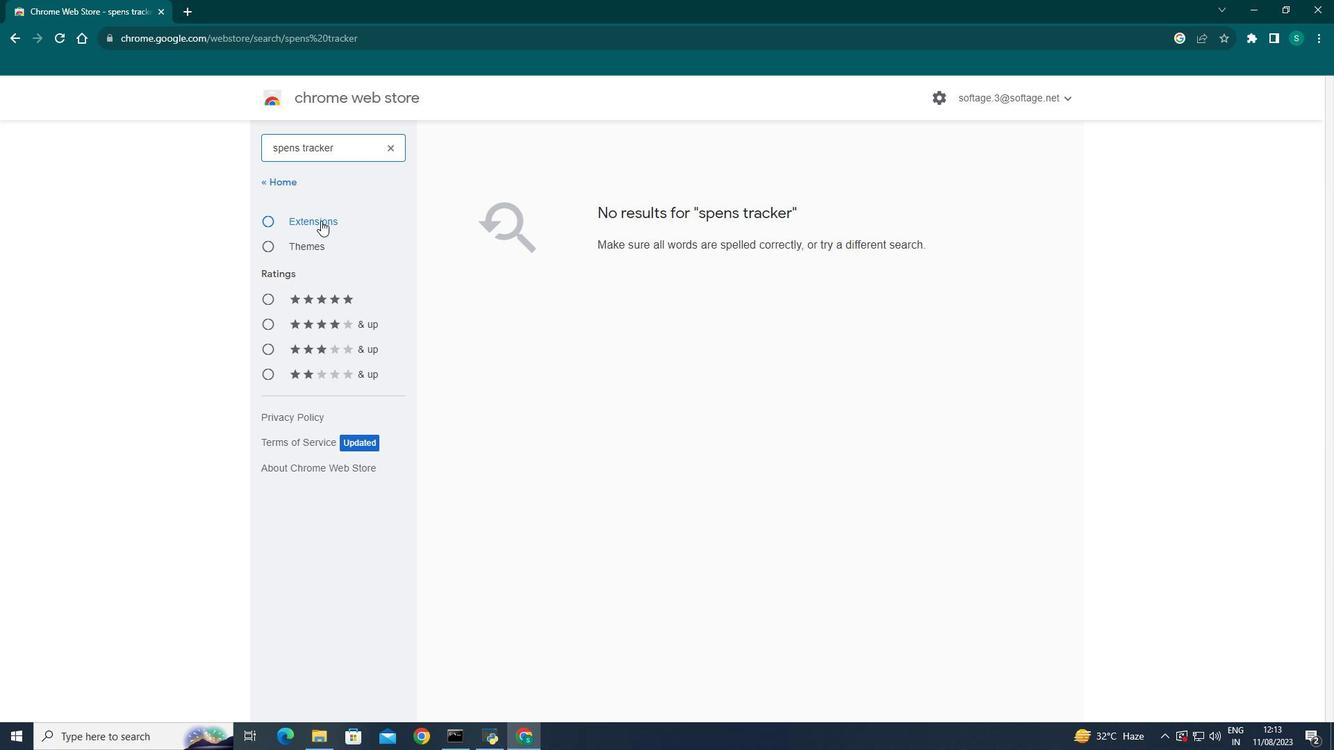 
Action: Mouse pressed left at (321, 221)
Screenshot: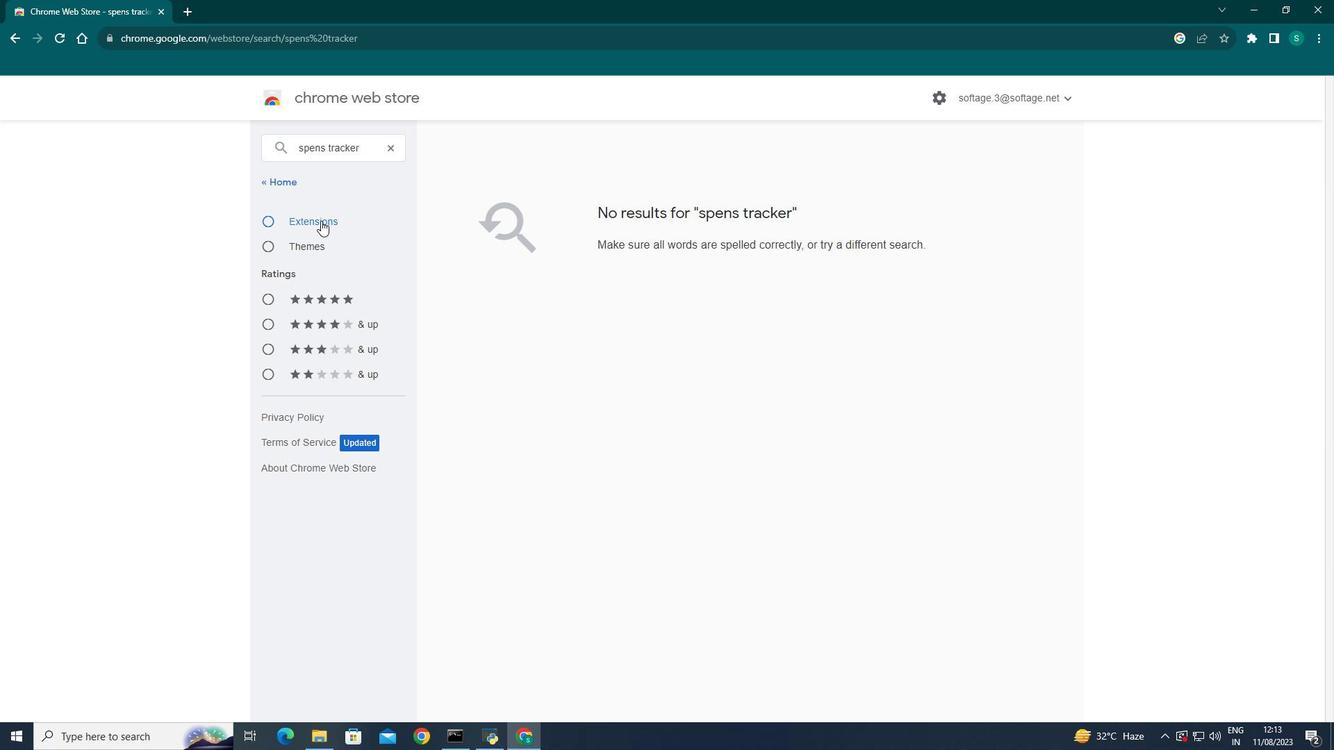
Action: Mouse moved to (369, 147)
Screenshot: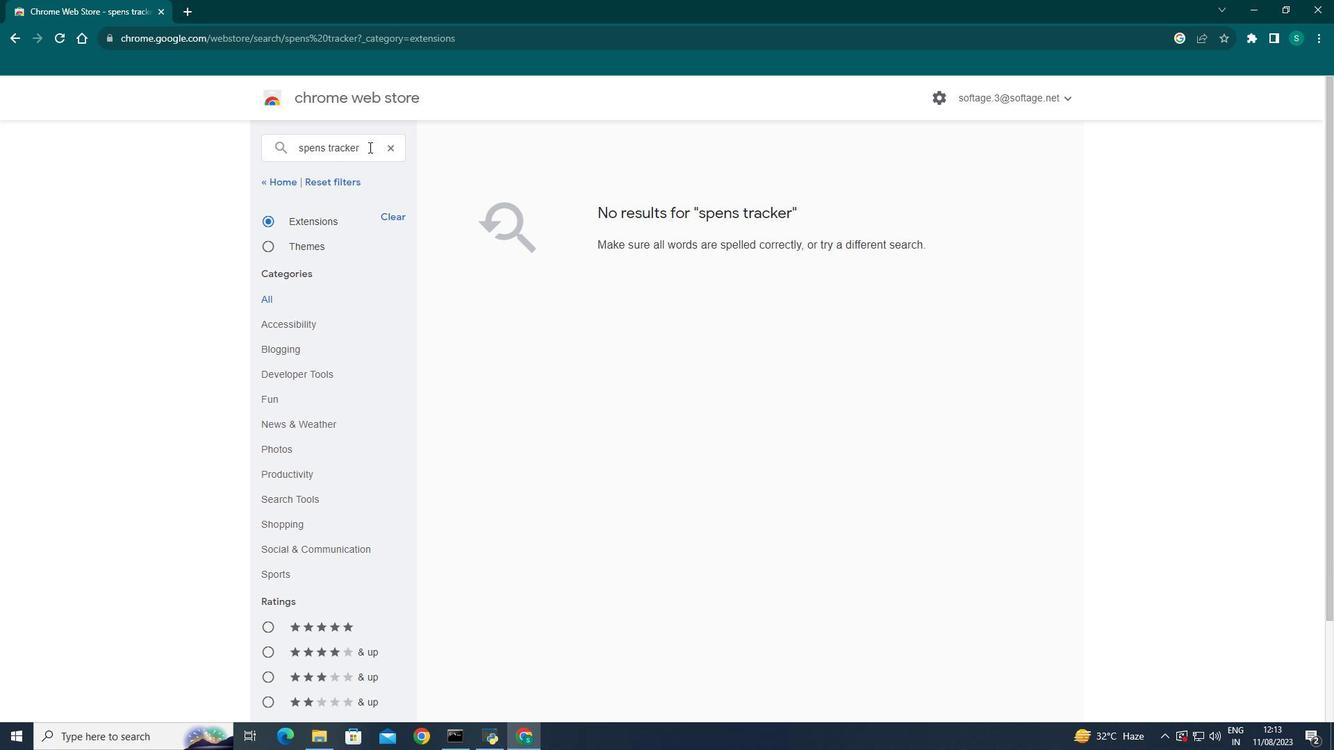 
Action: Mouse pressed left at (369, 147)
Screenshot: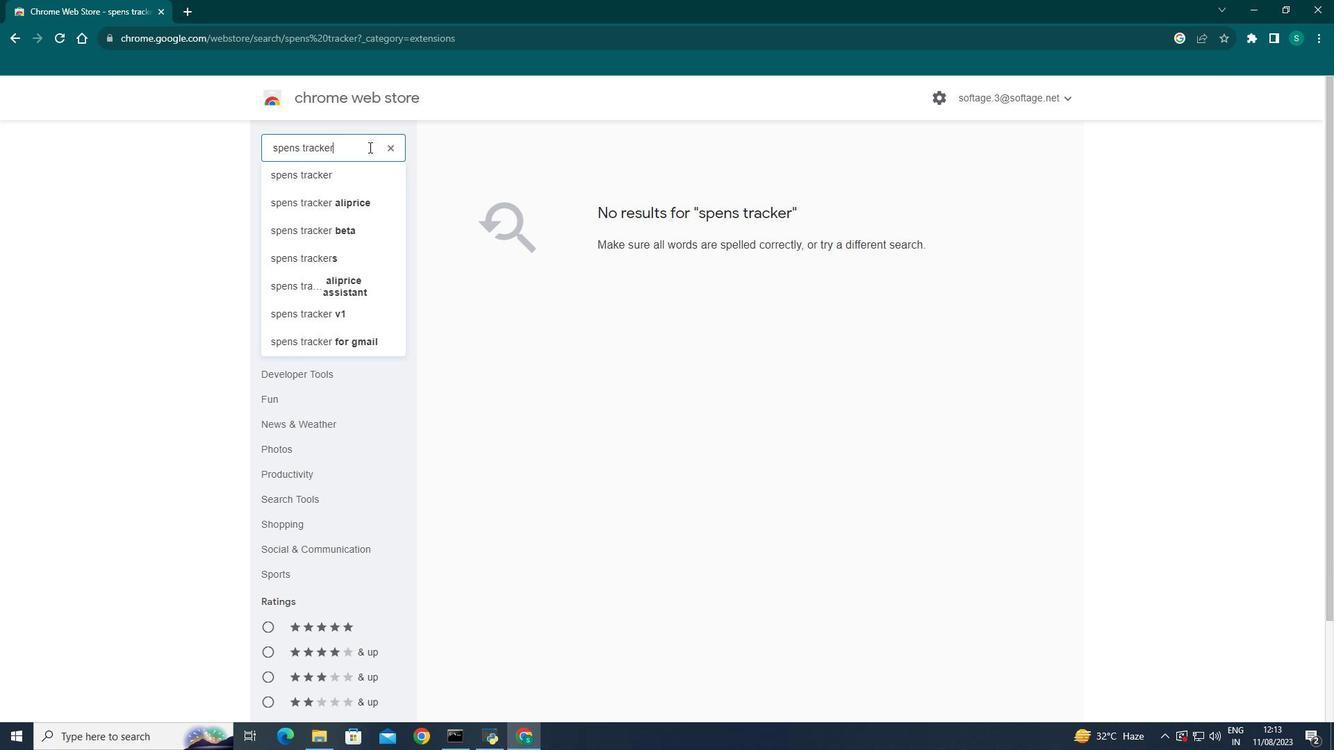 
Action: Mouse moved to (255, 143)
Screenshot: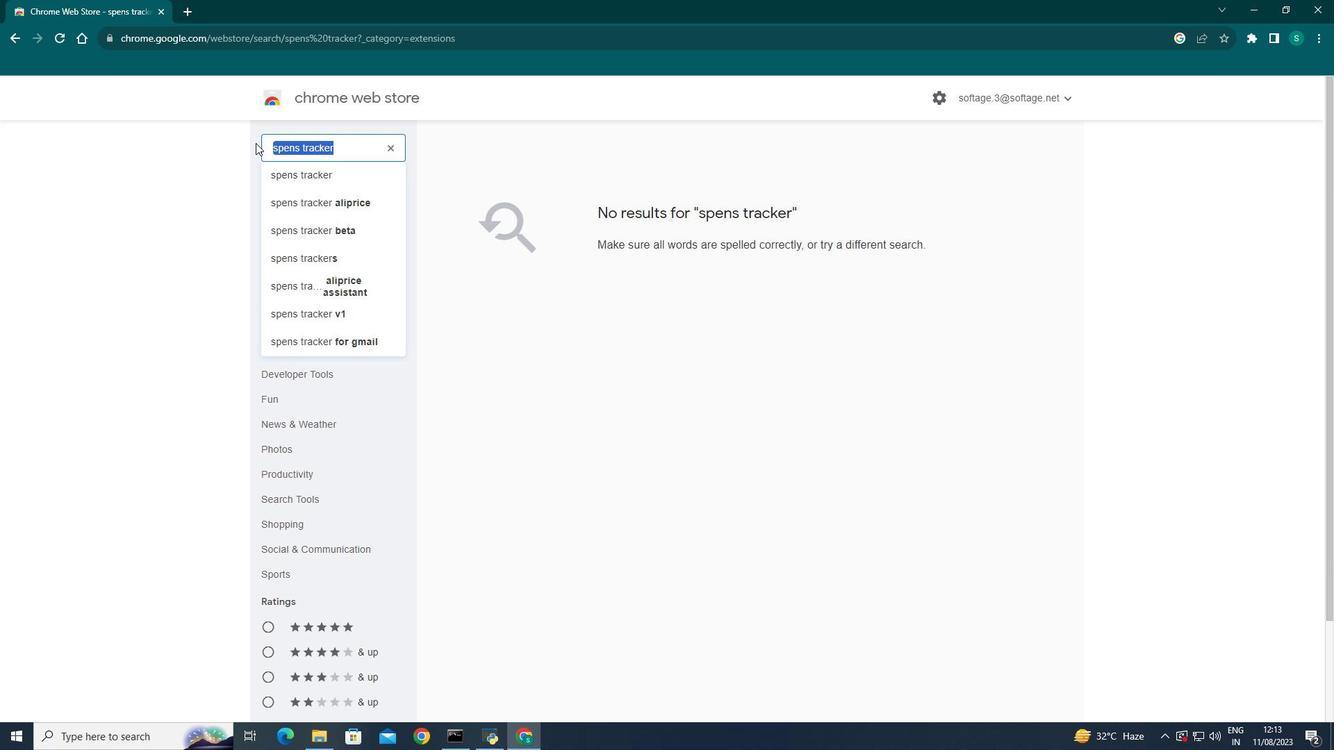 
Action: Key pressed <Key.backspace>expens<Key.space>tracker<Key.enter>
Screenshot: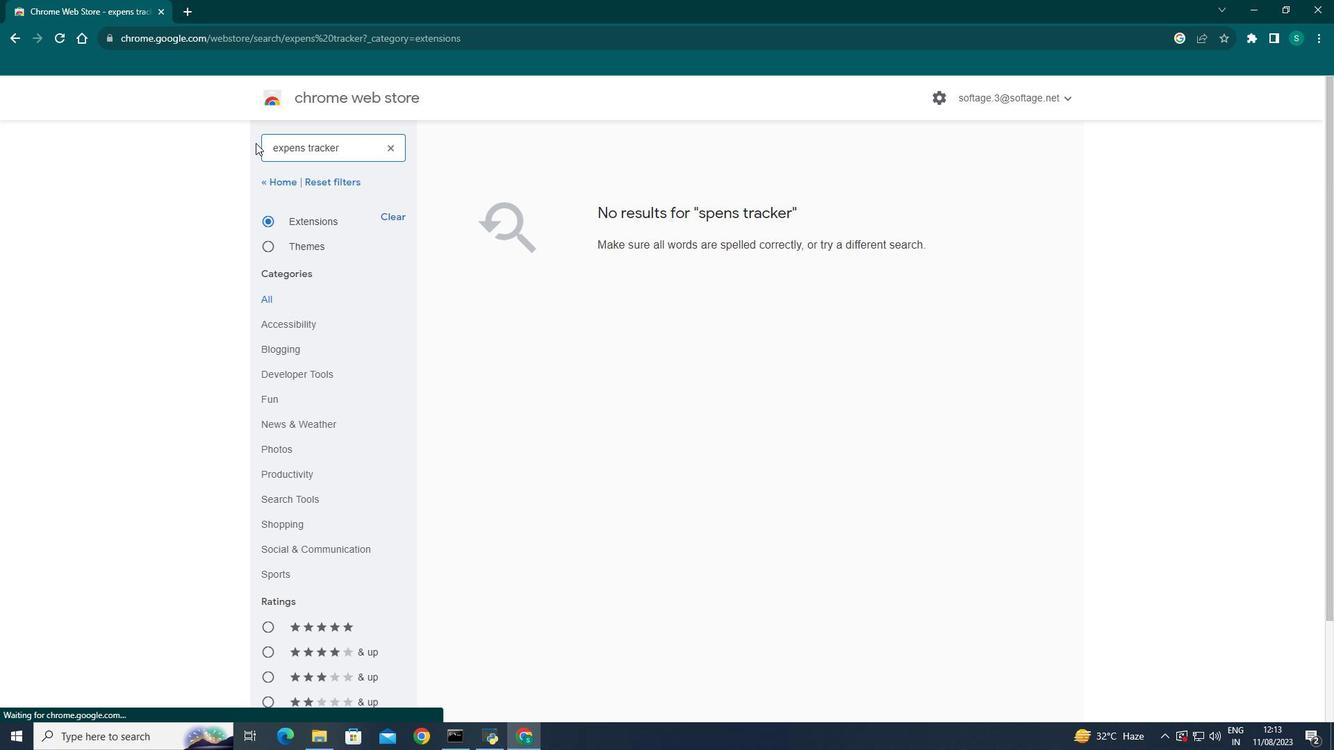 
Action: Mouse moved to (294, 187)
Screenshot: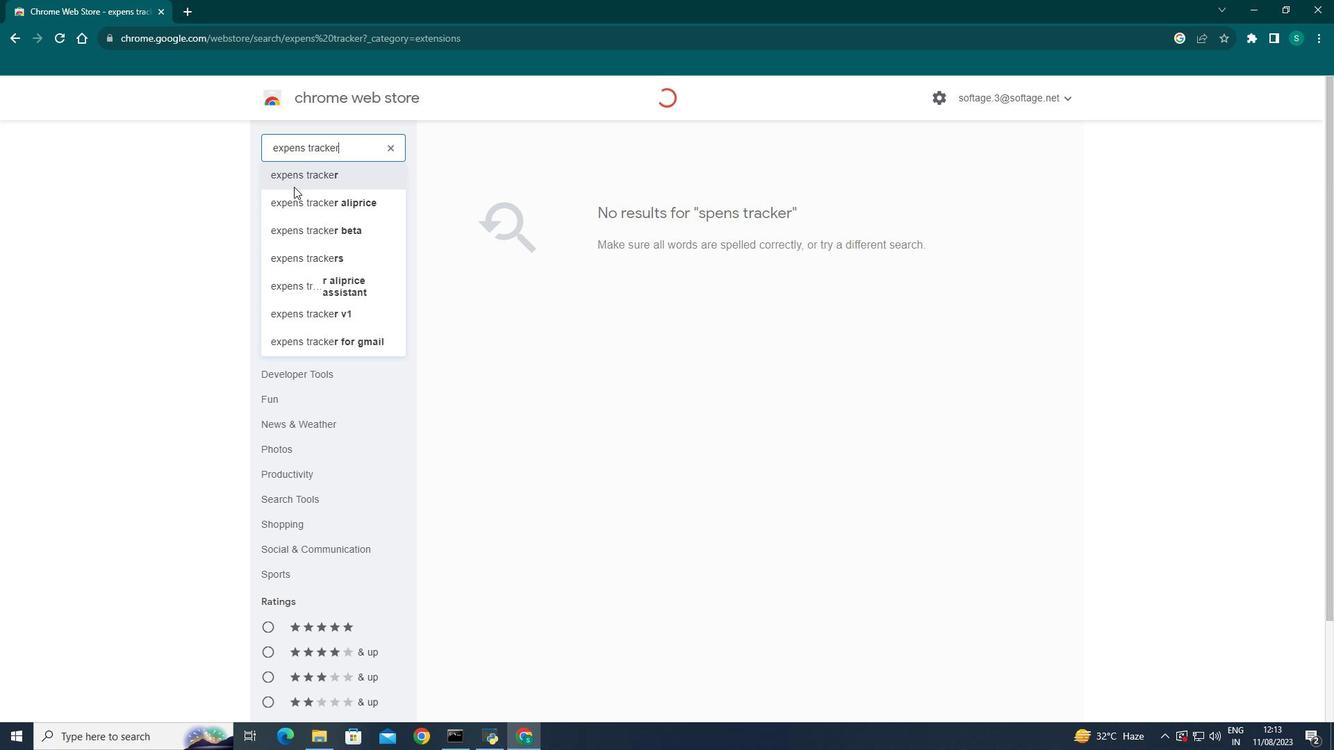 
Action: Mouse pressed left at (294, 187)
Screenshot: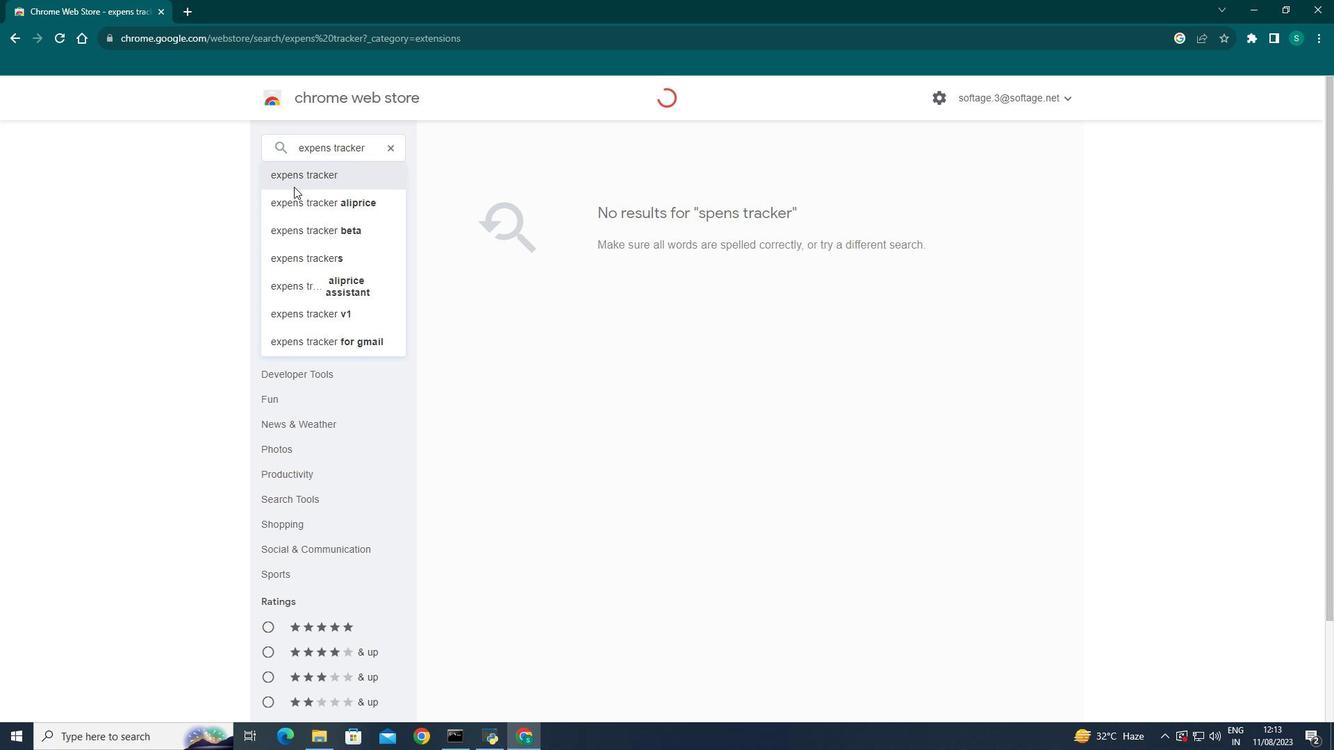 
Action: Mouse moved to (294, 177)
Screenshot: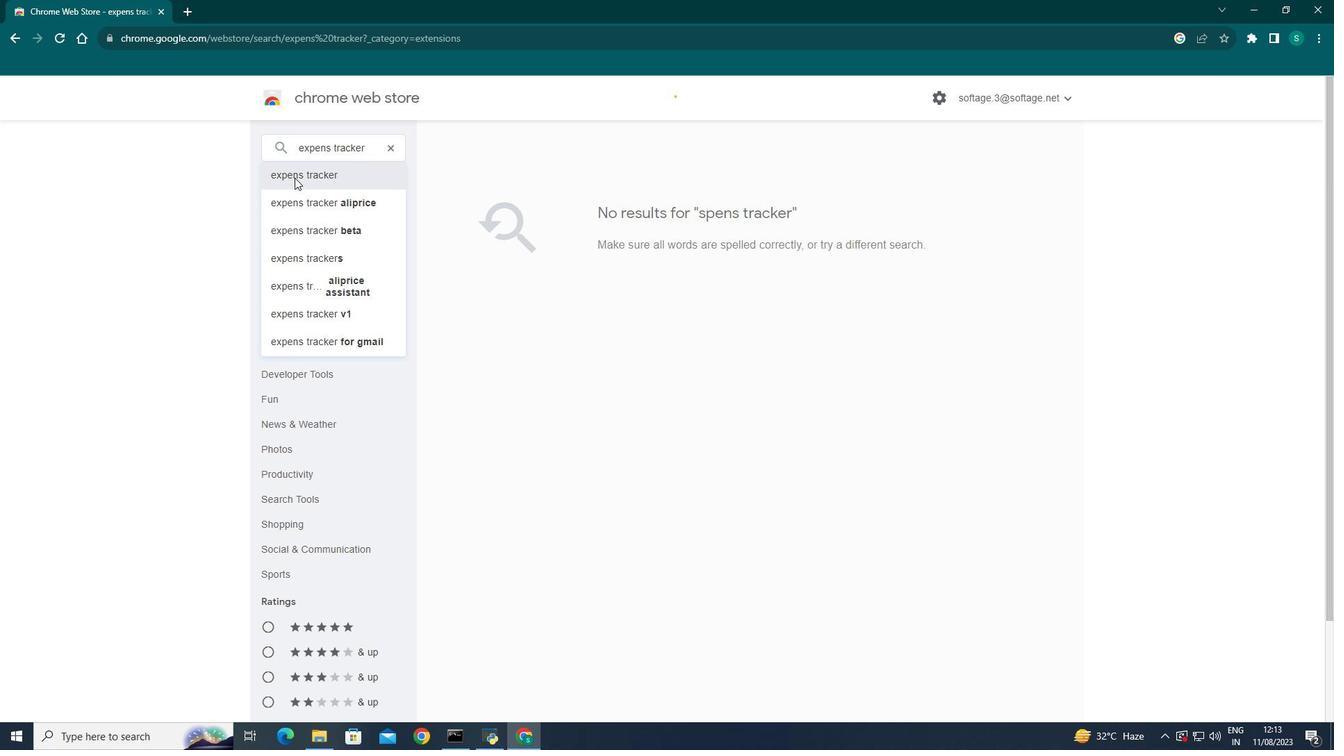 
Action: Mouse pressed left at (294, 177)
Screenshot: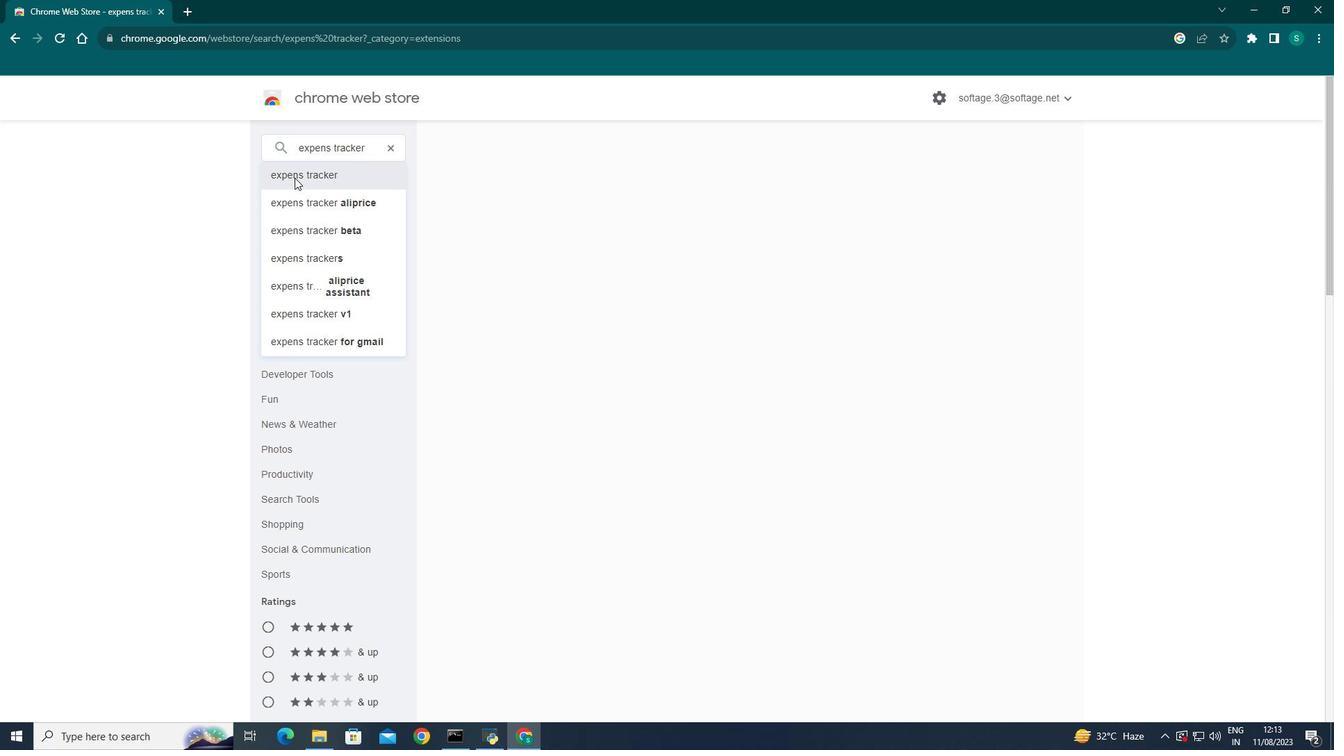 
Action: Mouse moved to (529, 186)
Screenshot: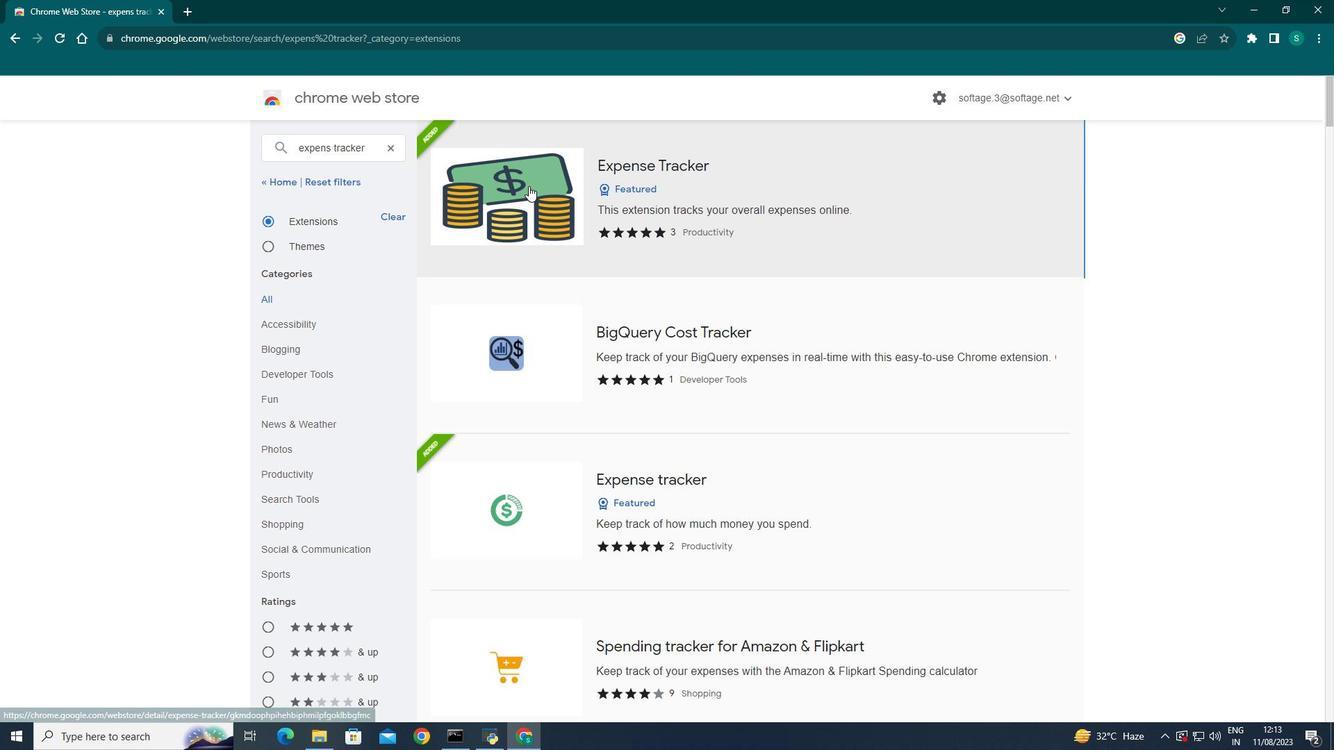 
Action: Mouse pressed left at (529, 186)
Screenshot: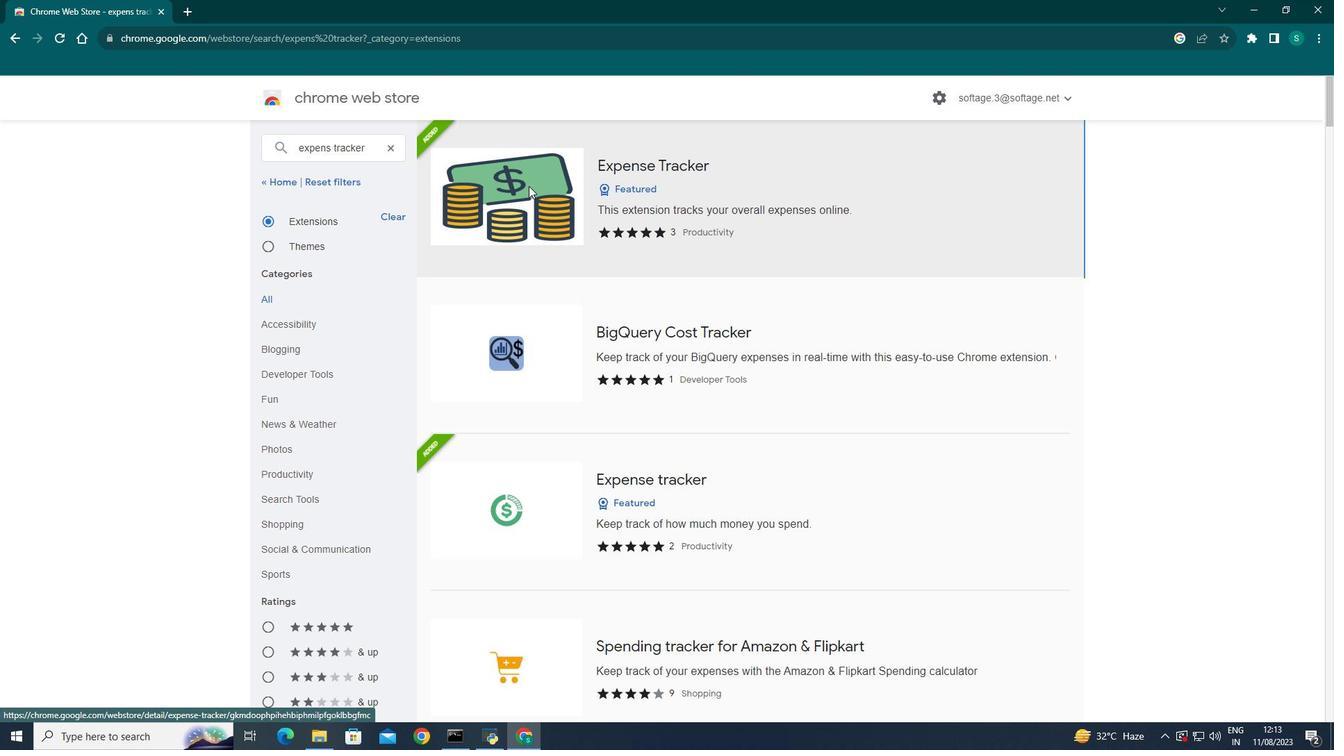 
Action: Mouse moved to (21, 38)
Screenshot: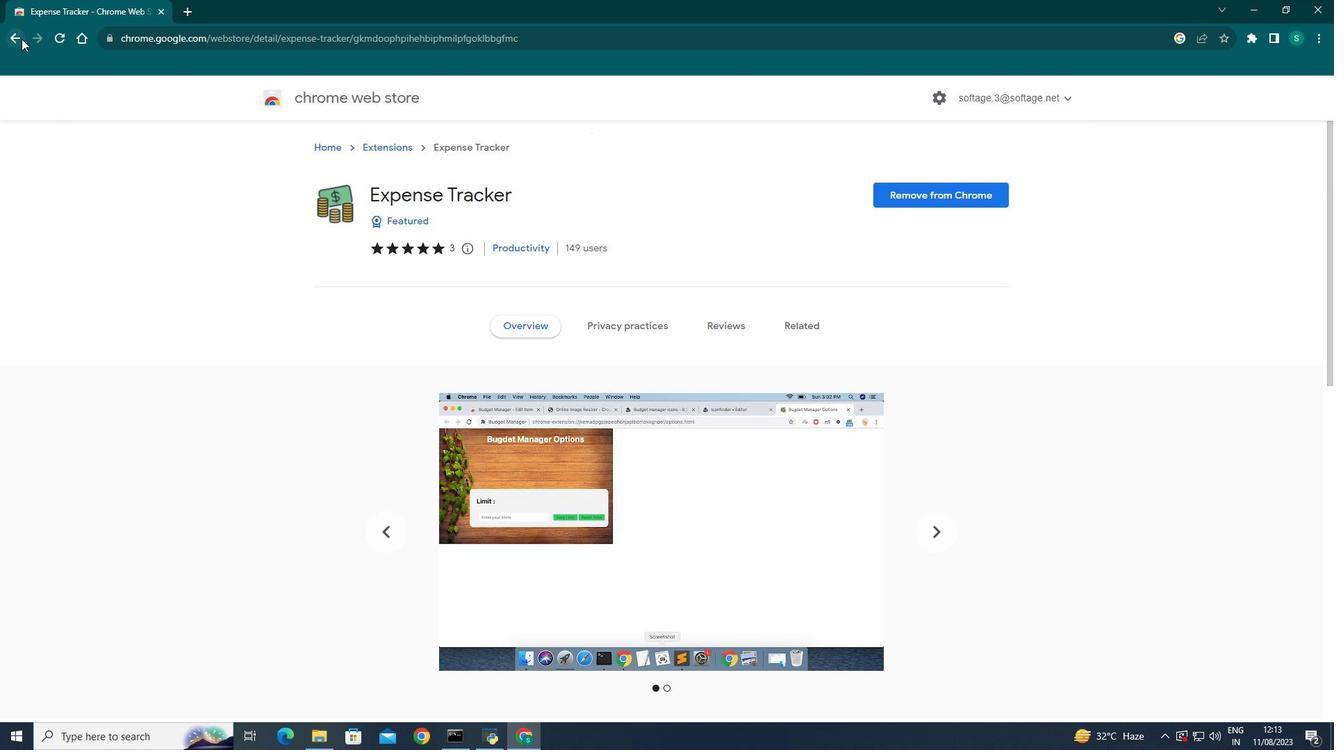 
Action: Mouse pressed left at (21, 38)
Screenshot: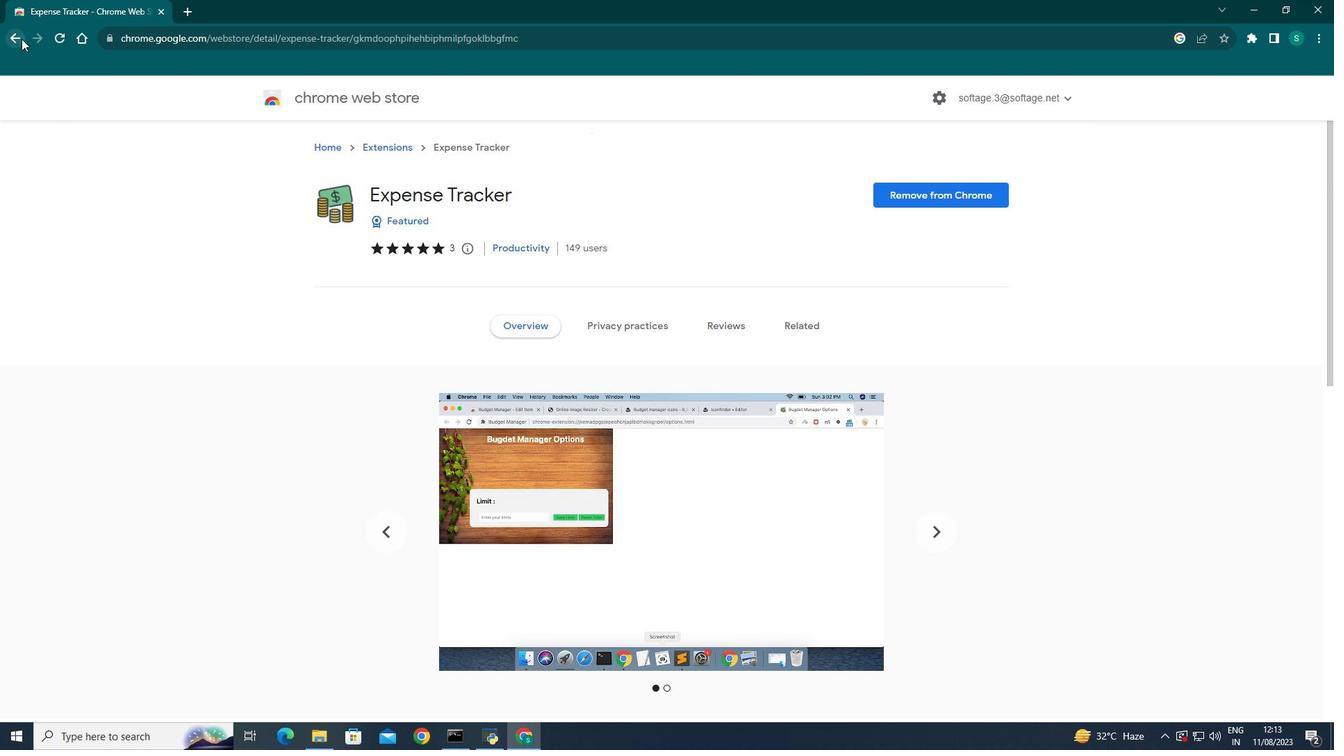 
Action: Mouse moved to (623, 338)
Screenshot: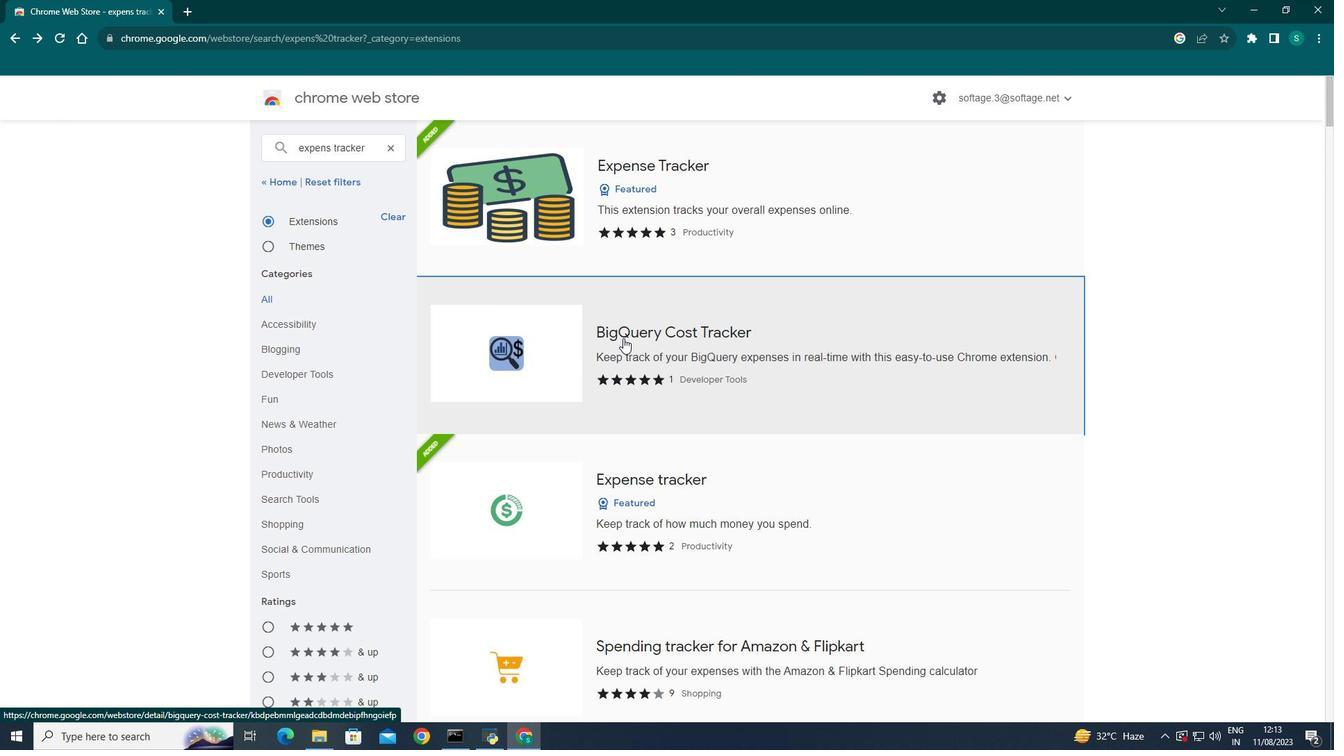 
Action: Mouse pressed left at (623, 338)
Screenshot: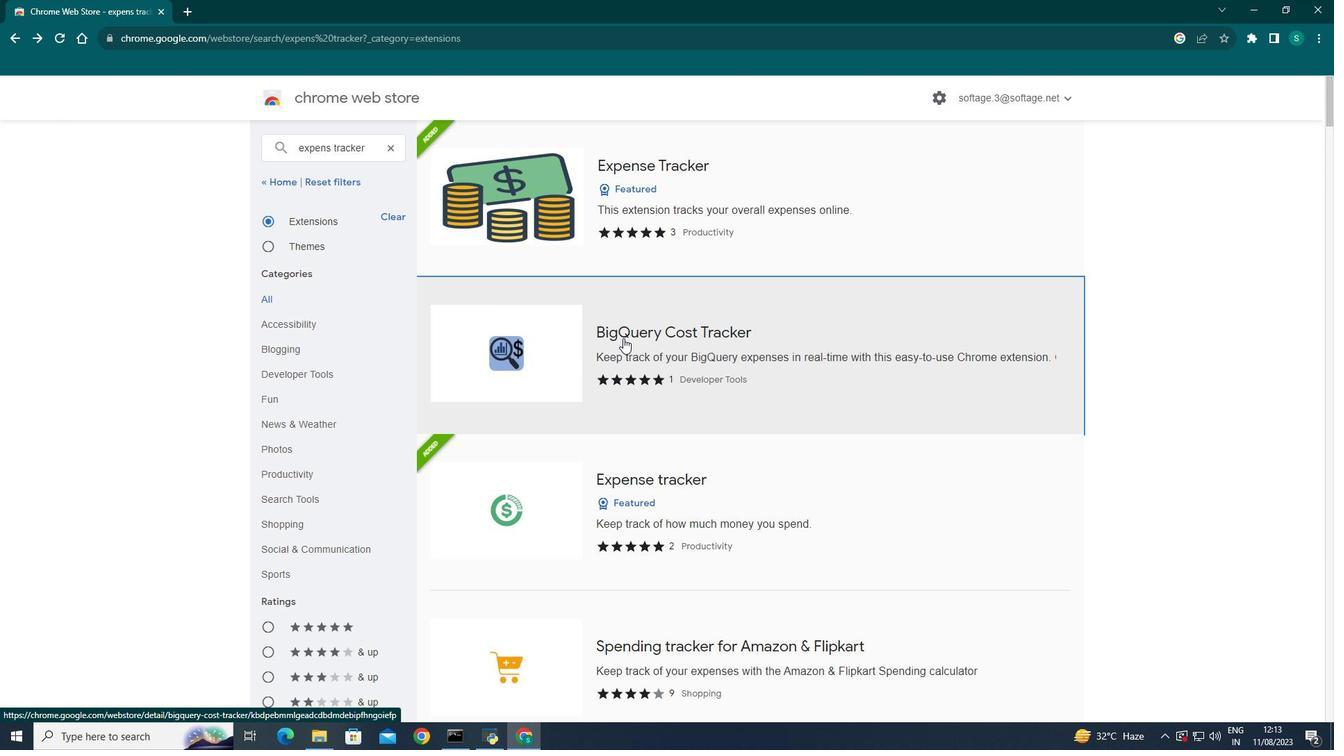 
Action: Mouse moved to (10, 41)
Screenshot: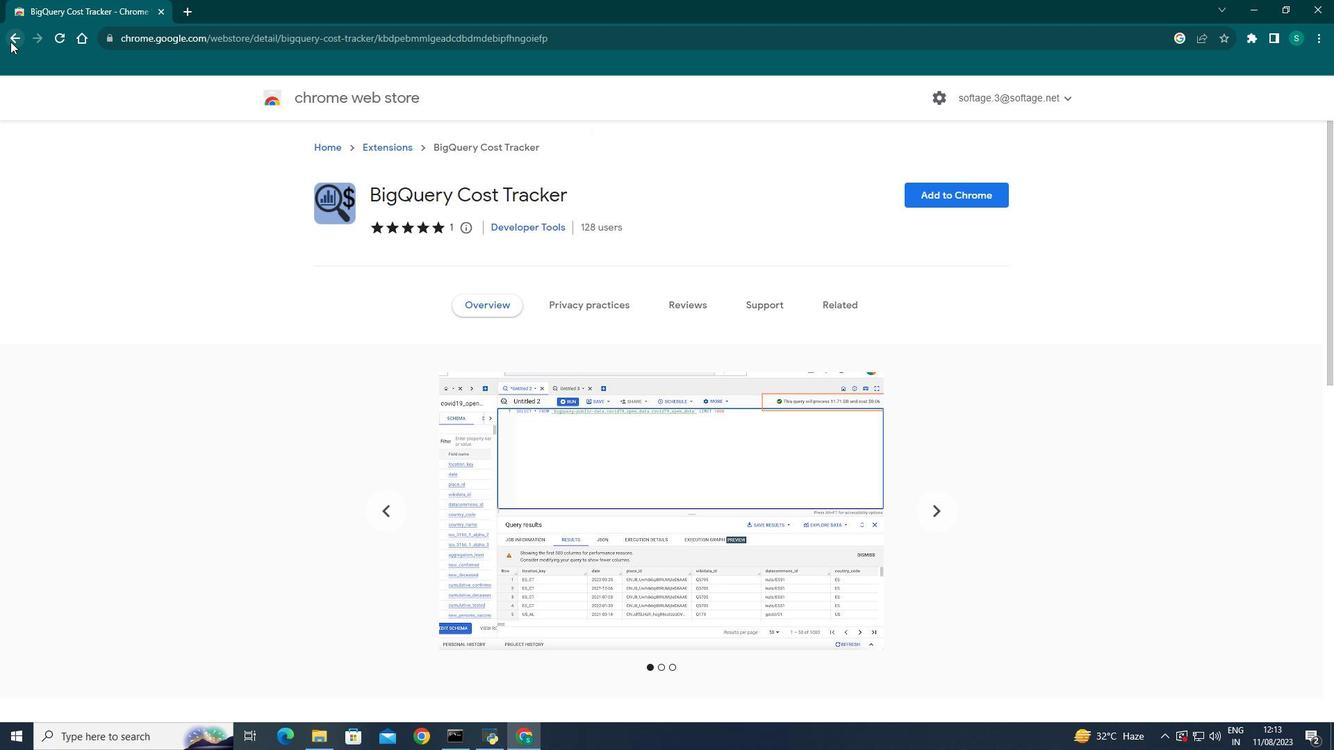 
Action: Mouse pressed left at (10, 41)
Screenshot: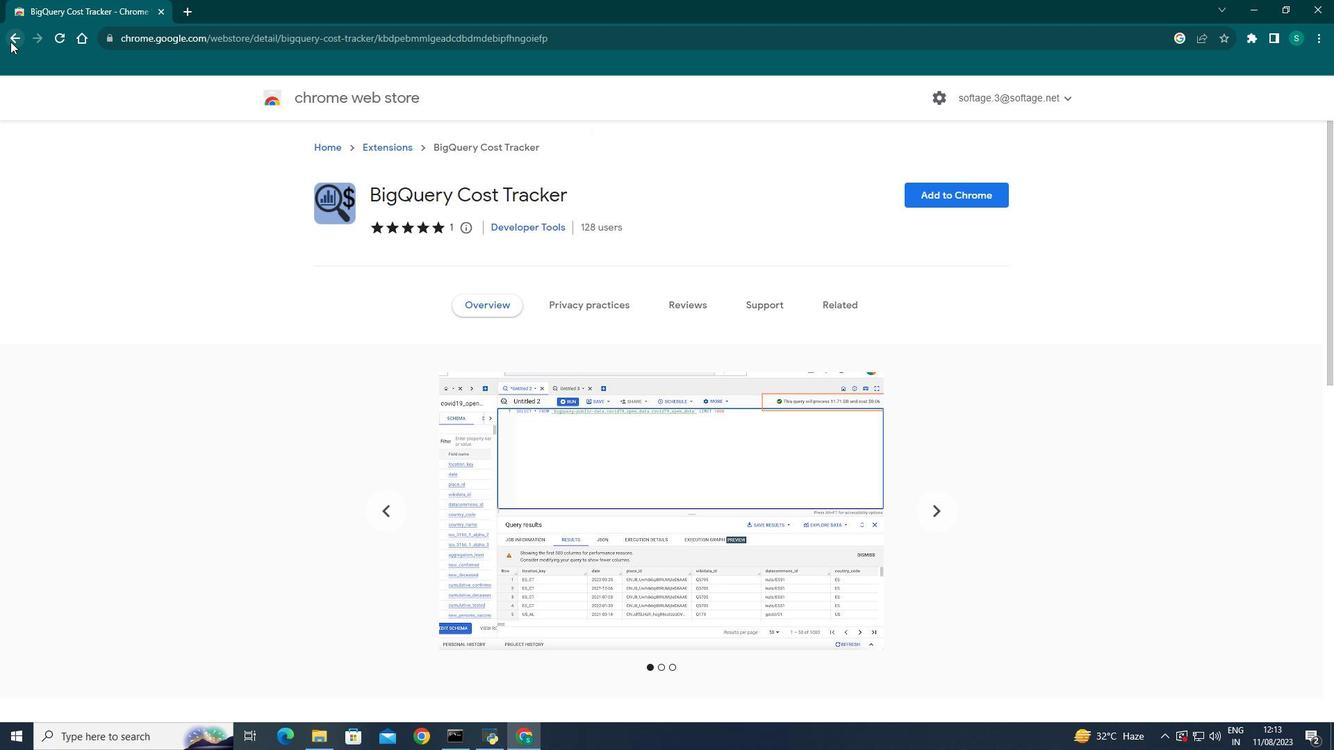 
Action: Mouse moved to (577, 438)
Screenshot: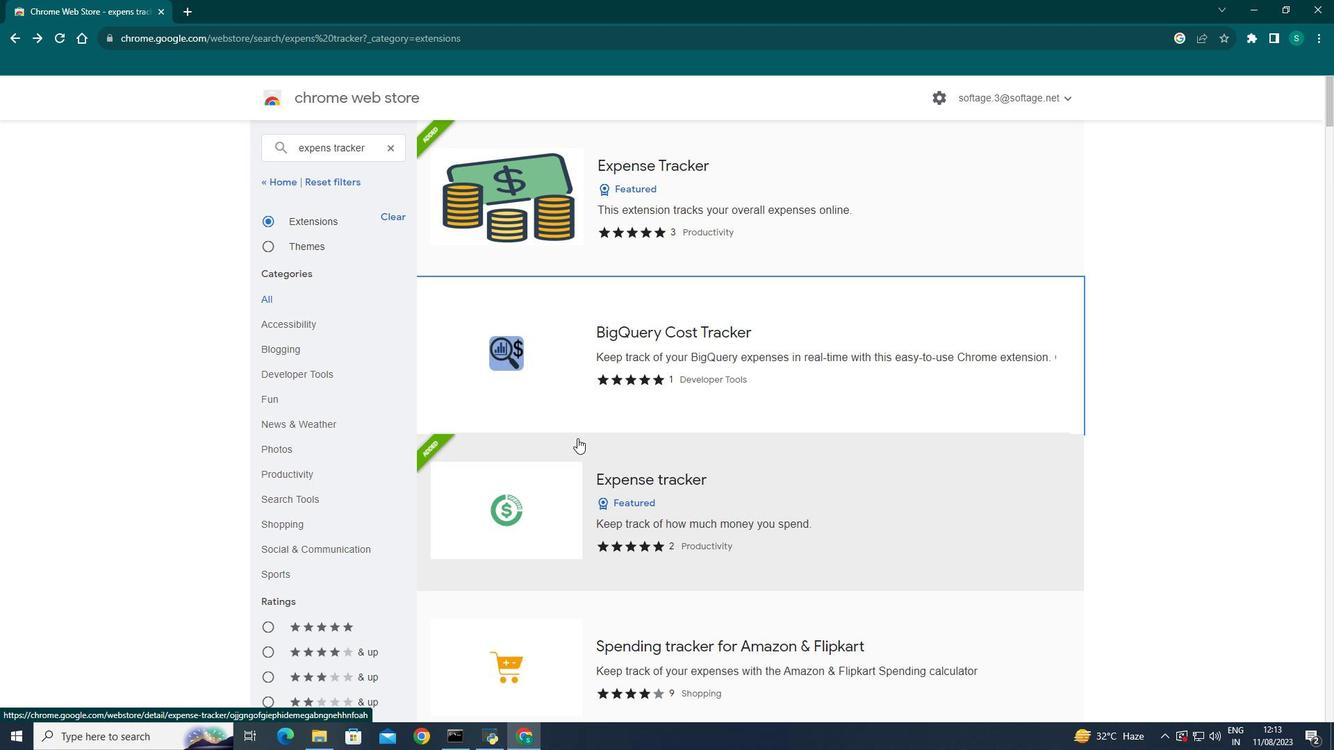 
Action: Mouse scrolled (577, 438) with delta (0, 0)
Screenshot: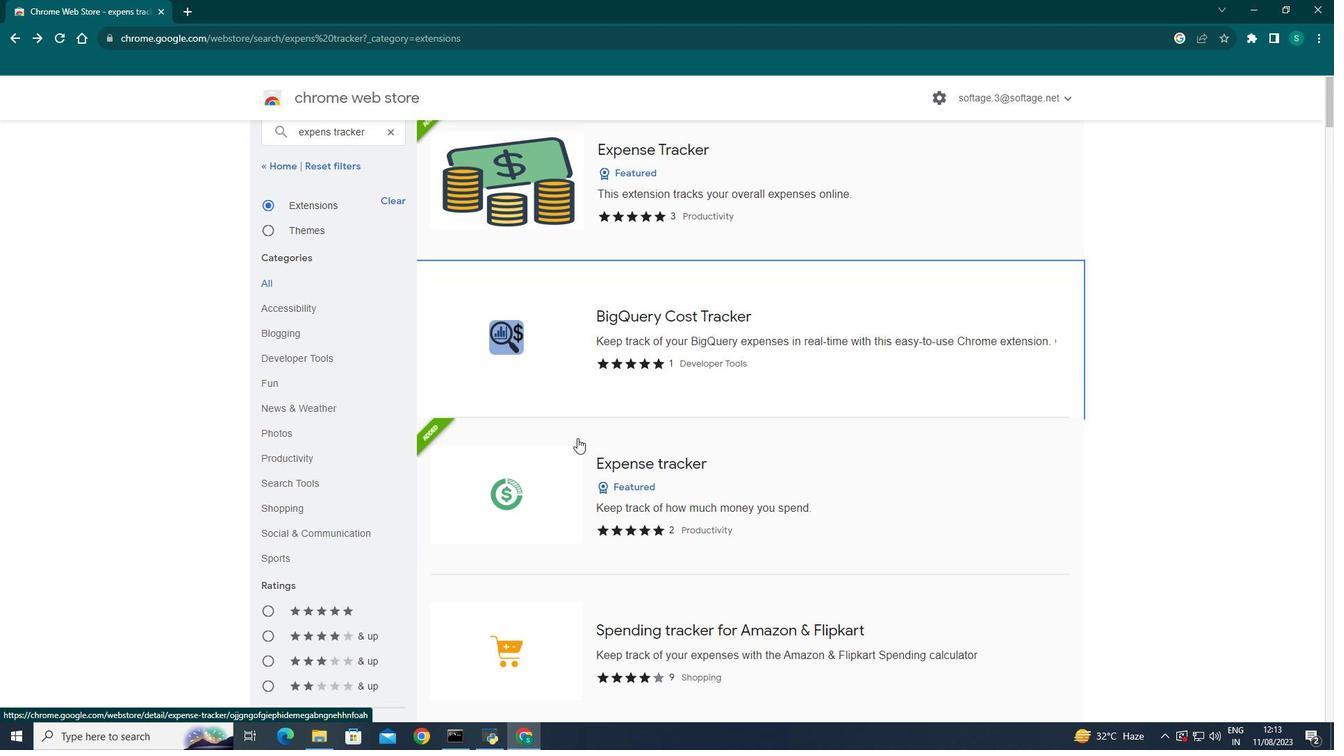 
Action: Mouse scrolled (577, 438) with delta (0, 0)
Screenshot: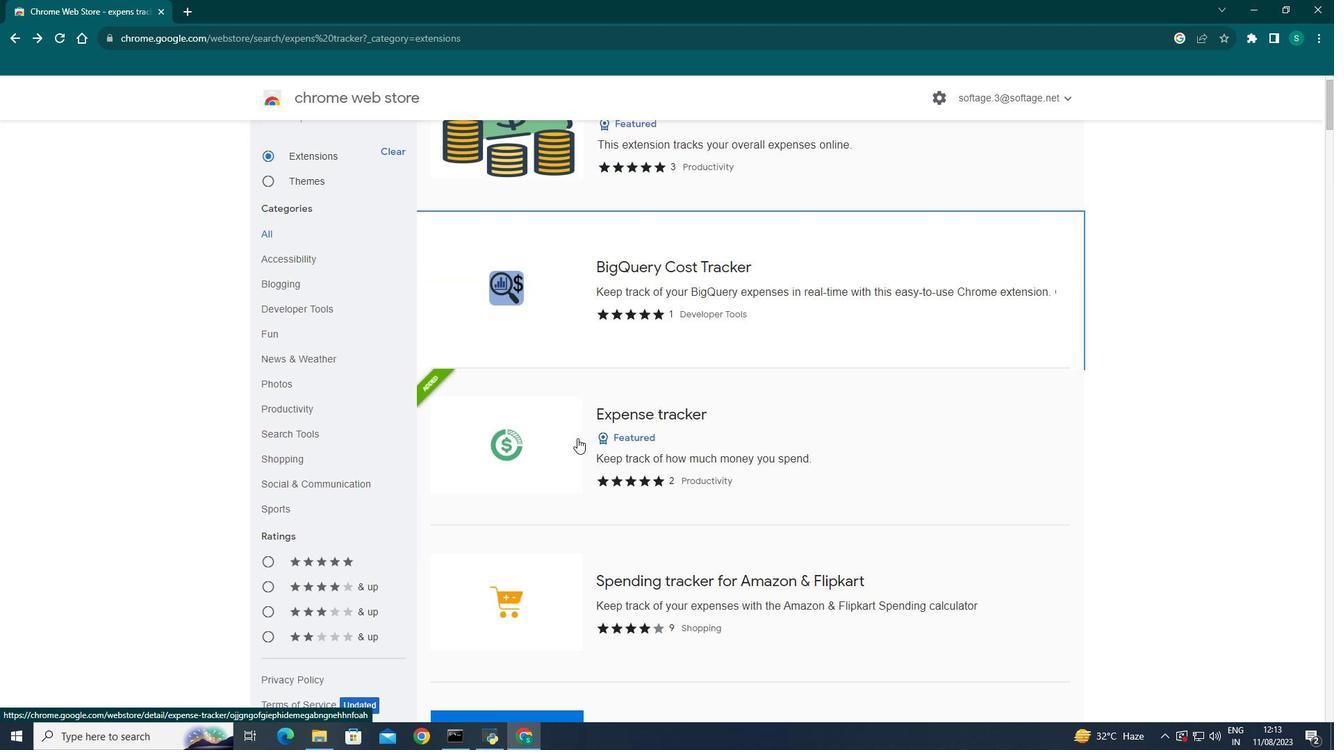 
Action: Mouse moved to (640, 331)
Screenshot: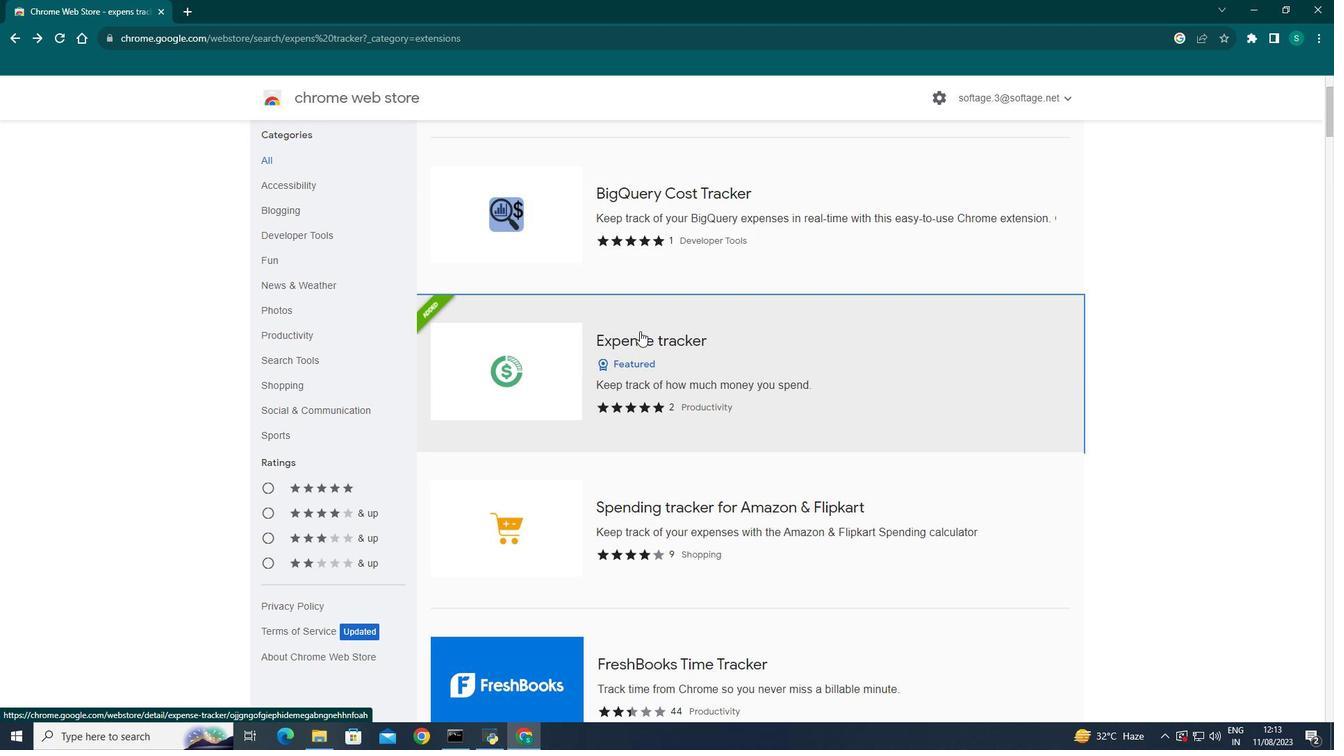
Action: Mouse pressed left at (640, 331)
Screenshot: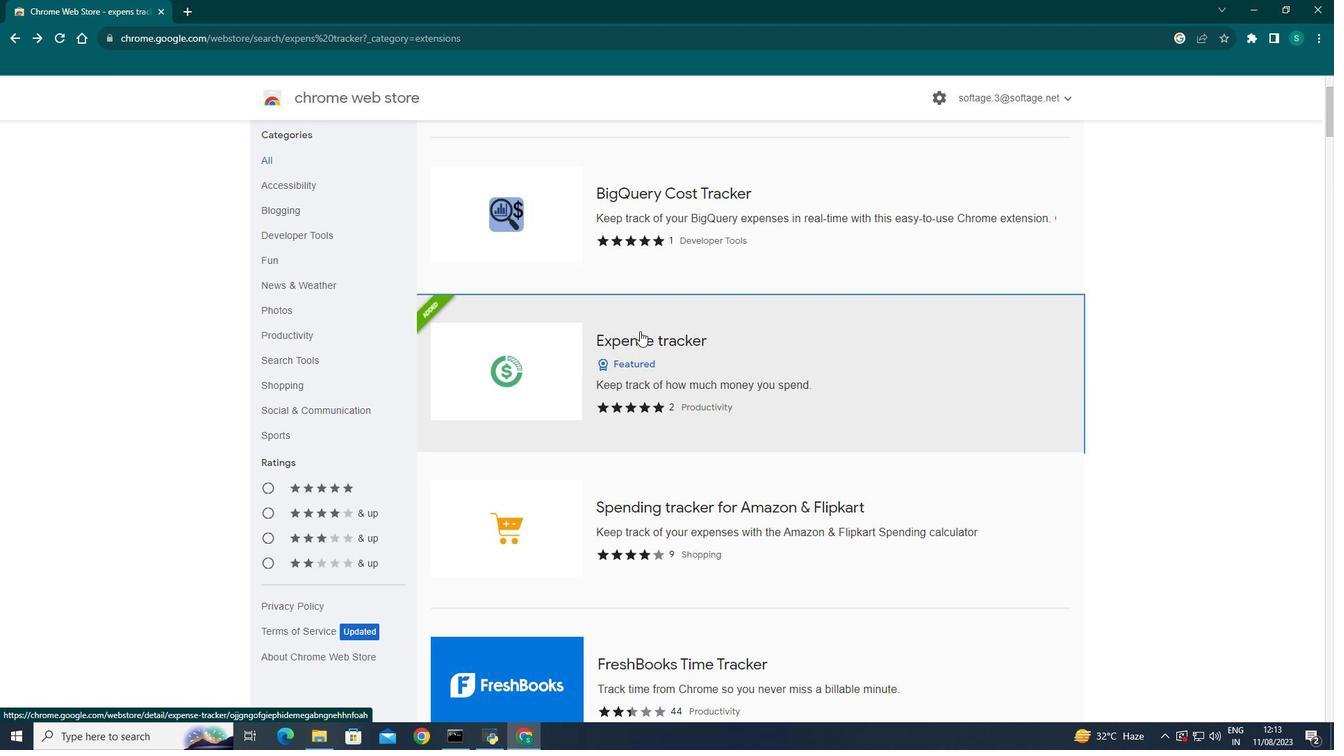 
Action: Mouse moved to (15, 38)
Screenshot: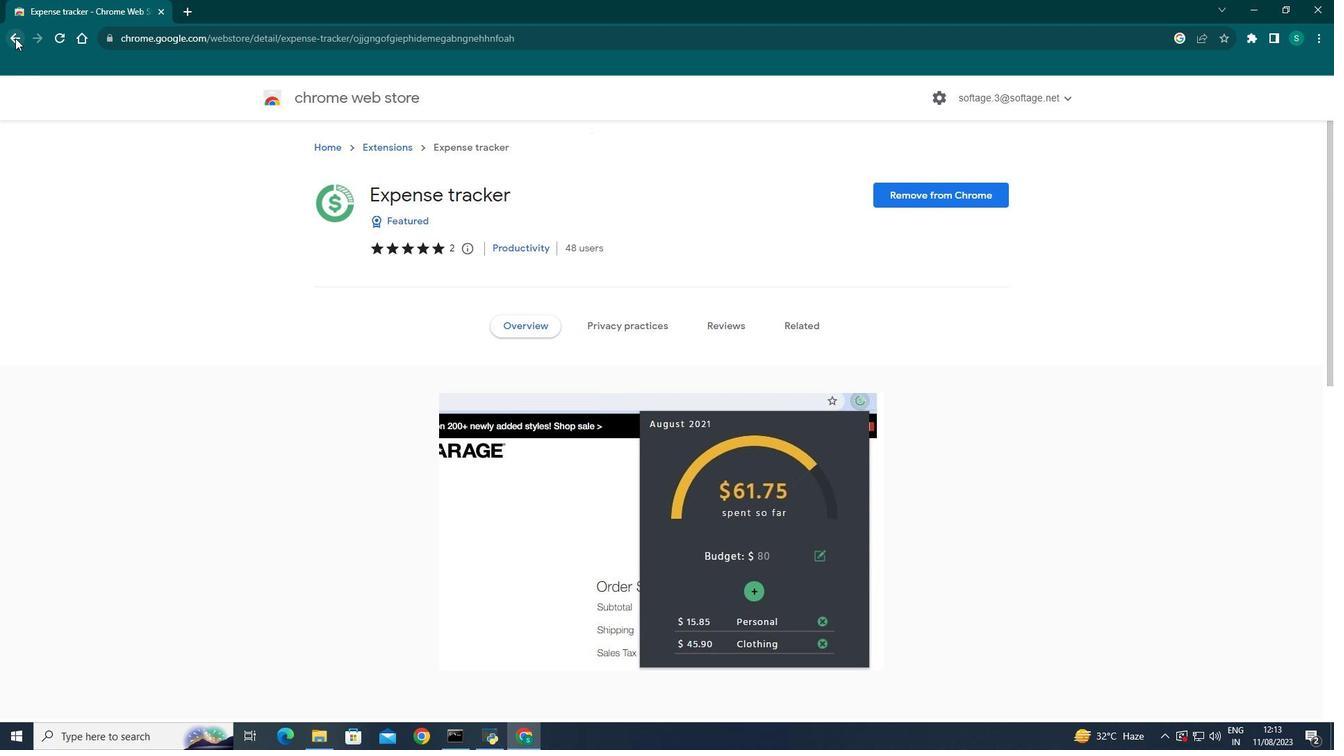 
Action: Mouse pressed left at (15, 38)
Screenshot: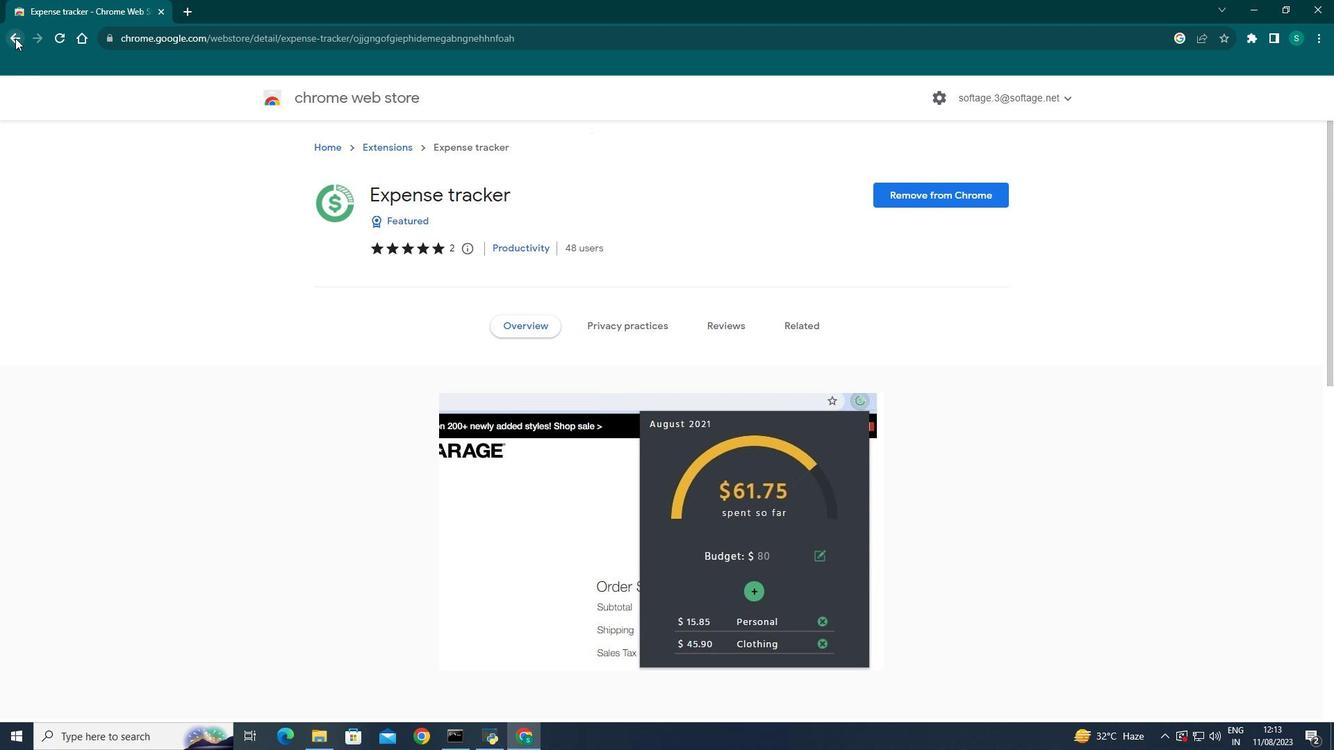 
Action: Mouse moved to (465, 339)
Screenshot: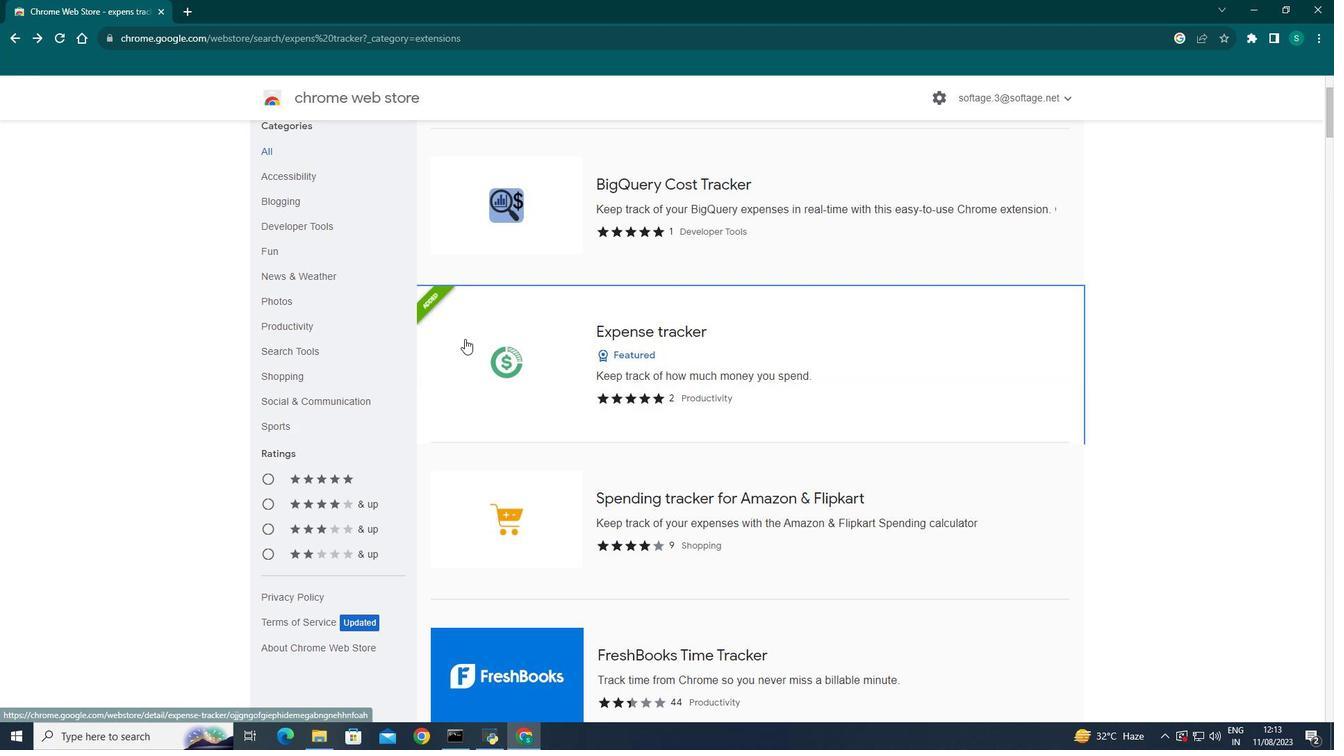 
Action: Mouse scrolled (465, 338) with delta (0, 0)
Screenshot: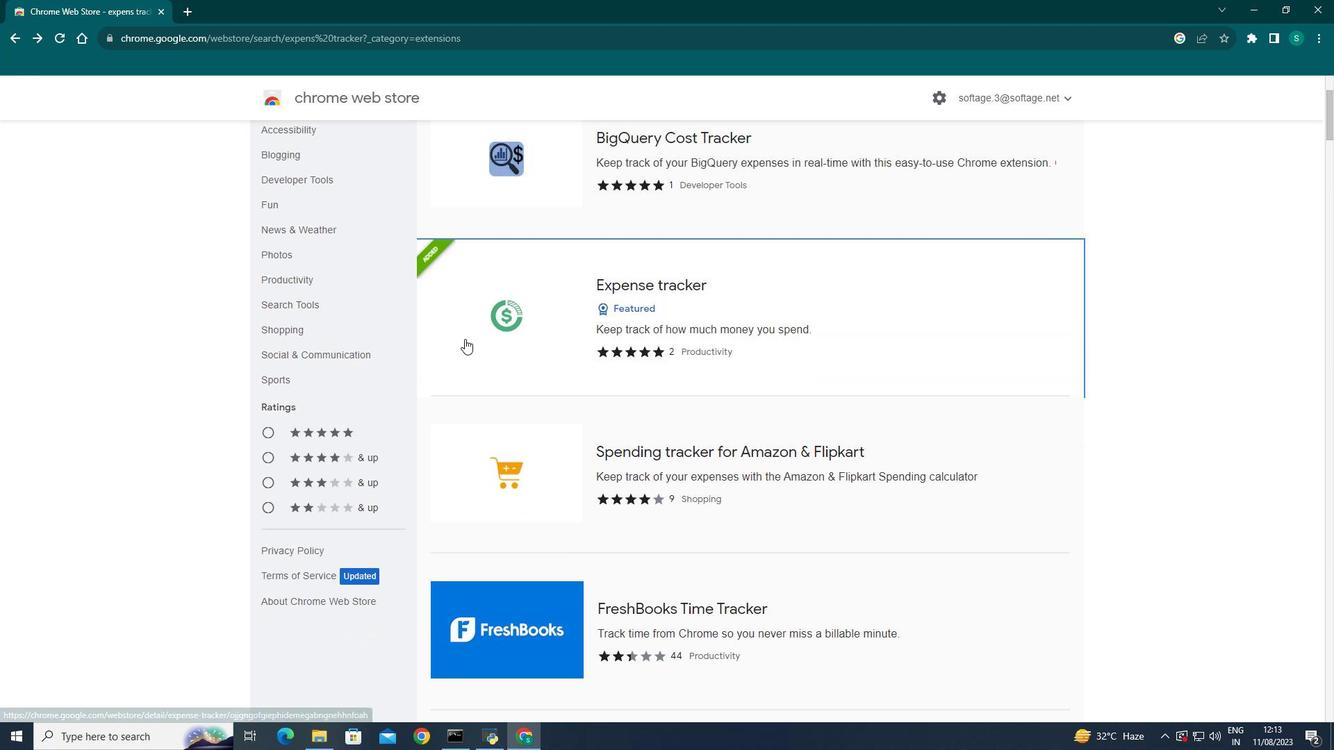 
Action: Mouse scrolled (465, 338) with delta (0, 0)
Screenshot: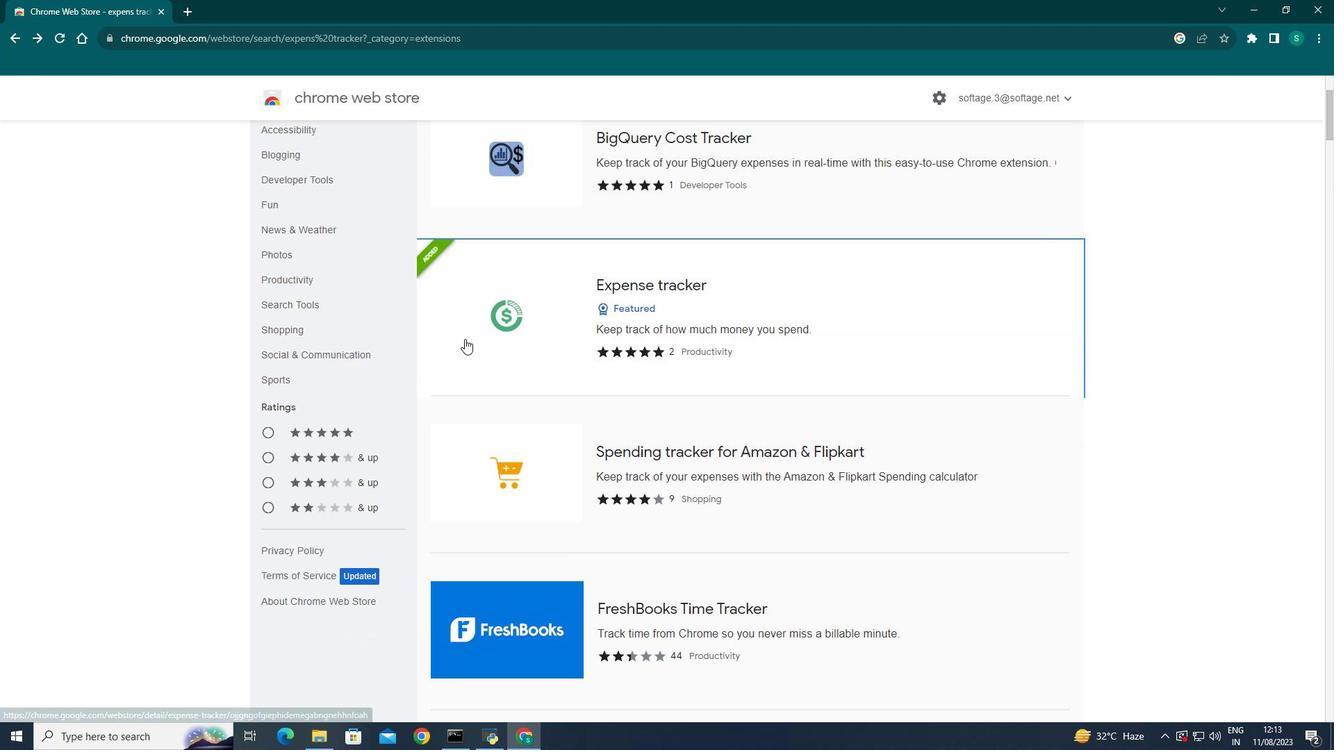 
Action: Mouse scrolled (465, 338) with delta (0, 0)
Screenshot: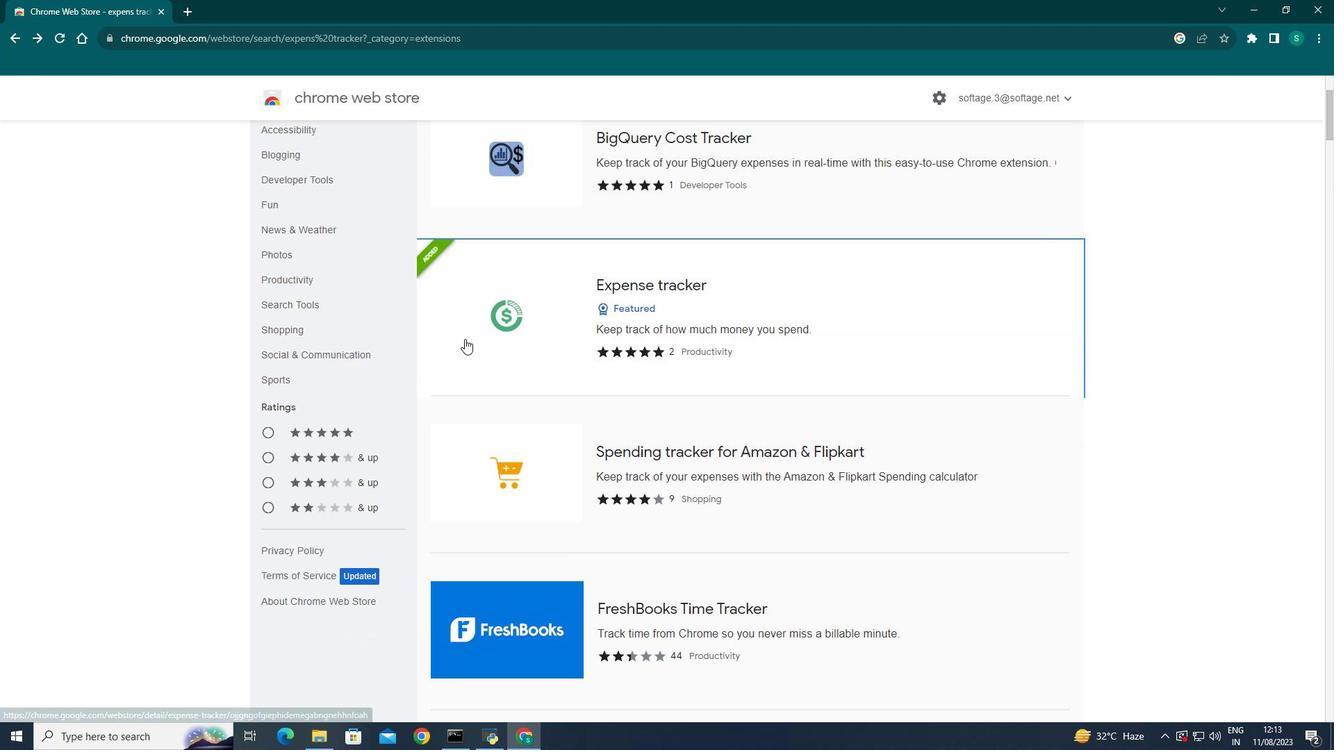 
Action: Mouse scrolled (465, 338) with delta (0, 0)
Screenshot: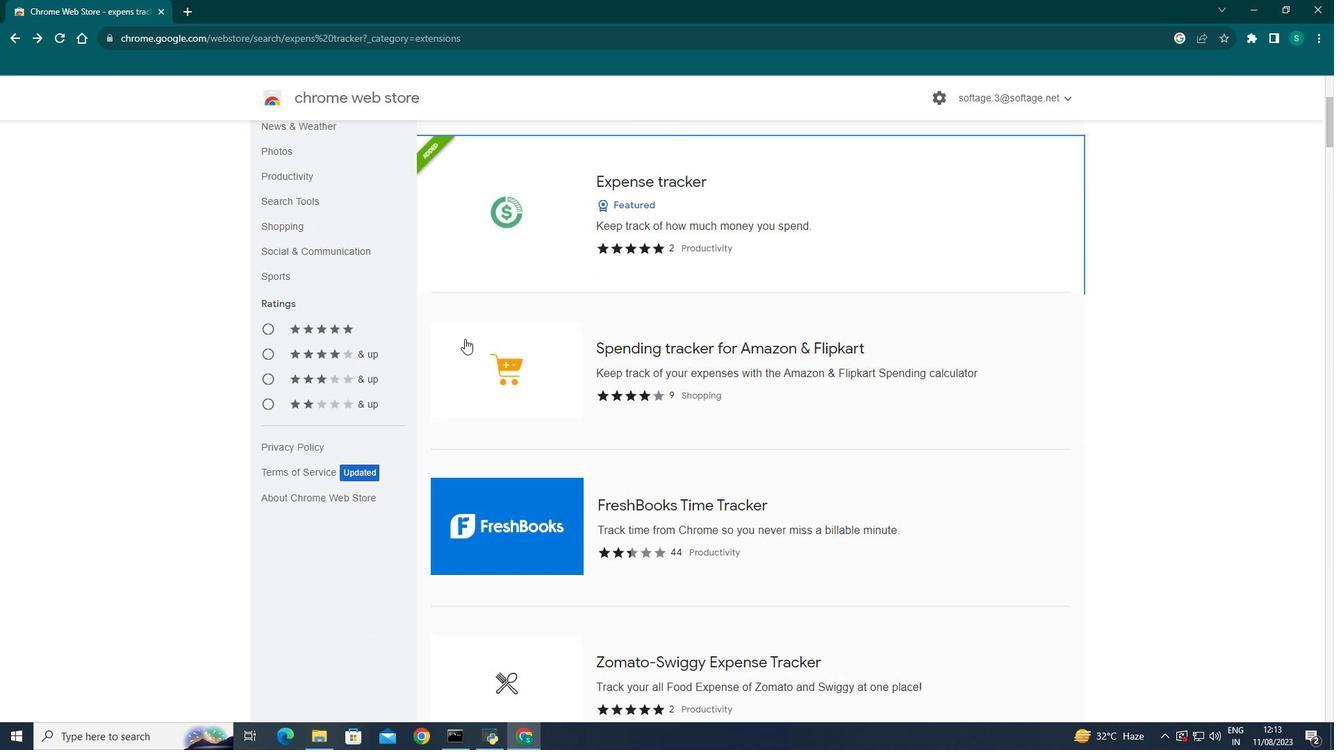 
Action: Mouse moved to (626, 230)
Screenshot: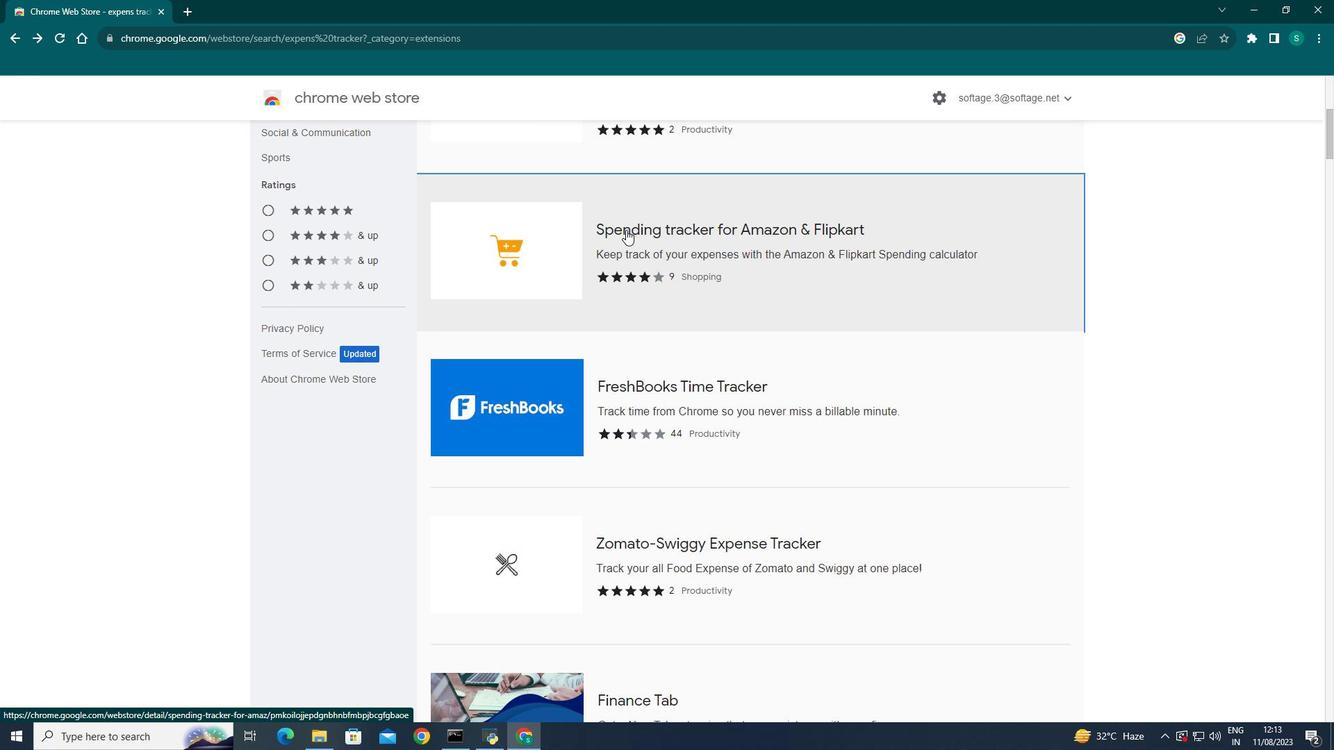 
Action: Mouse pressed left at (626, 230)
Screenshot: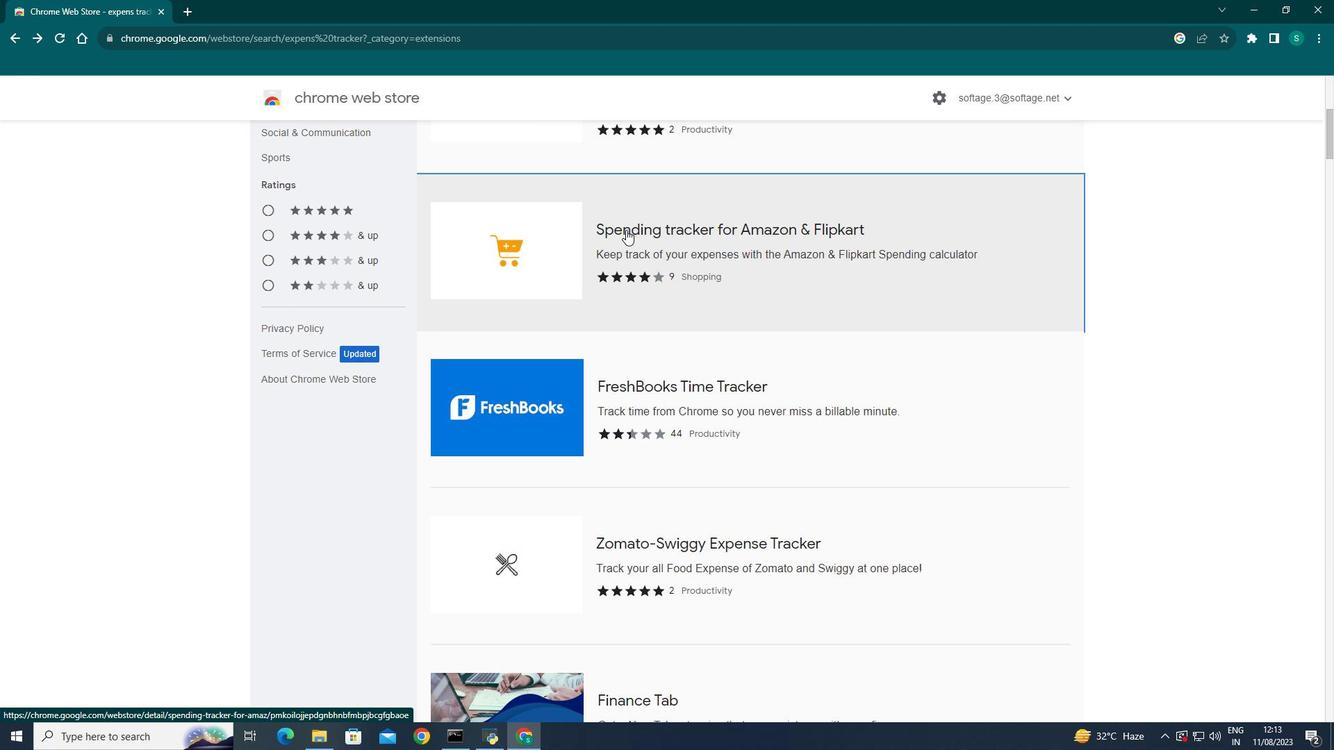 
Action: Mouse moved to (14, 38)
Screenshot: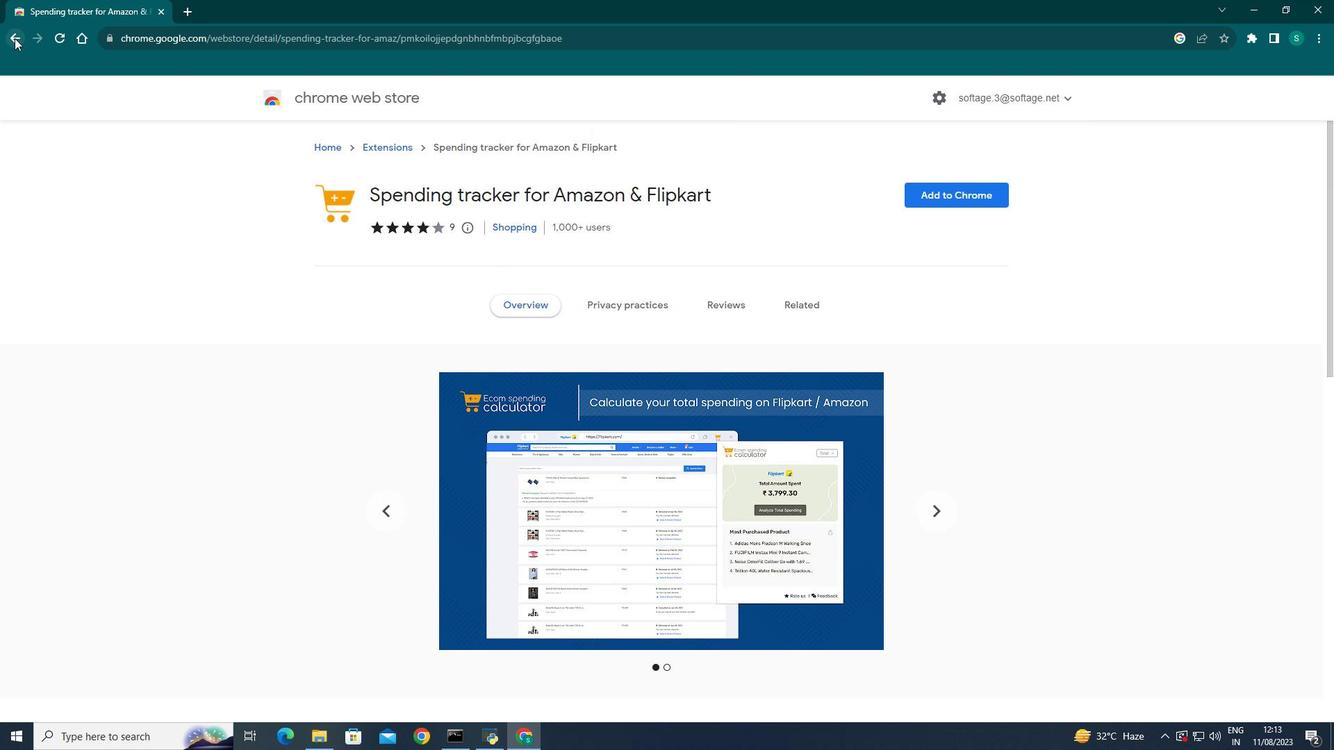 
Action: Mouse pressed left at (14, 38)
Screenshot: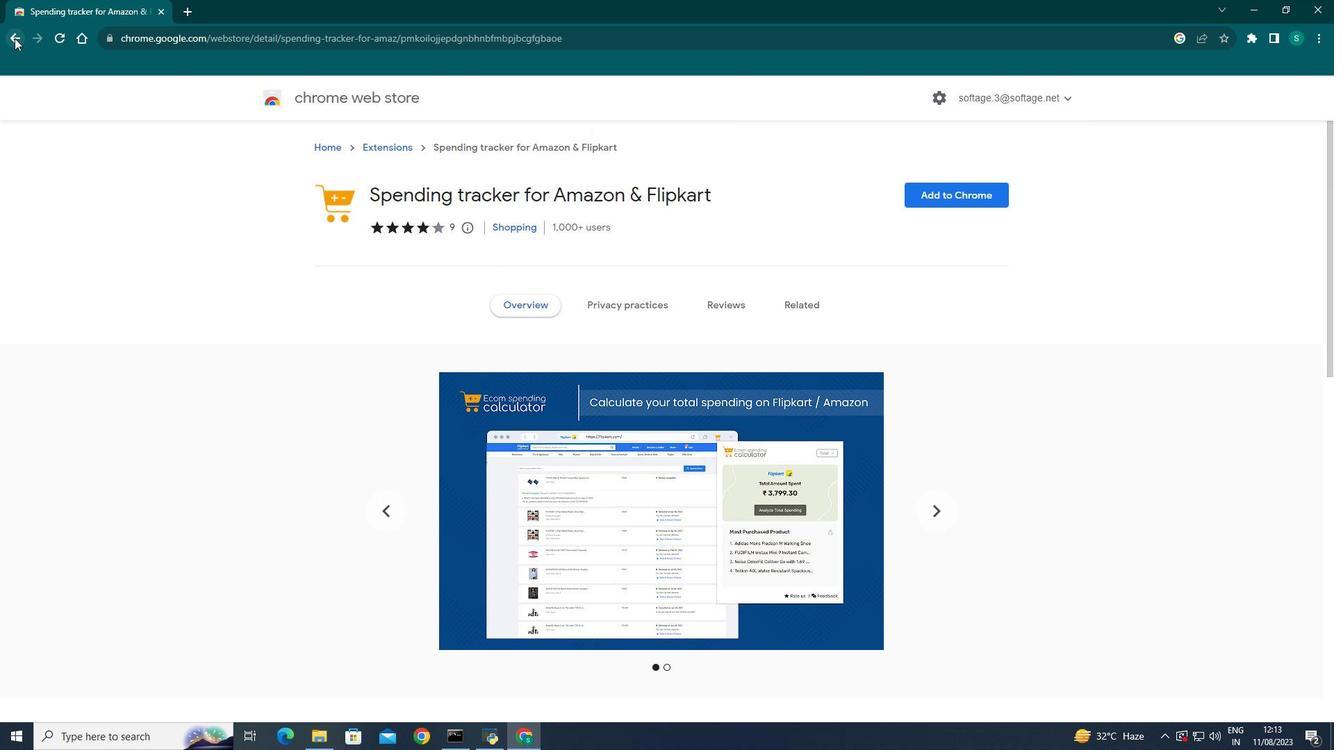 
Action: Mouse moved to (634, 402)
Screenshot: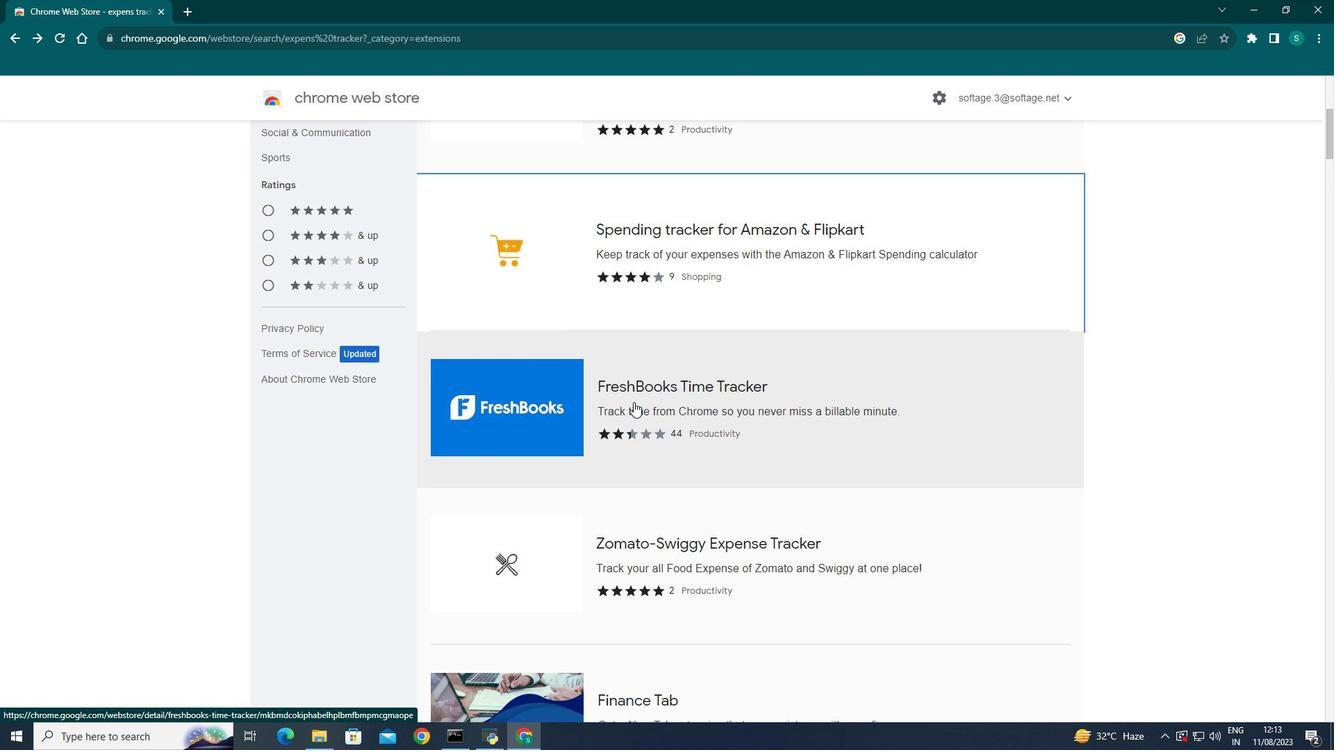 
Action: Mouse scrolled (634, 401) with delta (0, 0)
Screenshot: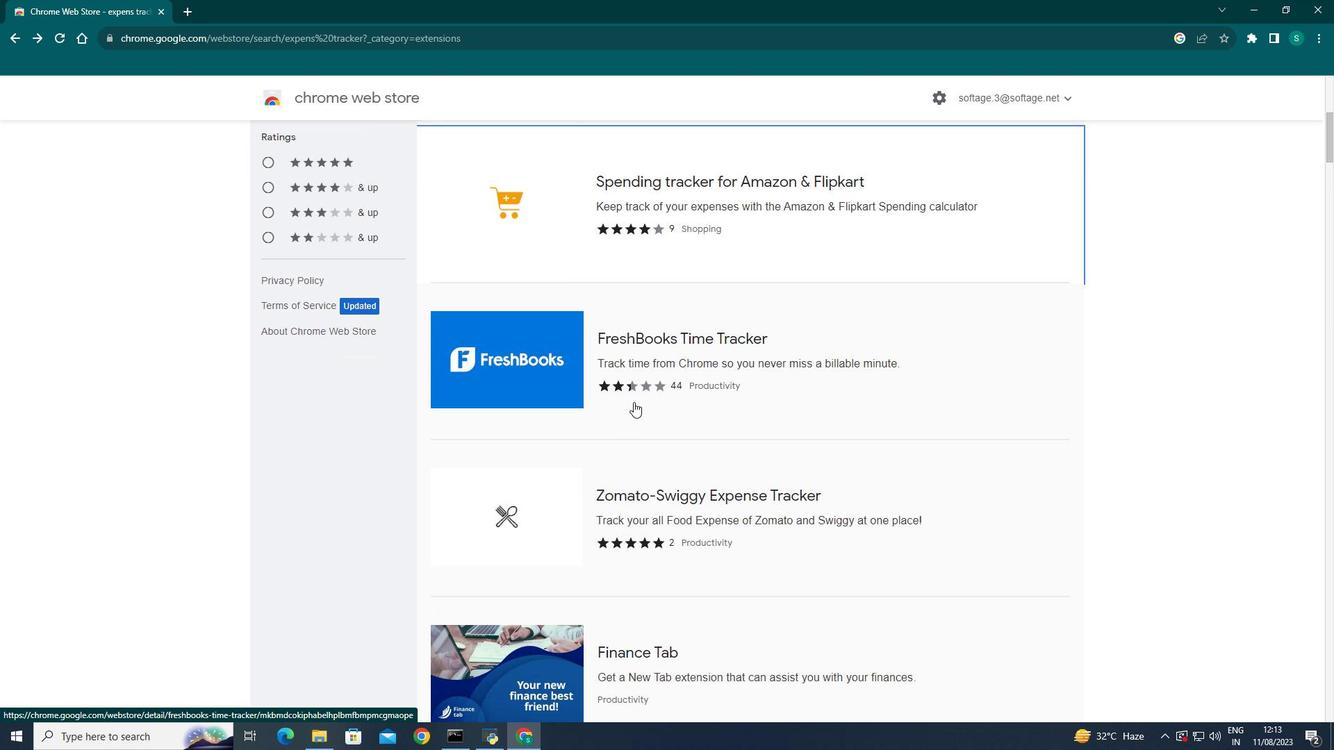 
Action: Mouse scrolled (634, 401) with delta (0, 0)
Screenshot: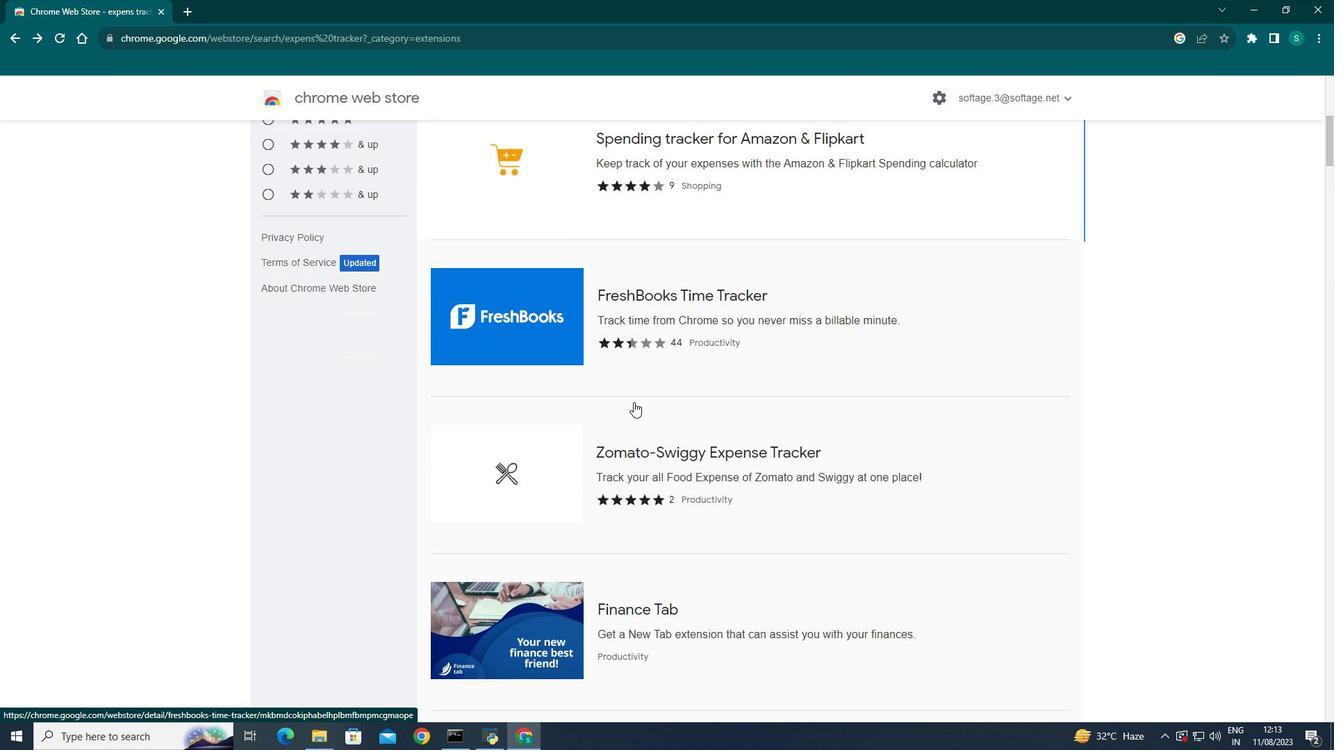 
Action: Mouse scrolled (634, 401) with delta (0, 0)
Screenshot: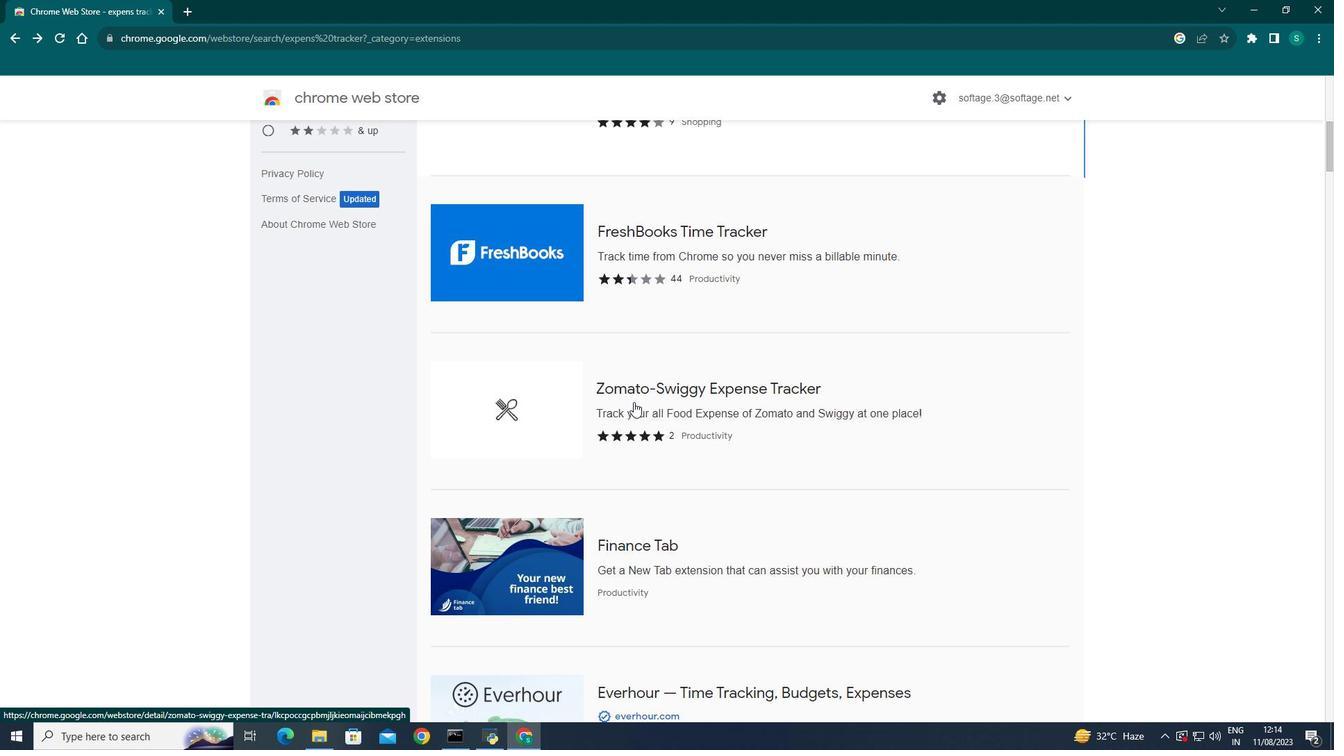 
Action: Mouse scrolled (634, 401) with delta (0, 0)
Screenshot: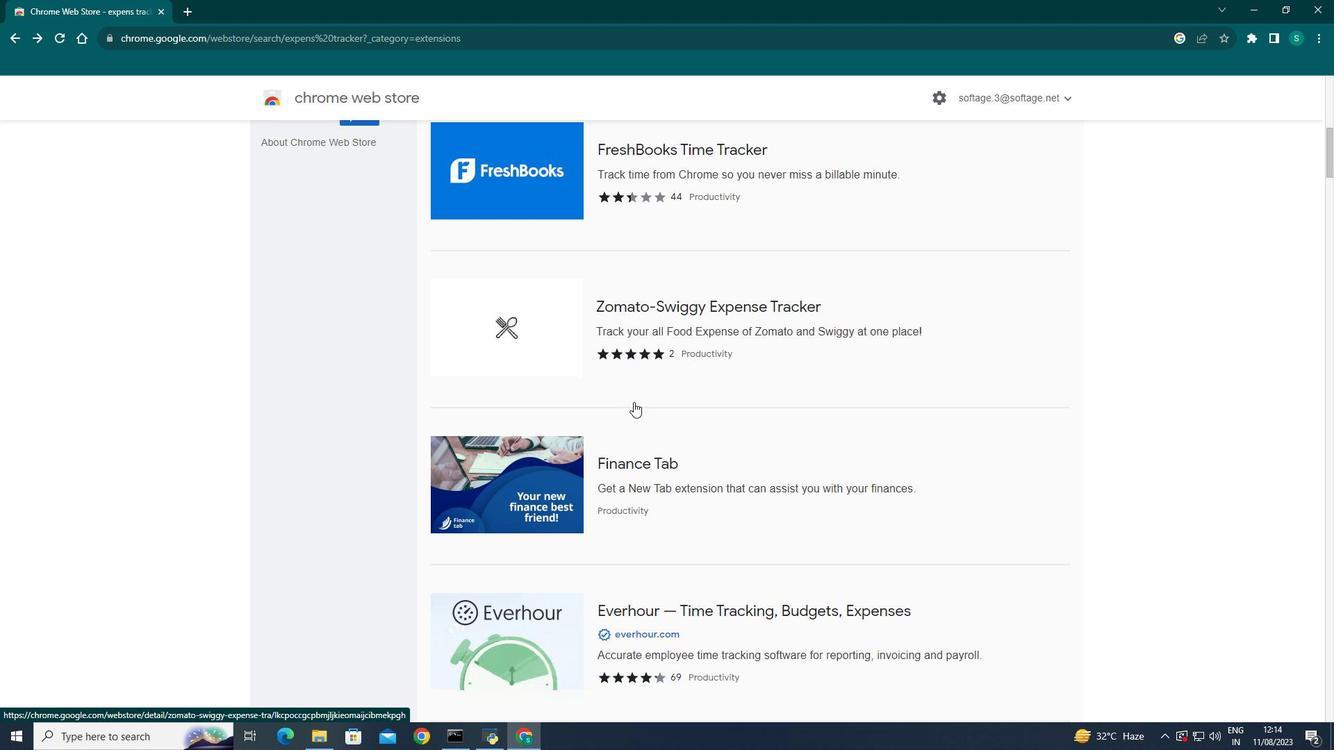
Action: Mouse moved to (576, 435)
Screenshot: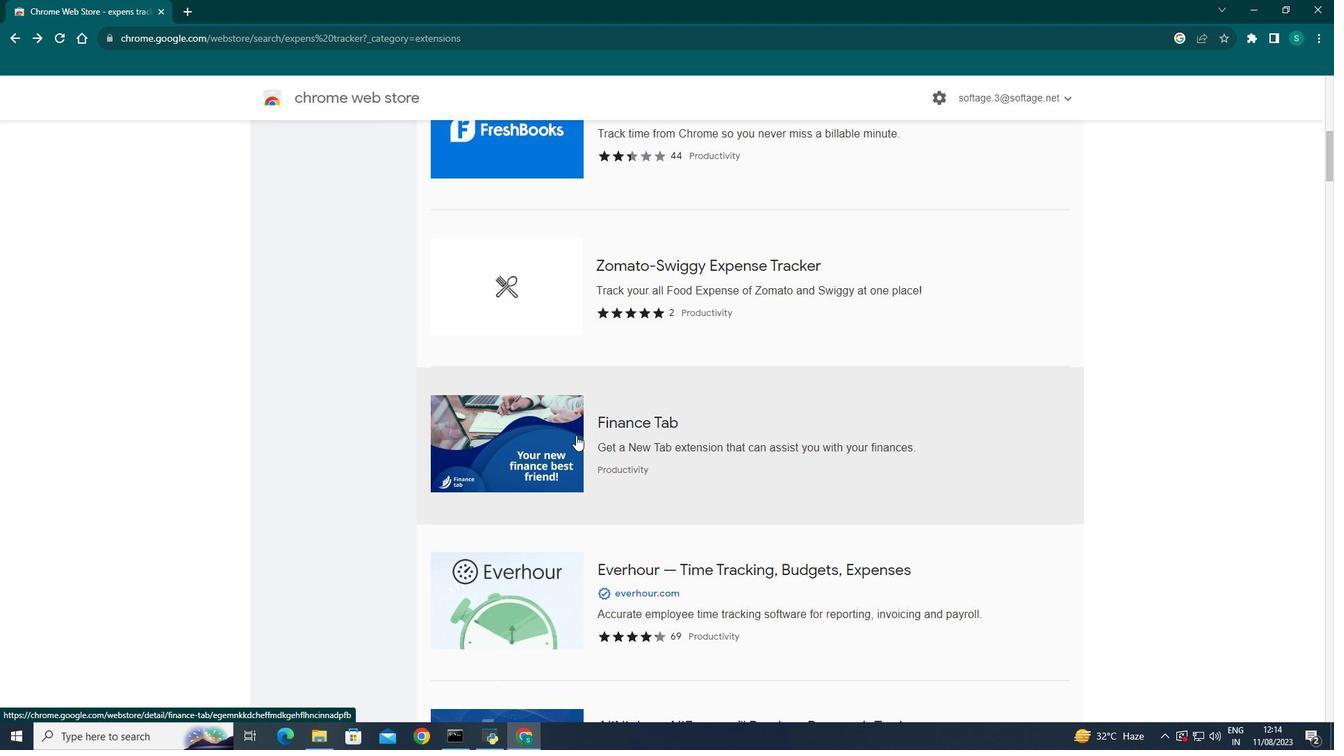 
Action: Mouse pressed left at (576, 435)
Screenshot: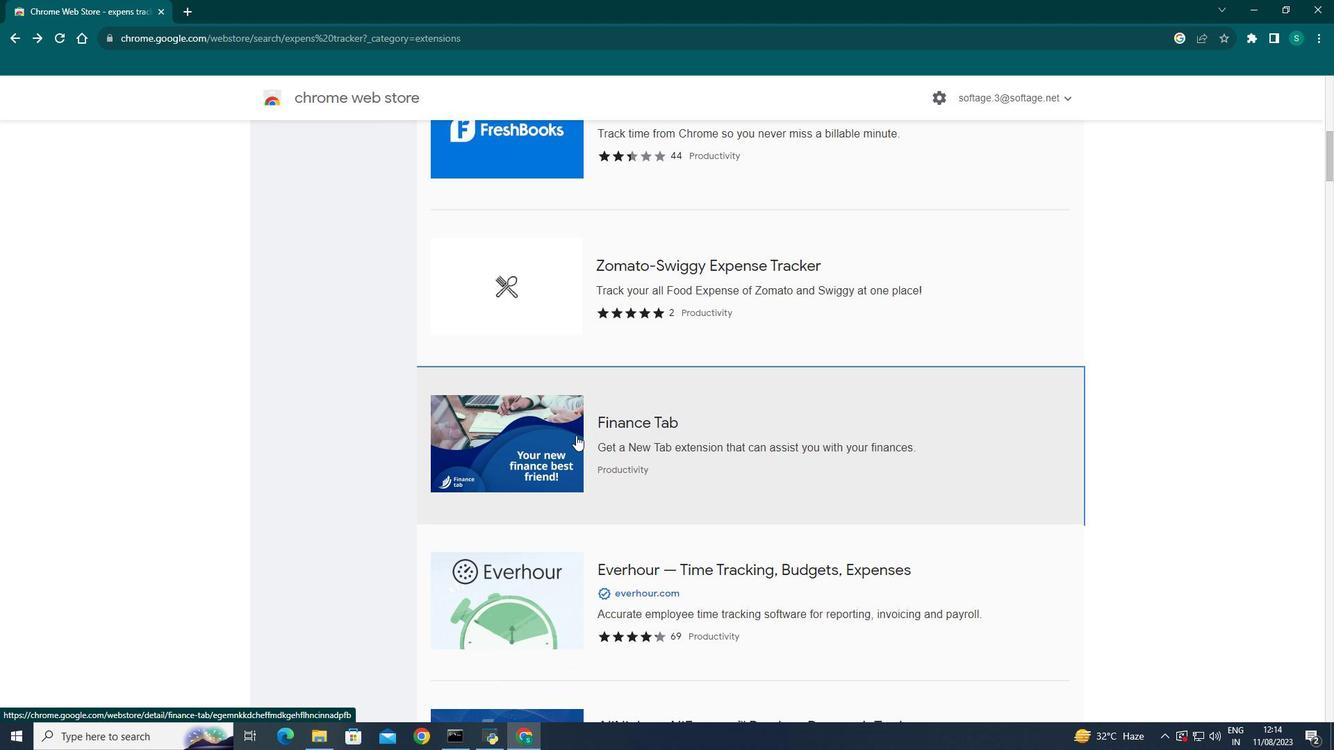 
Action: Mouse moved to (652, 351)
Screenshot: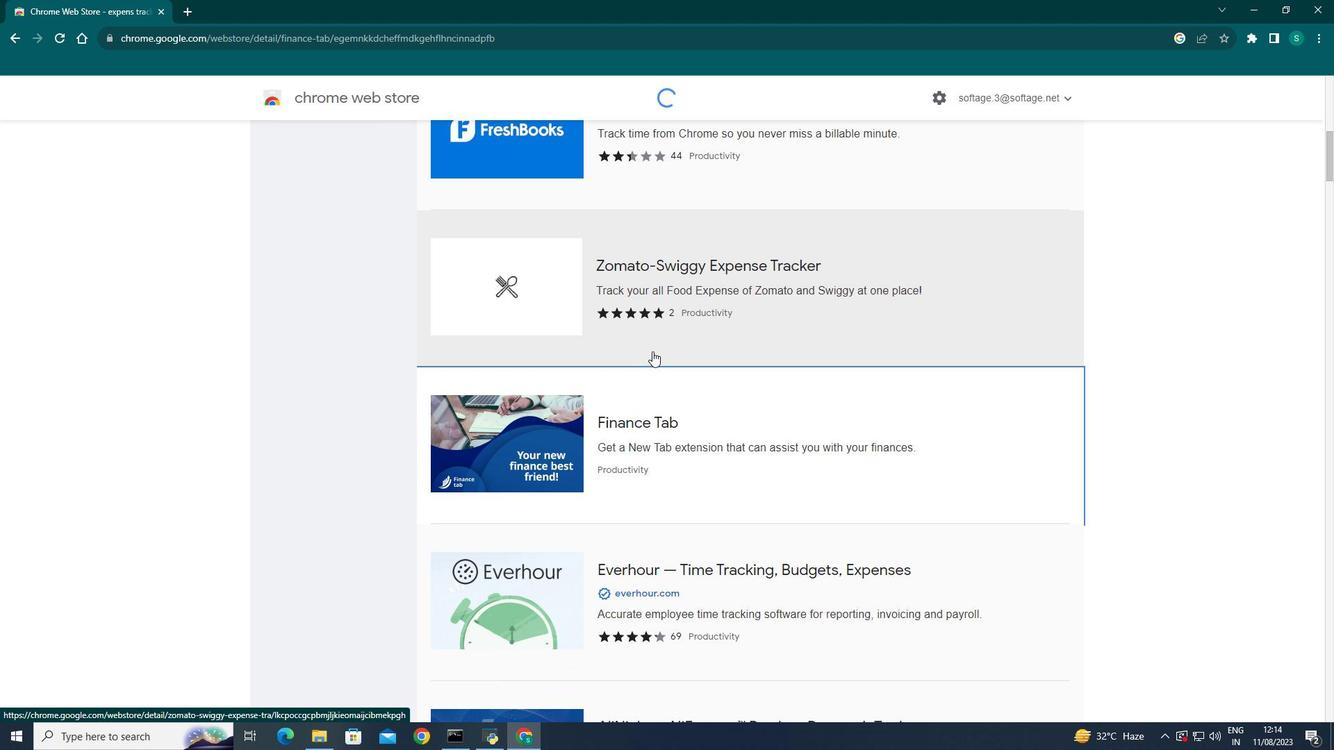 
Action: Mouse scrolled (652, 351) with delta (0, 0)
Screenshot: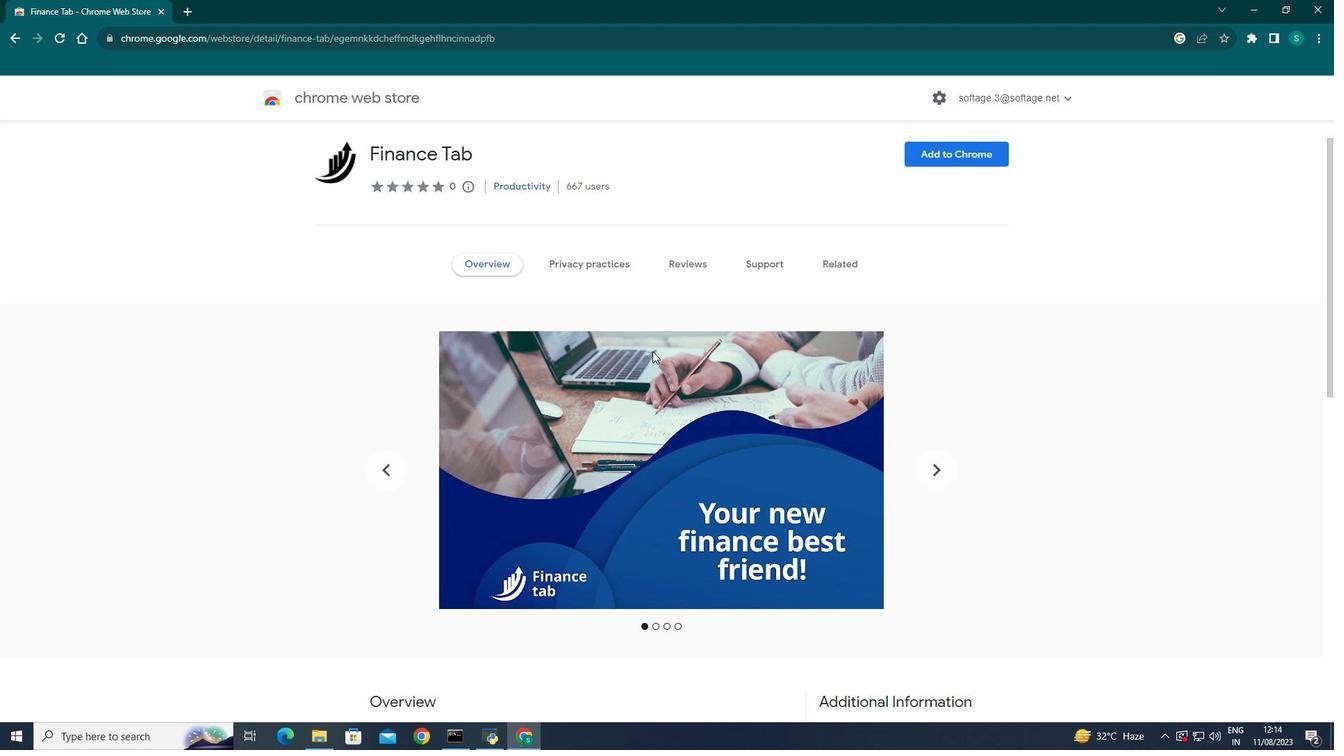 
Action: Mouse scrolled (652, 351) with delta (0, 0)
Screenshot: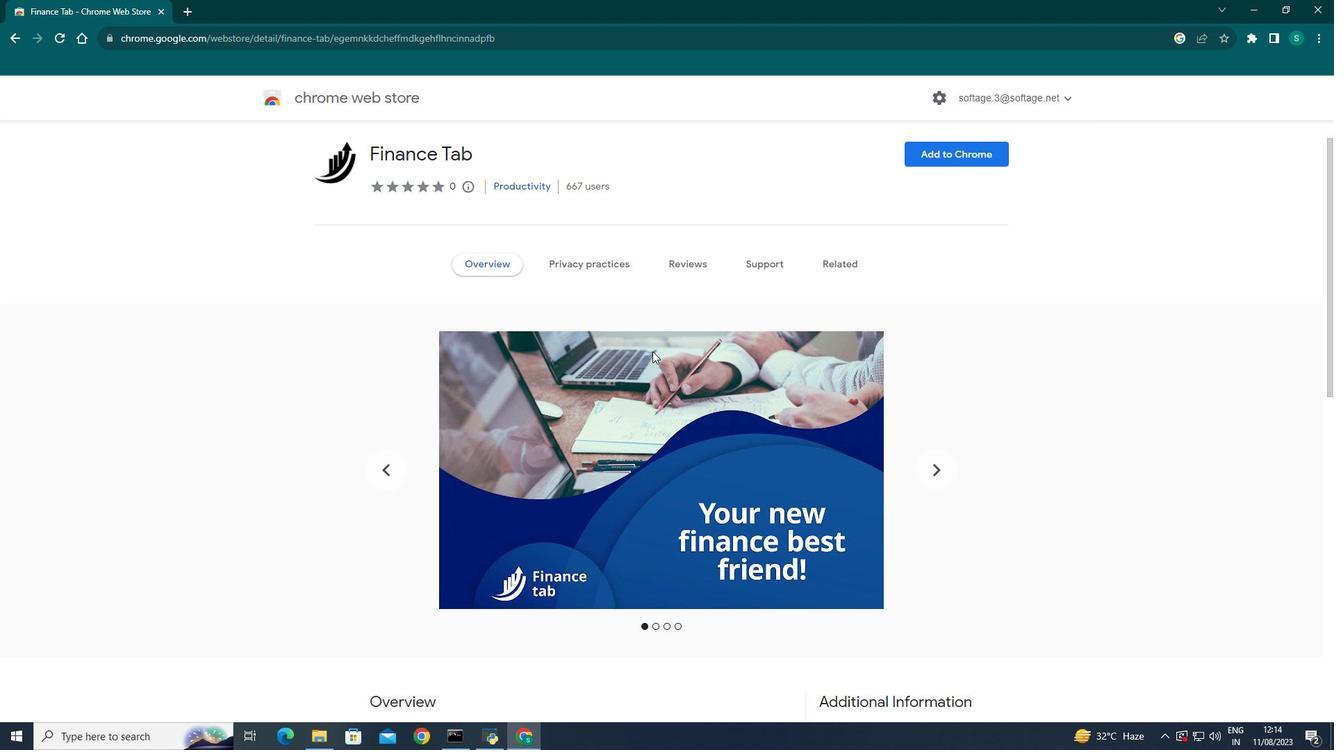 
Action: Mouse moved to (942, 376)
Screenshot: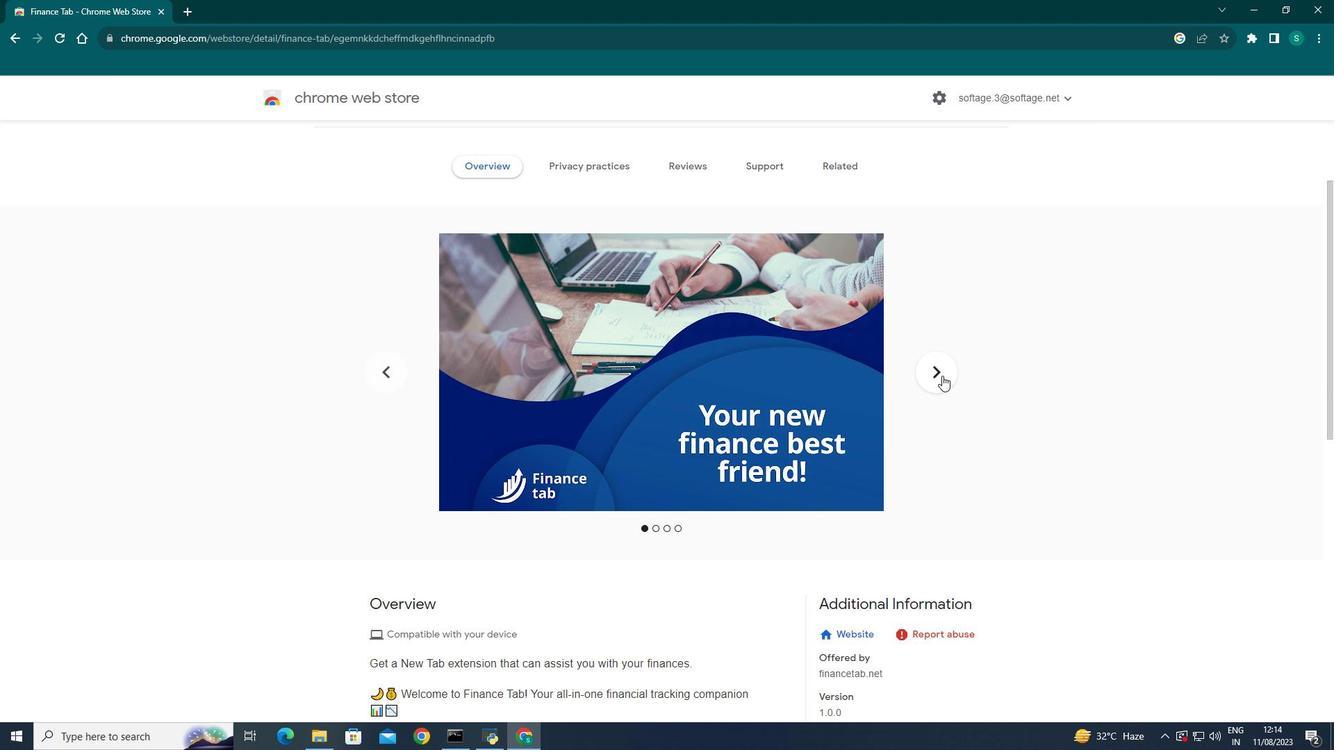 
Action: Mouse pressed left at (942, 376)
Screenshot: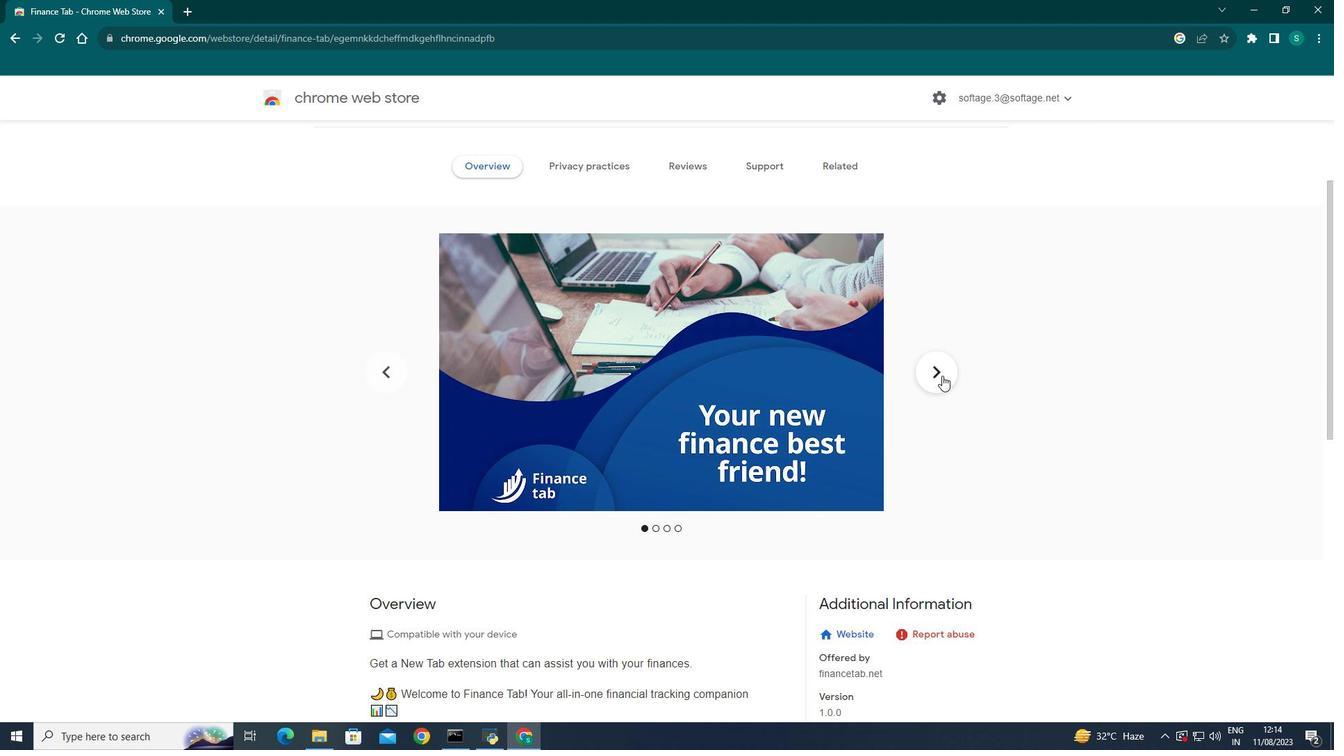 
Action: Mouse pressed left at (942, 376)
Screenshot: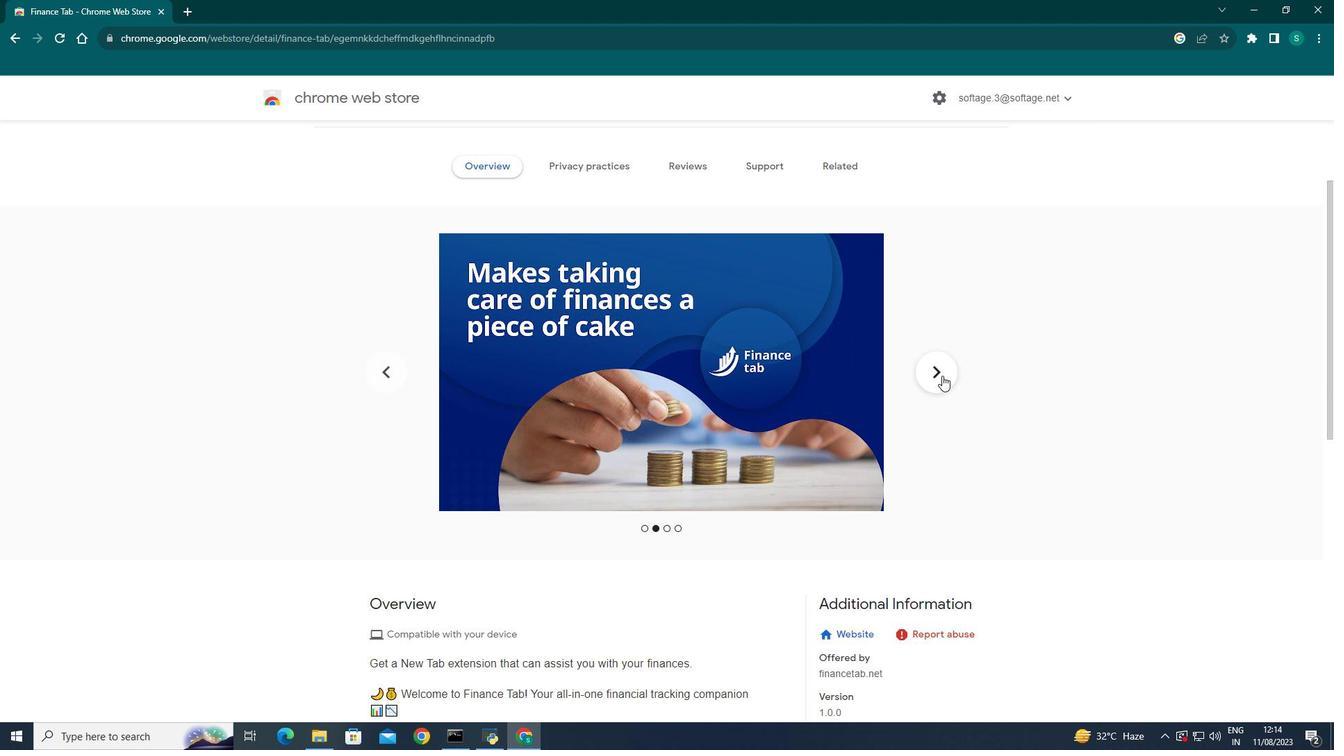 
Action: Mouse pressed left at (942, 376)
Screenshot: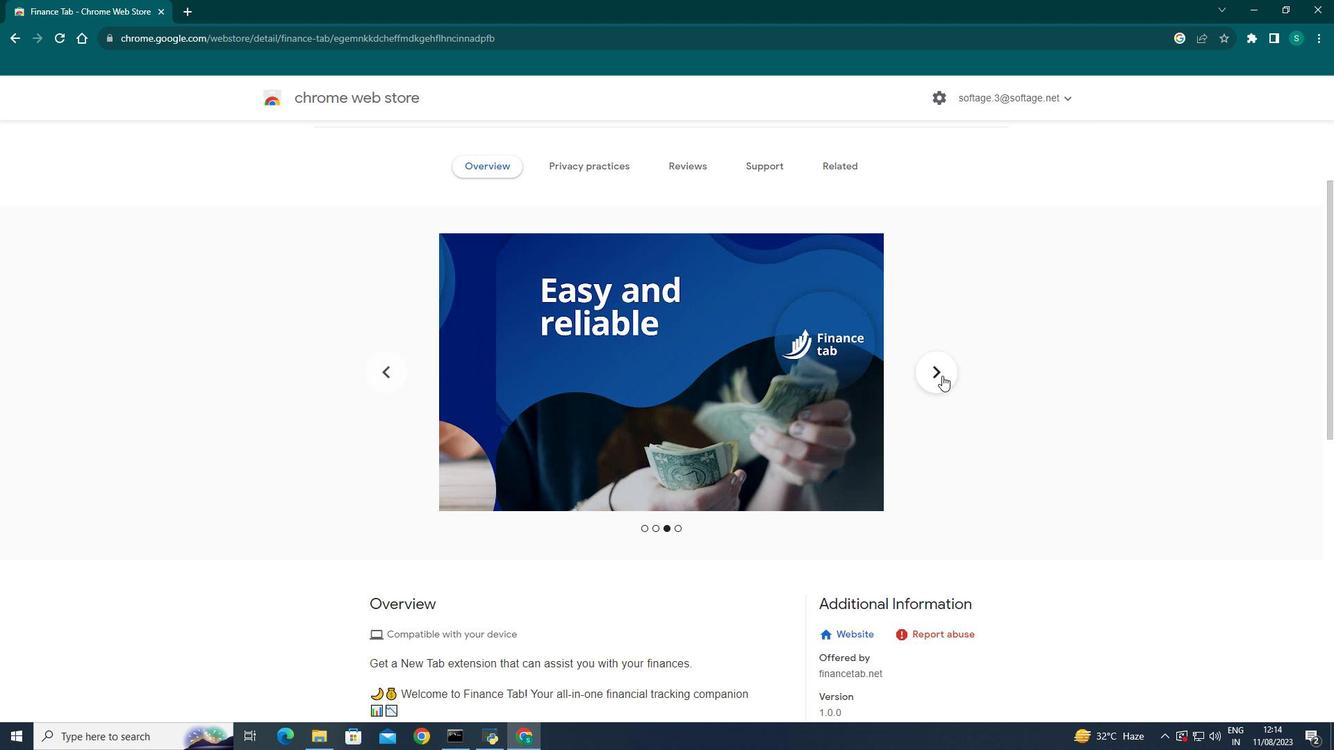 
Action: Mouse moved to (748, 505)
Screenshot: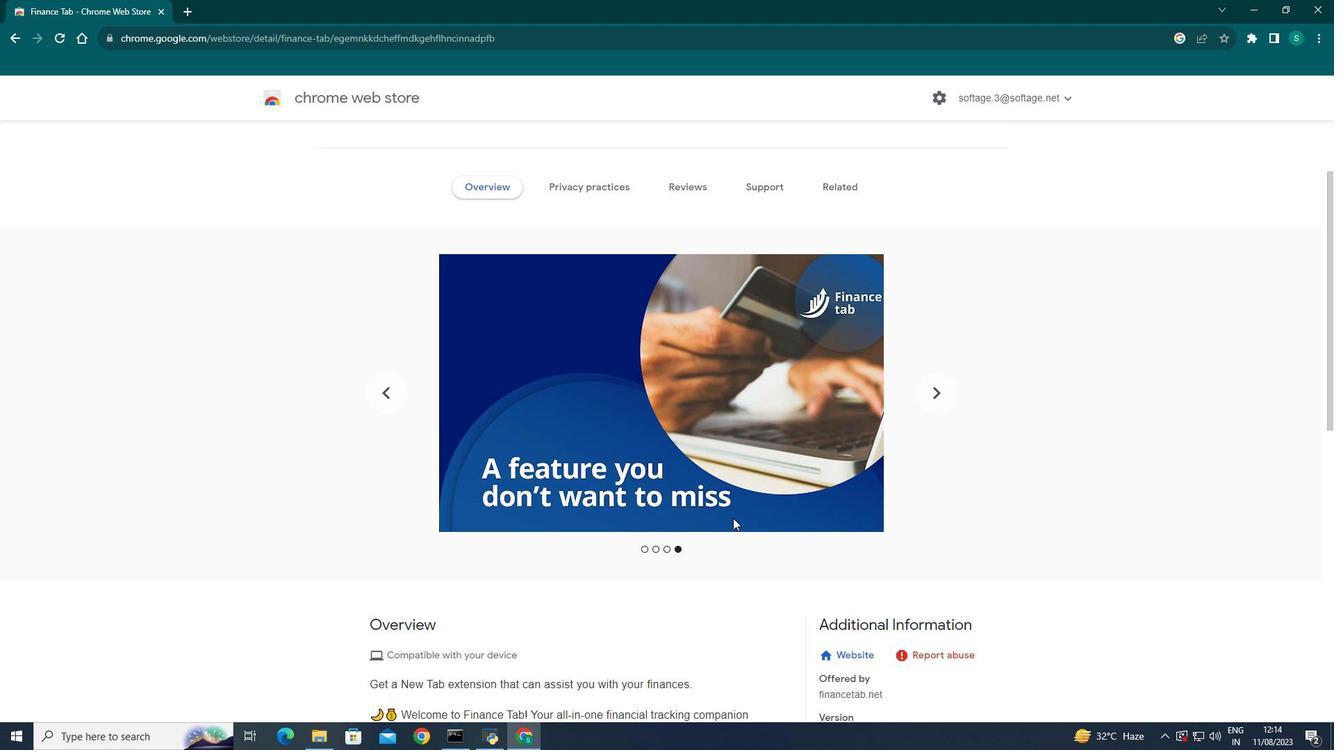 
Action: Mouse scrolled (748, 506) with delta (0, 0)
Screenshot: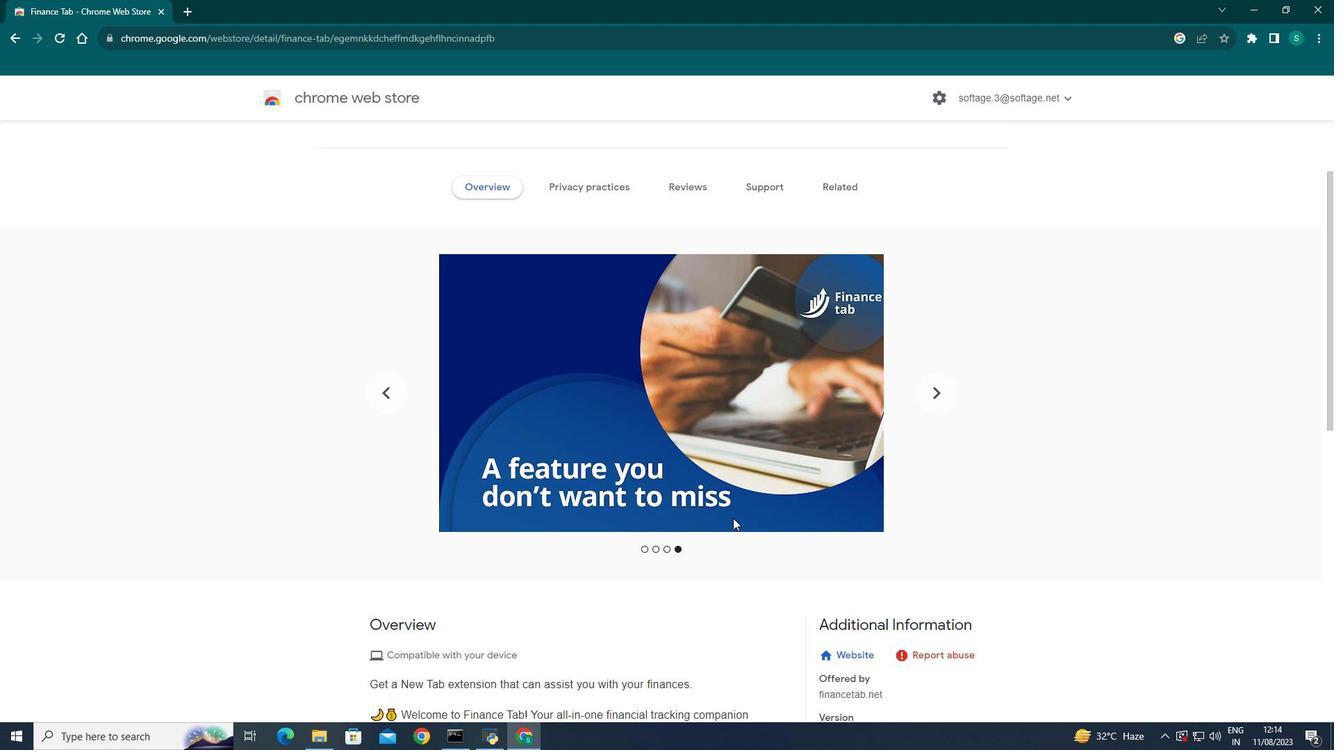 
Action: Mouse moved to (746, 507)
Screenshot: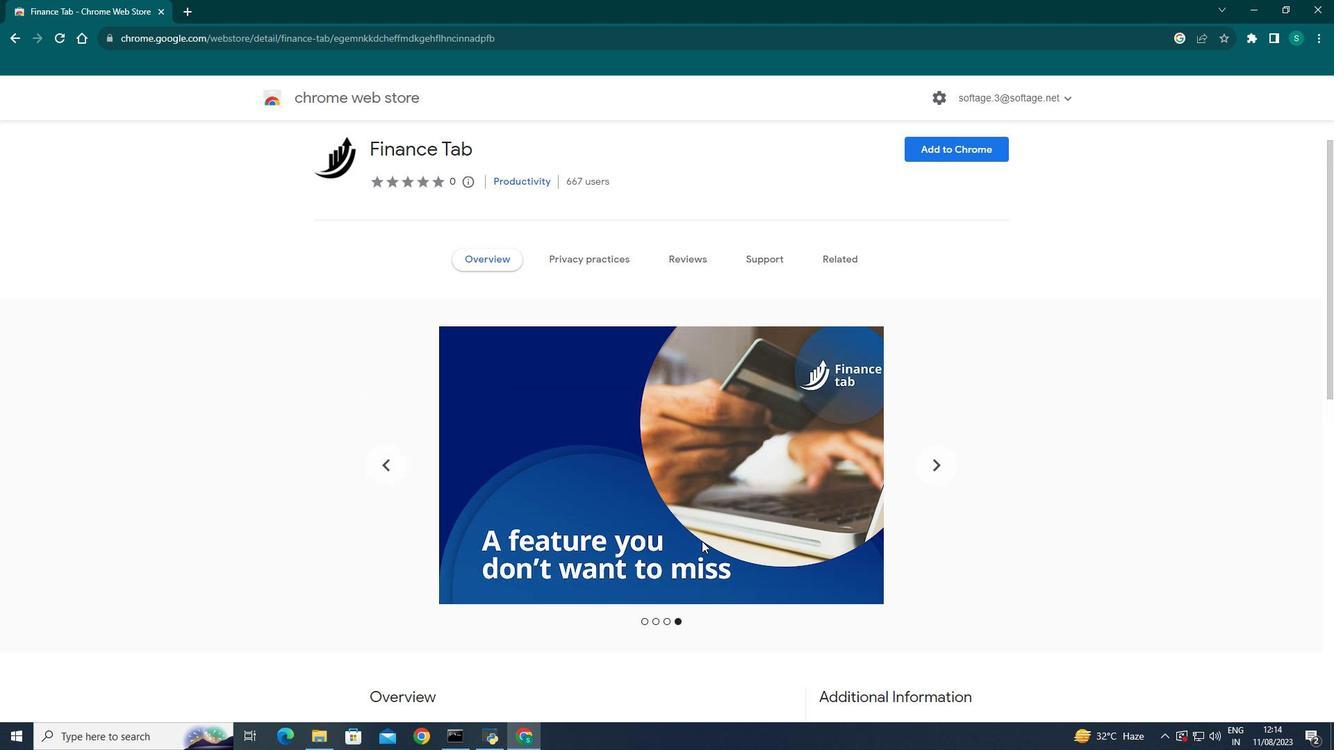 
Action: Mouse scrolled (746, 508) with delta (0, 0)
Screenshot: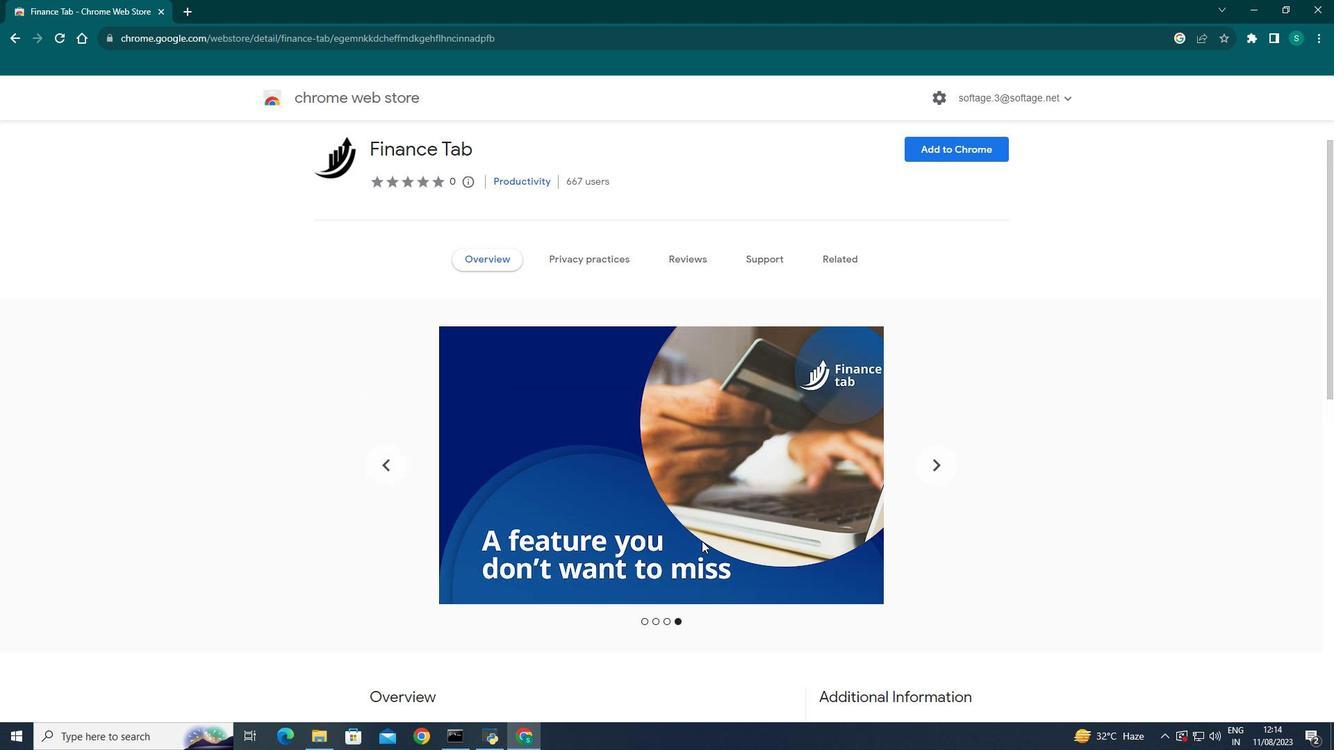 
Action: Mouse moved to (733, 518)
Screenshot: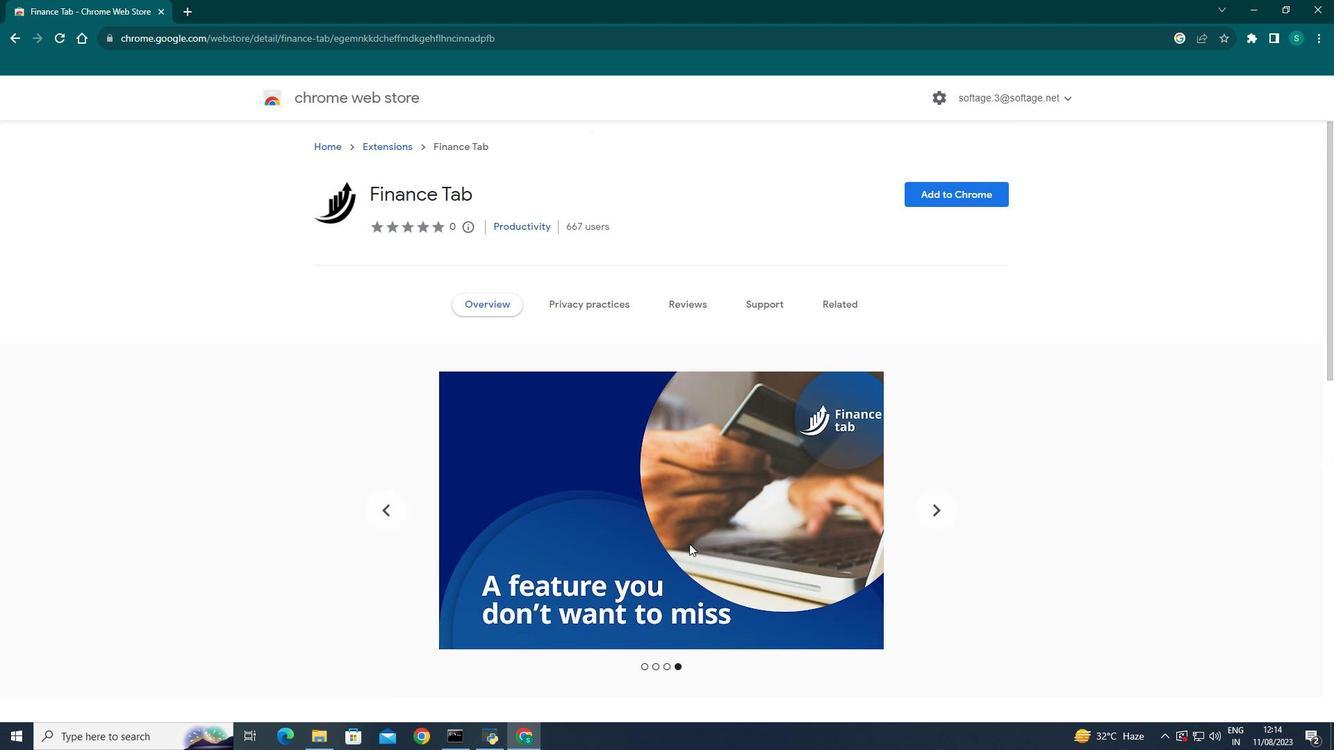 
Action: Mouse scrolled (733, 519) with delta (0, 0)
Screenshot: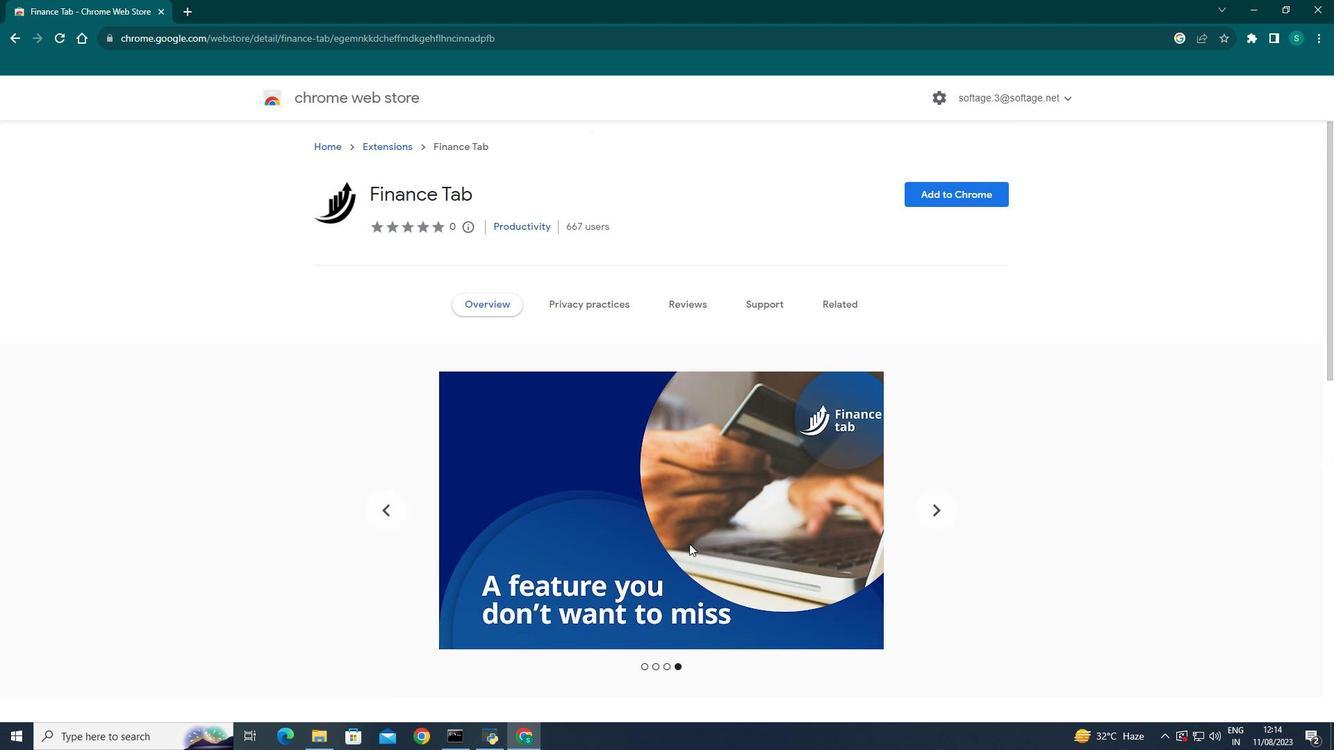 
Action: Mouse moved to (633, 516)
Screenshot: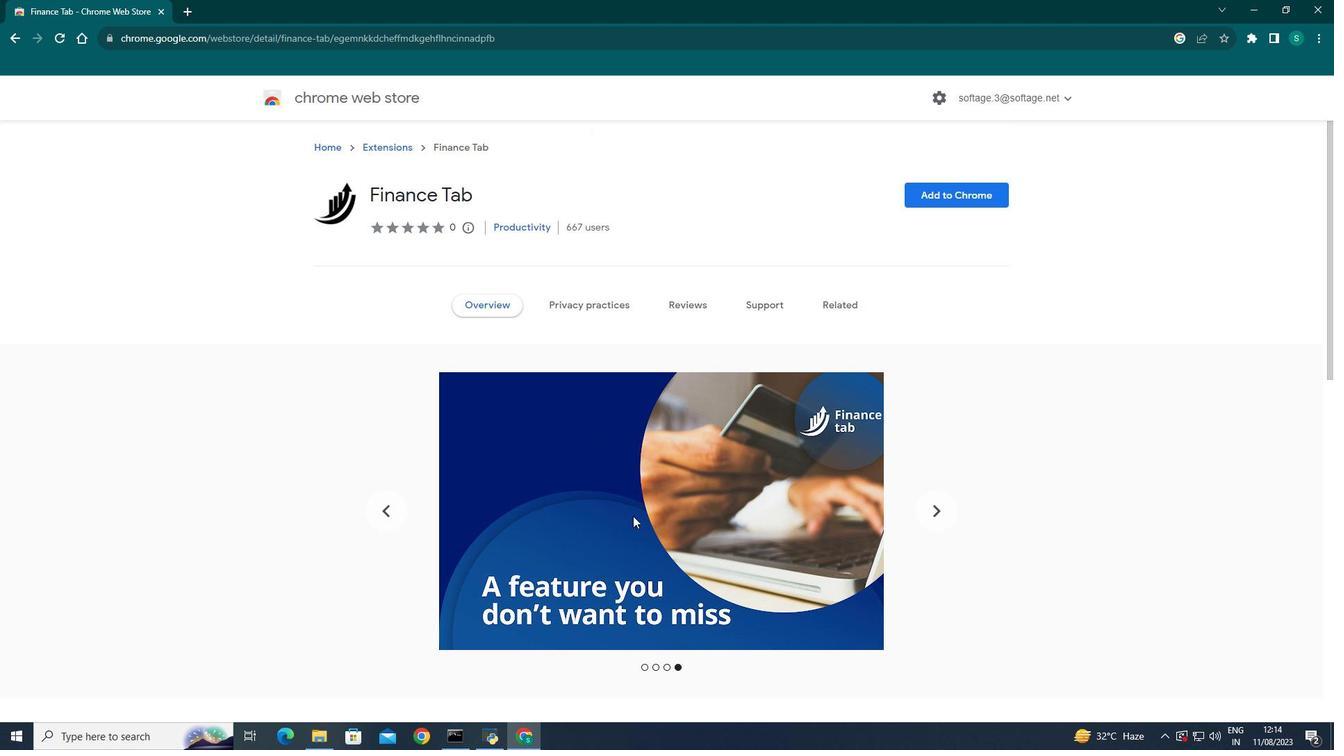 
Action: Mouse scrolled (633, 517) with delta (0, 0)
Screenshot: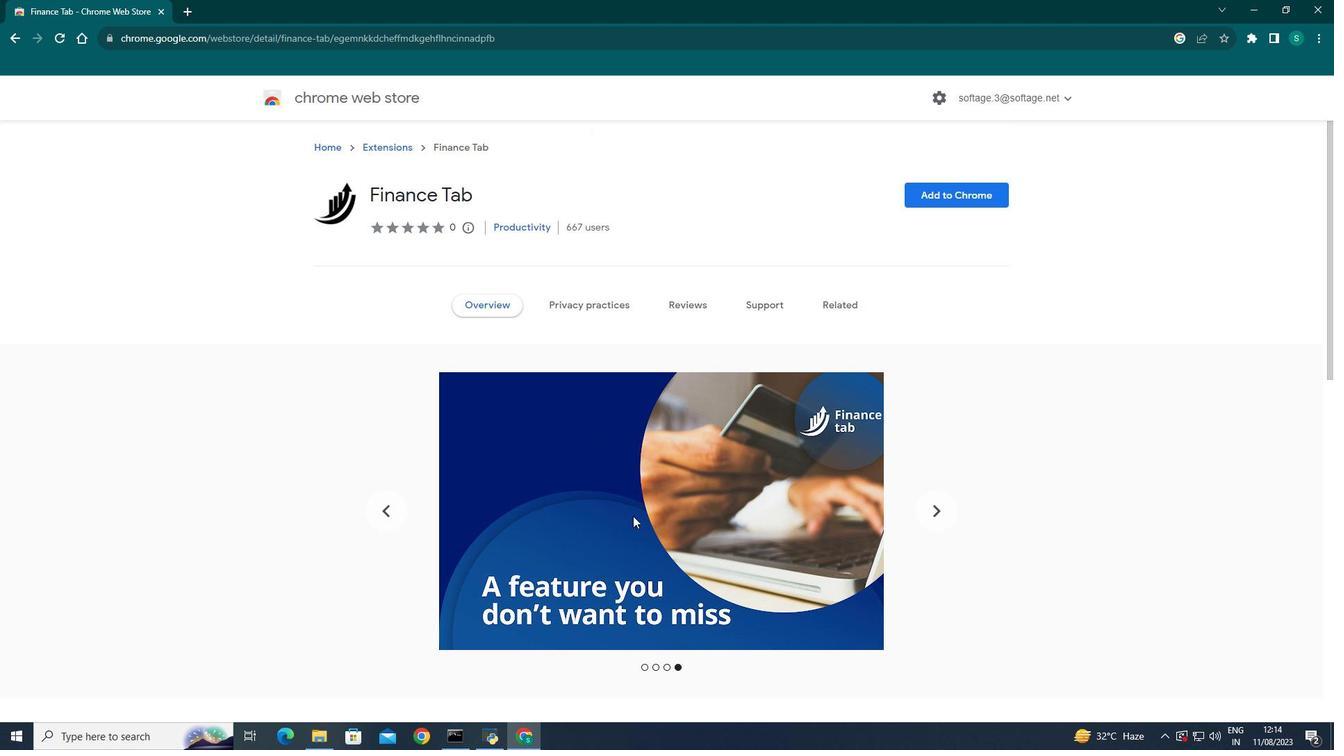 
Action: Mouse moved to (13, 38)
Screenshot: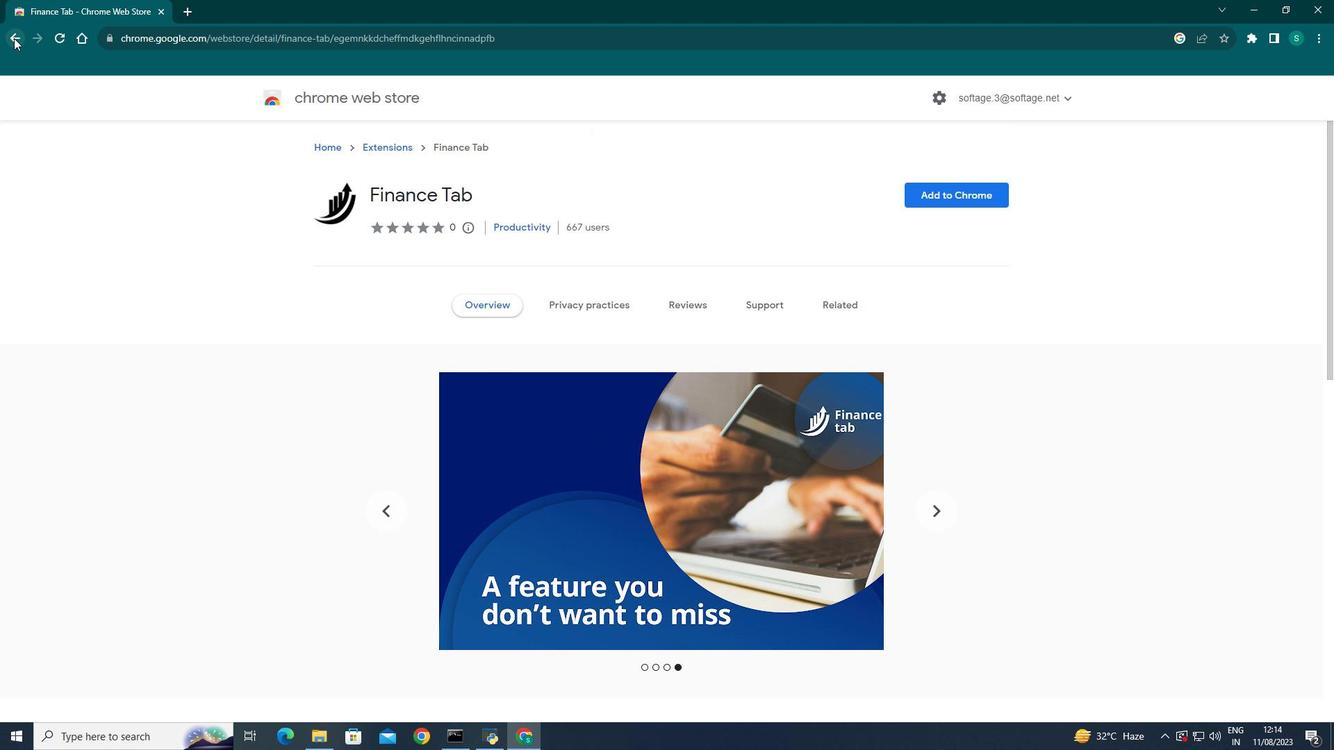 
Action: Mouse pressed left at (13, 38)
Screenshot: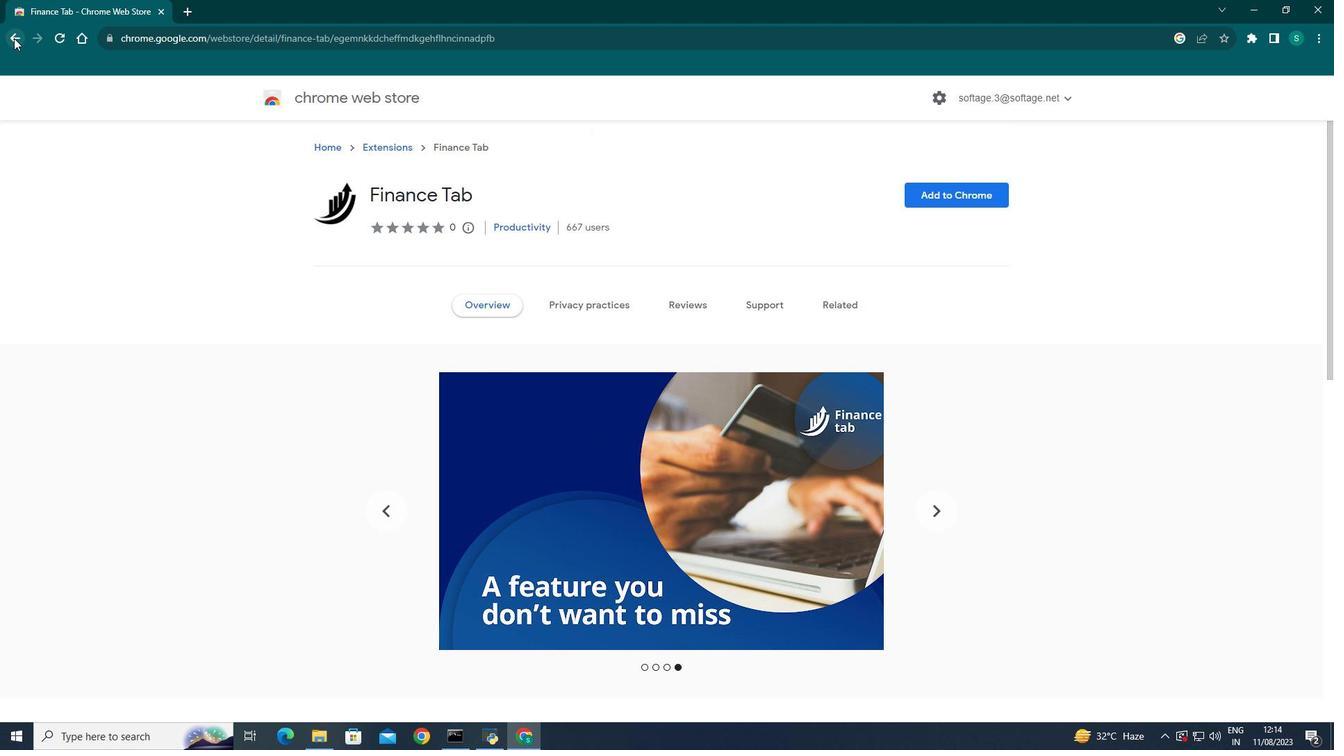 
Action: Mouse moved to (768, 595)
Screenshot: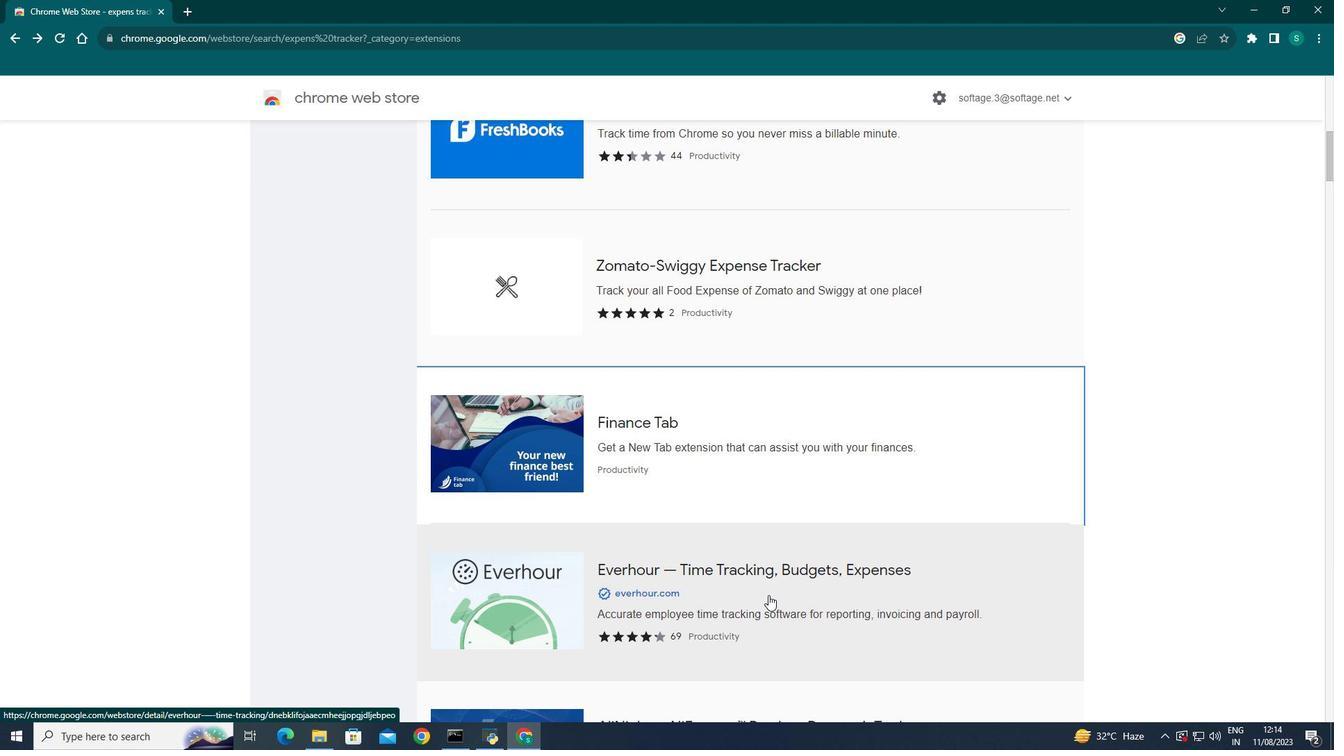 
Action: Mouse scrolled (768, 595) with delta (0, 0)
Screenshot: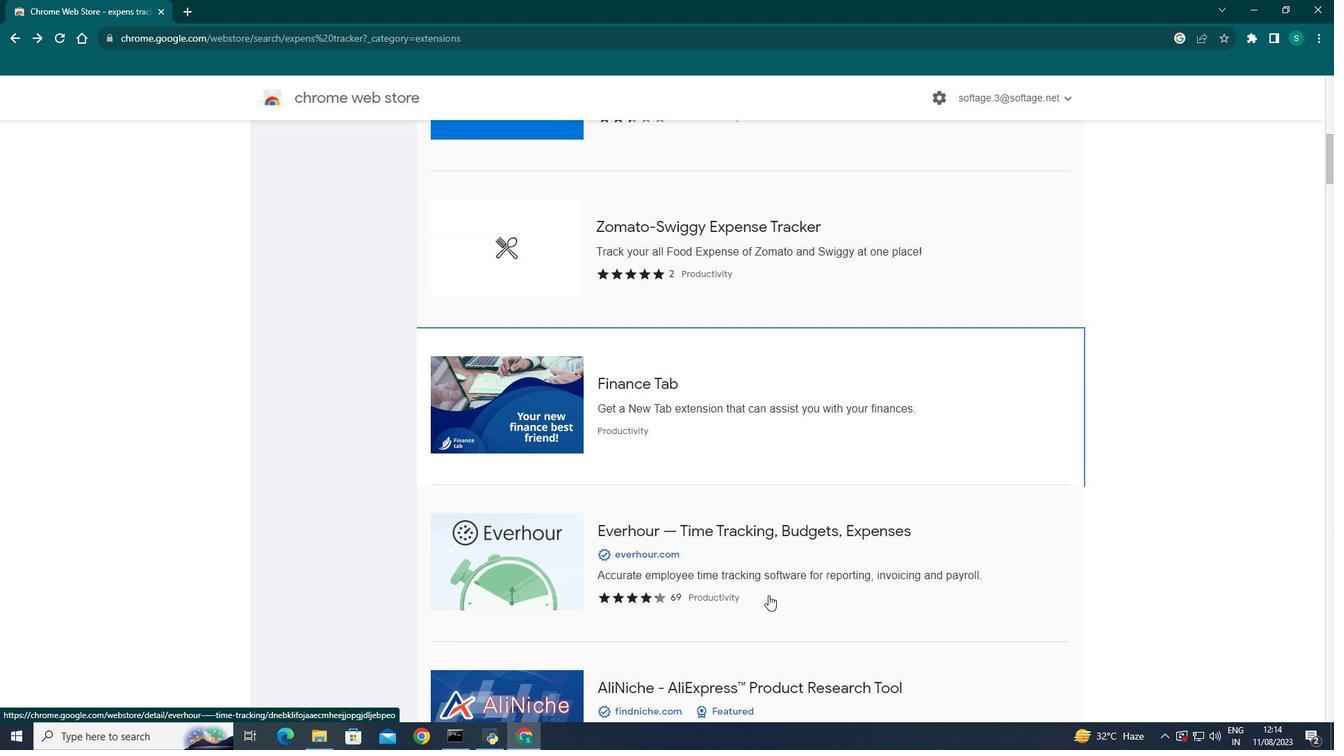 
Action: Mouse scrolled (768, 595) with delta (0, 0)
Screenshot: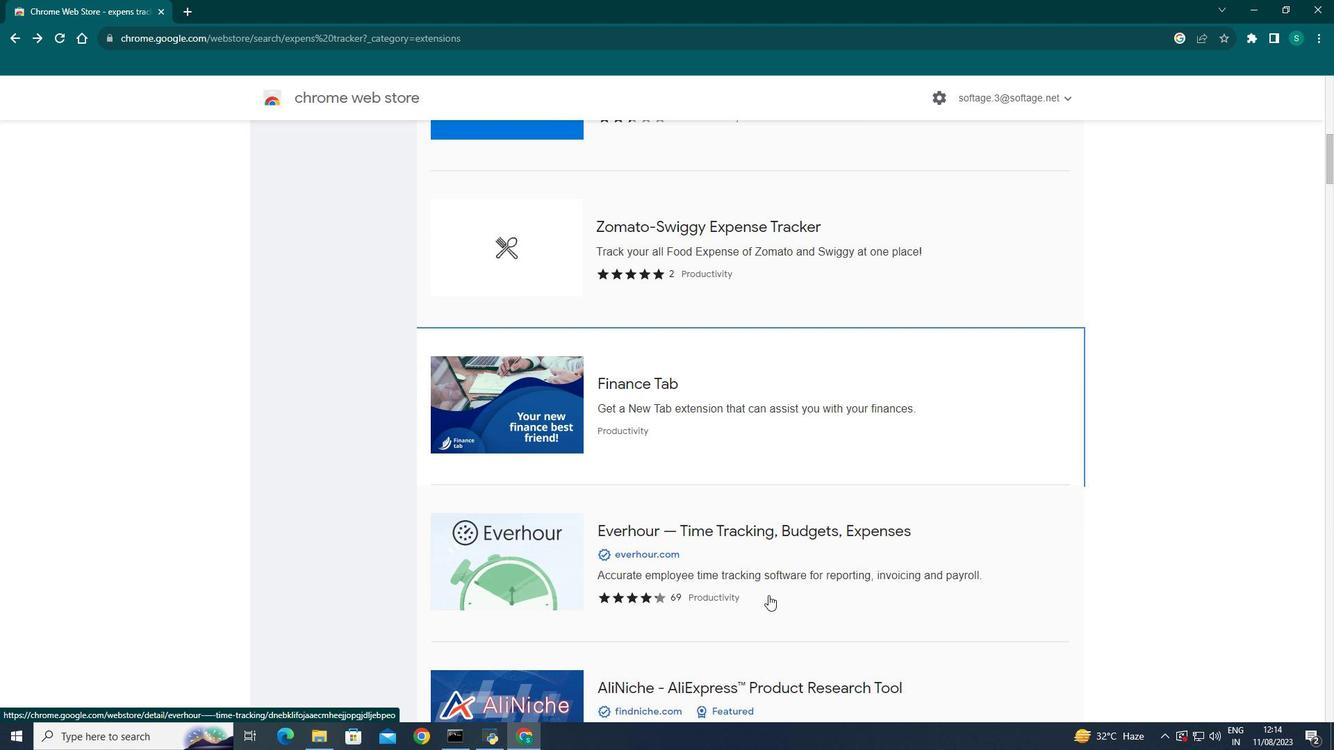 
Action: Mouse scrolled (768, 595) with delta (0, 0)
Screenshot: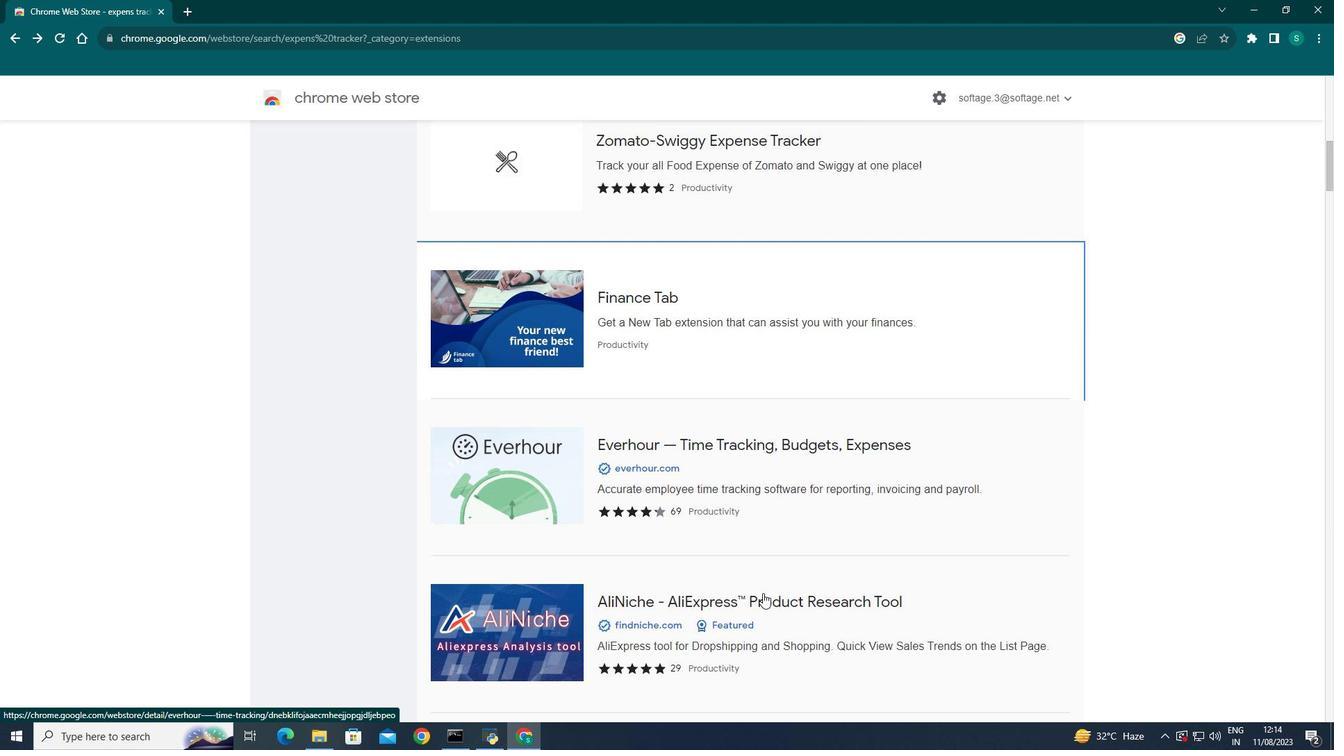 
Action: Mouse moved to (747, 362)
Screenshot: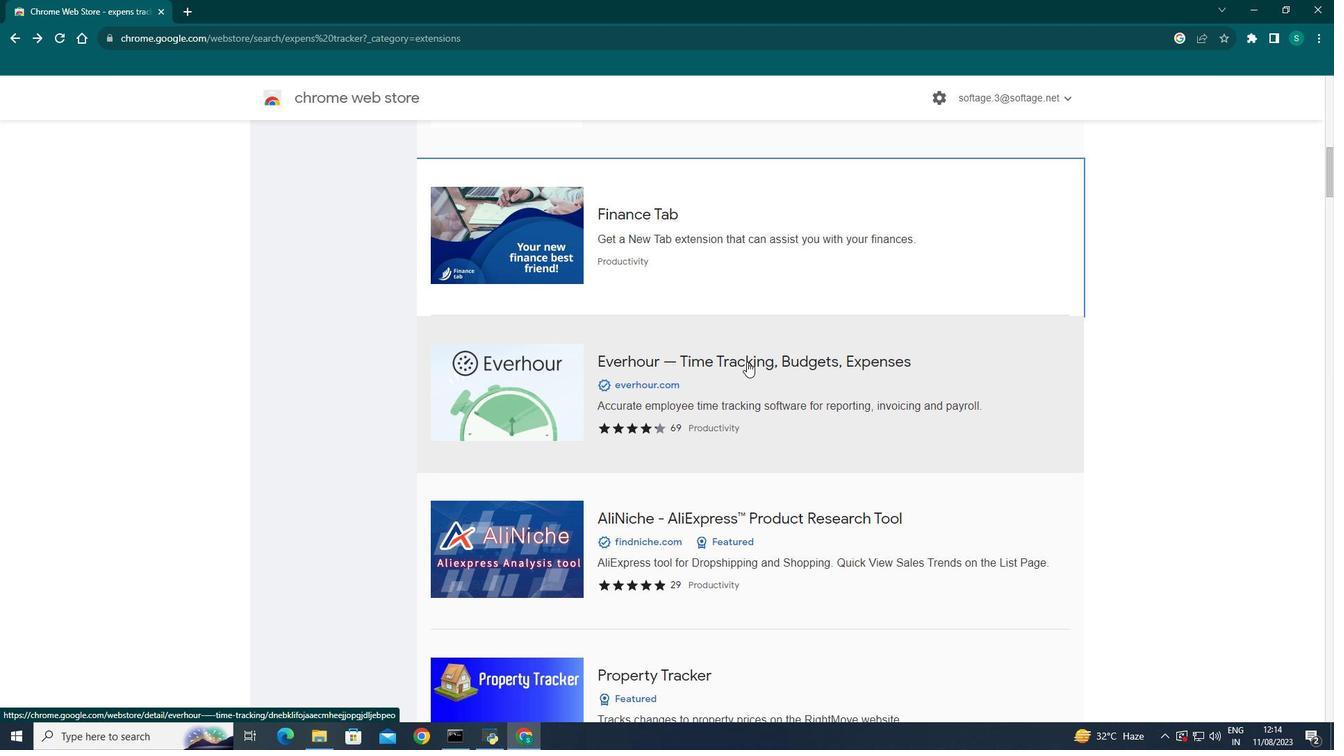 
Action: Mouse pressed left at (747, 362)
Screenshot: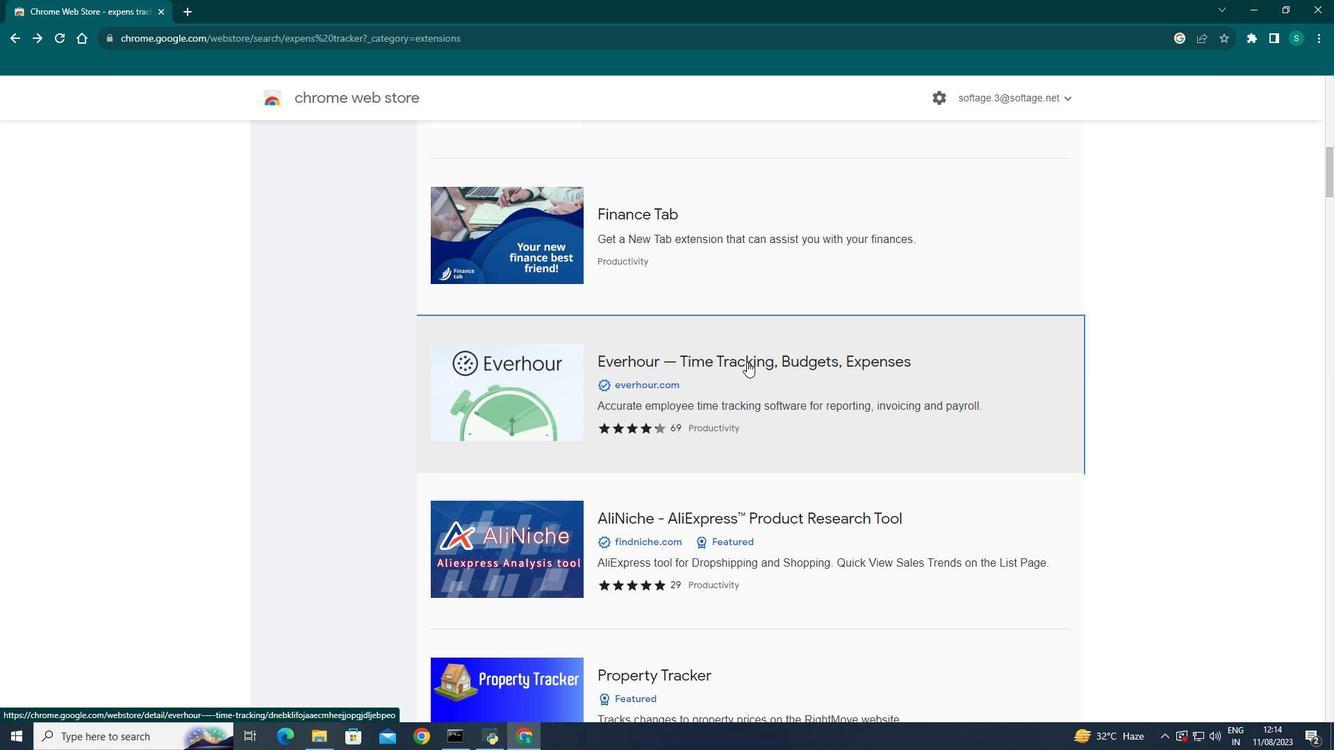 
Action: Mouse moved to (937, 193)
Screenshot: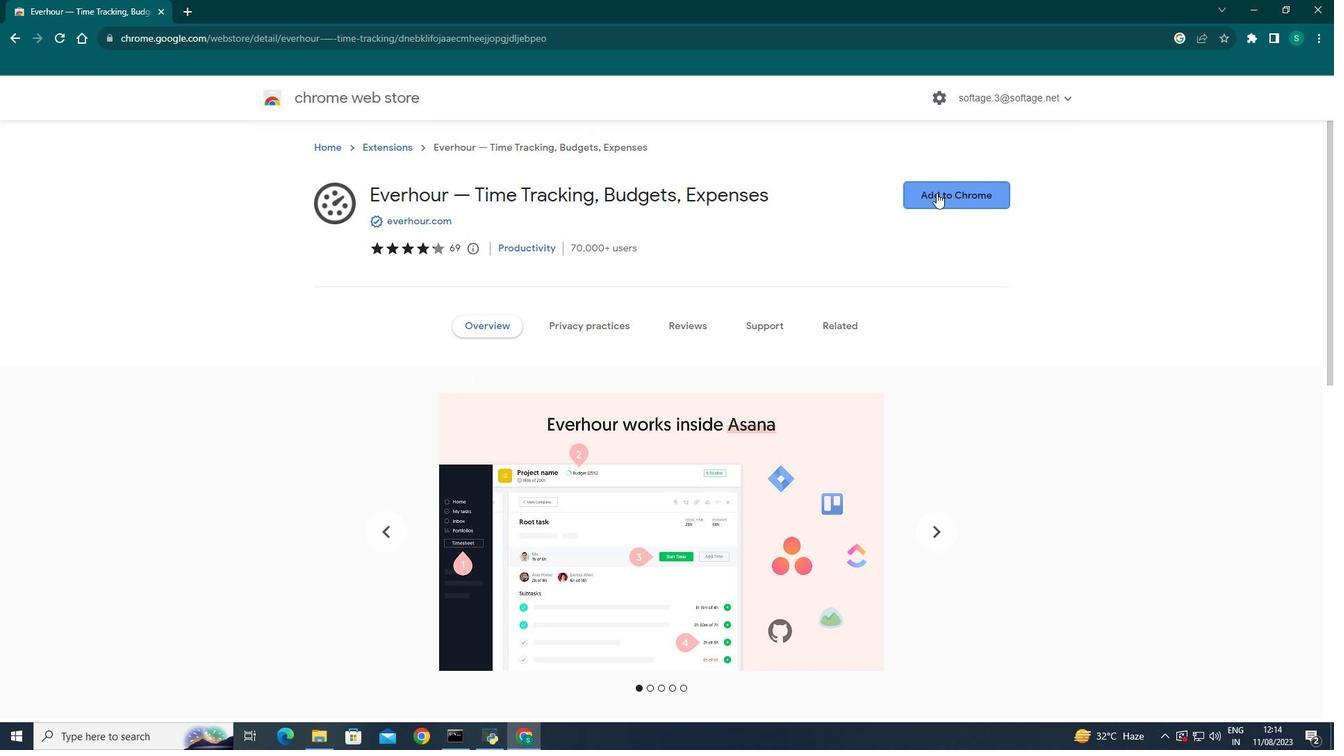 
Action: Mouse pressed left at (937, 193)
Screenshot: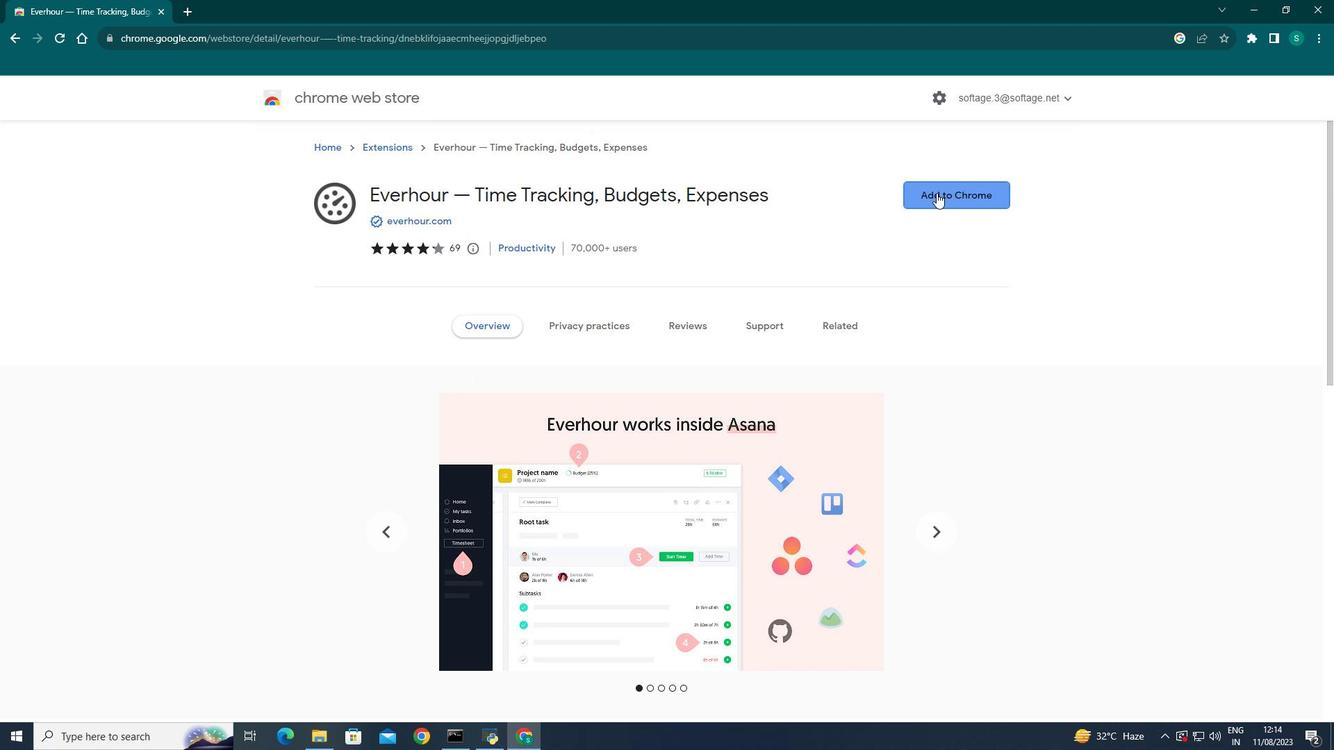 
Action: Mouse moved to (704, 175)
Screenshot: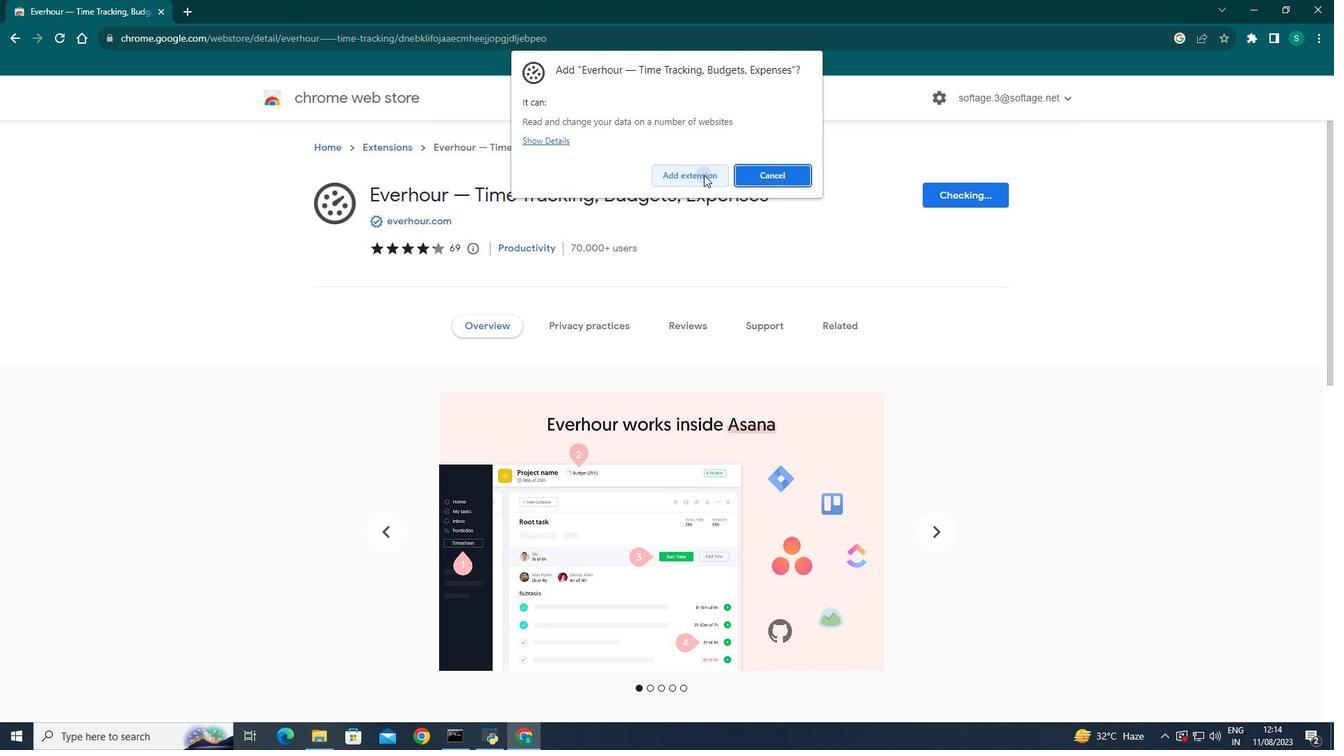 
Action: Mouse pressed left at (704, 175)
Screenshot: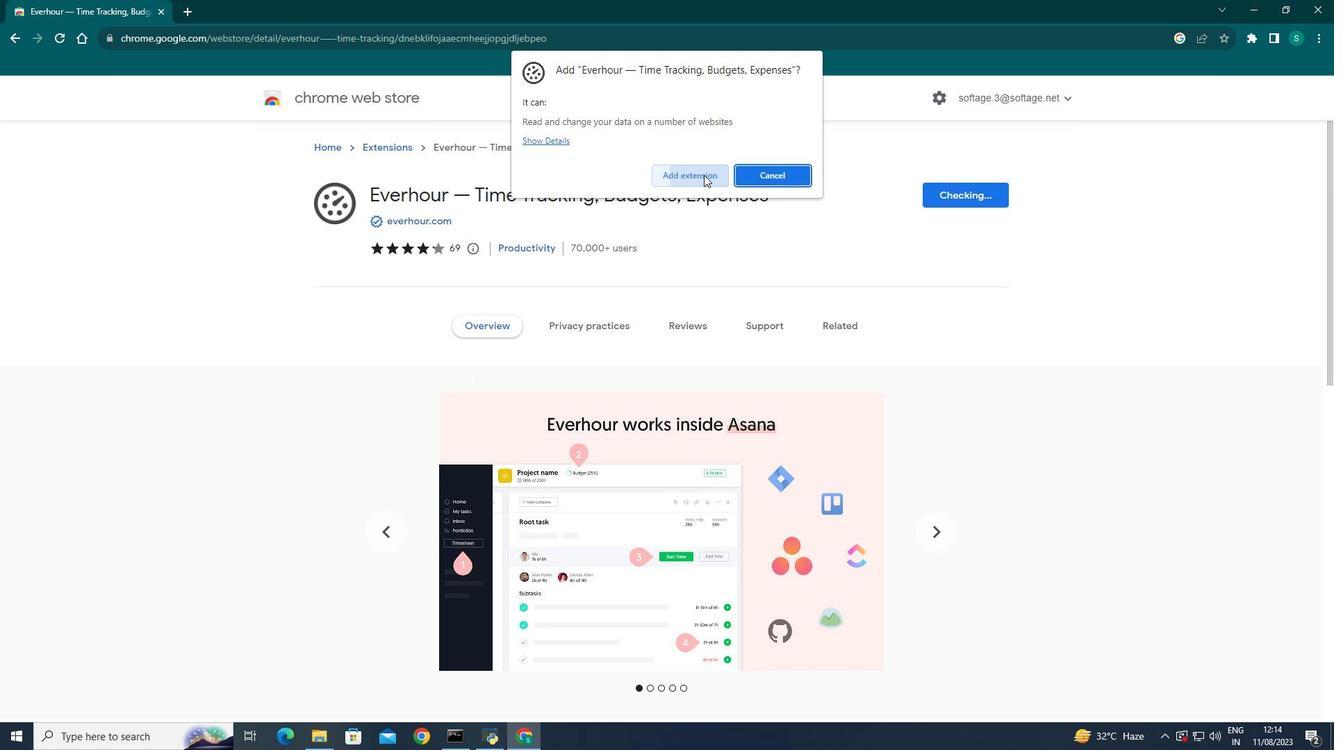 
Action: Mouse moved to (15, 41)
Screenshot: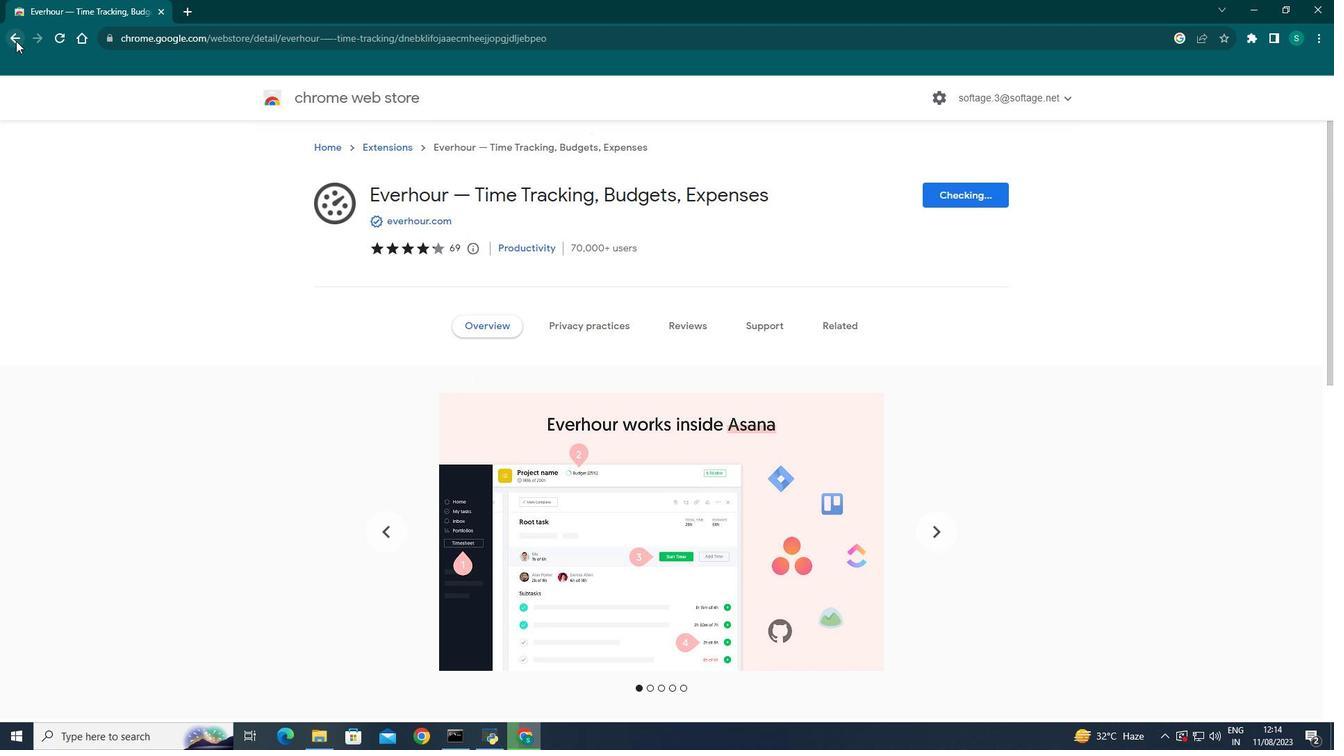 
Action: Mouse pressed left at (15, 41)
Screenshot: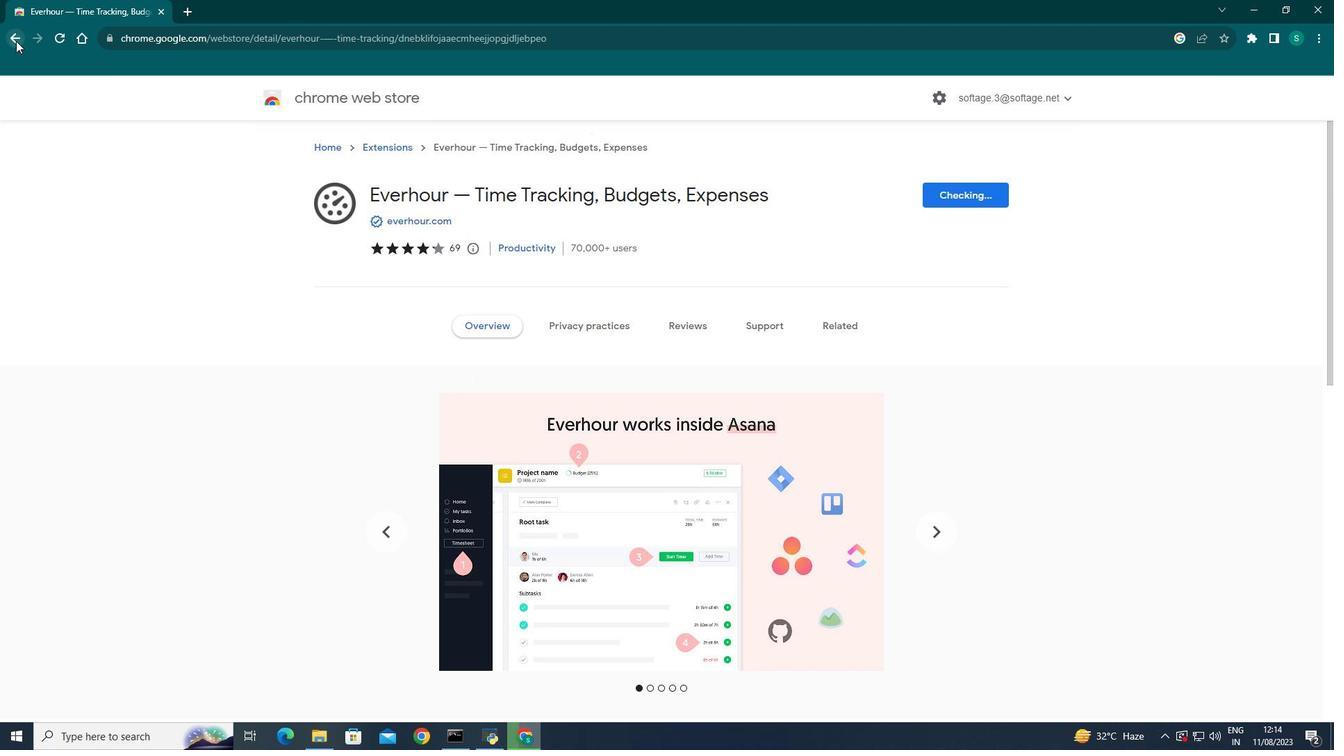 
Action: Mouse moved to (559, 426)
Screenshot: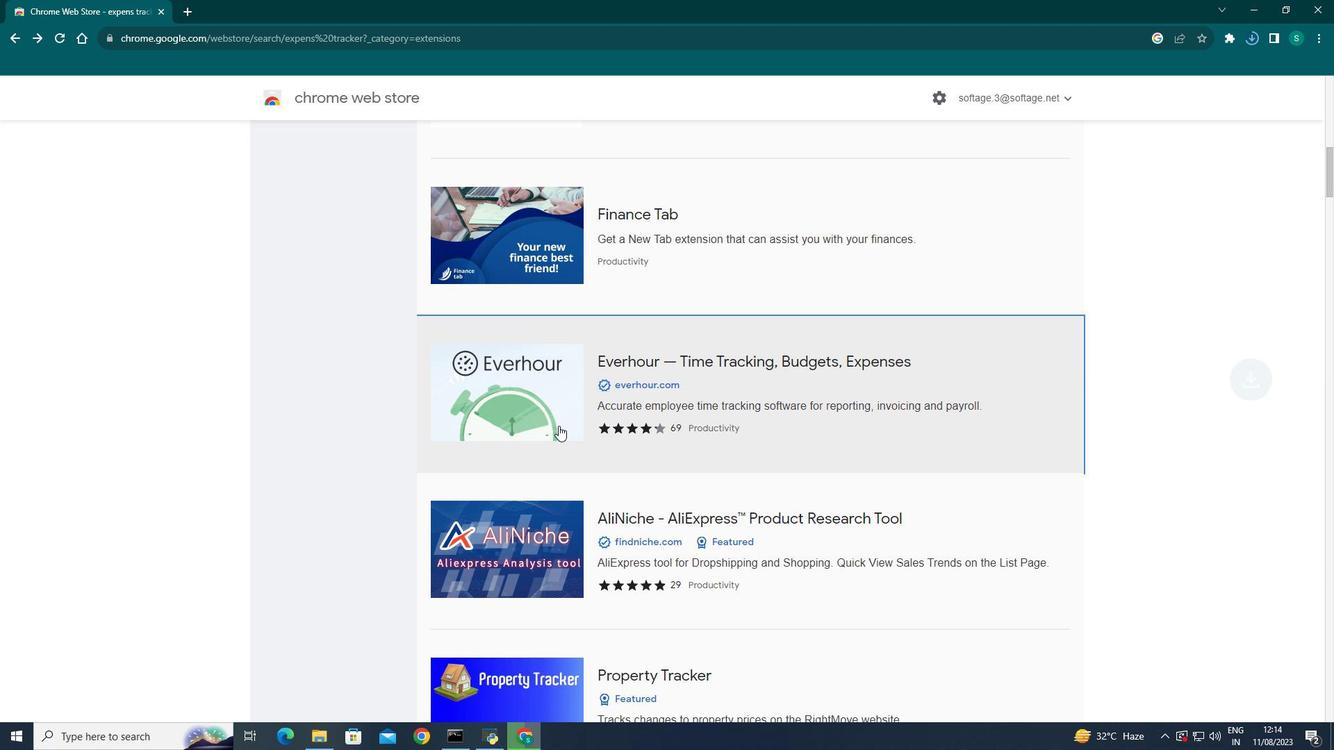 
Action: Mouse scrolled (559, 425) with delta (0, 0)
Screenshot: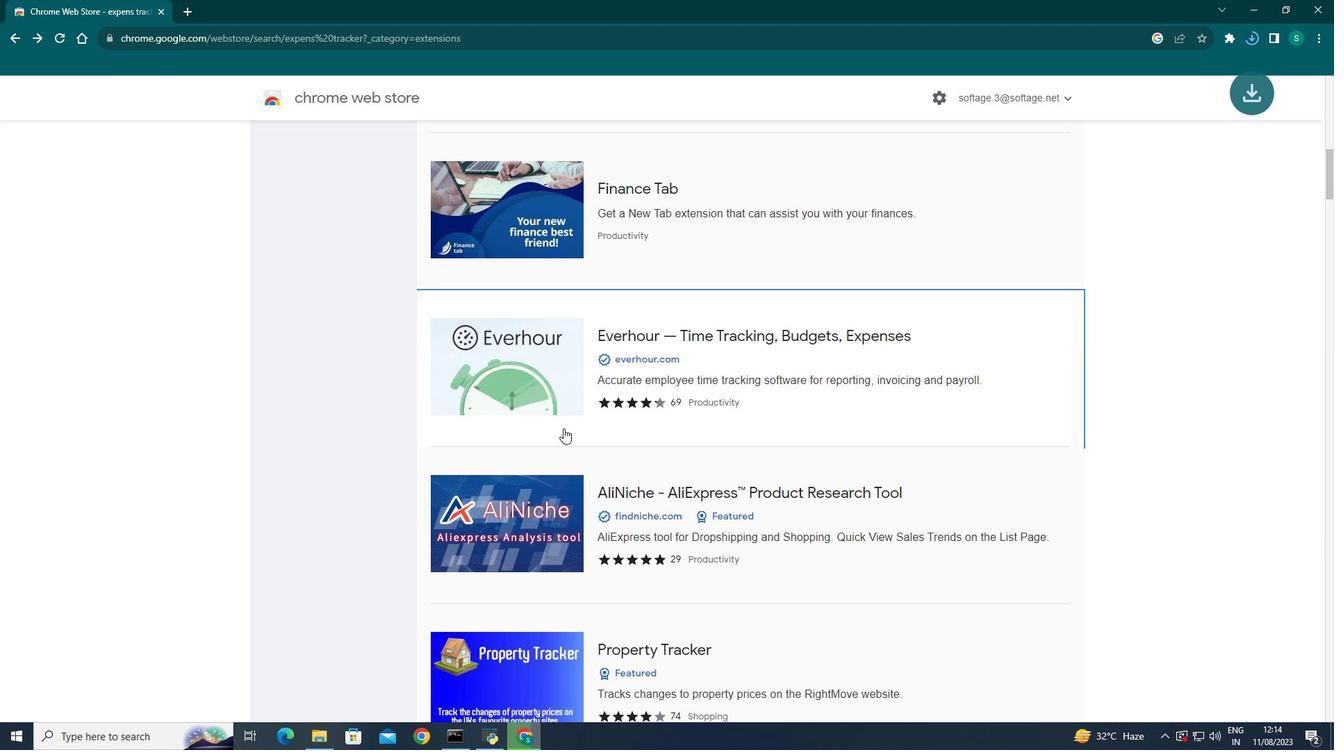 
Action: Mouse scrolled (559, 425) with delta (0, 0)
Screenshot: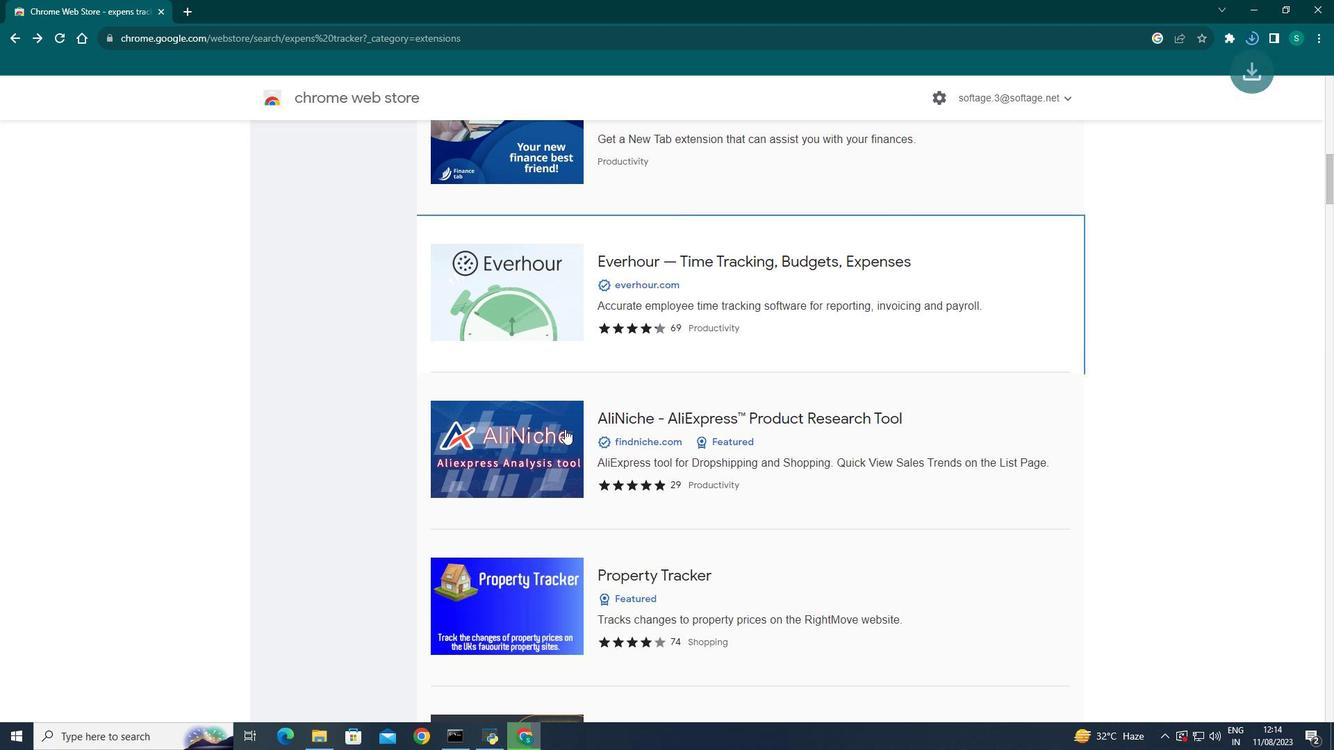 
Action: Mouse moved to (563, 429)
Screenshot: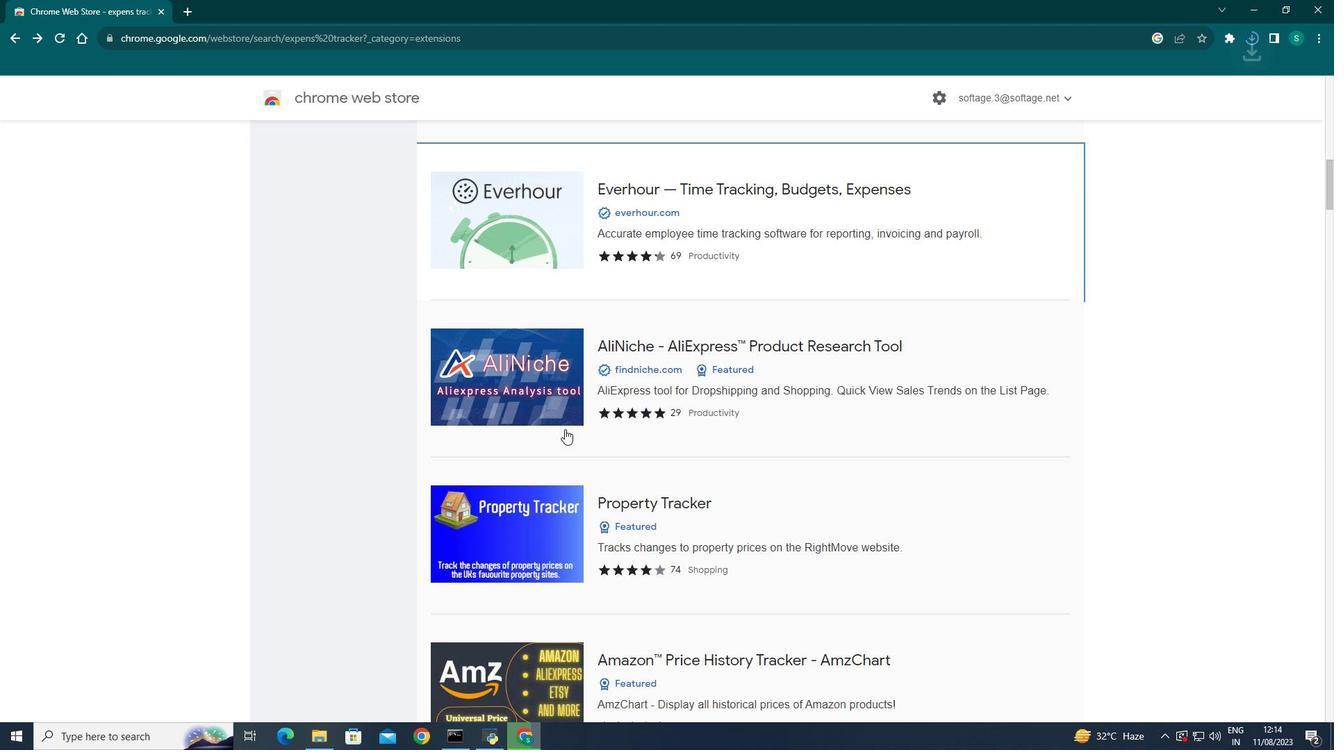 
Action: Mouse scrolled (563, 428) with delta (0, 0)
Screenshot: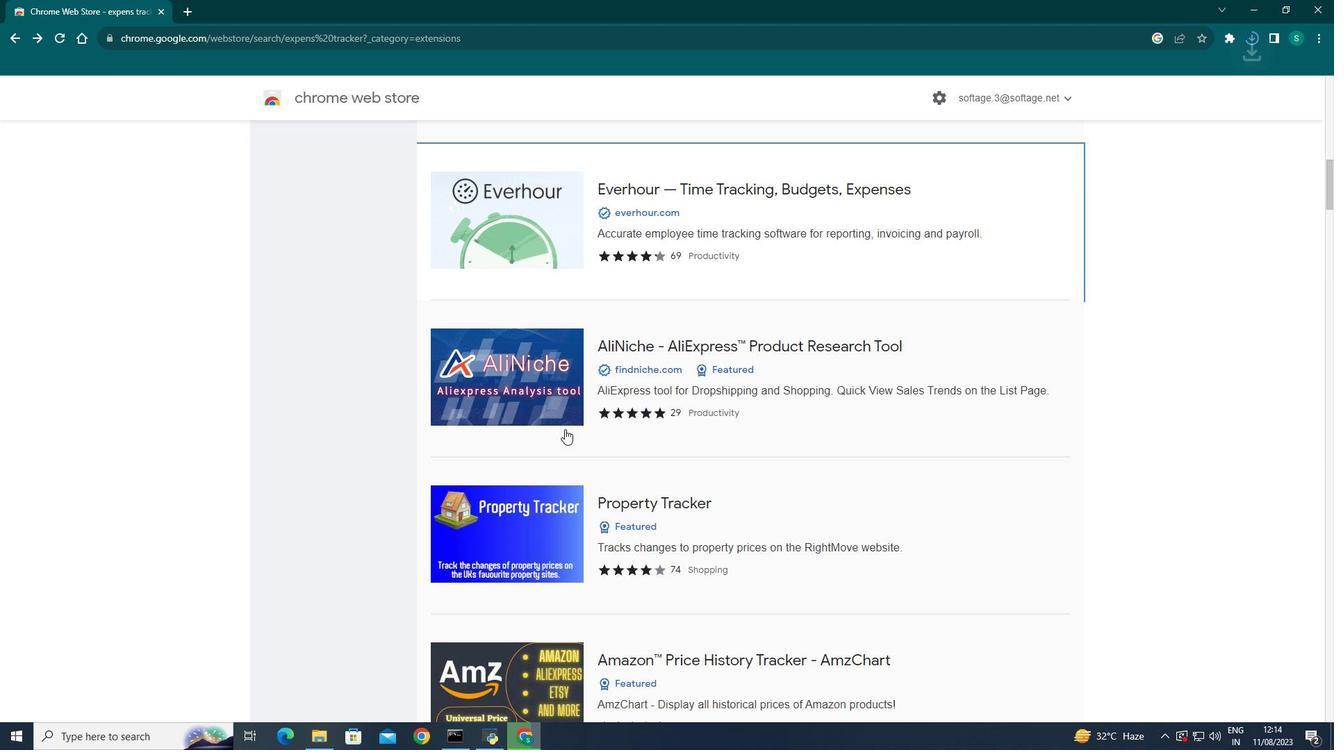 
Action: Mouse moved to (652, 499)
Screenshot: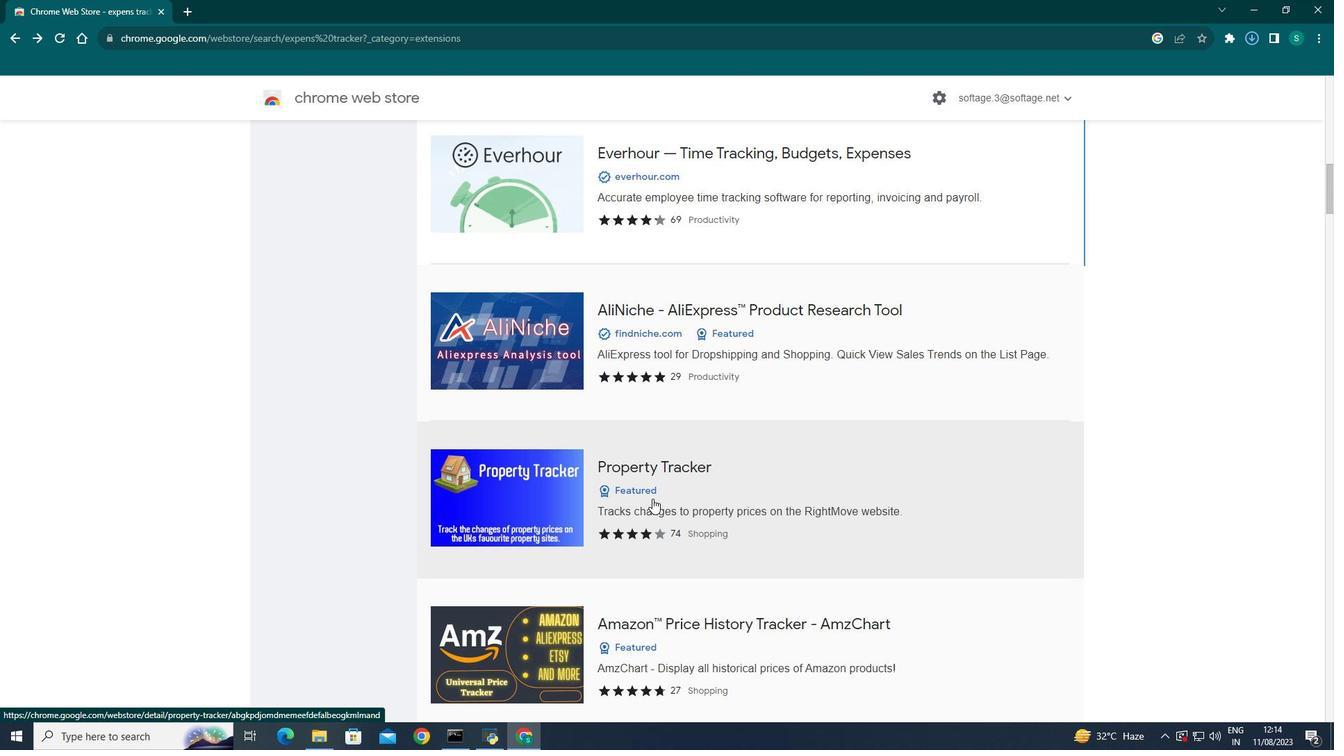 
Action: Mouse scrolled (652, 498) with delta (0, 0)
Screenshot: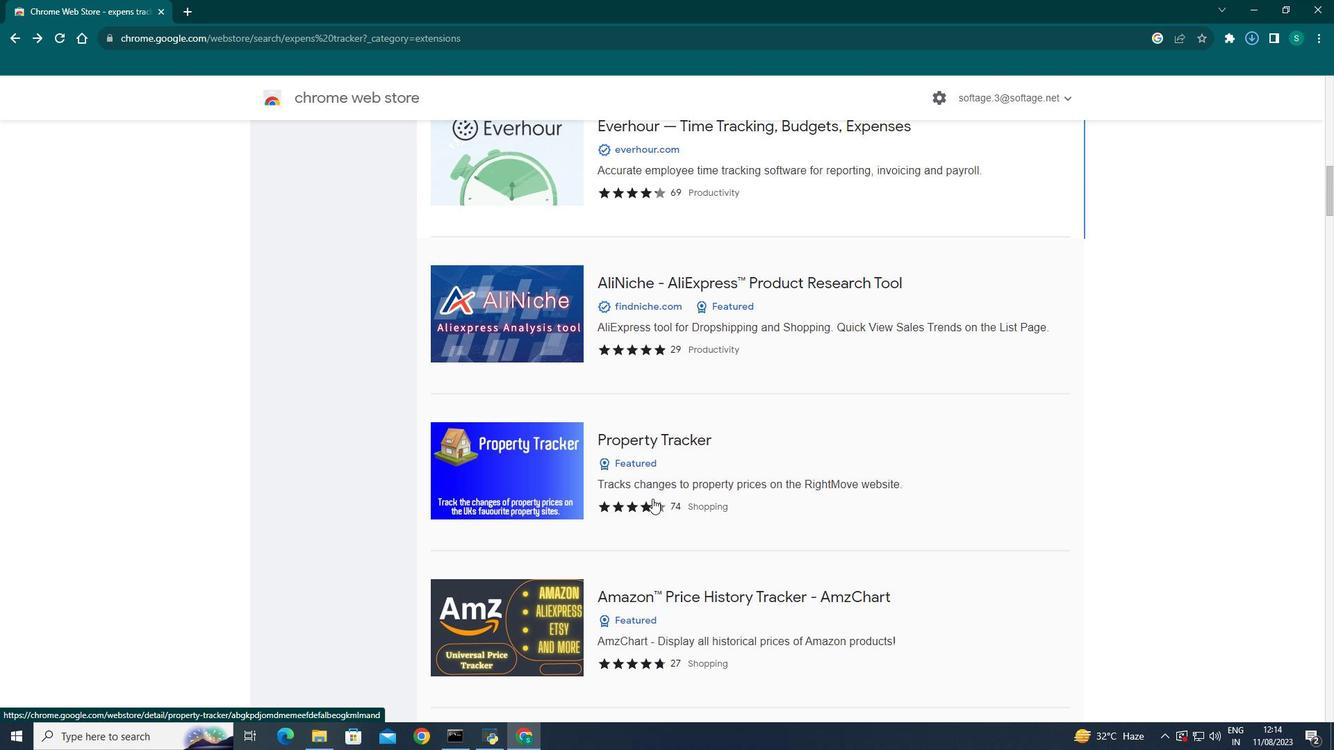 
Action: Mouse scrolled (652, 498) with delta (0, 0)
Screenshot: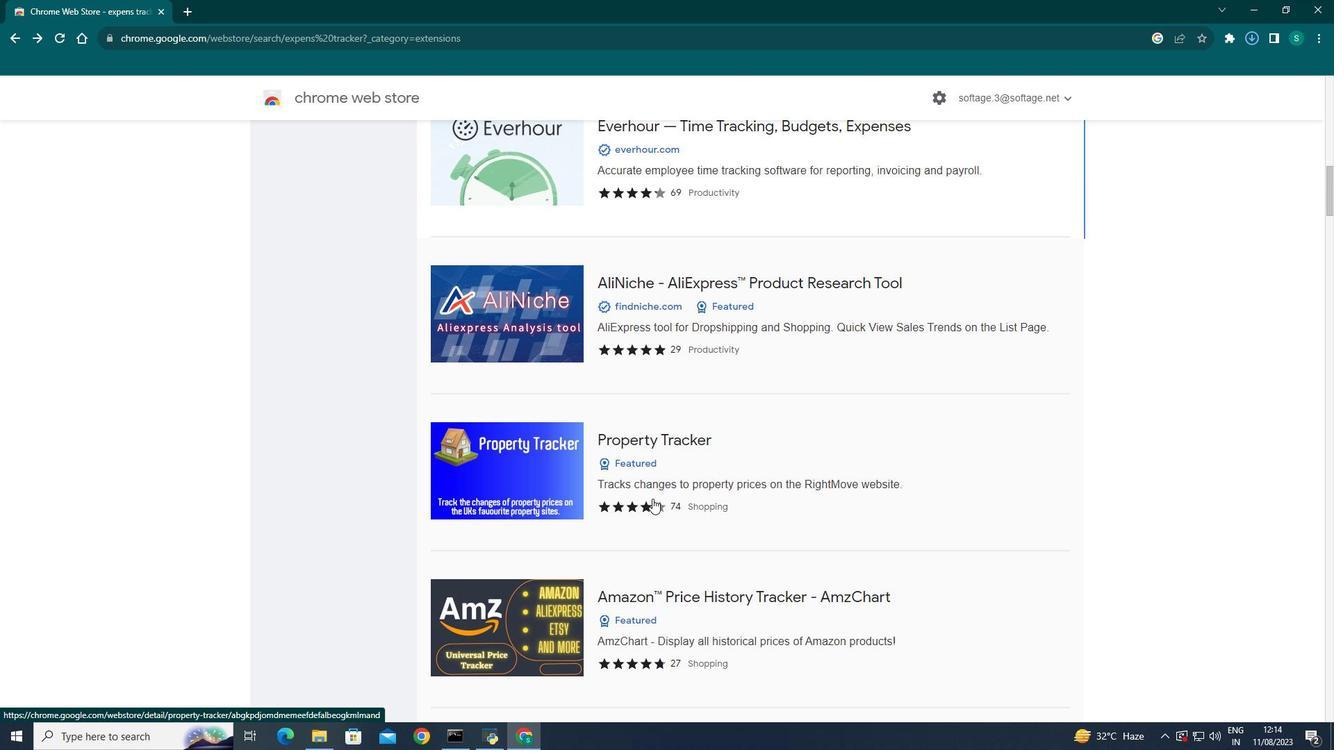 
Action: Mouse scrolled (652, 498) with delta (0, 0)
Screenshot: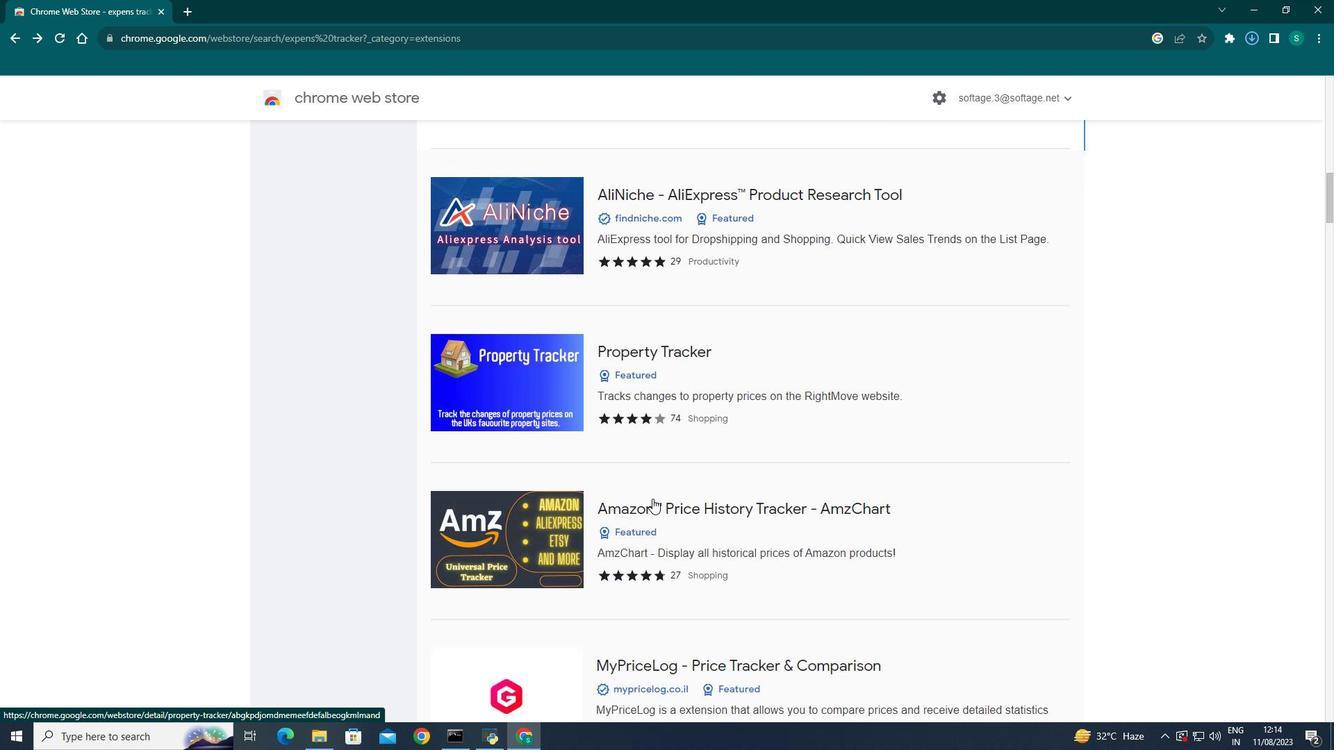 
Action: Mouse scrolled (652, 498) with delta (0, 0)
Screenshot: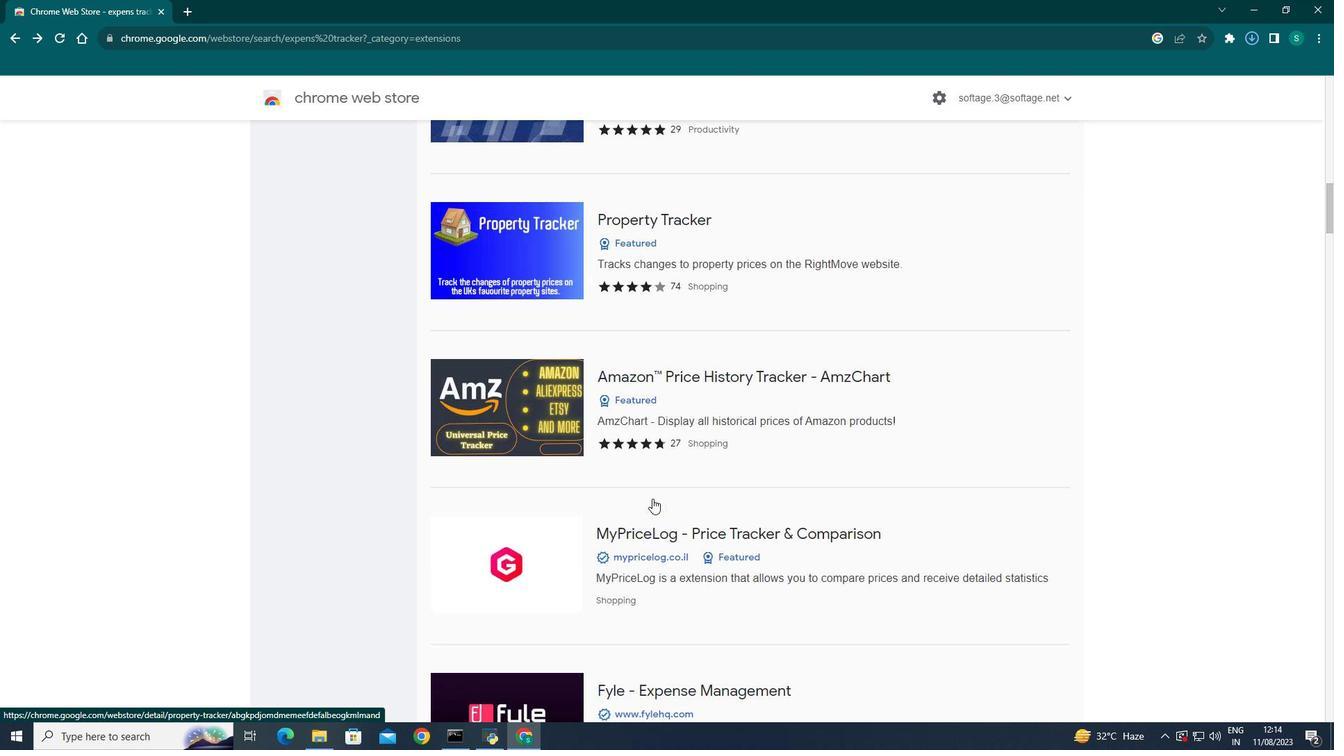 
Action: Mouse scrolled (652, 498) with delta (0, 0)
Screenshot: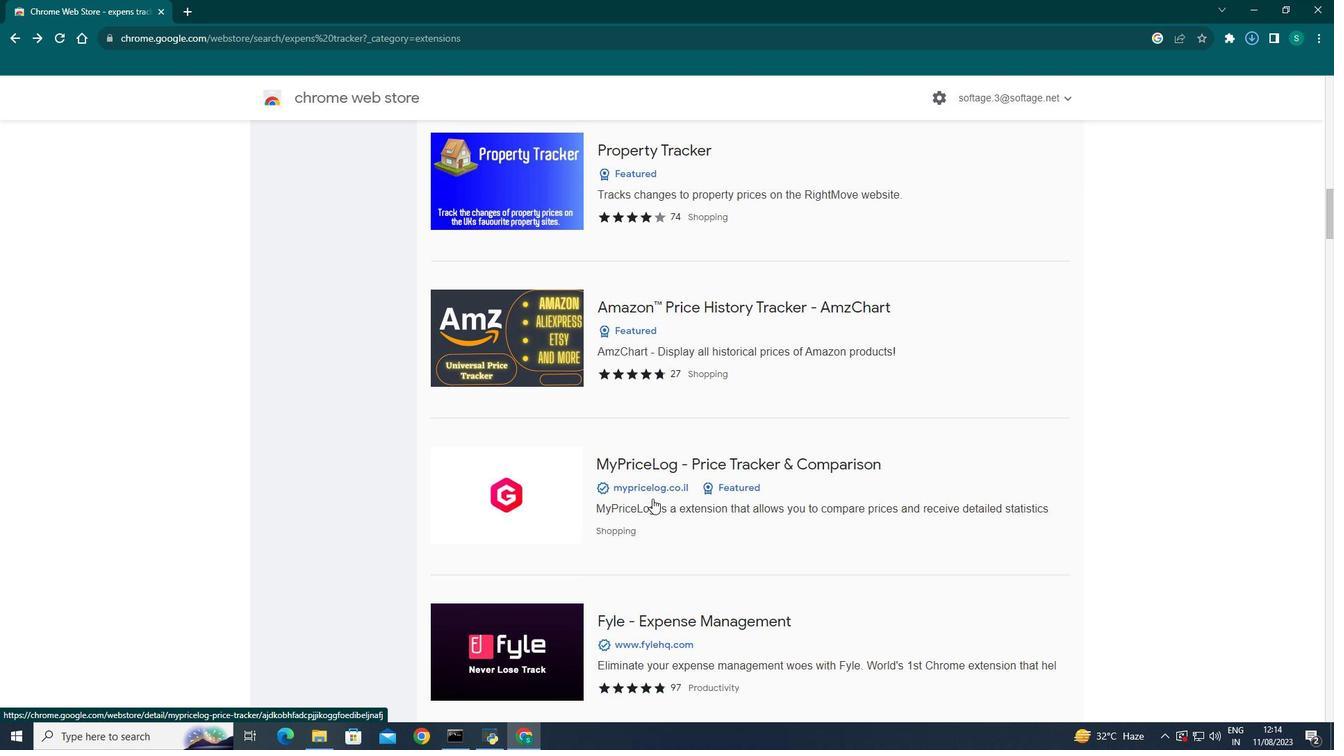 
Action: Mouse scrolled (652, 498) with delta (0, 0)
Screenshot: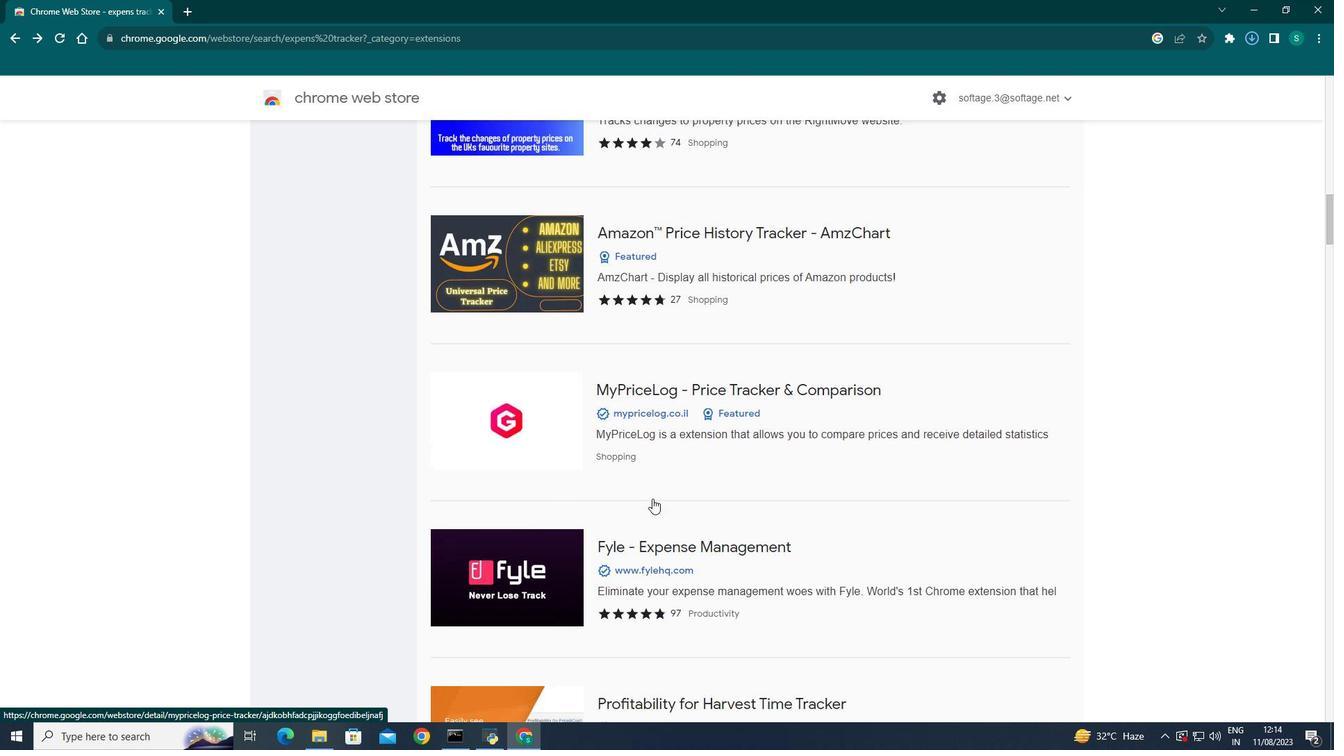 
Action: Mouse scrolled (652, 498) with delta (0, 0)
Screenshot: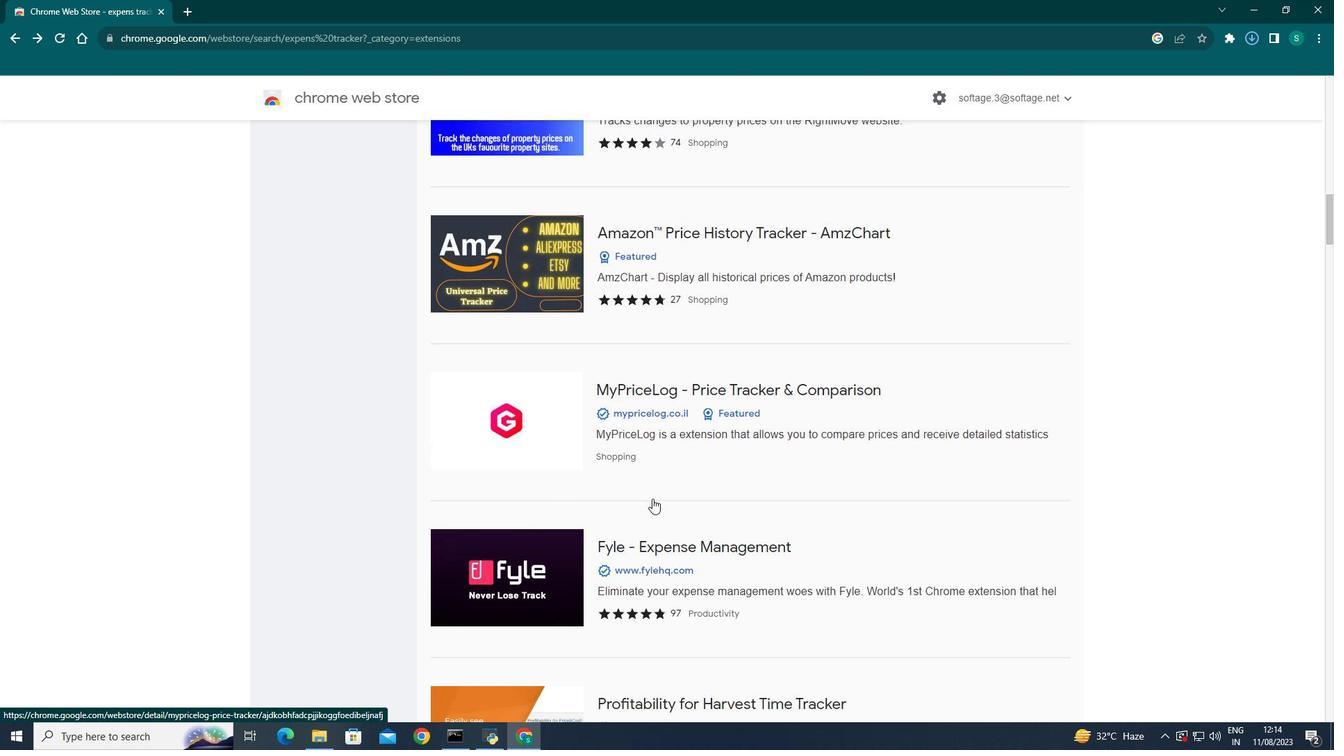 
Action: Mouse scrolled (652, 498) with delta (0, 0)
Screenshot: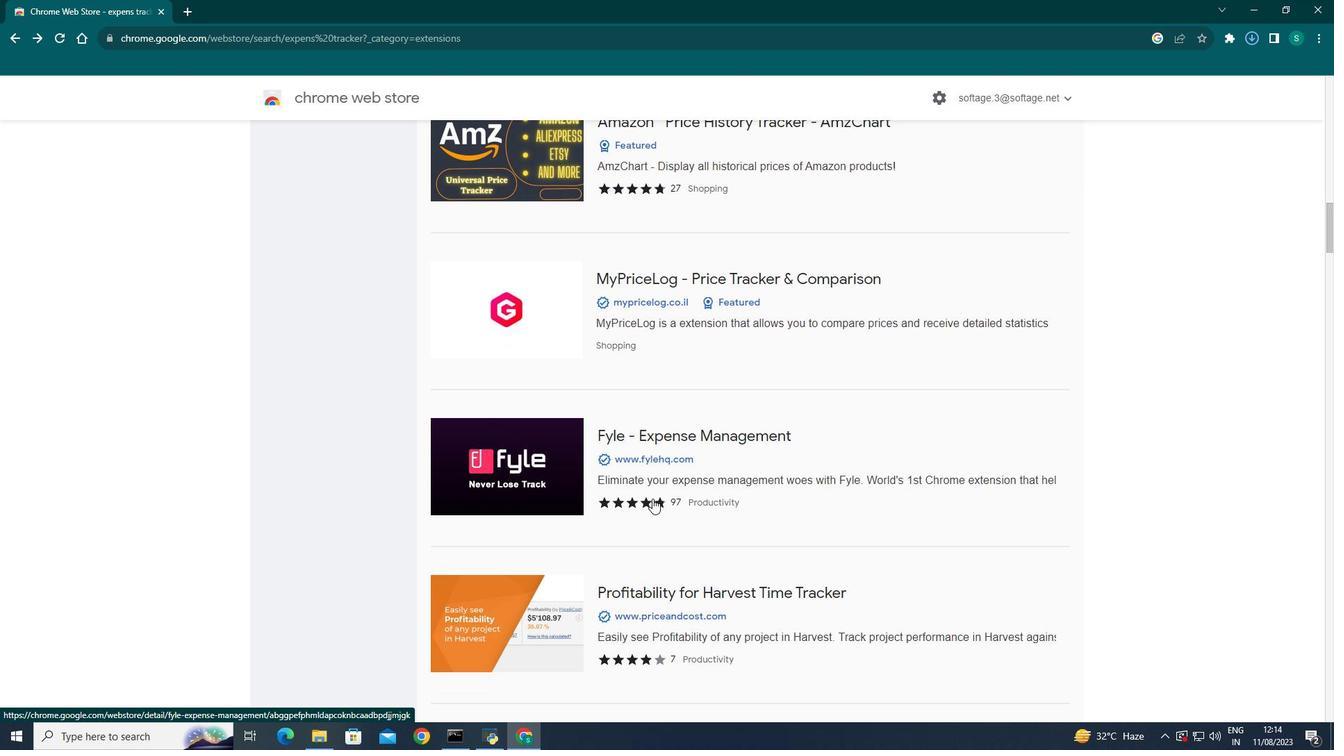 
Action: Mouse scrolled (652, 498) with delta (0, 0)
Screenshot: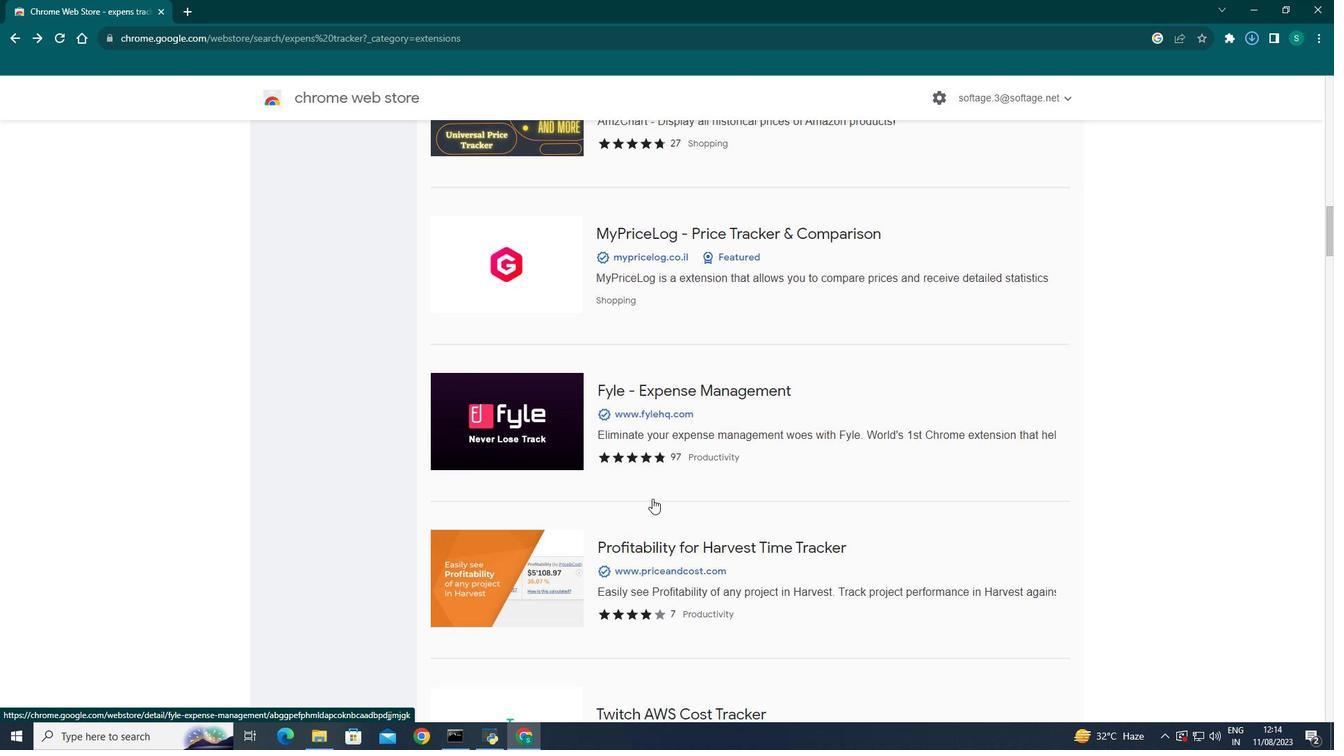 
Action: Mouse scrolled (652, 498) with delta (0, 0)
Screenshot: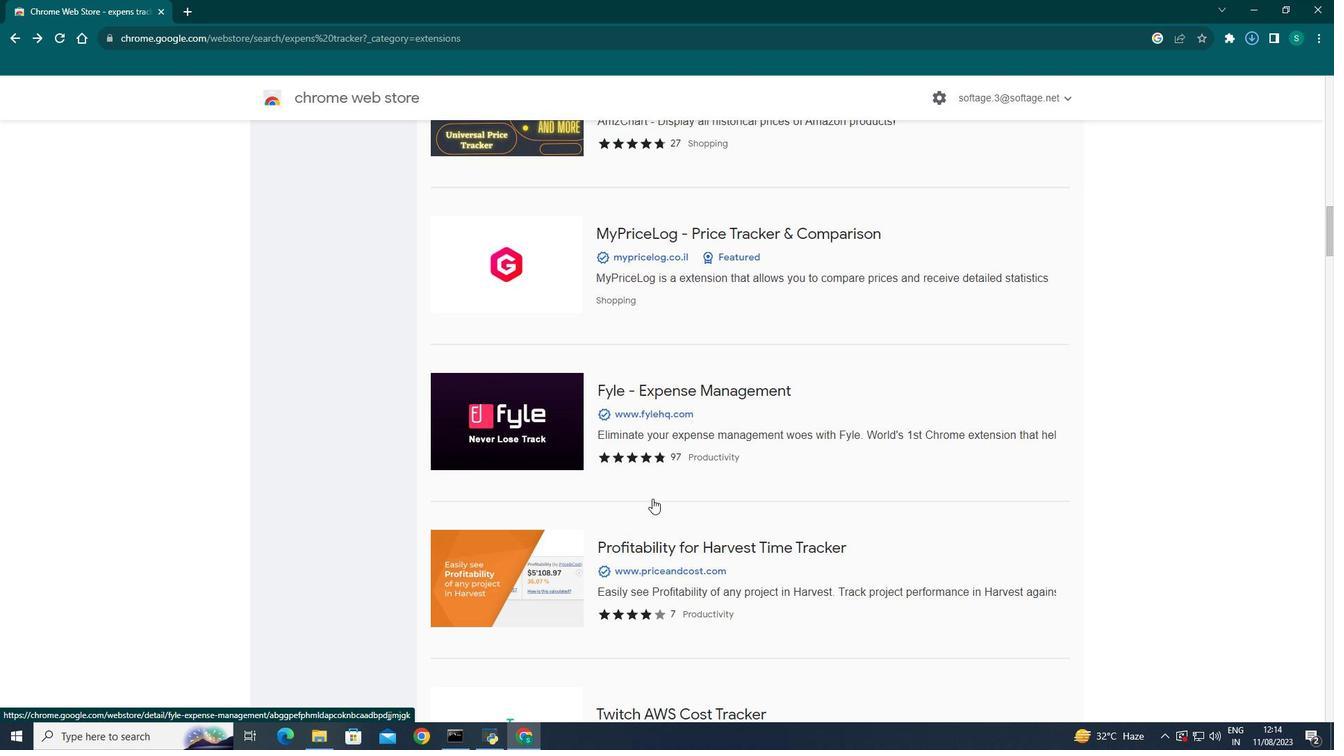 
Action: Mouse scrolled (652, 498) with delta (0, 0)
Screenshot: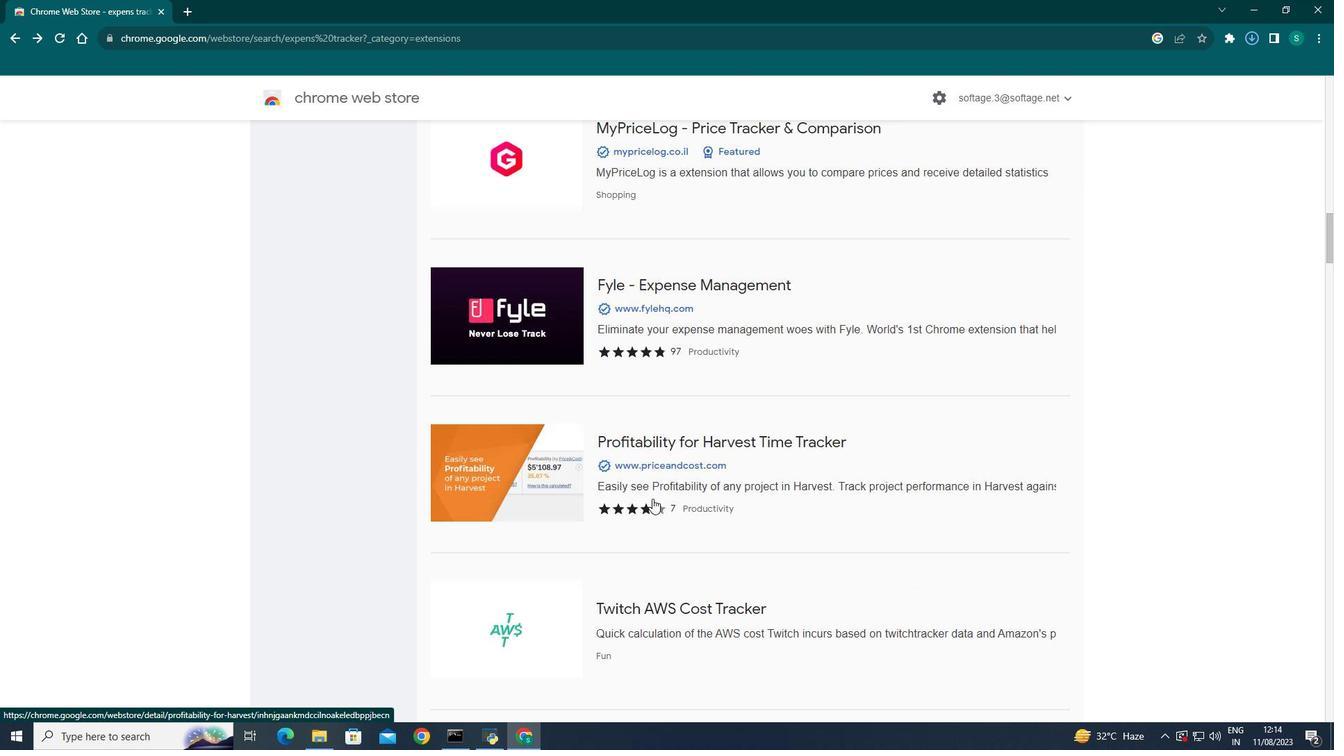 
Action: Mouse scrolled (652, 498) with delta (0, 0)
Screenshot: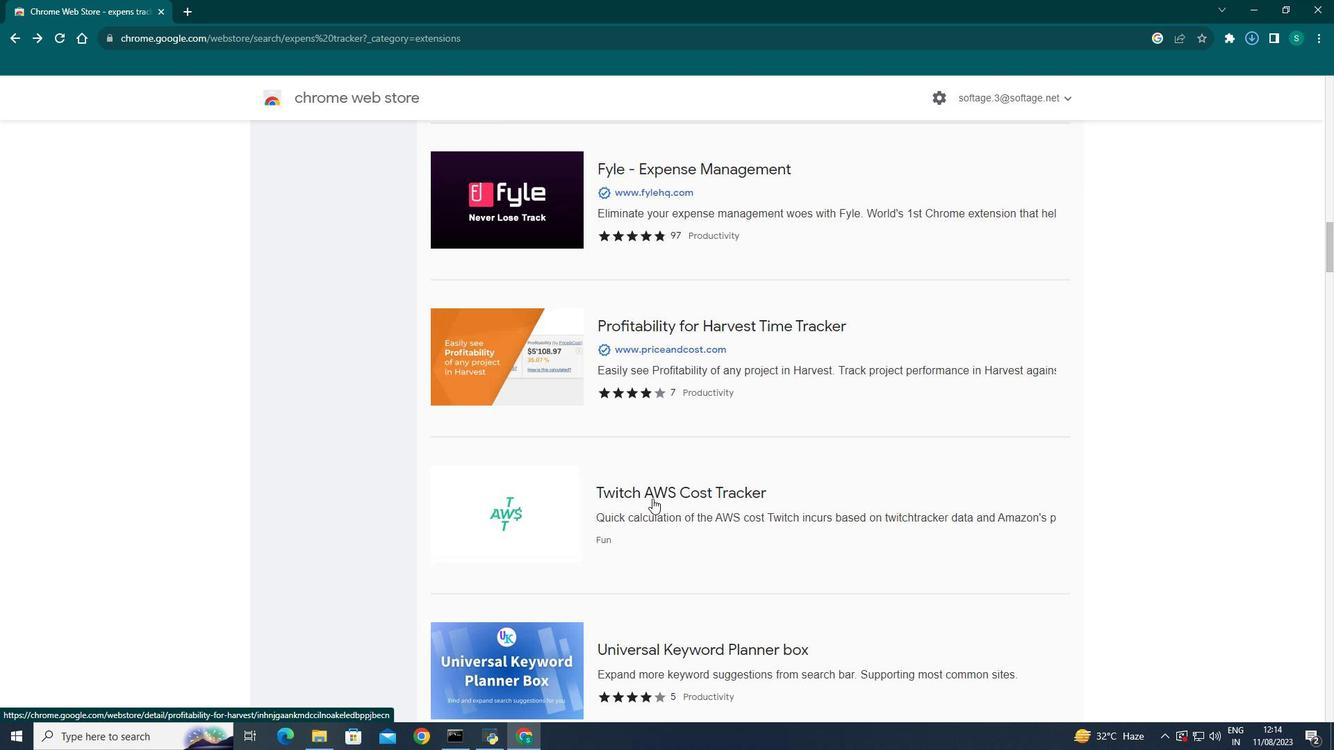 
Action: Mouse scrolled (652, 498) with delta (0, 0)
Screenshot: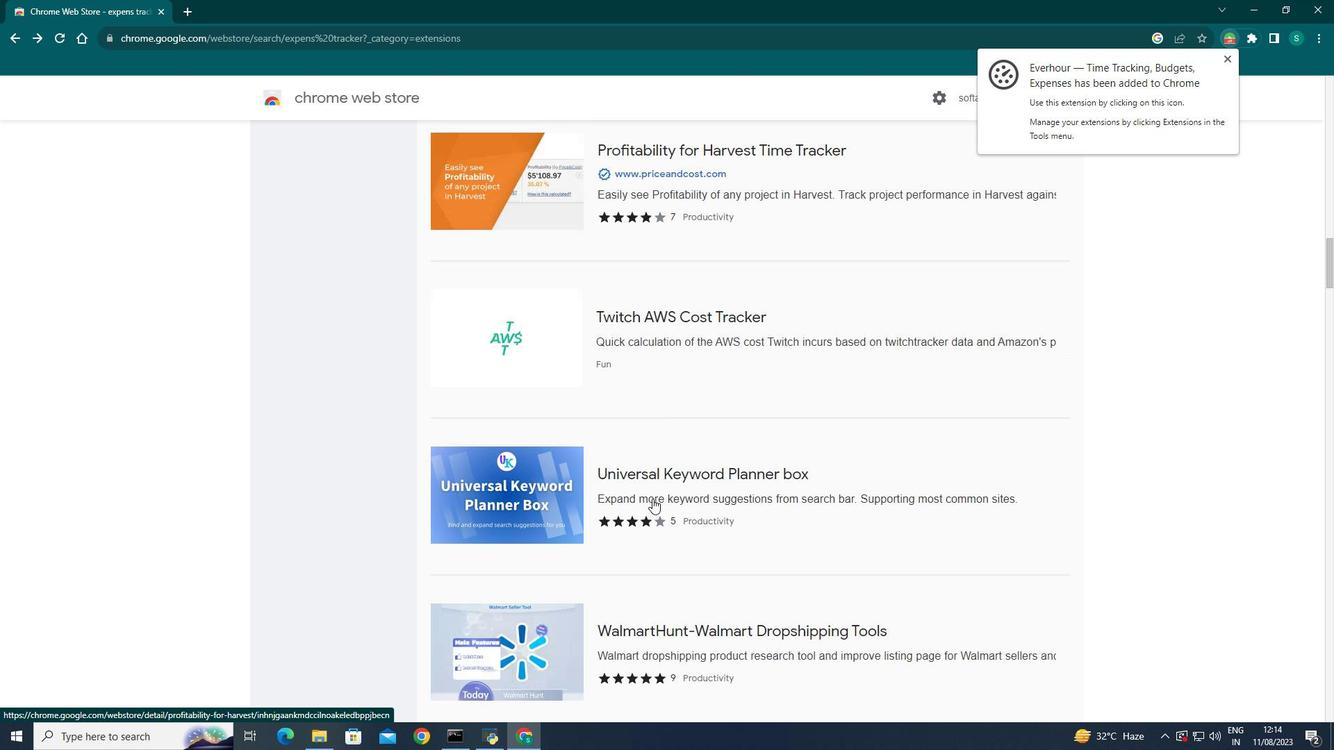 
Action: Mouse scrolled (652, 498) with delta (0, 0)
Screenshot: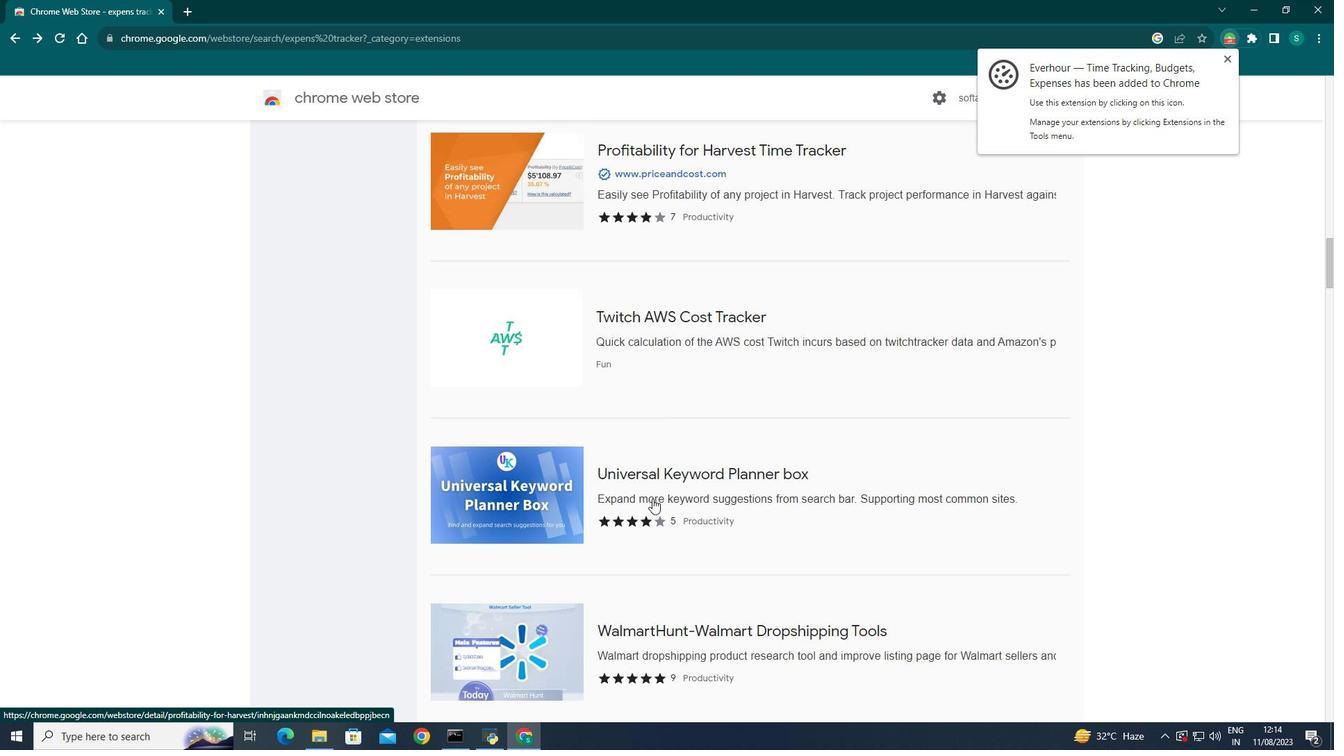 
Action: Mouse scrolled (652, 498) with delta (0, 0)
Screenshot: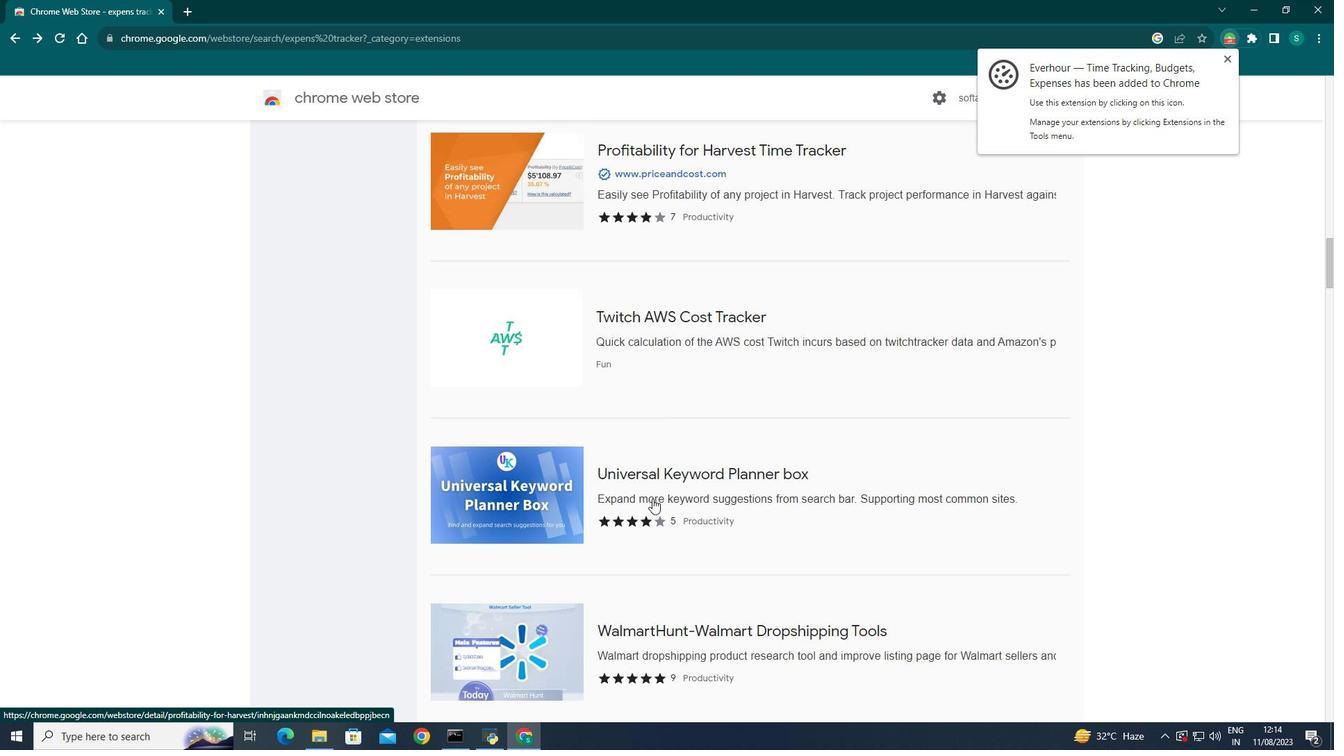 
Action: Mouse scrolled (652, 498) with delta (0, 0)
Screenshot: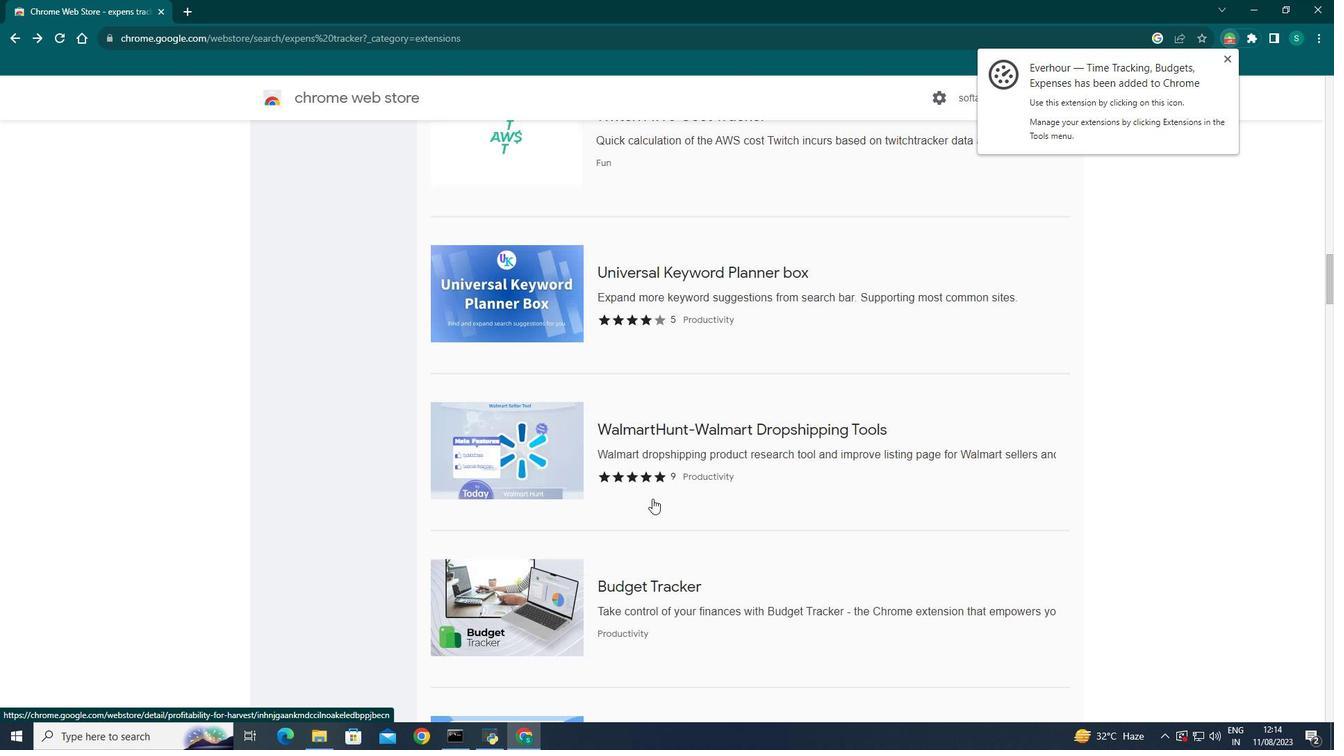 
Action: Mouse scrolled (652, 498) with delta (0, 0)
Screenshot: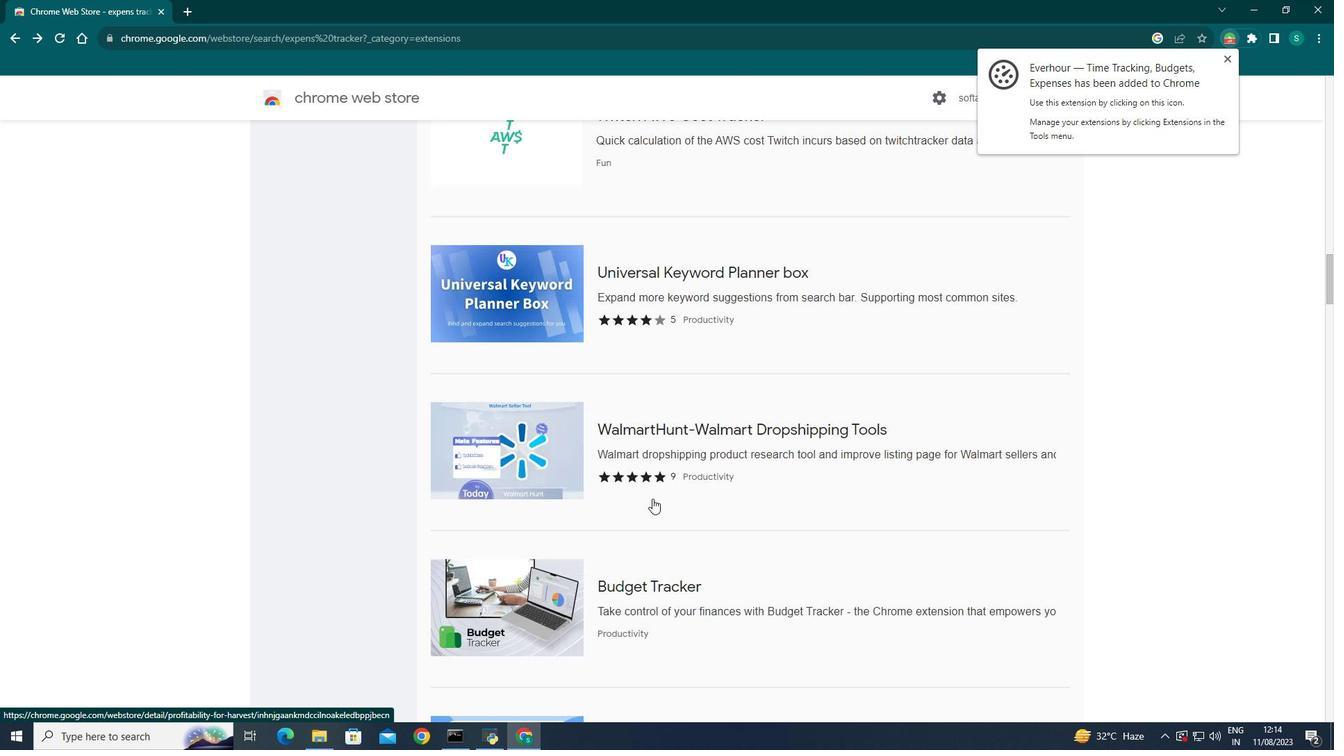 
Action: Mouse scrolled (652, 498) with delta (0, 0)
Screenshot: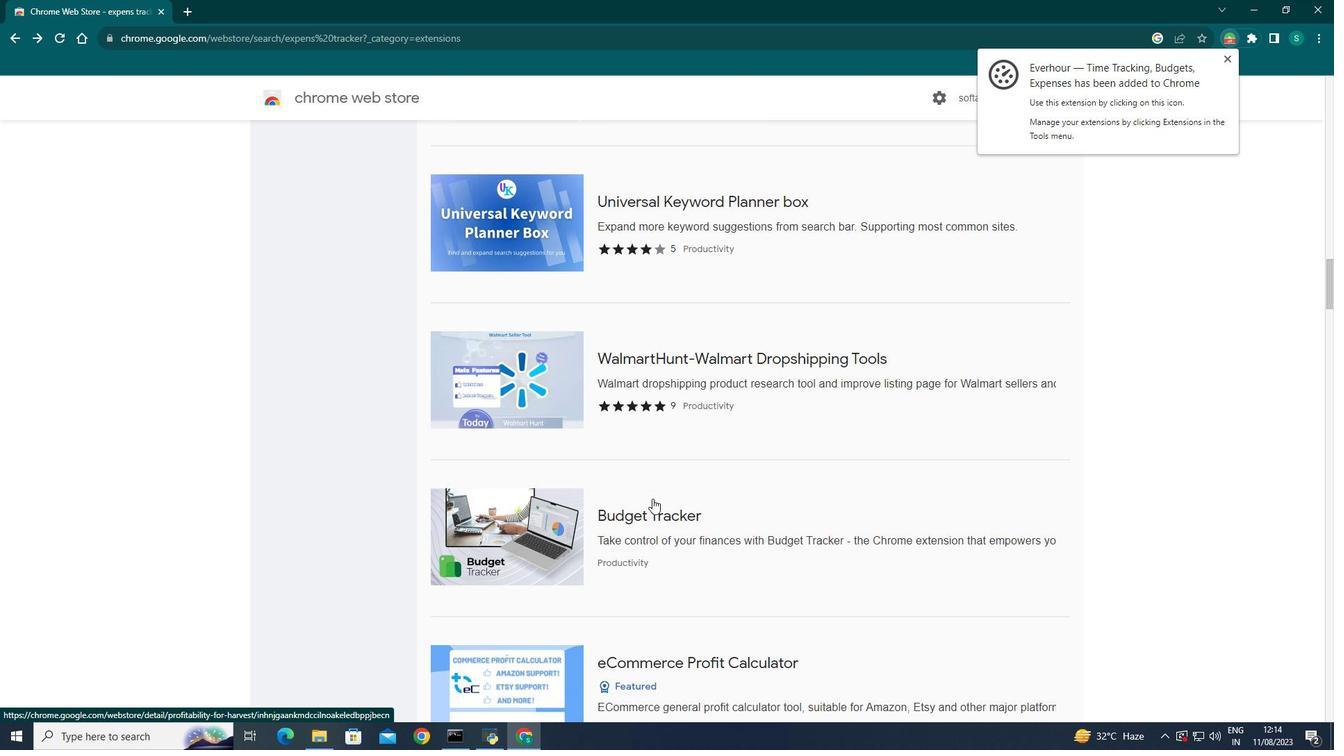 
Action: Mouse scrolled (652, 498) with delta (0, 0)
Screenshot: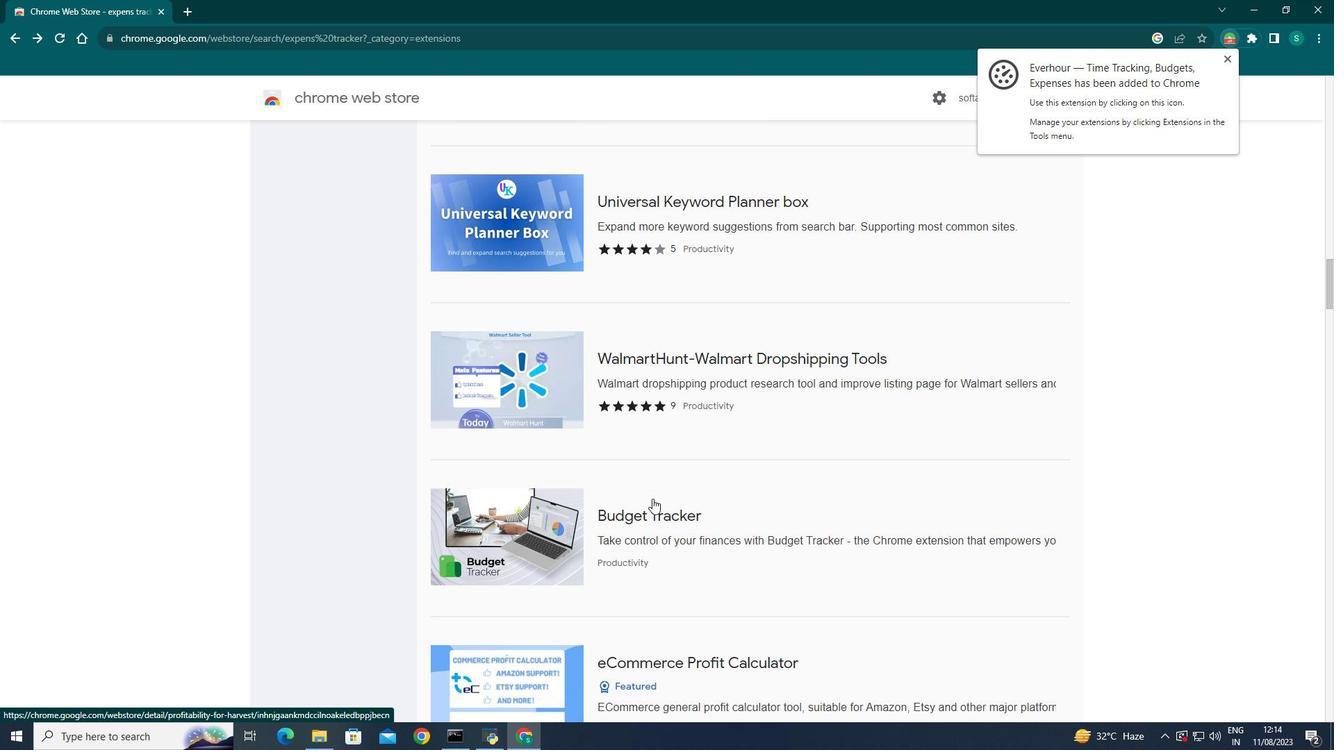 
Action: Mouse scrolled (652, 498) with delta (0, 0)
Screenshot: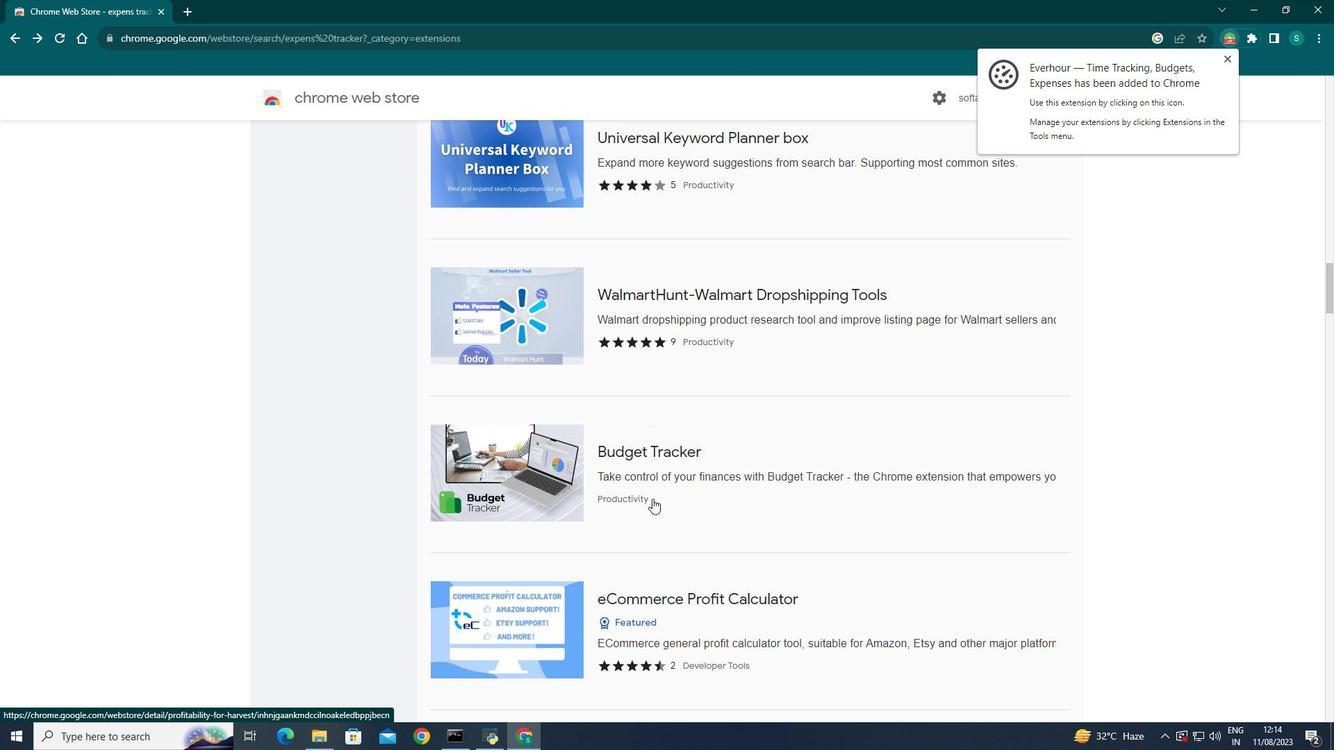 
Action: Mouse scrolled (652, 498) with delta (0, 0)
Screenshot: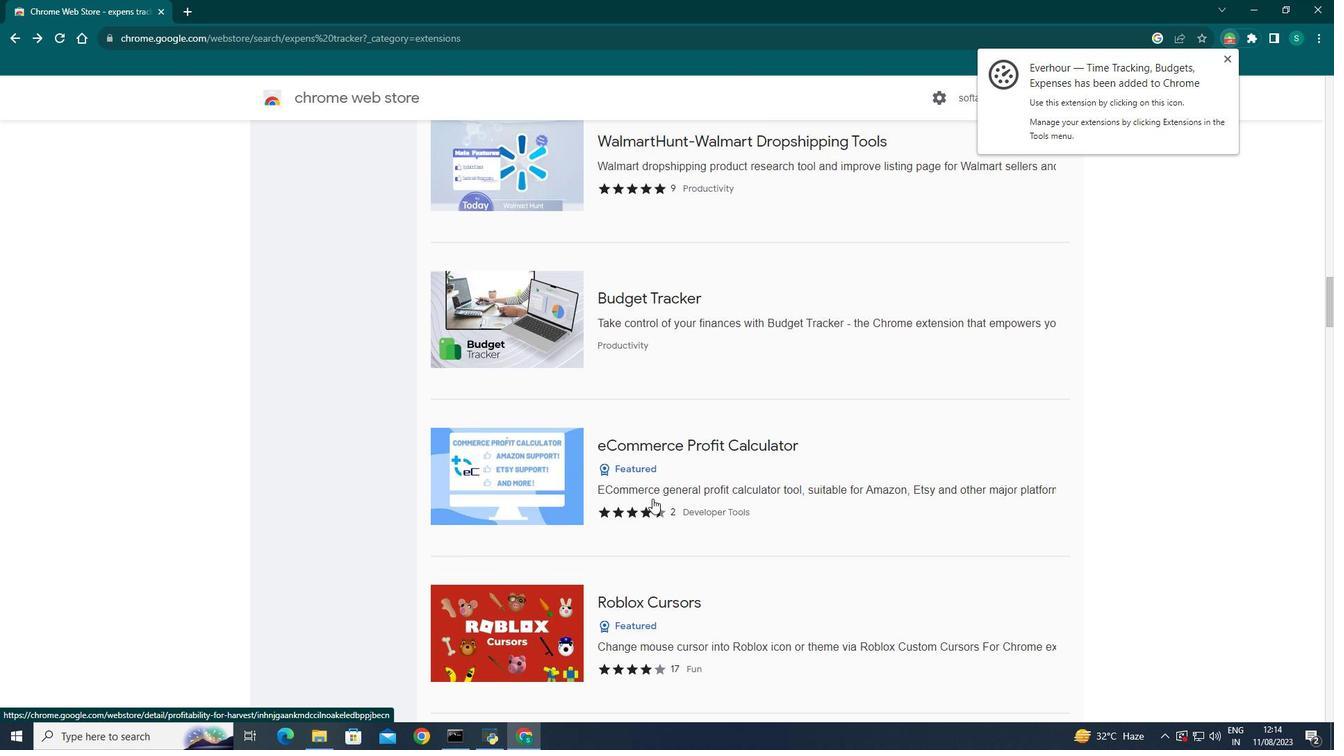 
Action: Mouse scrolled (652, 498) with delta (0, 0)
Screenshot: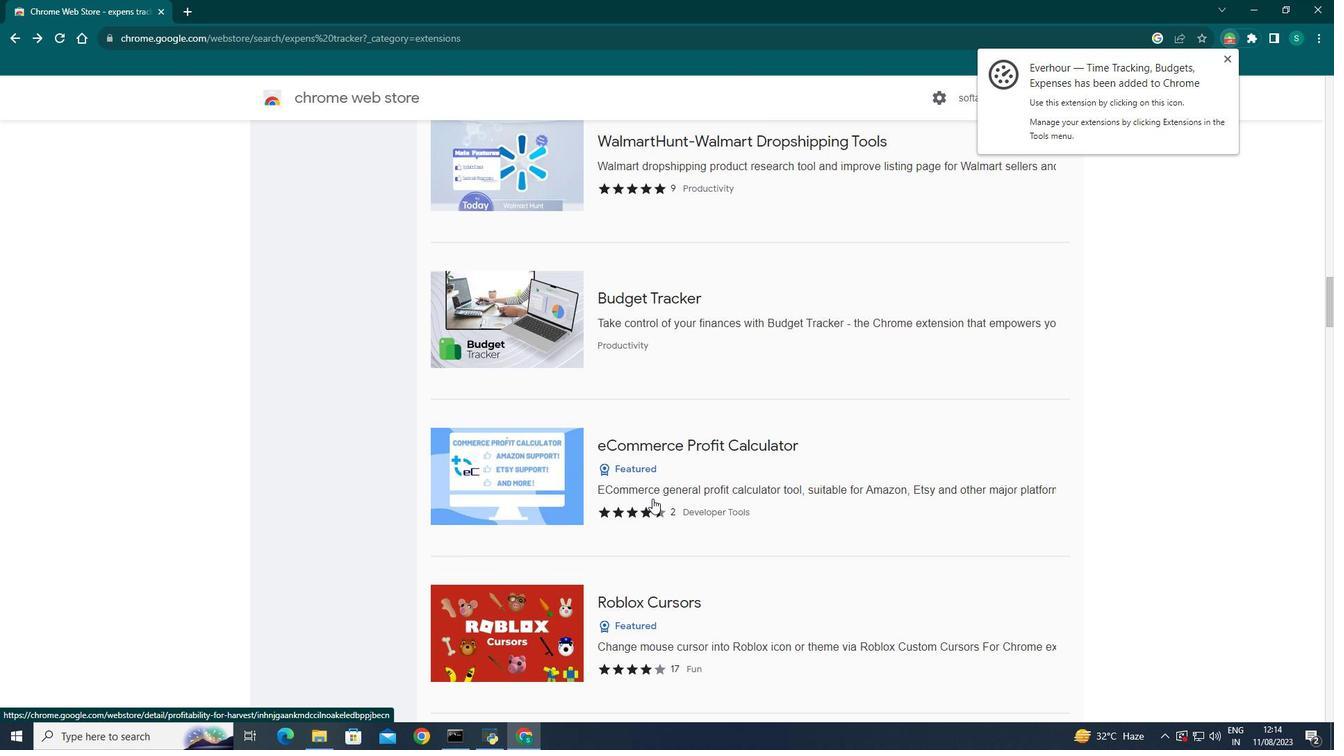 
Action: Mouse scrolled (652, 498) with delta (0, 0)
Screenshot: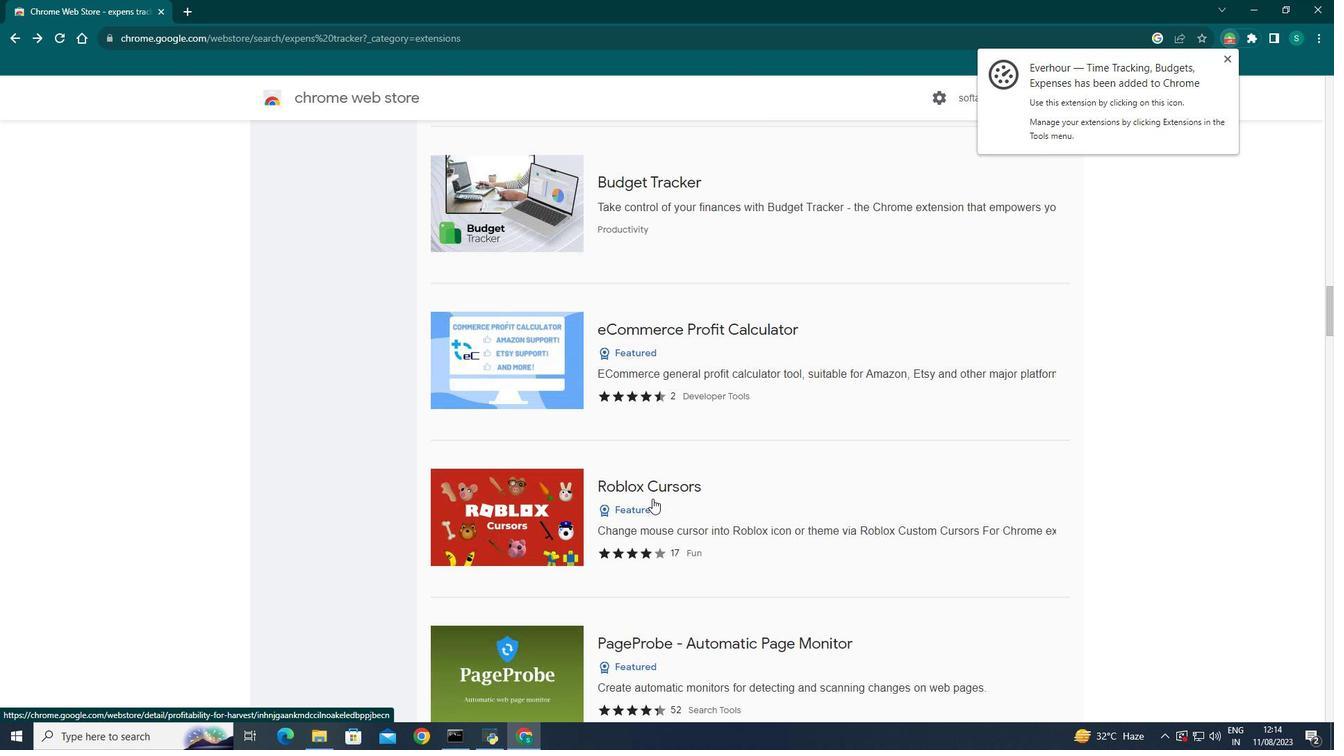 
Action: Mouse scrolled (652, 498) with delta (0, 0)
Screenshot: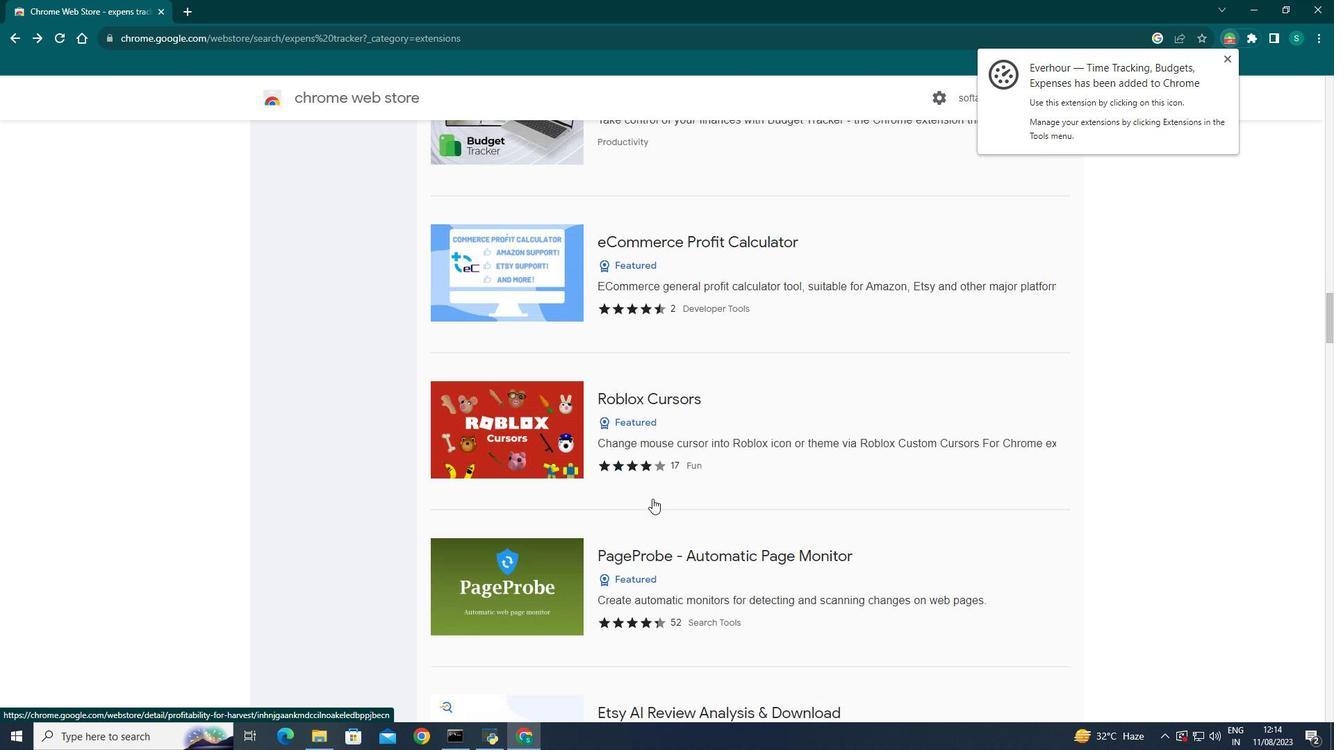 
Action: Mouse scrolled (652, 499) with delta (0, 0)
Screenshot: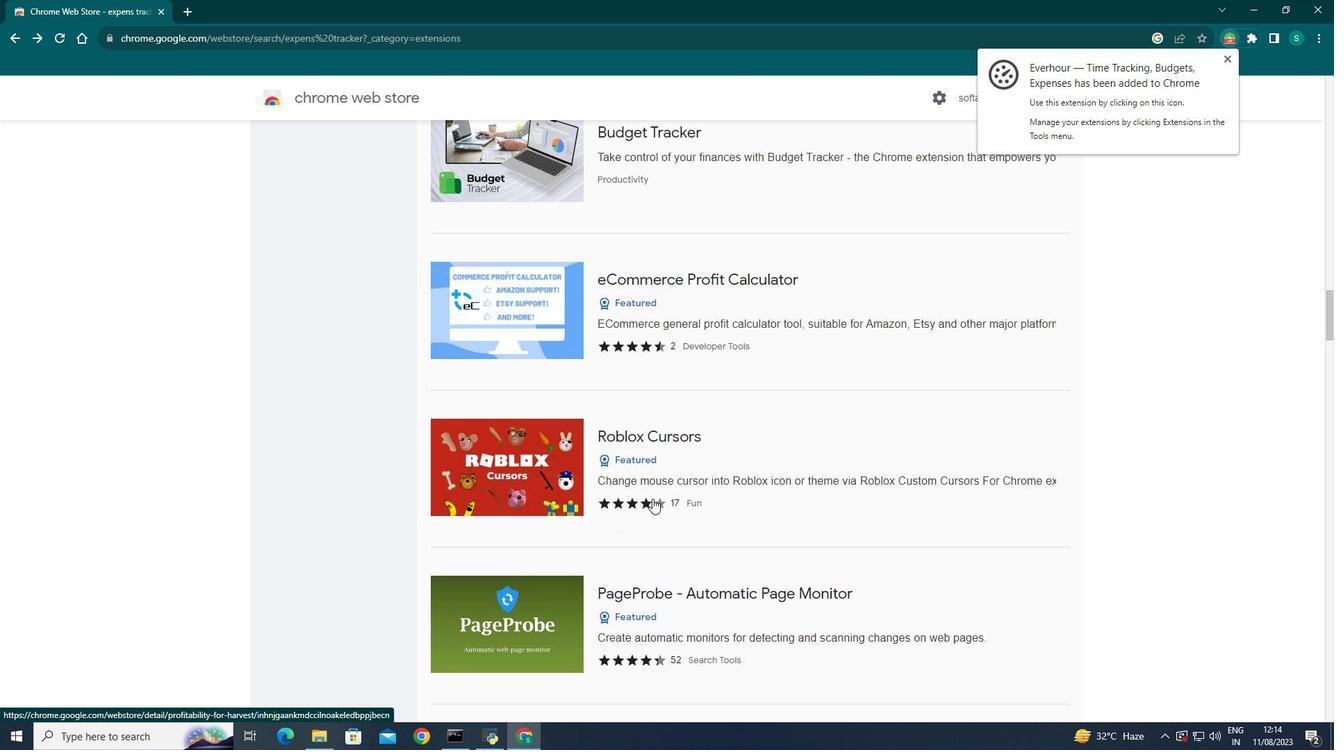 
Action: Mouse scrolled (652, 499) with delta (0, 0)
Screenshot: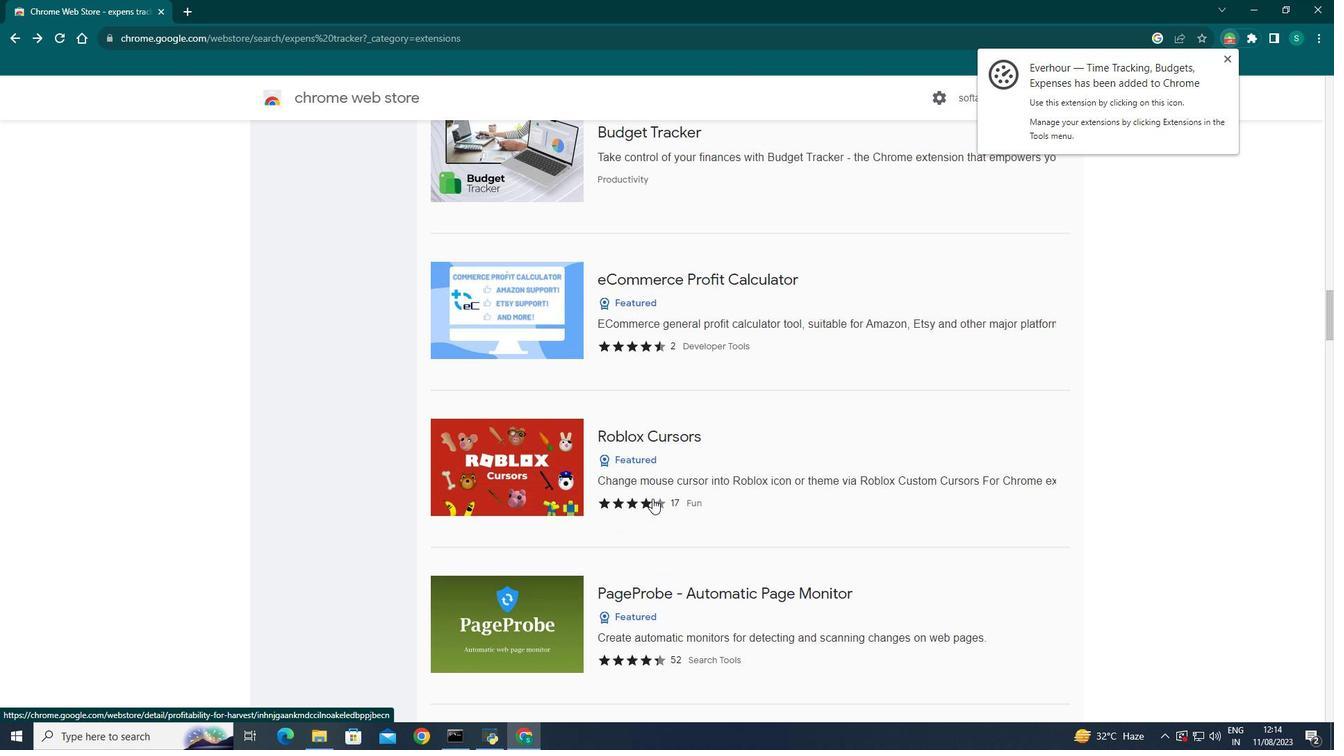 
Action: Mouse scrolled (652, 499) with delta (0, 0)
Screenshot: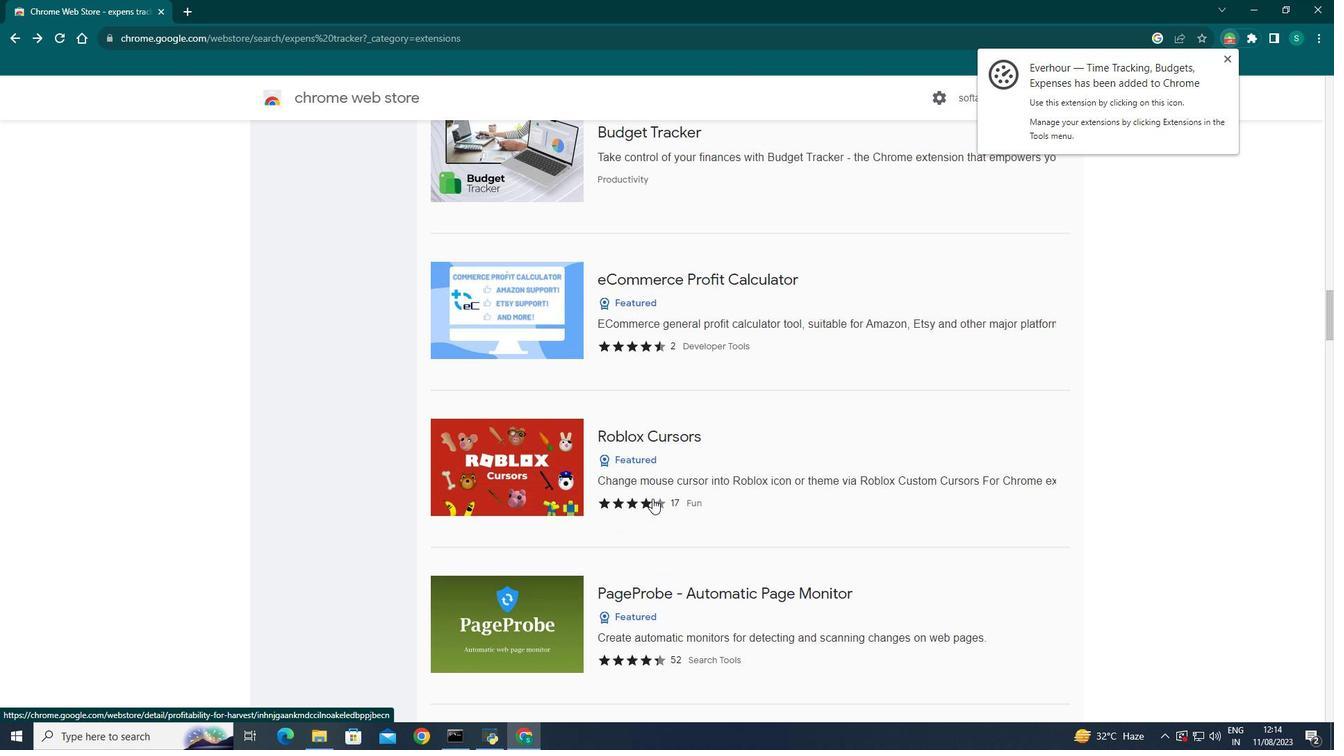 
Action: Mouse scrolled (652, 499) with delta (0, 0)
Screenshot: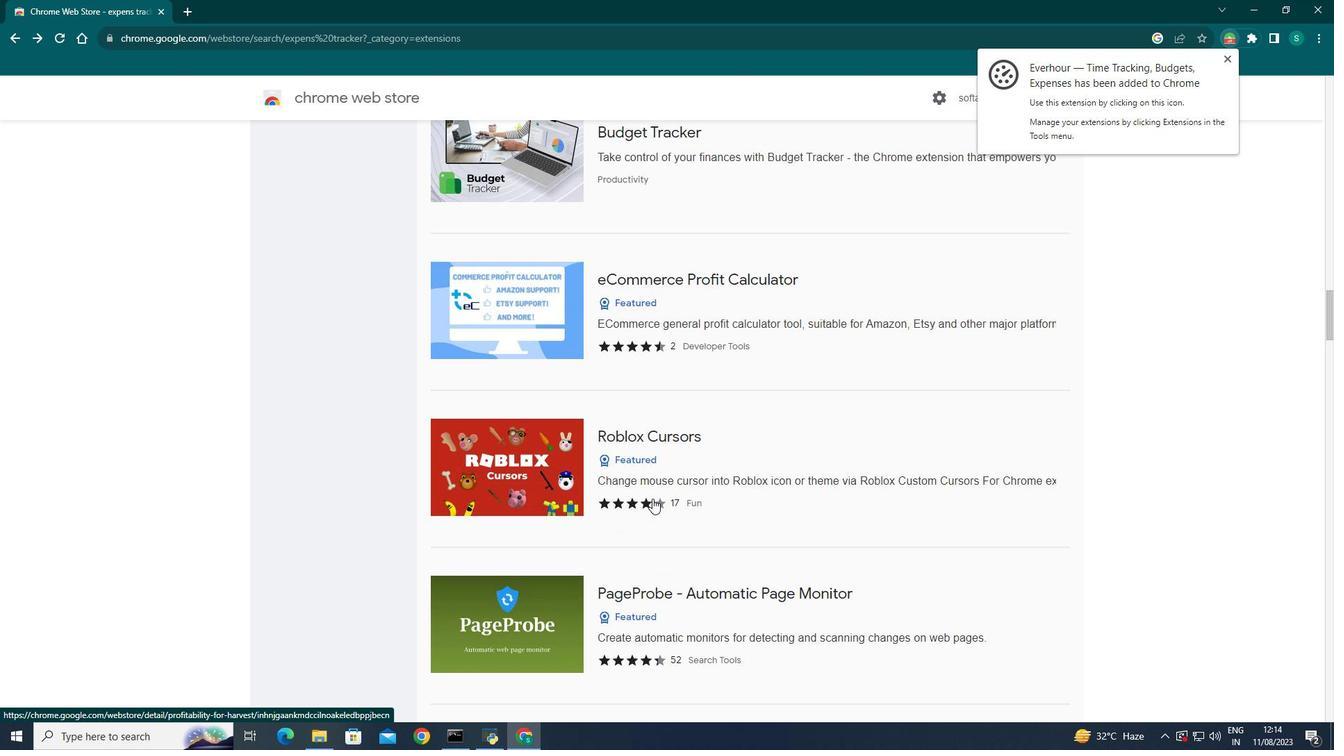 
Action: Mouse scrolled (652, 499) with delta (0, 0)
